Task: Make a video showcasing your favorite healthy recipes or meal prep ideas, complete with colorful visuals and cooking demonstrations.
Action: Mouse moved to (799, 443)
Screenshot: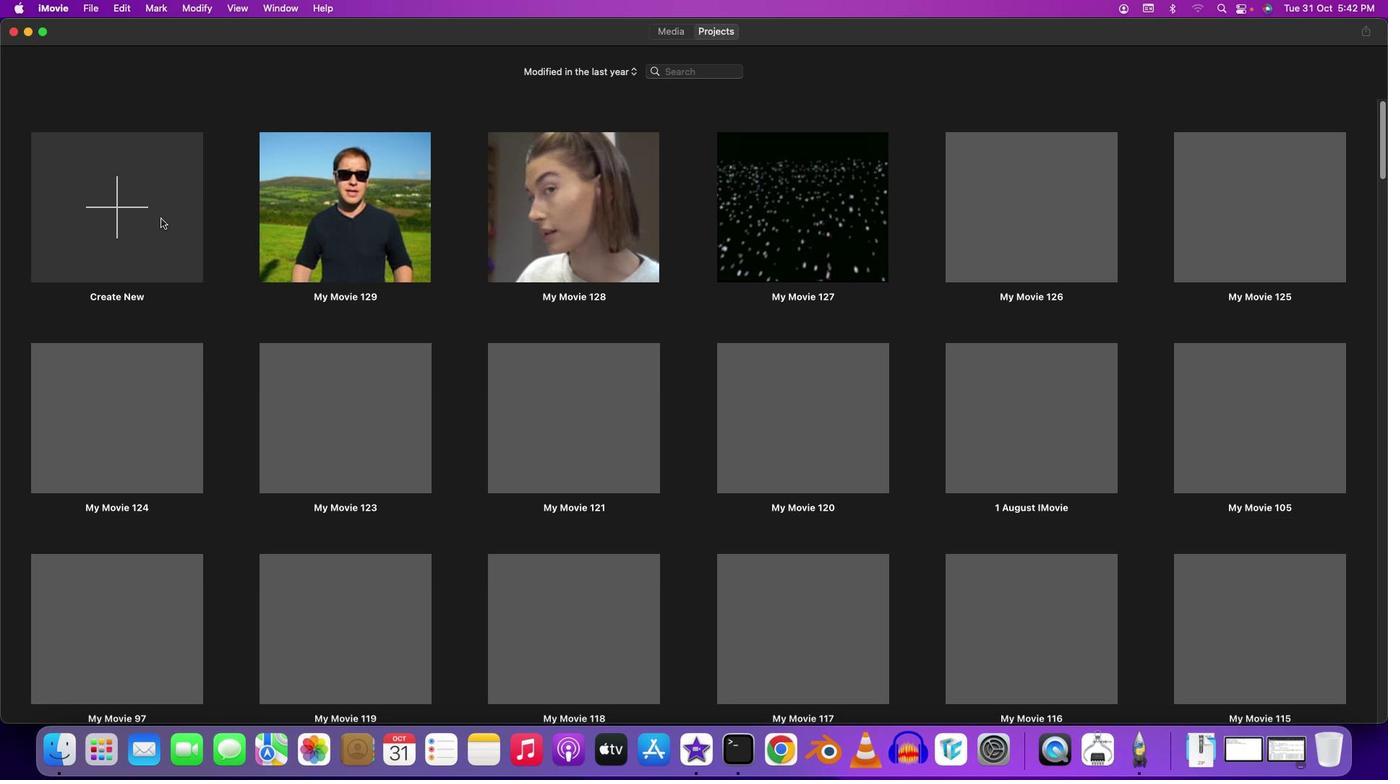 
Action: Mouse pressed left at (799, 443)
Screenshot: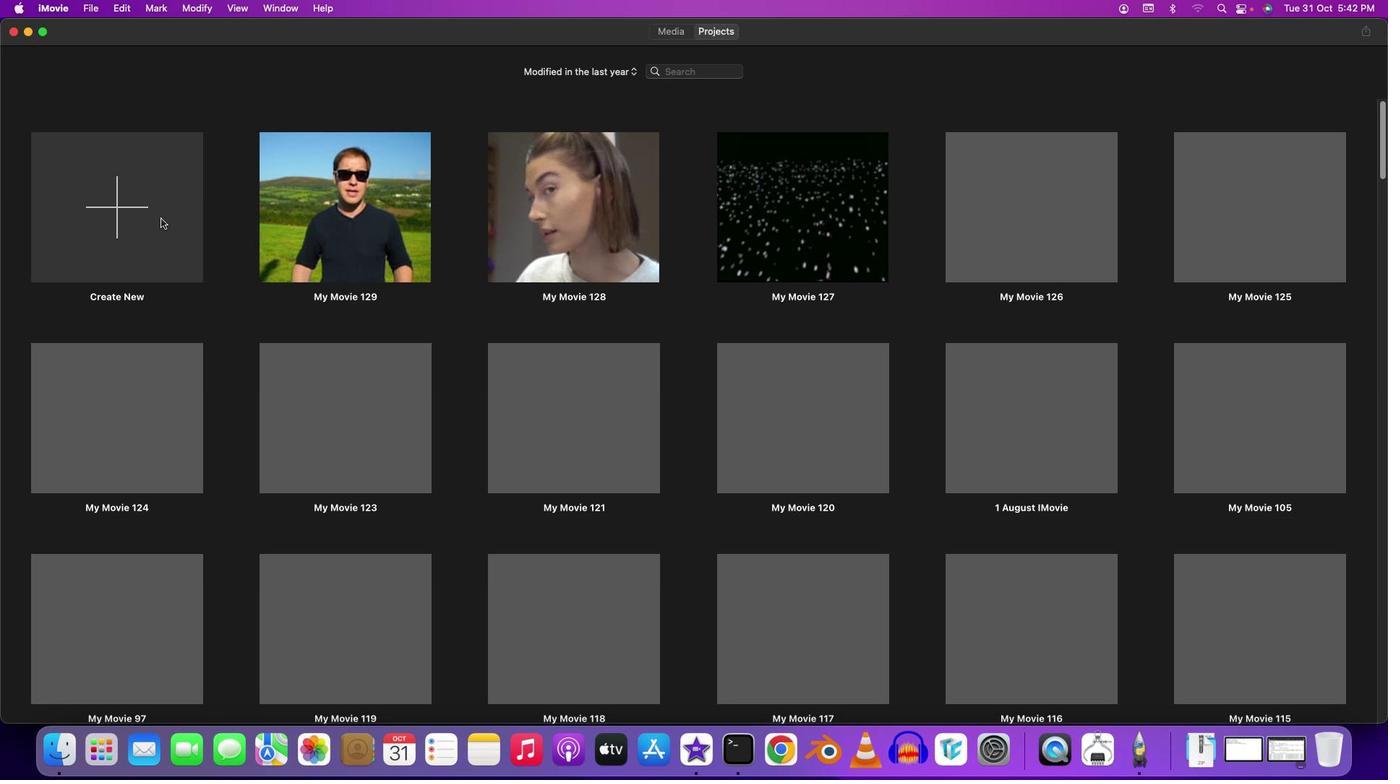 
Action: Mouse moved to (800, 443)
Screenshot: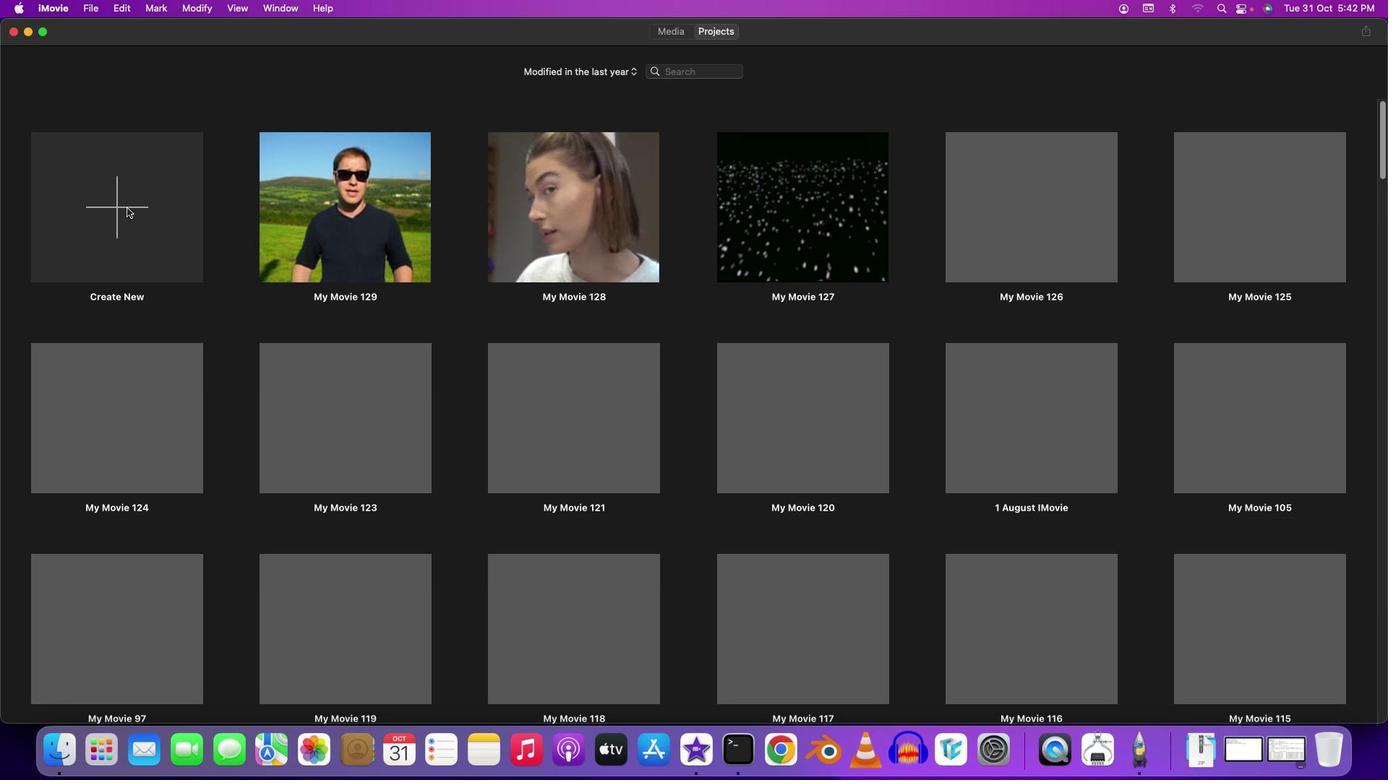 
Action: Mouse pressed left at (800, 443)
Screenshot: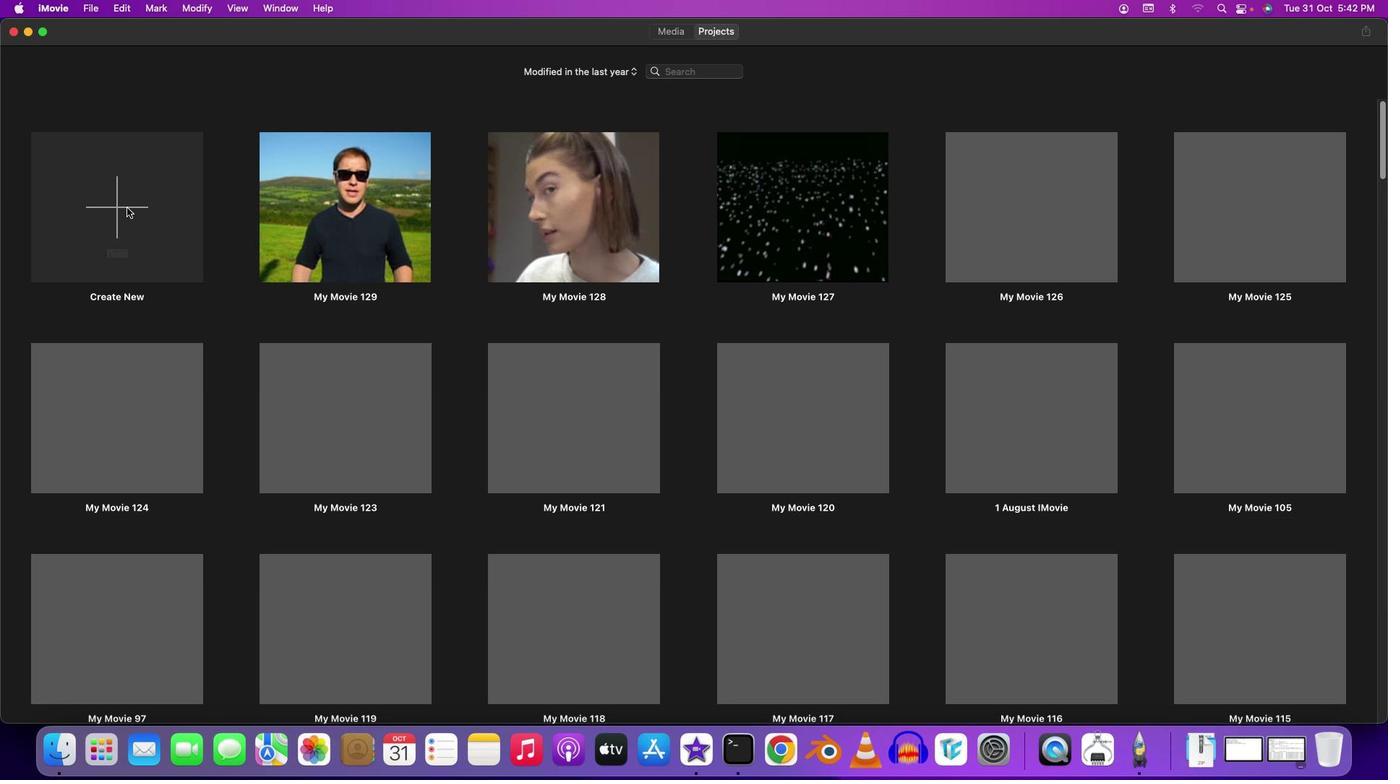 
Action: Mouse moved to (800, 443)
Screenshot: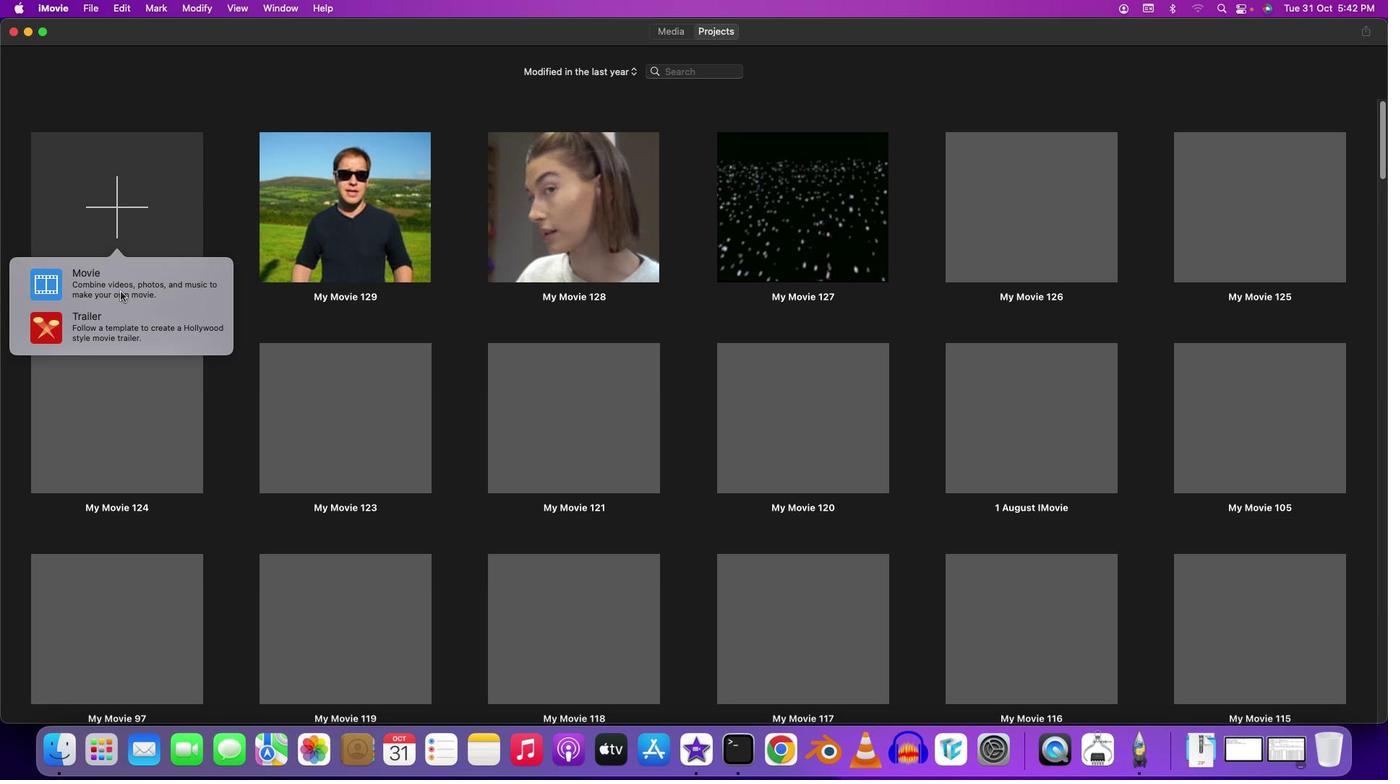 
Action: Mouse pressed left at (800, 443)
Screenshot: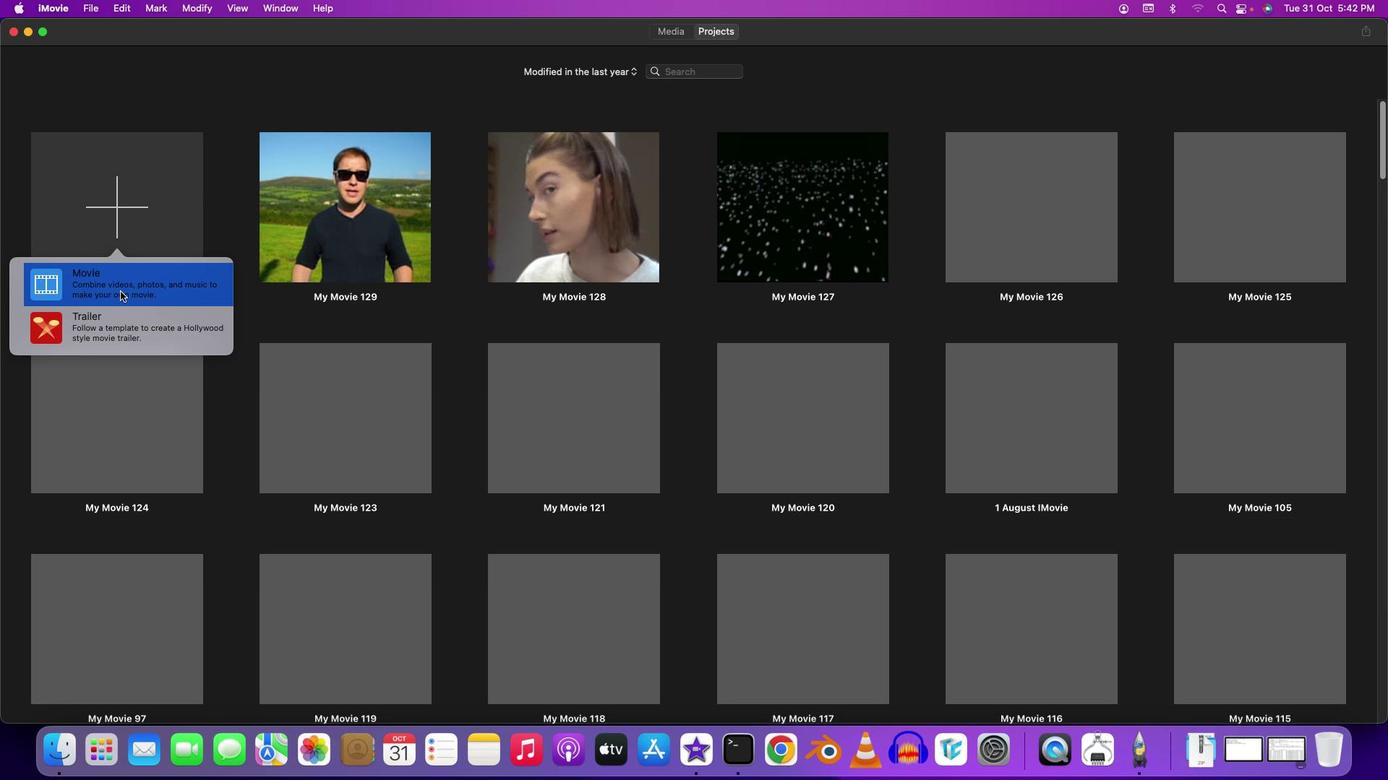 
Action: Mouse moved to (800, 443)
Screenshot: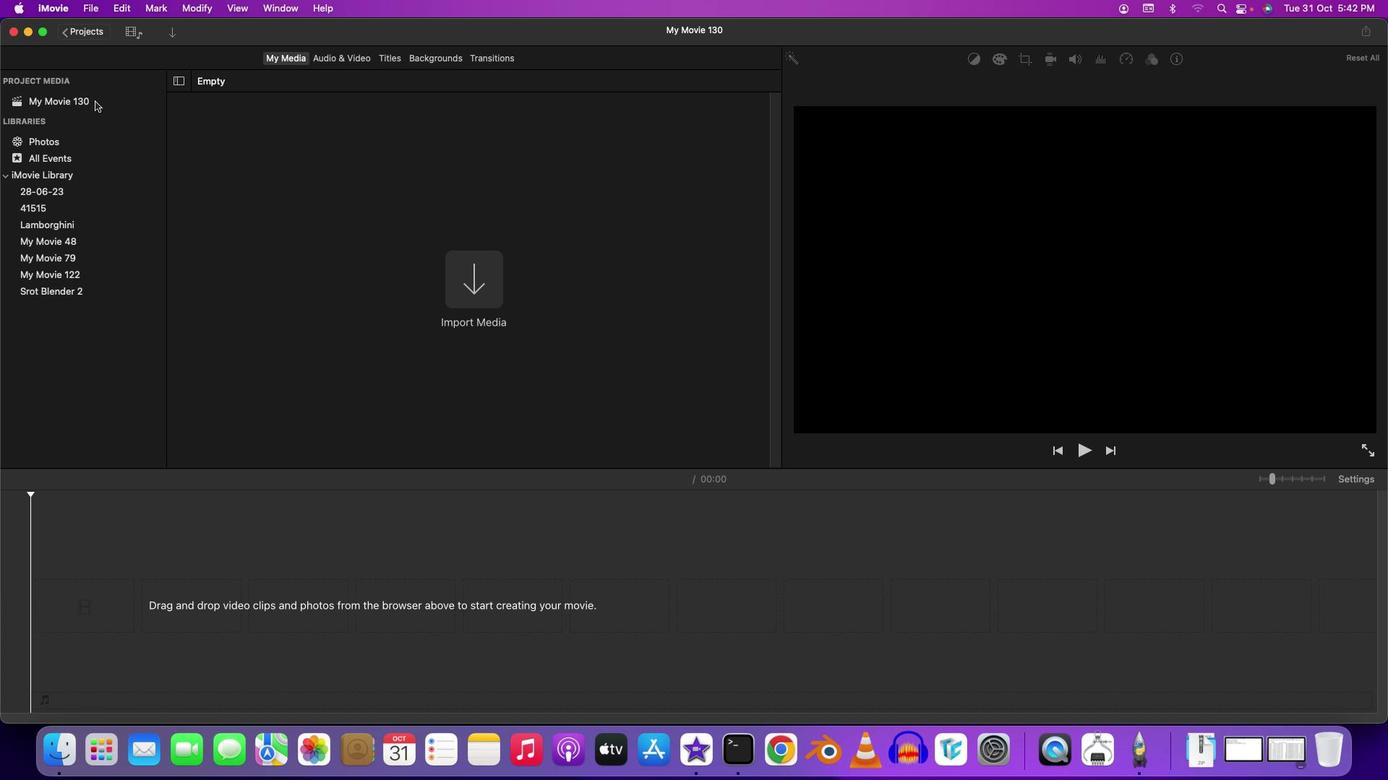 
Action: Mouse pressed left at (800, 443)
Screenshot: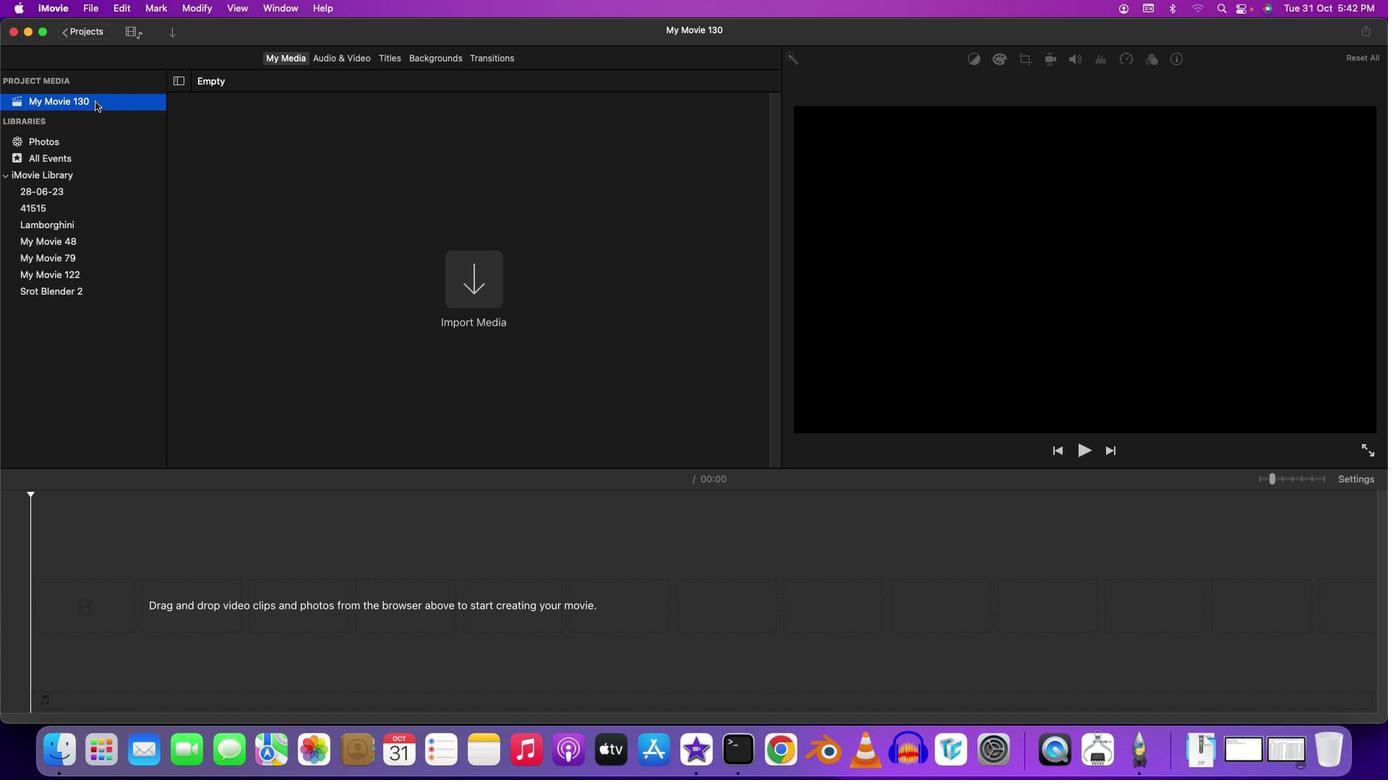 
Action: Mouse moved to (797, 443)
Screenshot: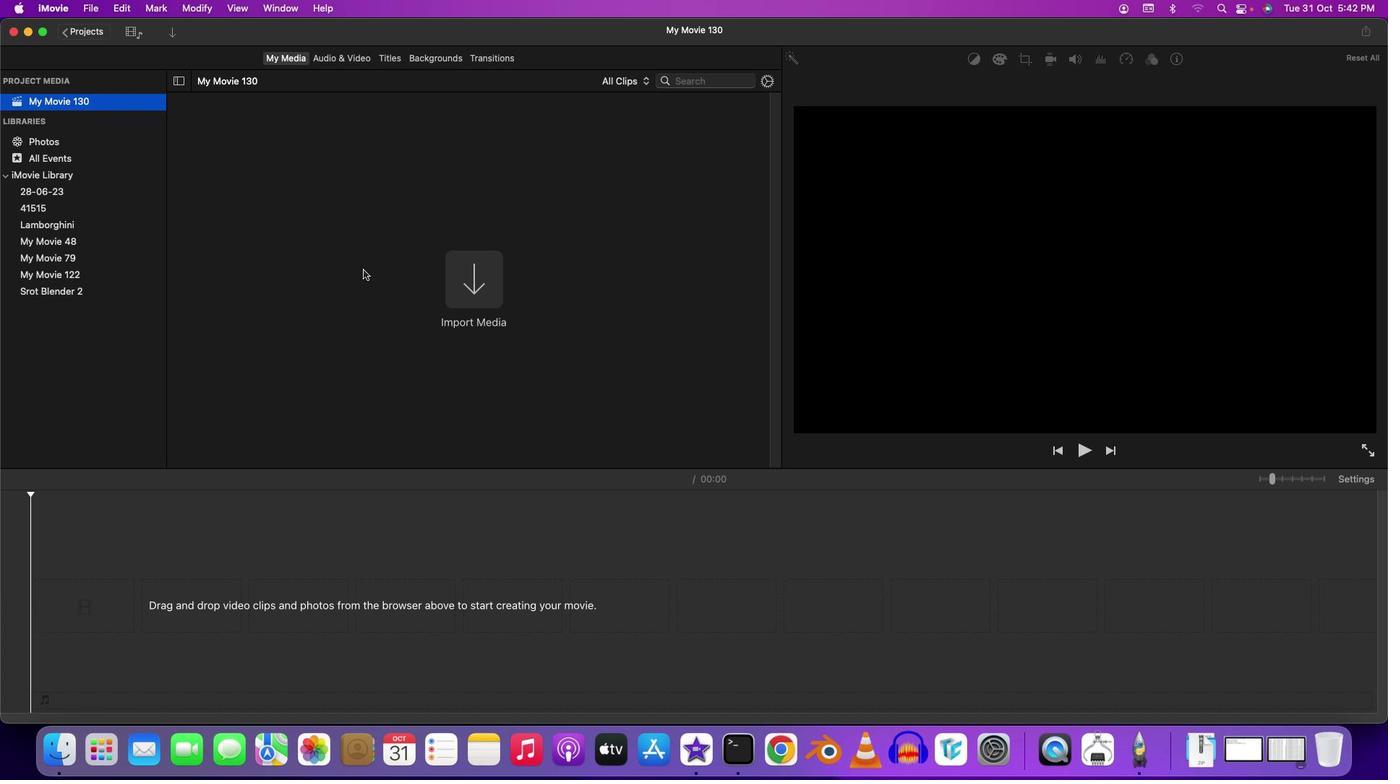 
Action: Mouse pressed left at (797, 443)
Screenshot: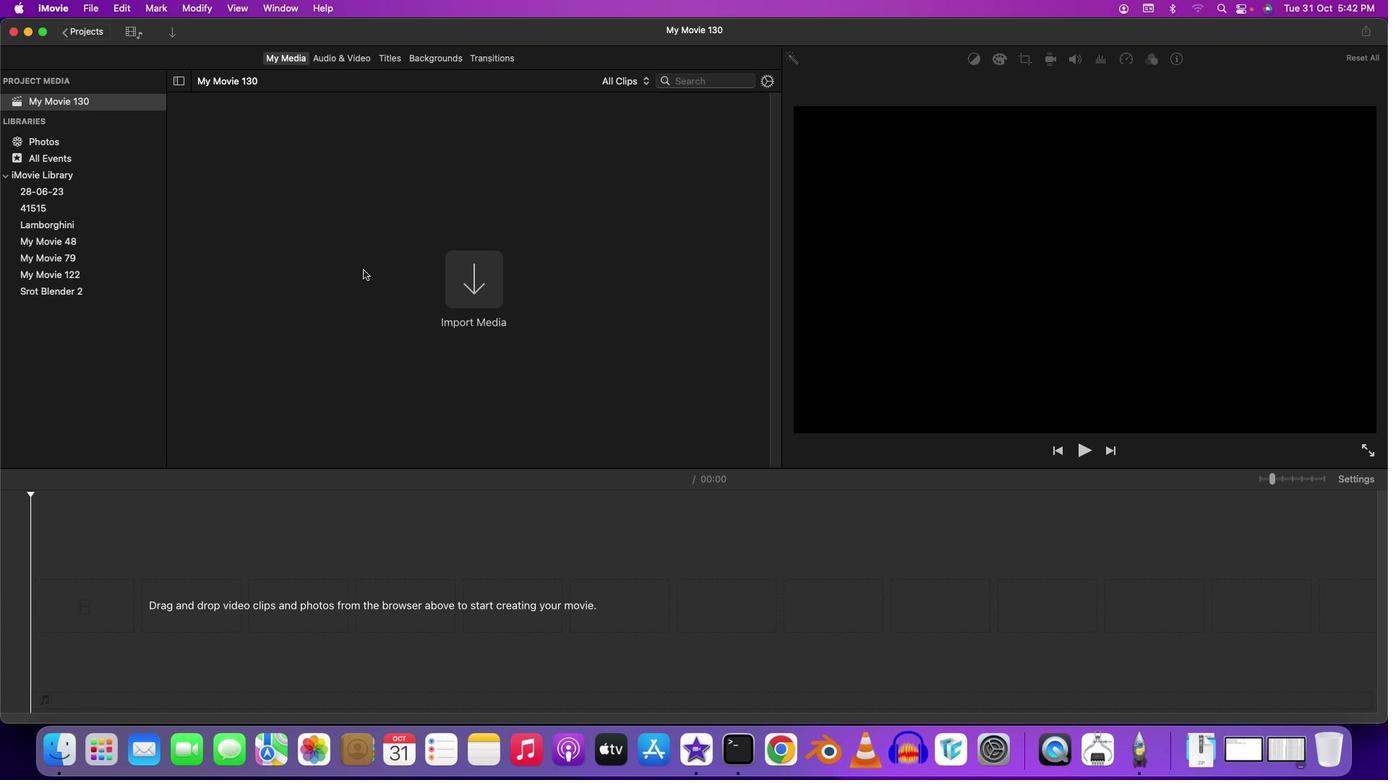 
Action: Mouse moved to (796, 443)
Screenshot: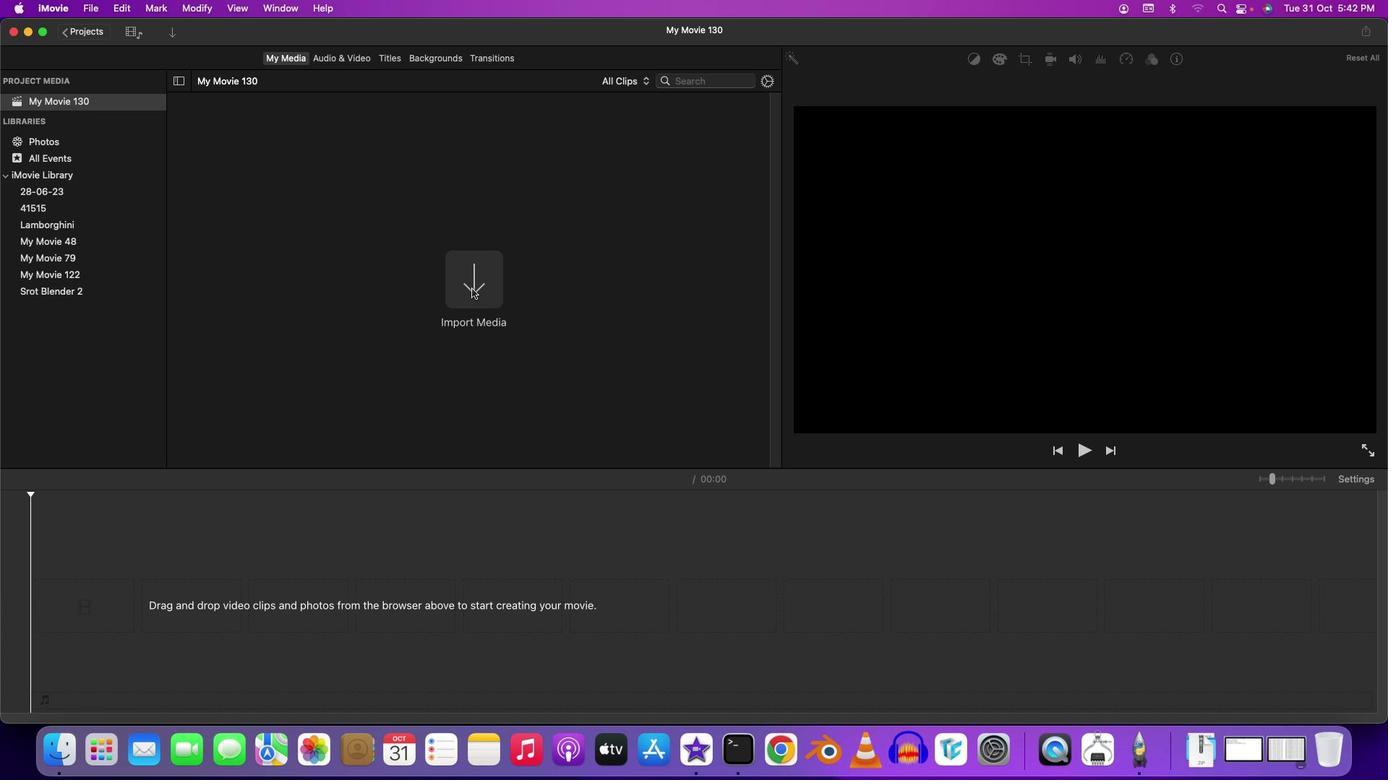 
Action: Mouse pressed left at (796, 443)
Screenshot: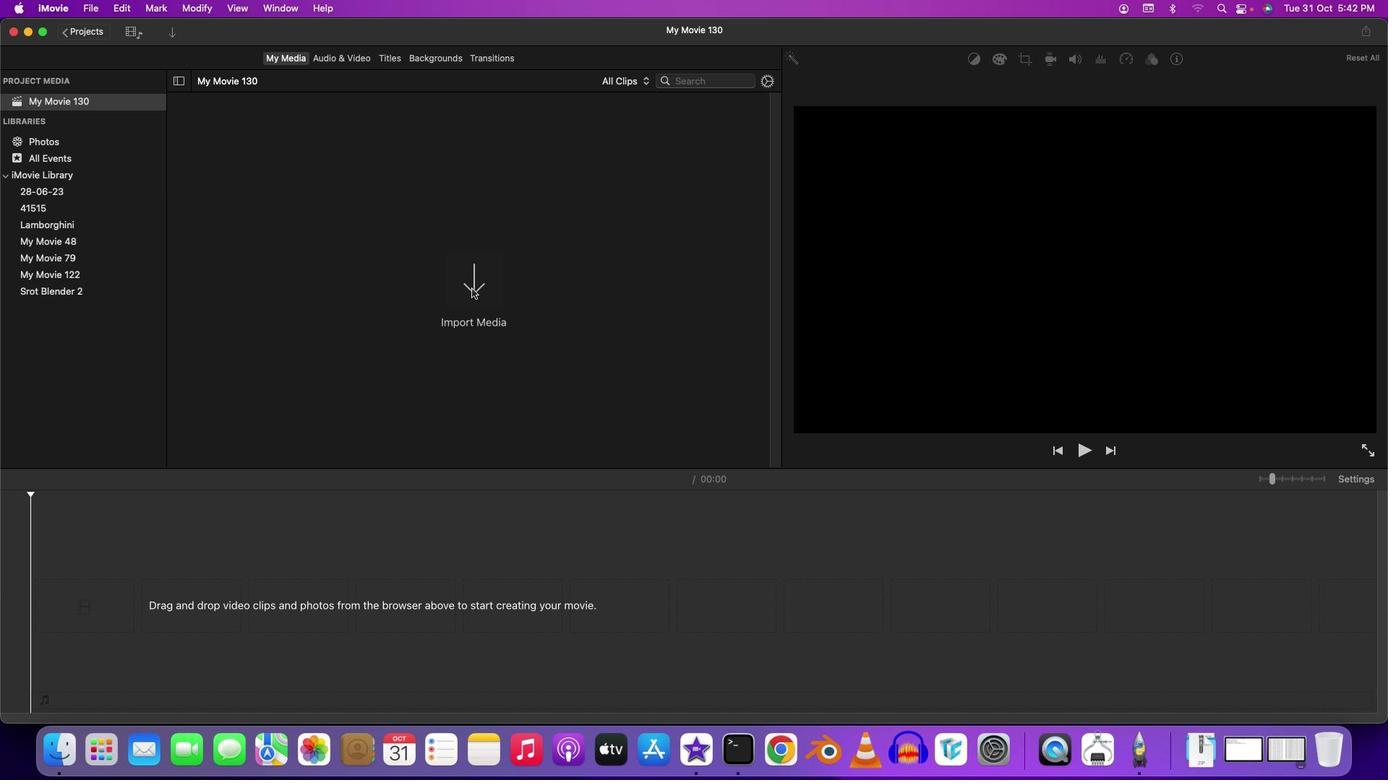 
Action: Mouse moved to (801, 443)
Screenshot: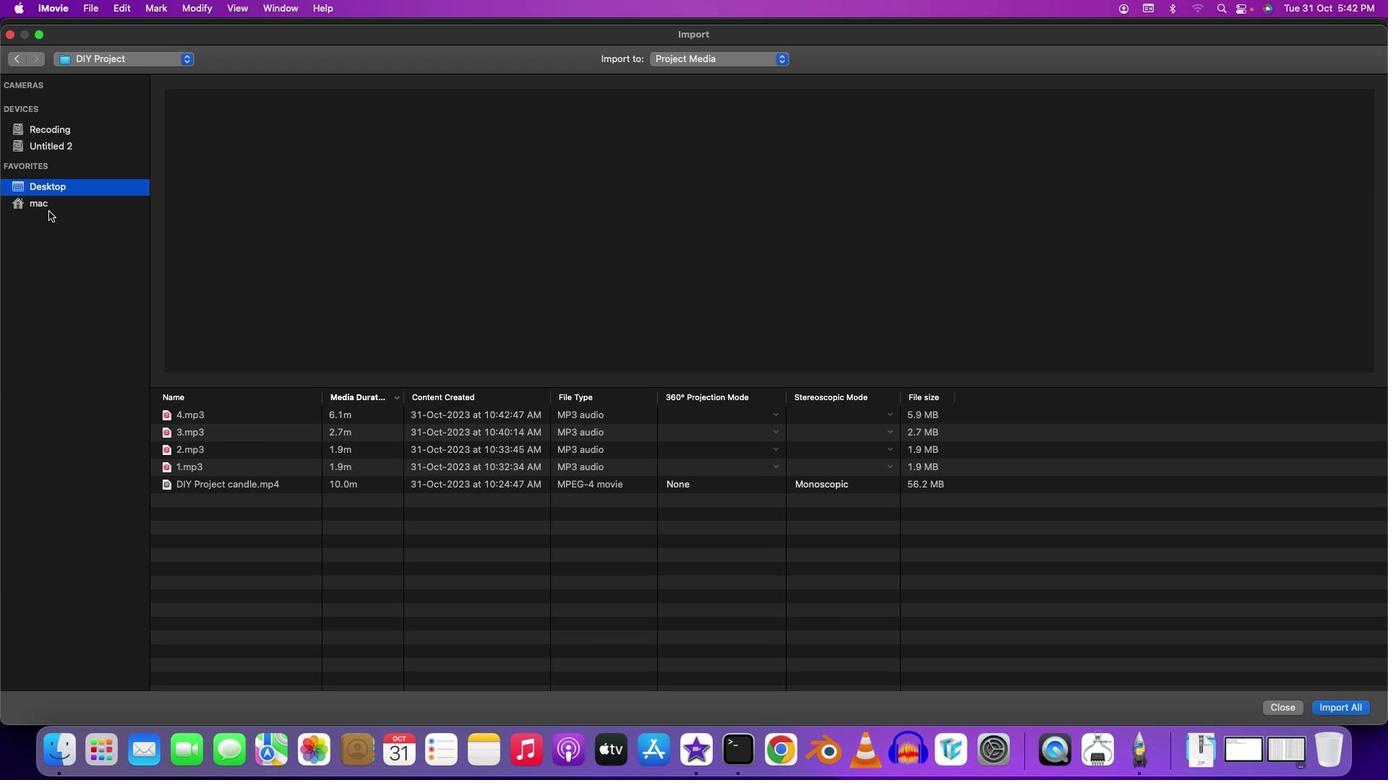 
Action: Mouse pressed left at (801, 443)
Screenshot: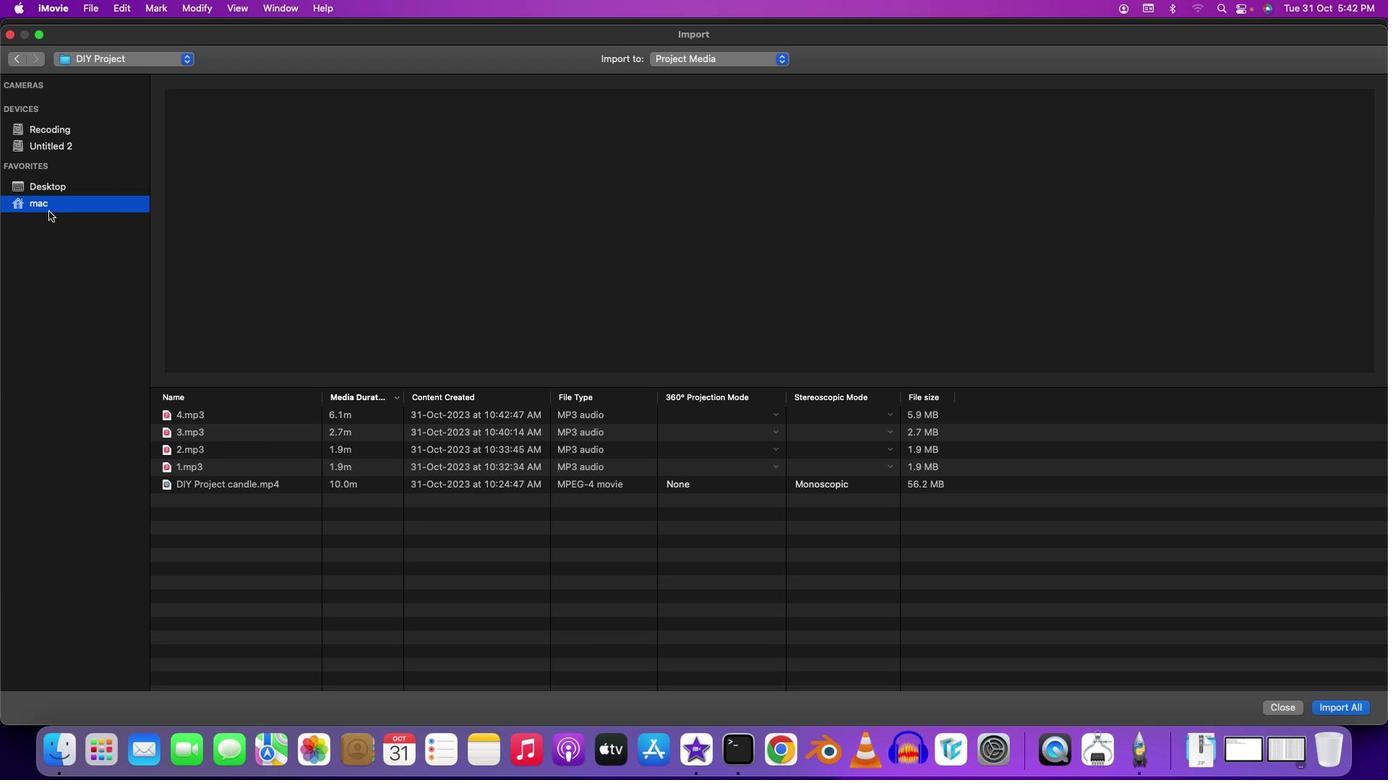 
Action: Mouse moved to (801, 443)
Screenshot: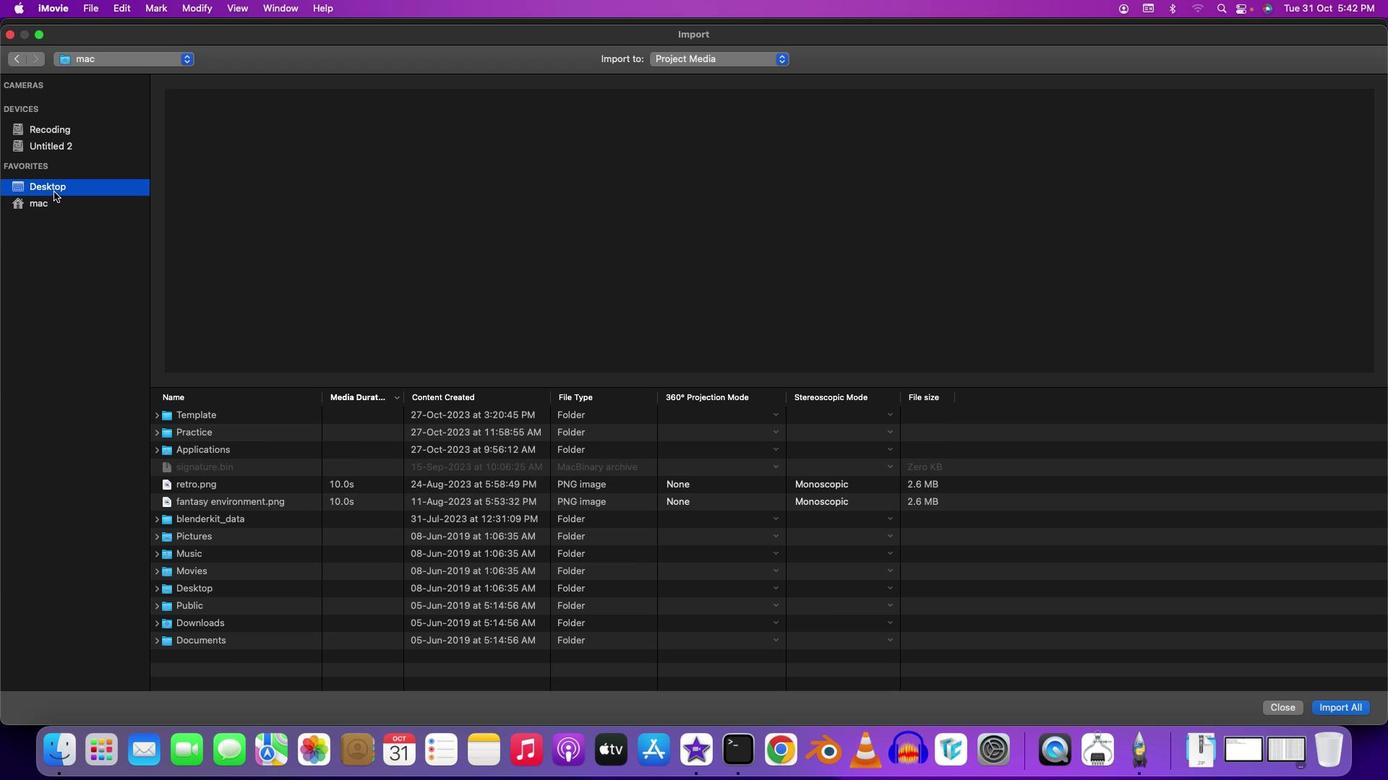 
Action: Mouse pressed left at (801, 443)
Screenshot: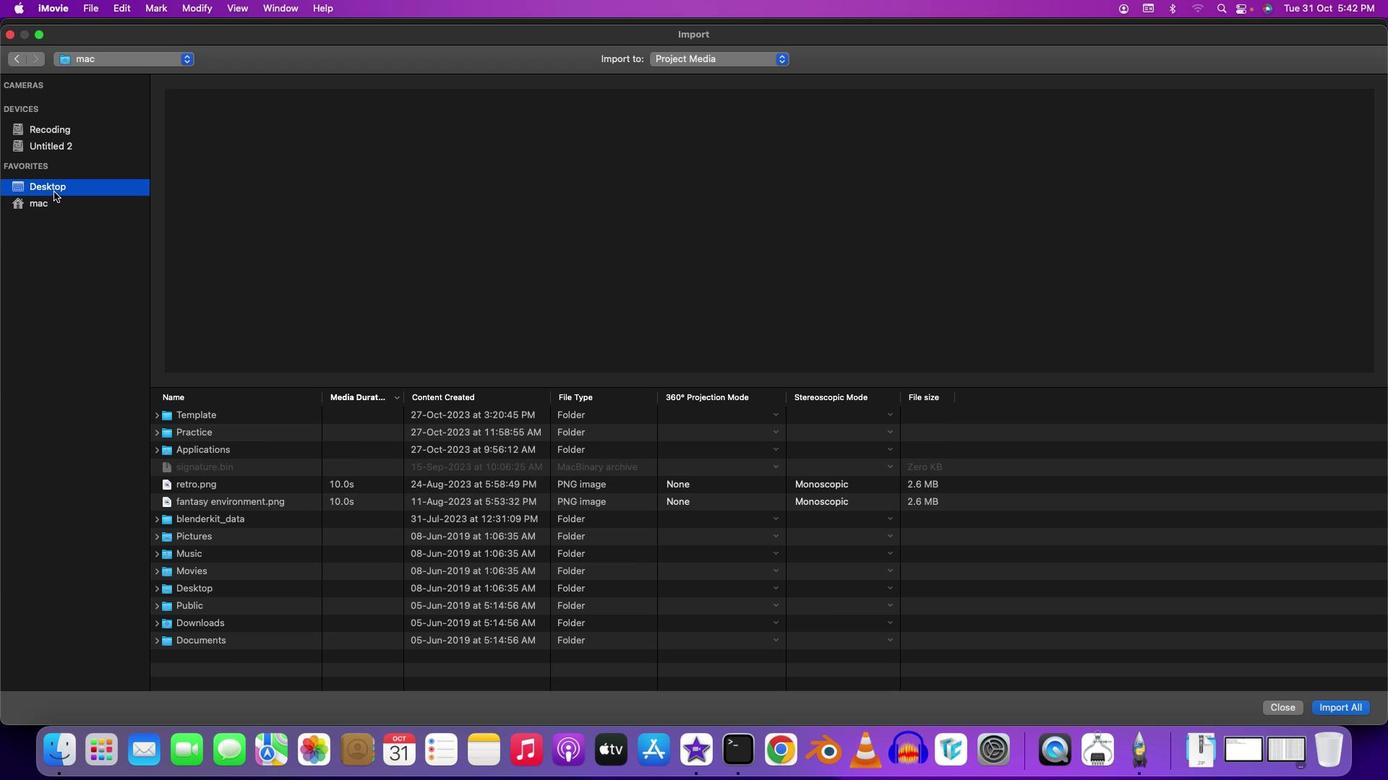 
Action: Mouse moved to (798, 443)
Screenshot: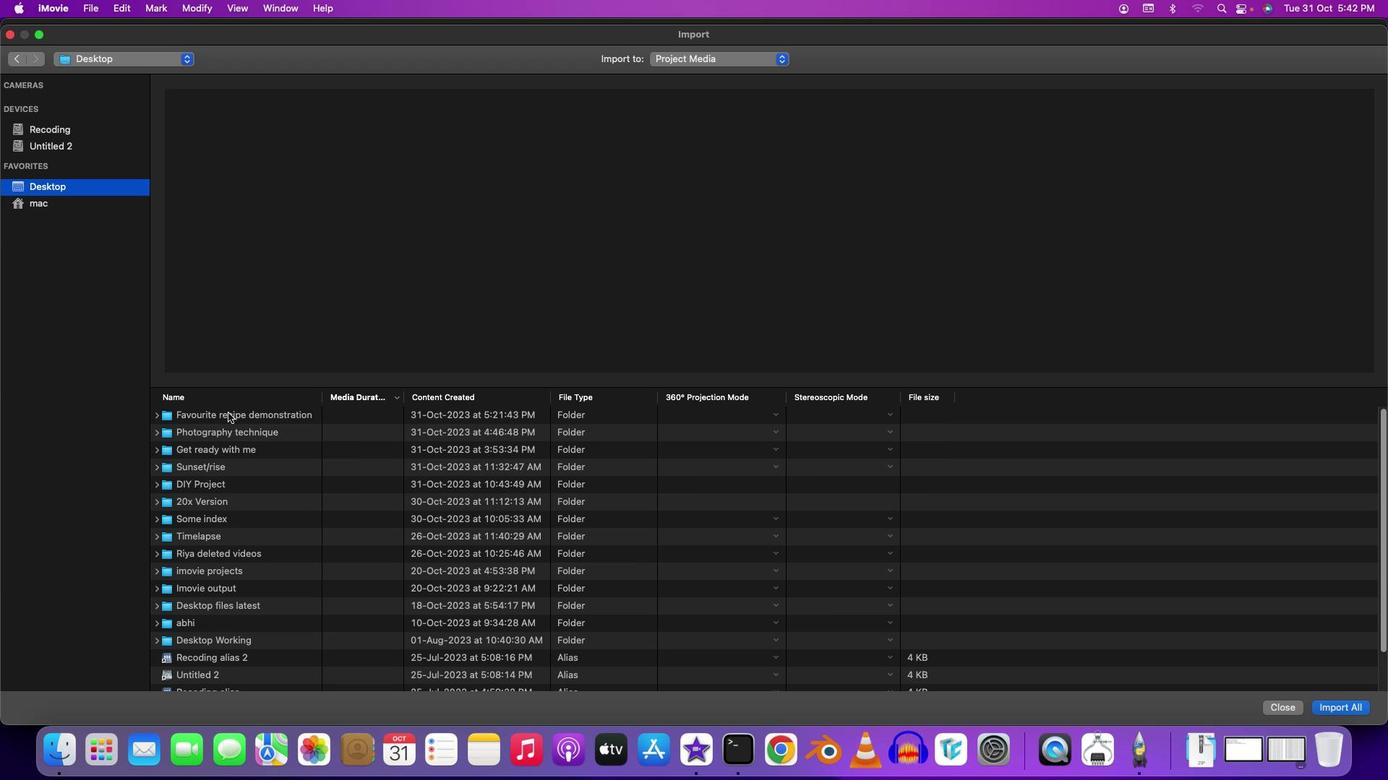 
Action: Mouse pressed left at (798, 443)
Screenshot: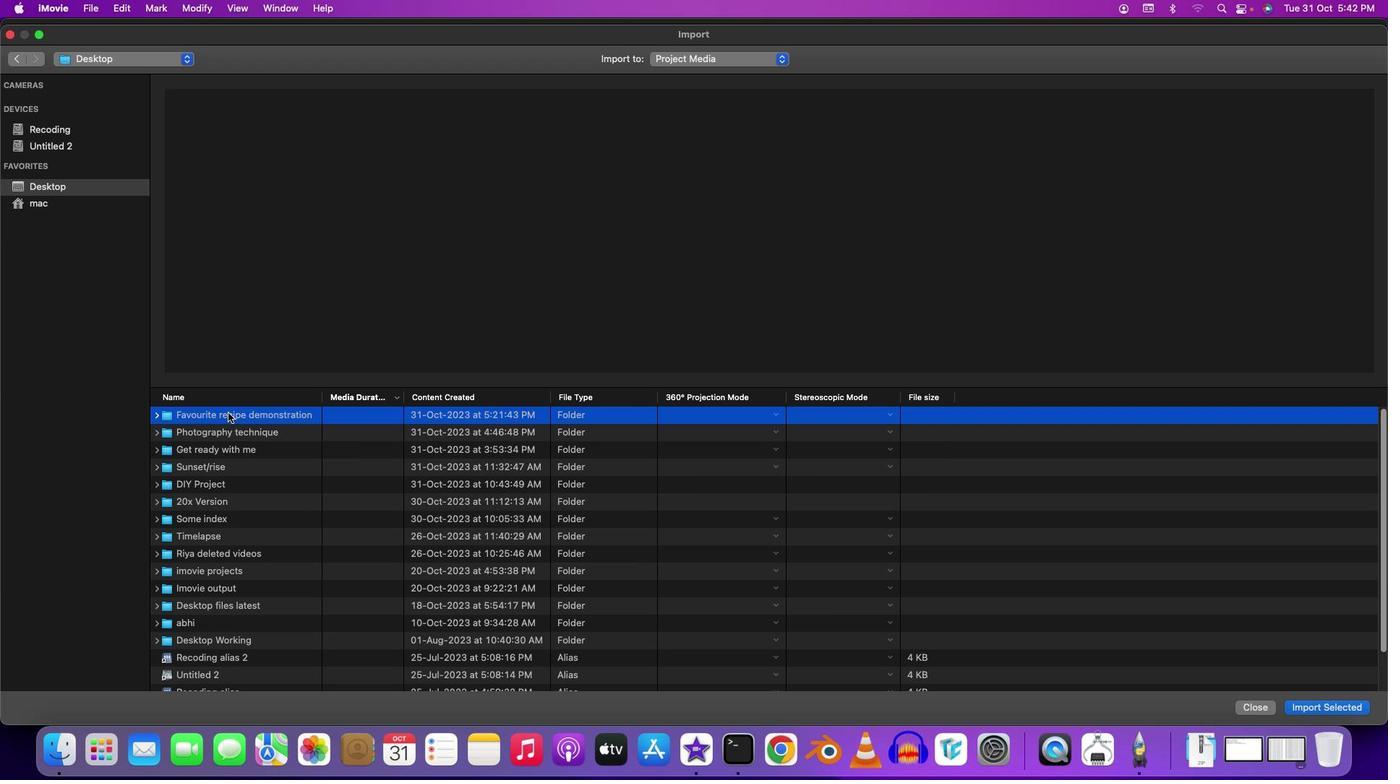 
Action: Mouse pressed left at (798, 443)
Screenshot: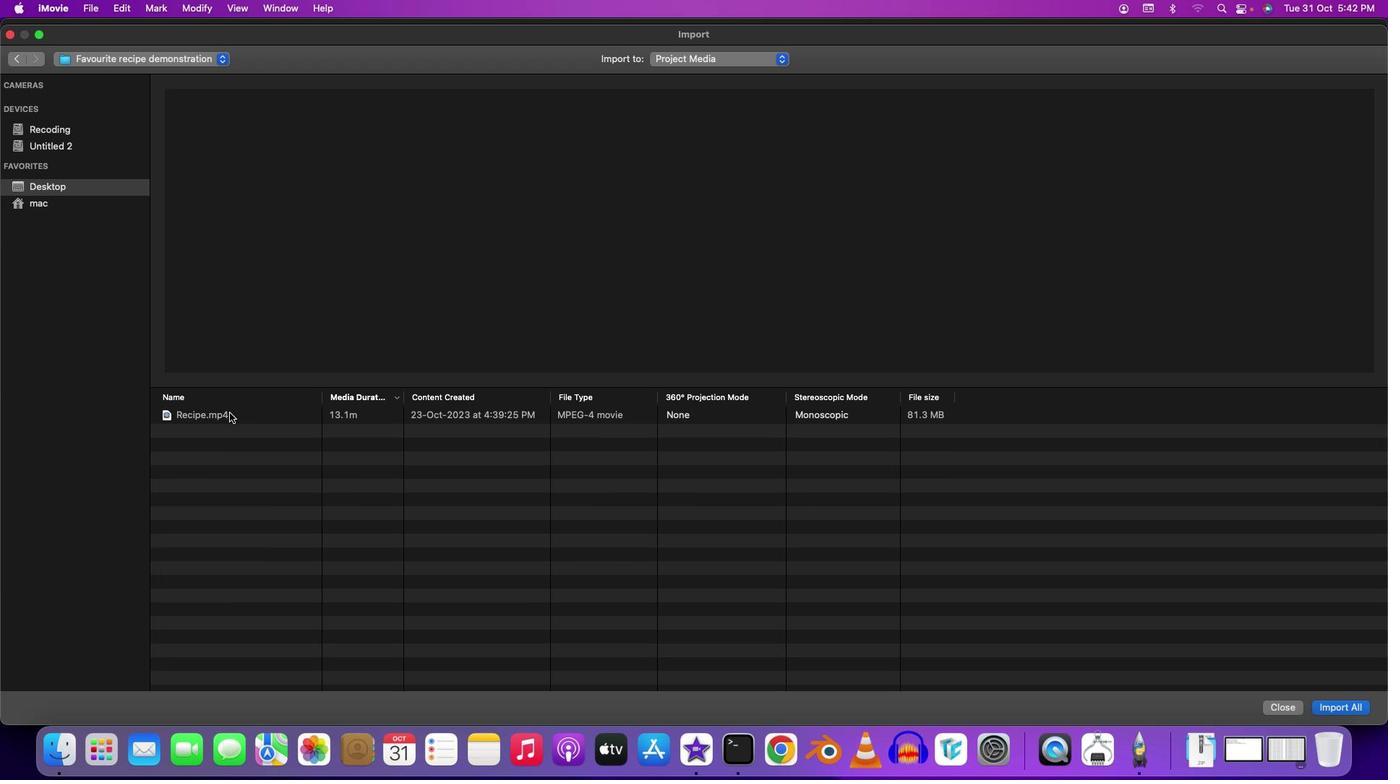 
Action: Mouse moved to (798, 443)
Screenshot: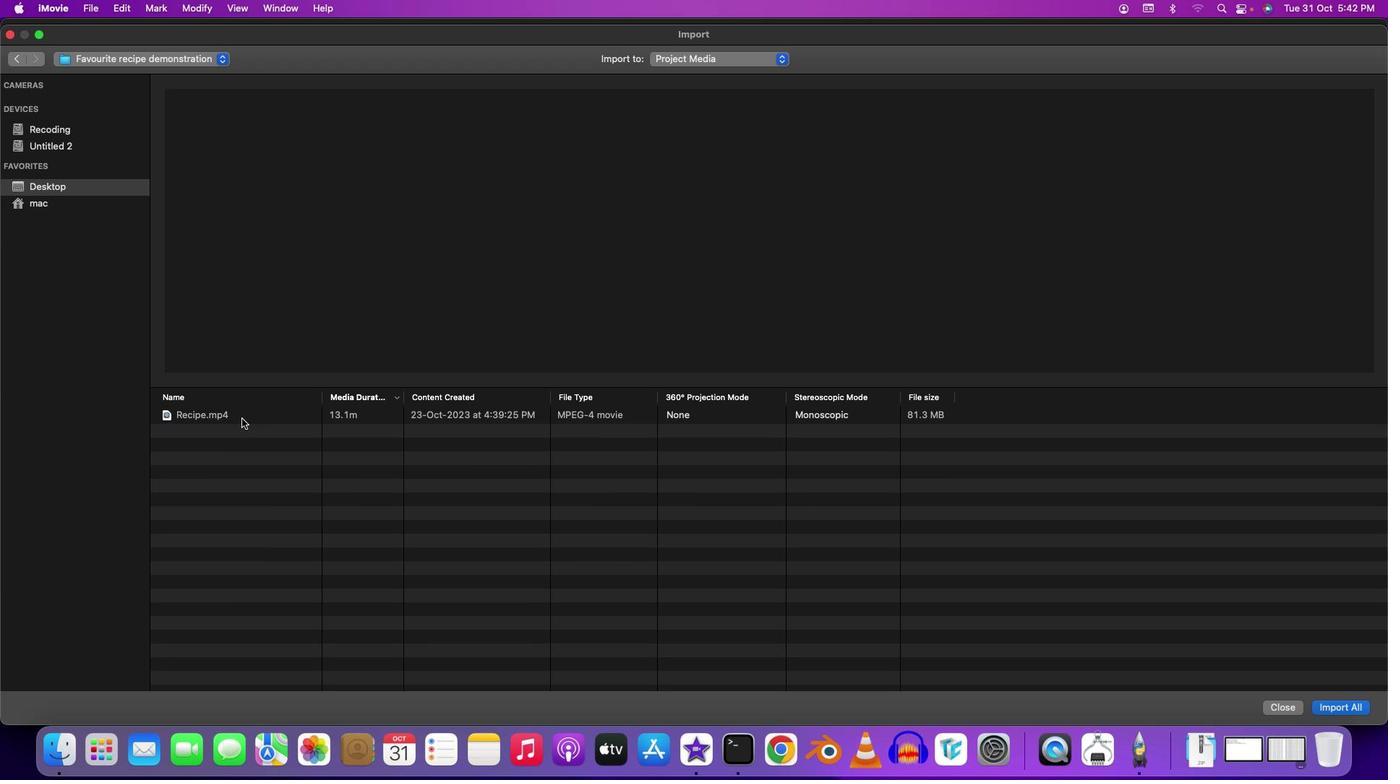 
Action: Mouse pressed left at (798, 443)
Screenshot: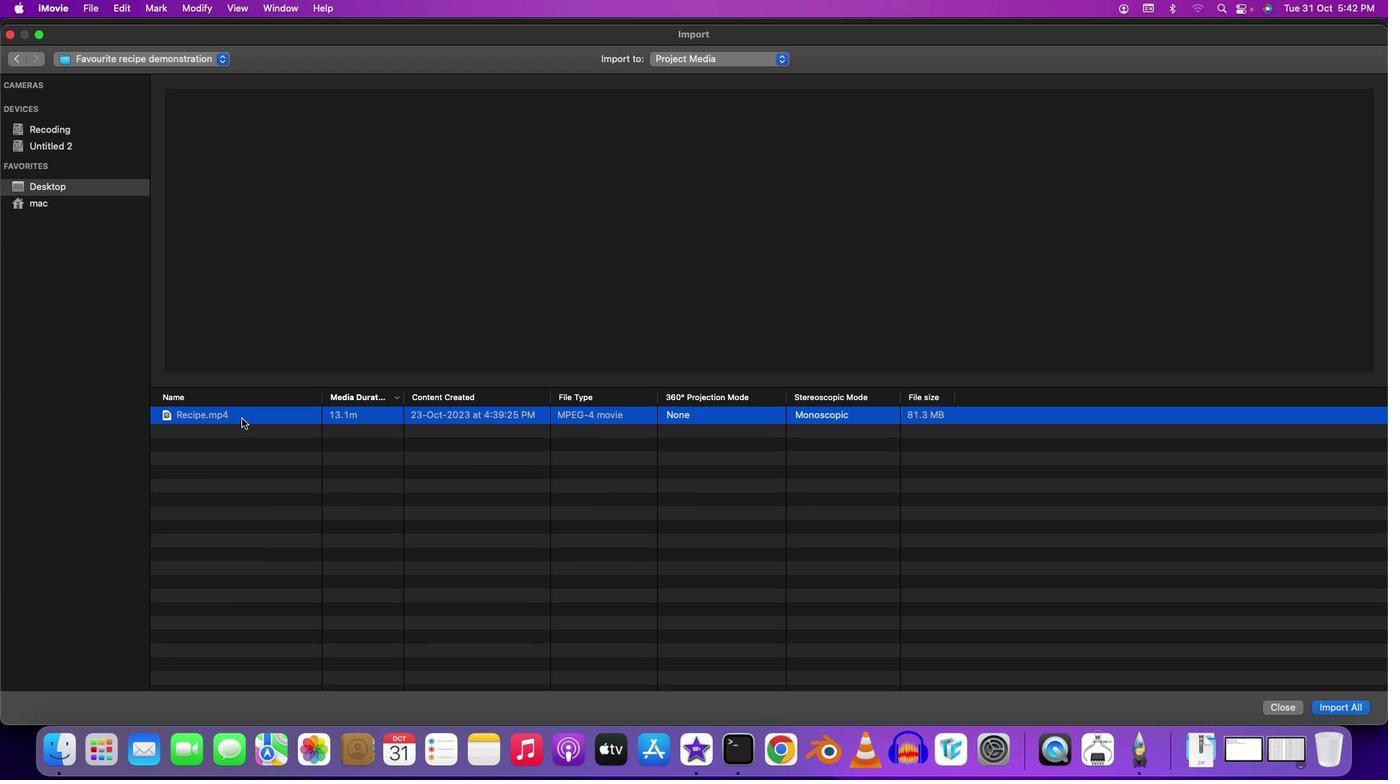 
Action: Mouse pressed left at (798, 443)
Screenshot: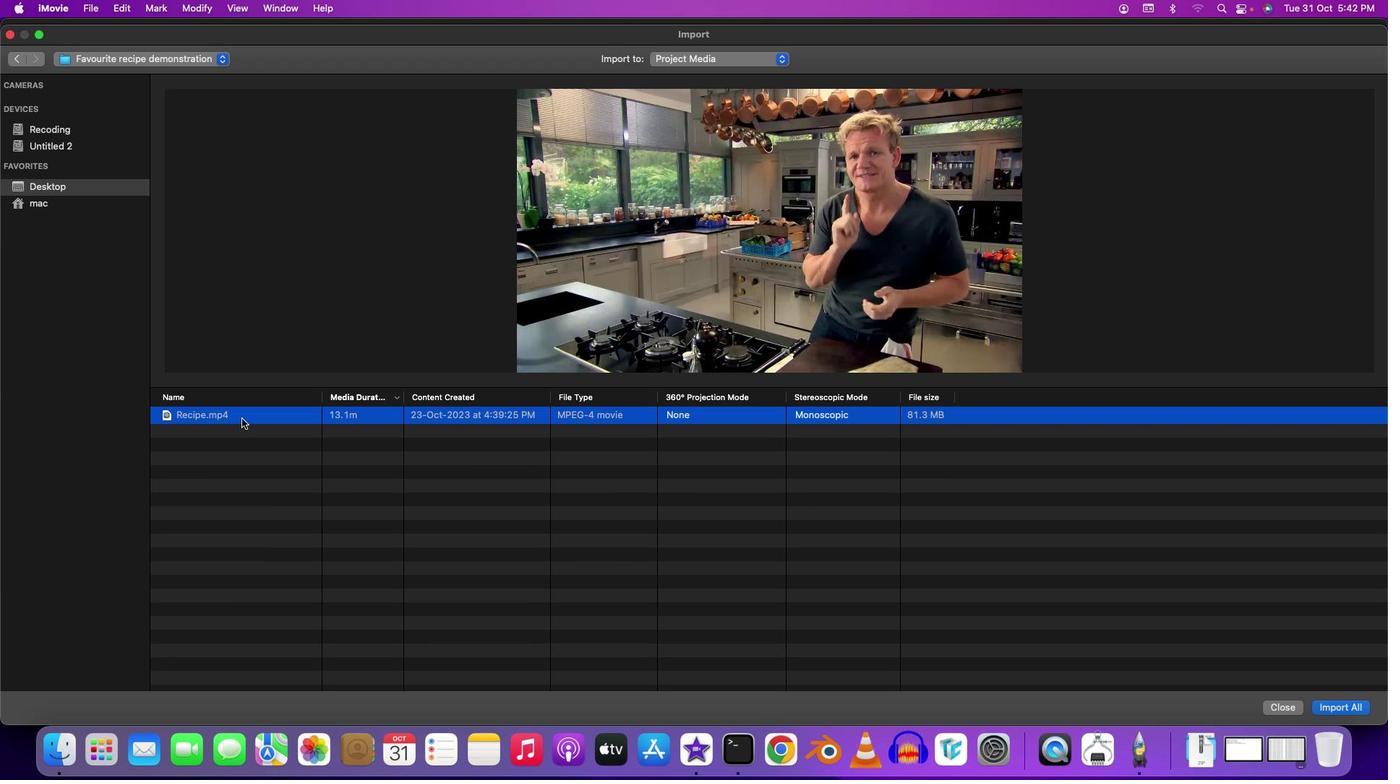 
Action: Mouse moved to (798, 443)
Screenshot: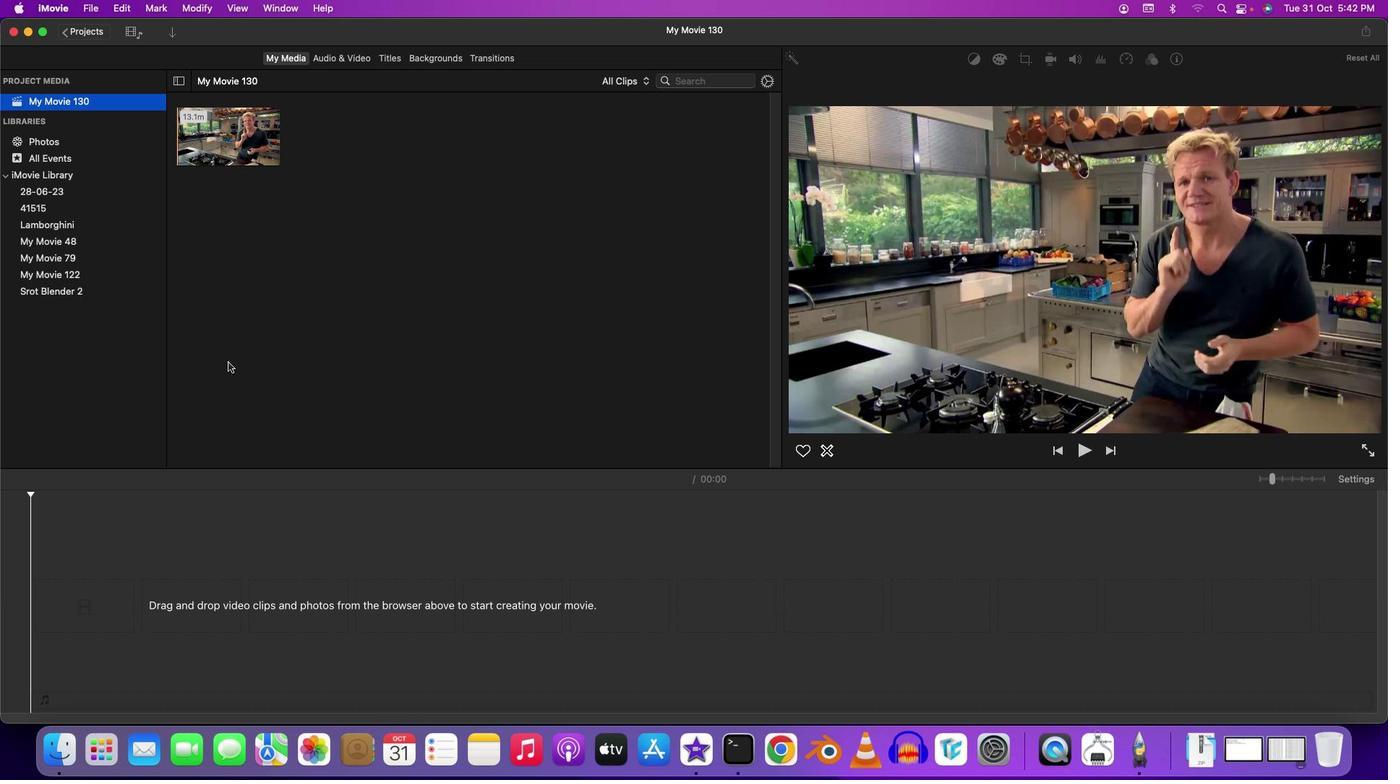 
Action: Mouse pressed left at (798, 443)
Screenshot: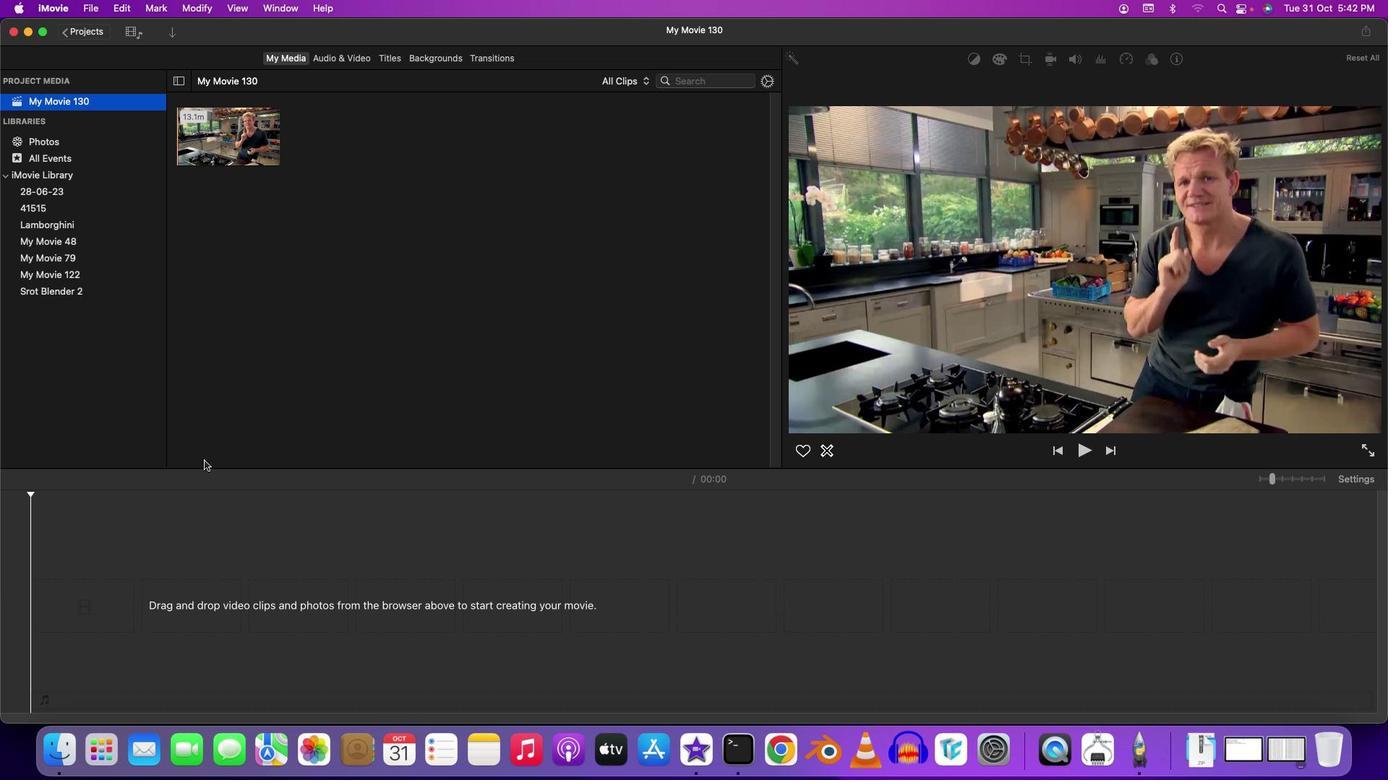 
Action: Mouse moved to (788, 443)
Screenshot: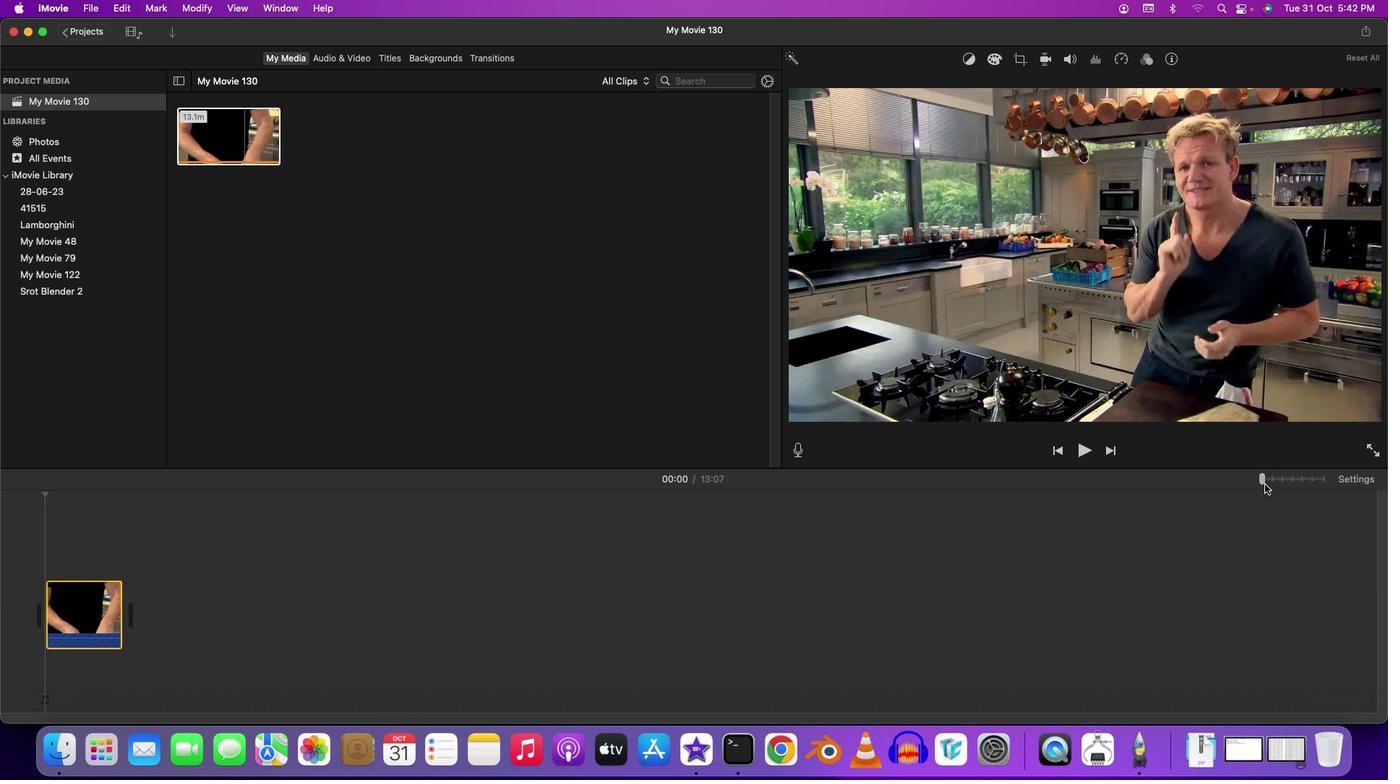 
Action: Mouse pressed left at (788, 443)
Screenshot: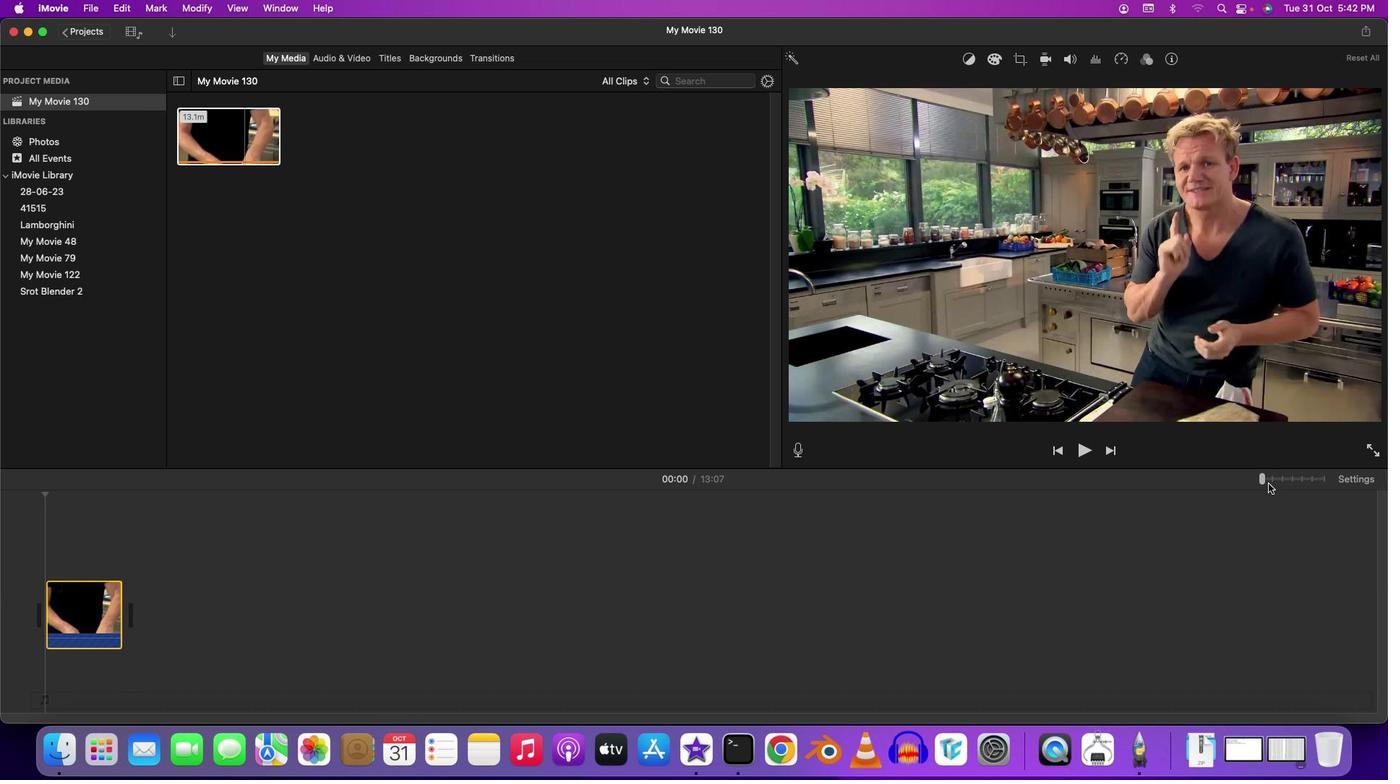 
Action: Mouse moved to (798, 443)
Screenshot: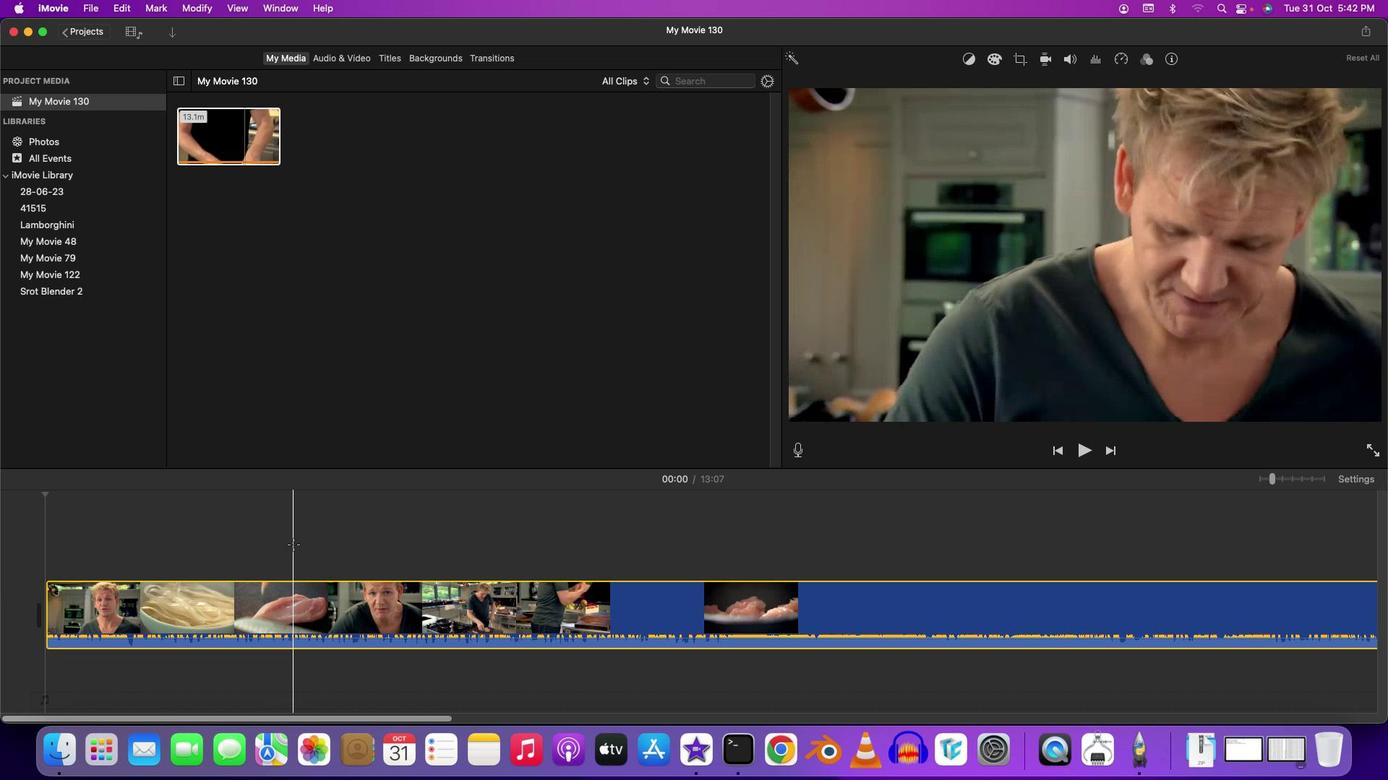 
Action: Mouse pressed left at (798, 443)
Screenshot: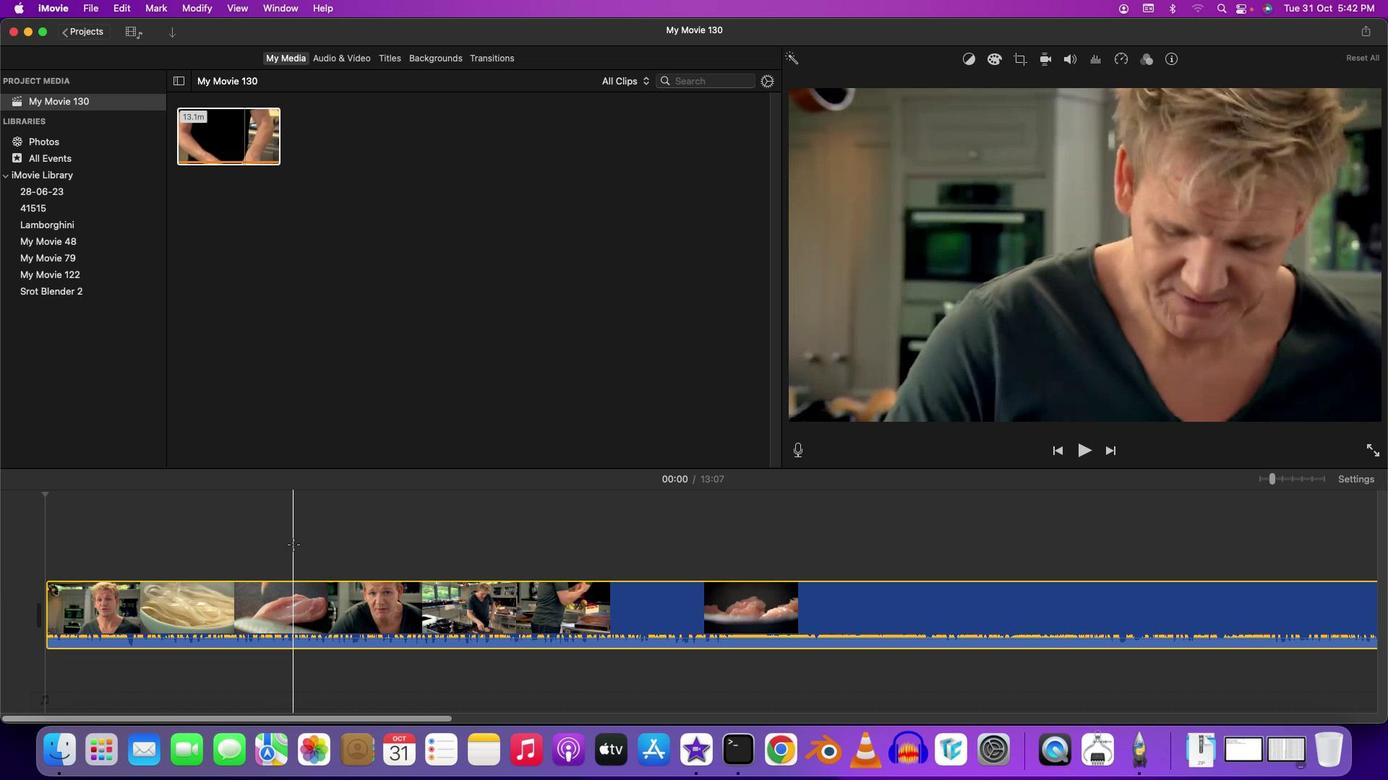 
Action: Key pressed Key.space
Screenshot: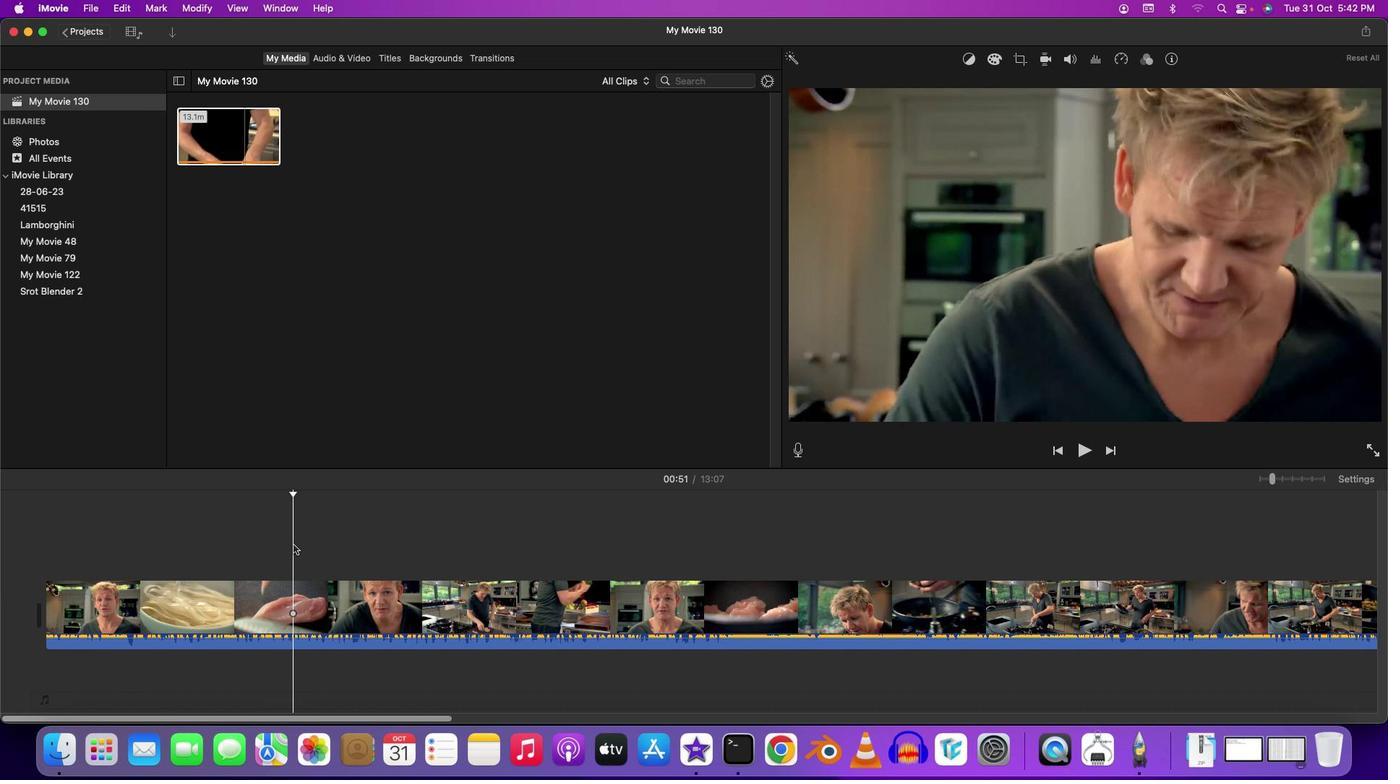
Action: Mouse moved to (797, 442)
Screenshot: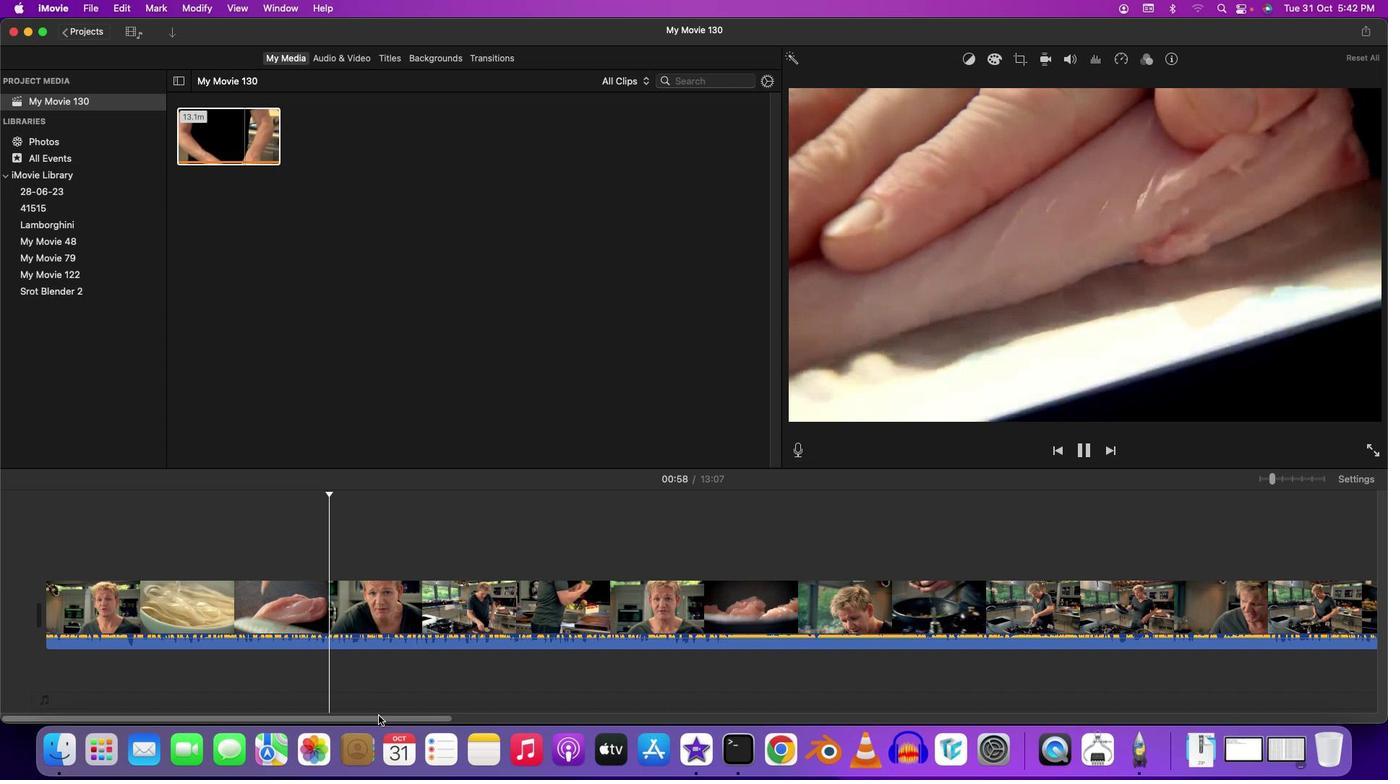 
Action: Mouse pressed left at (797, 442)
Screenshot: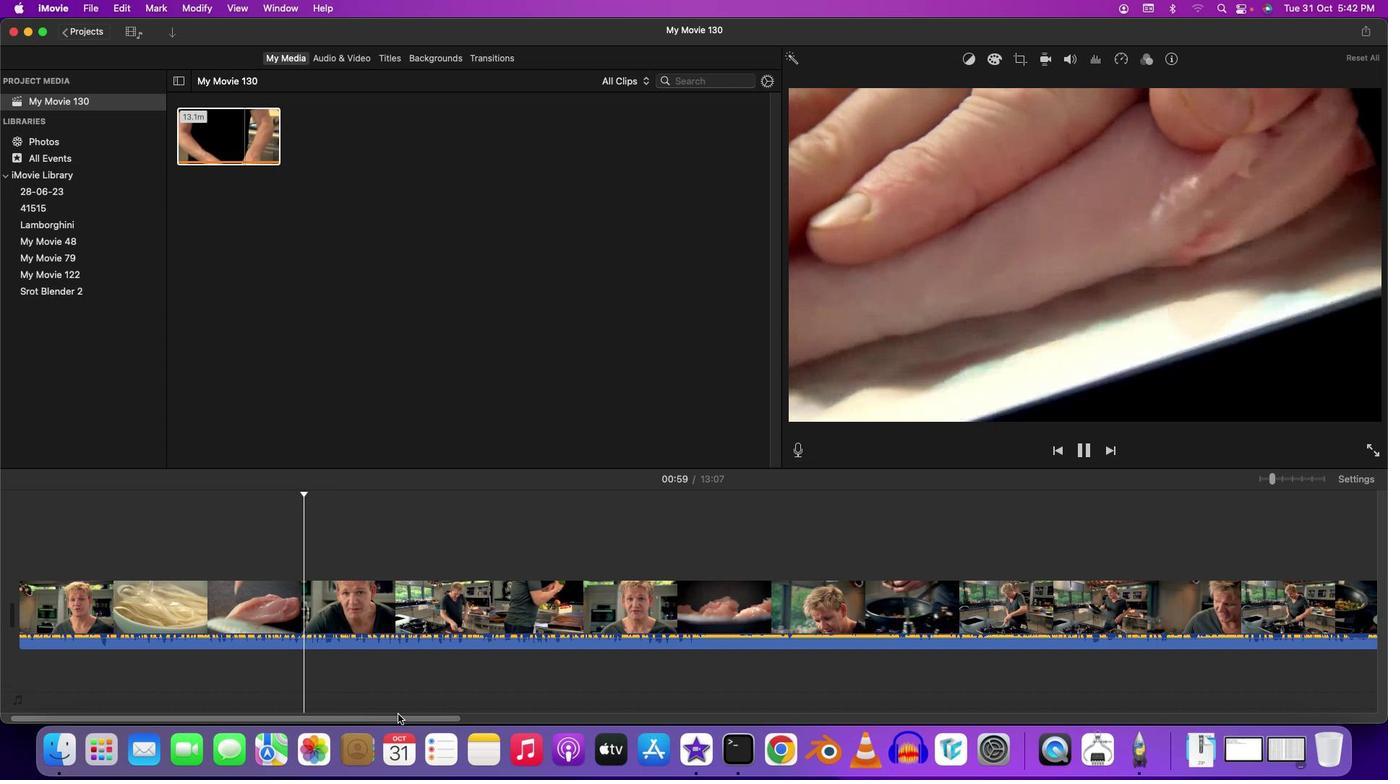 
Action: Mouse moved to (796, 443)
Screenshot: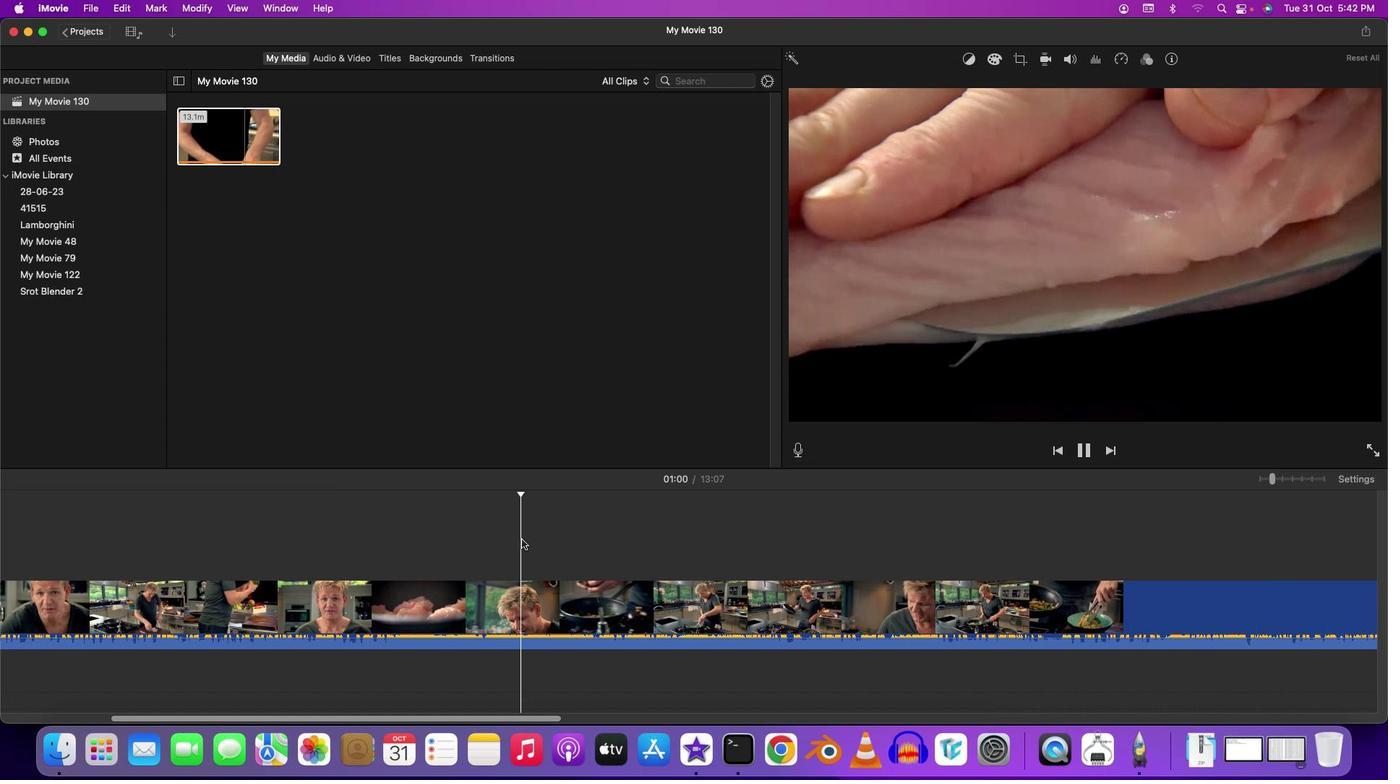 
Action: Mouse pressed left at (796, 443)
Screenshot: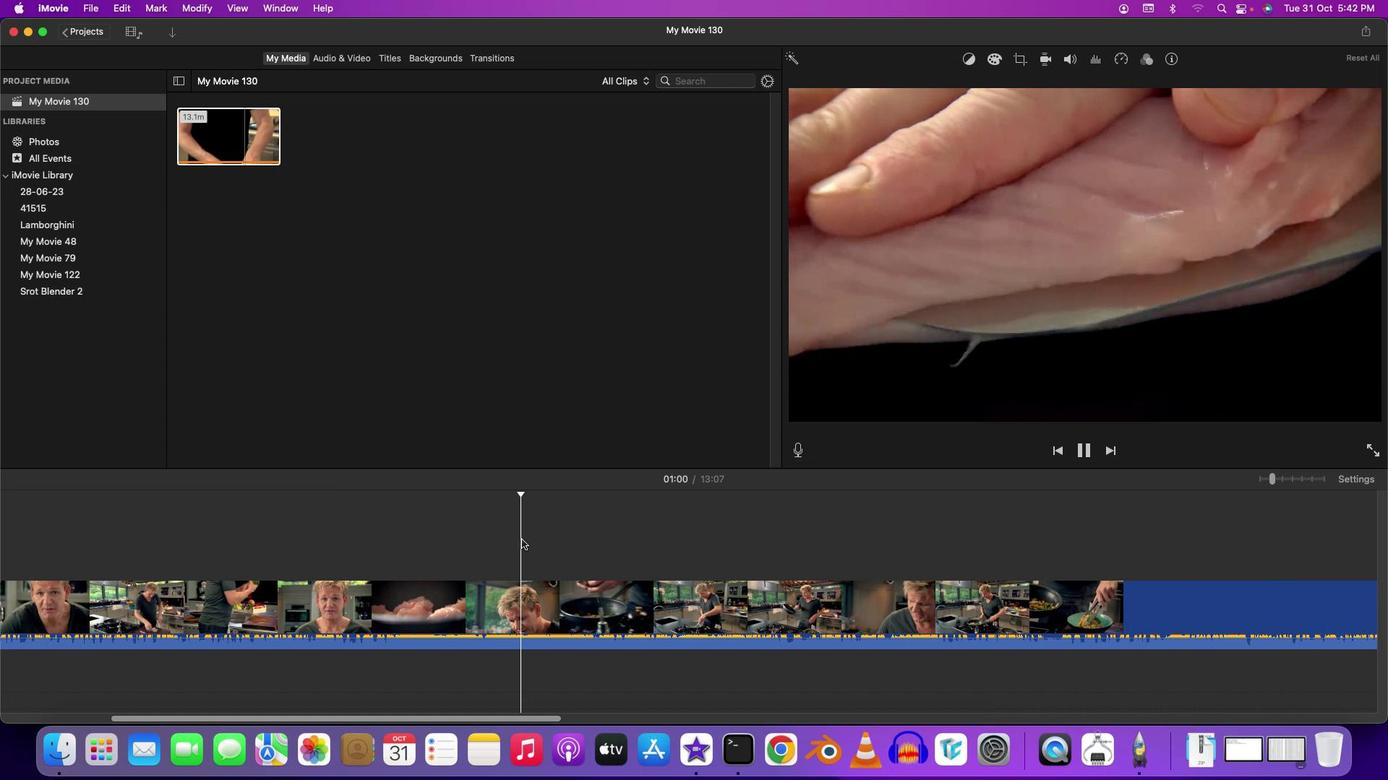 
Action: Mouse moved to (793, 443)
Screenshot: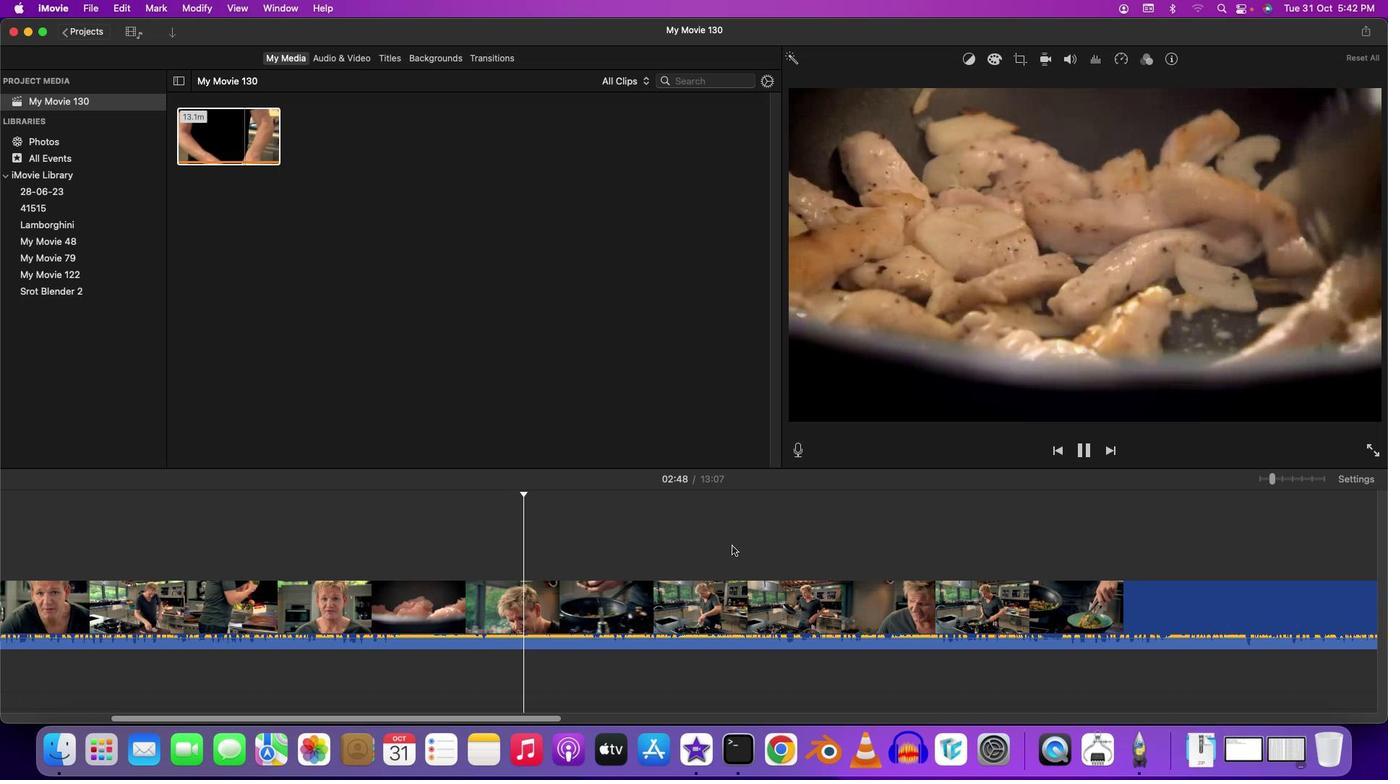 
Action: Mouse pressed left at (793, 443)
Screenshot: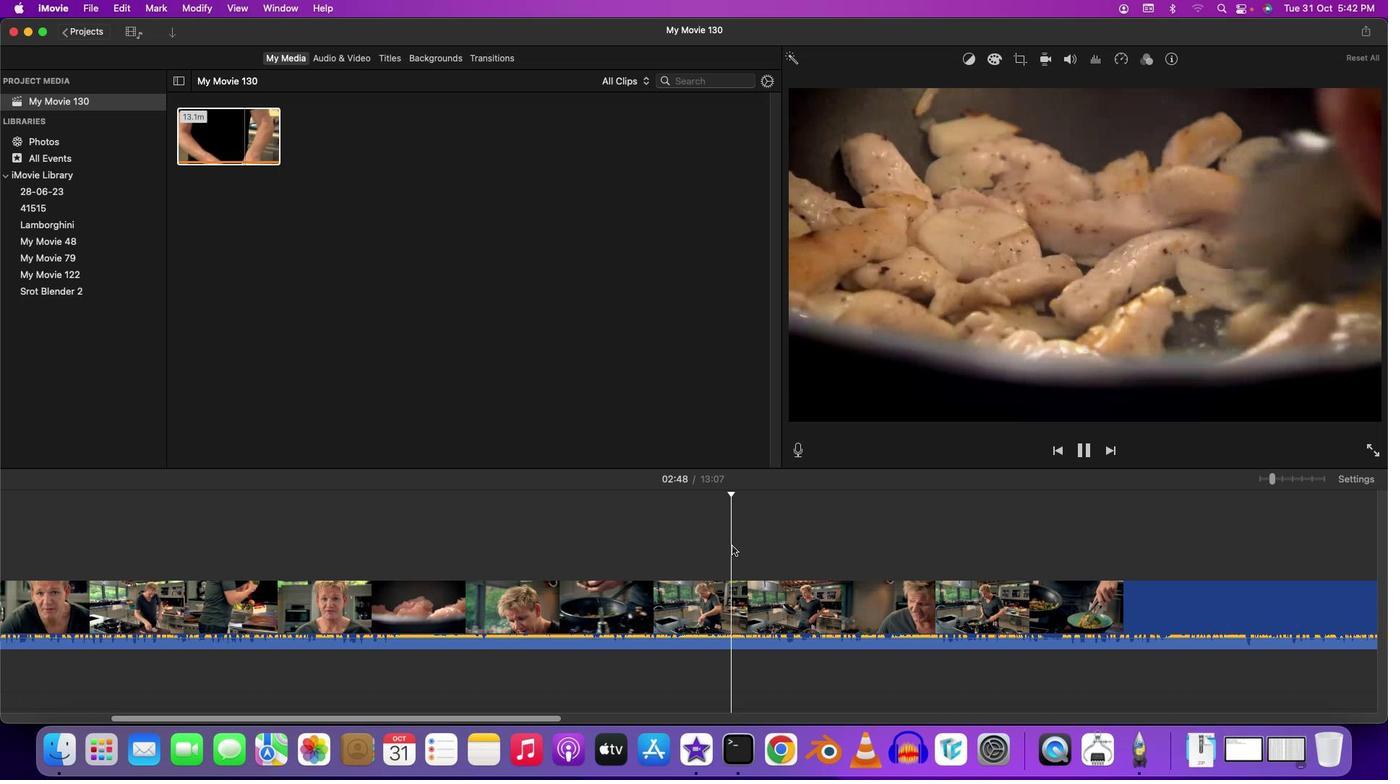 
Action: Mouse moved to (796, 442)
Screenshot: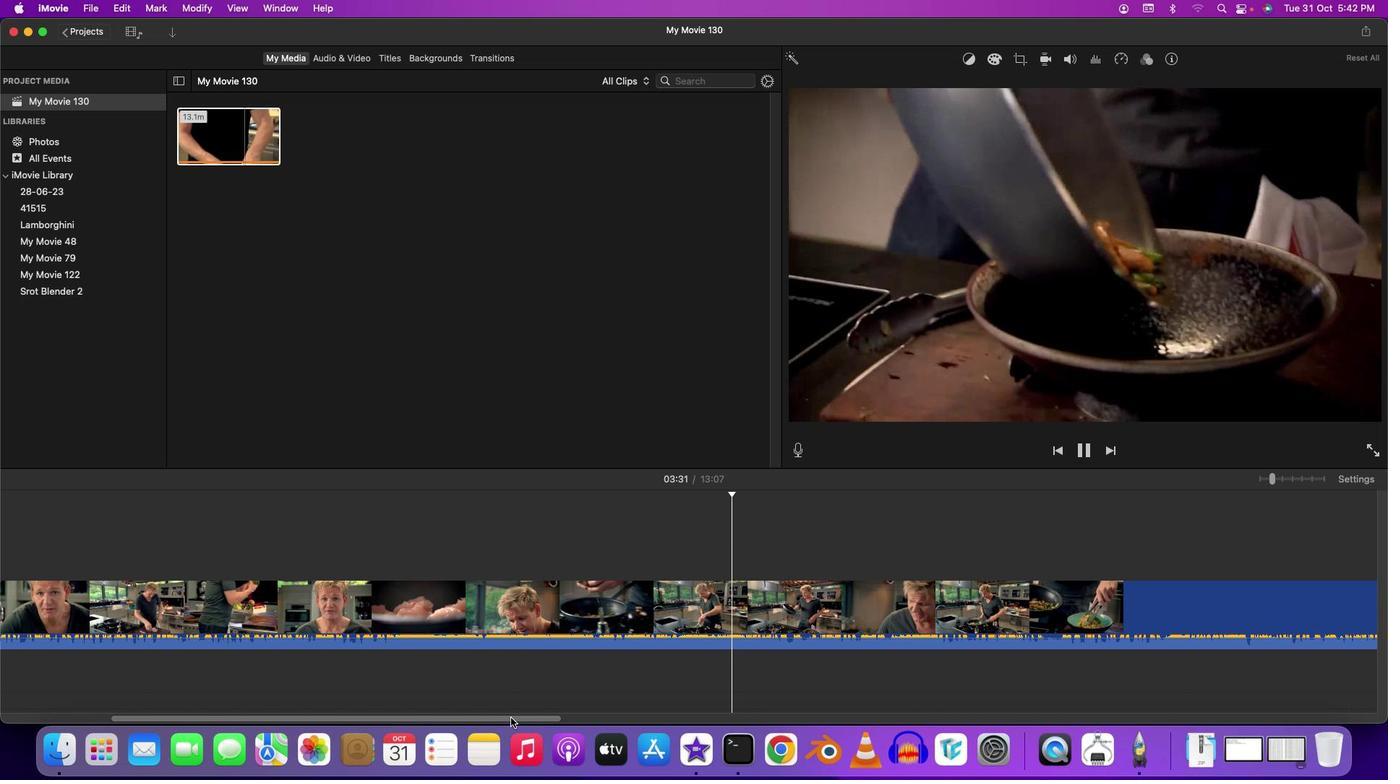 
Action: Mouse pressed left at (796, 442)
Screenshot: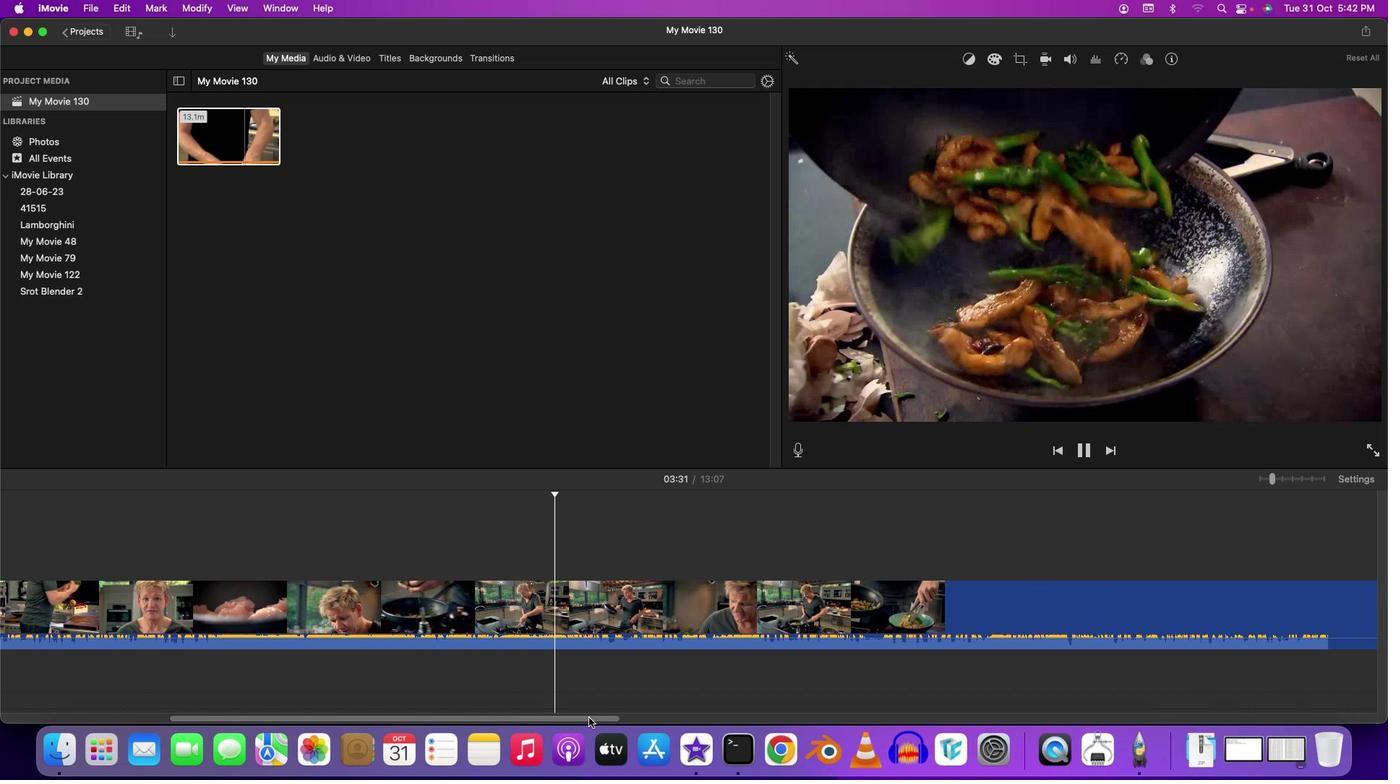 
Action: Mouse moved to (797, 443)
Screenshot: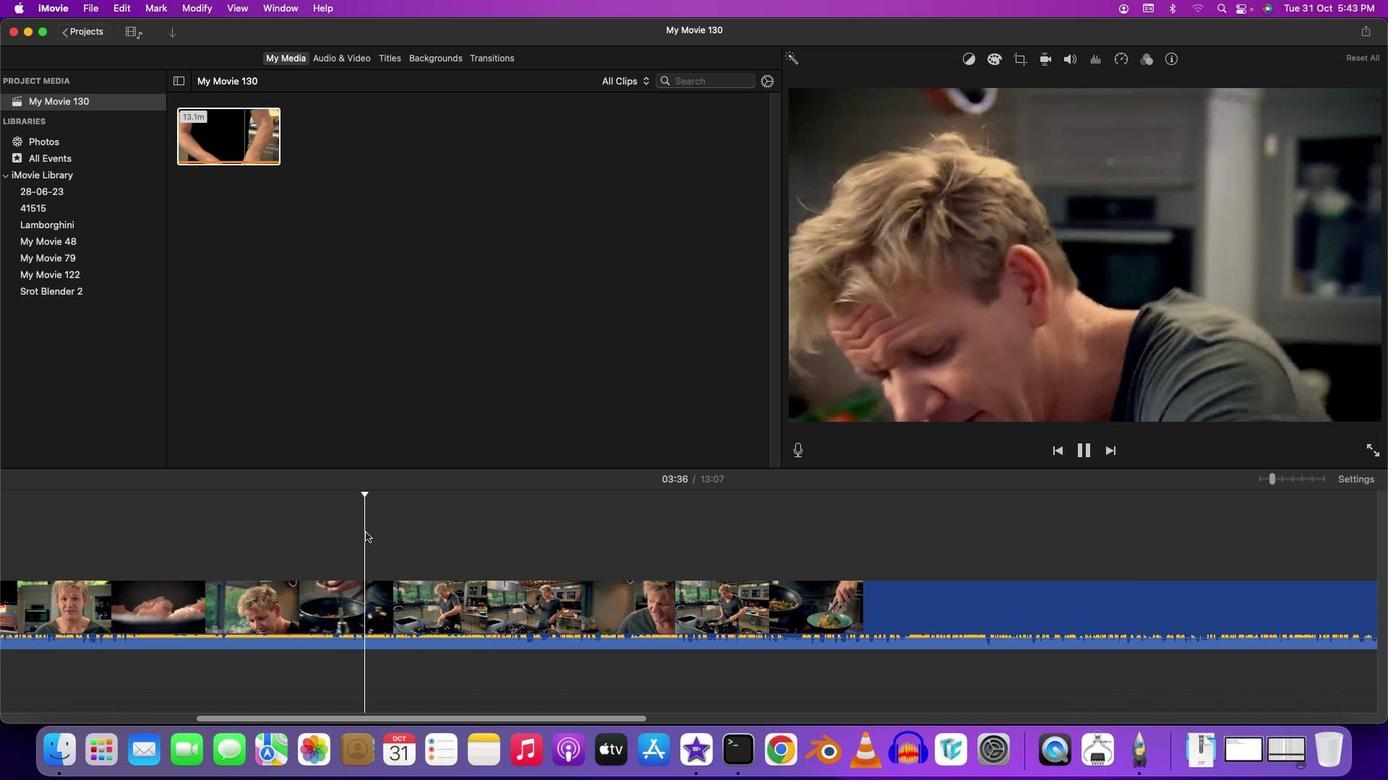 
Action: Mouse pressed left at (797, 443)
Screenshot: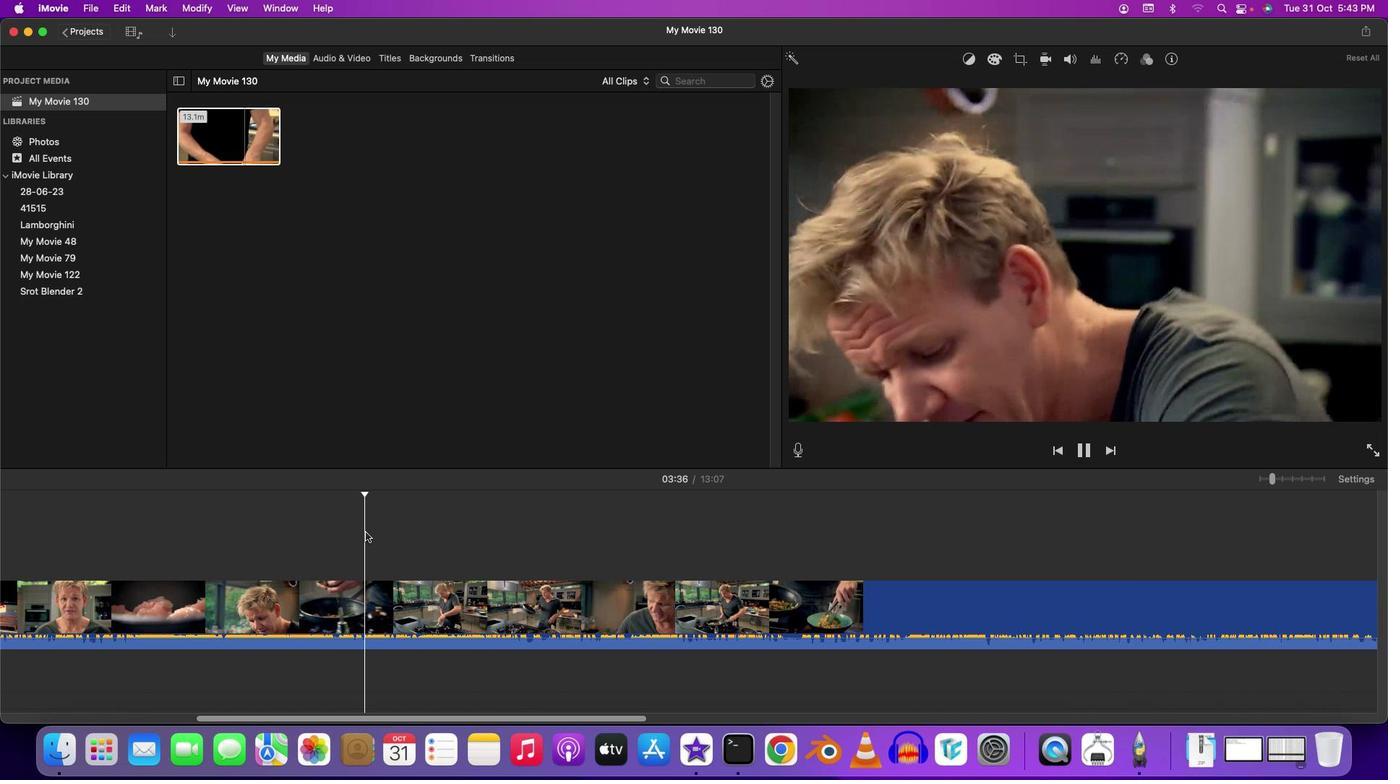 
Action: Mouse moved to (794, 443)
Screenshot: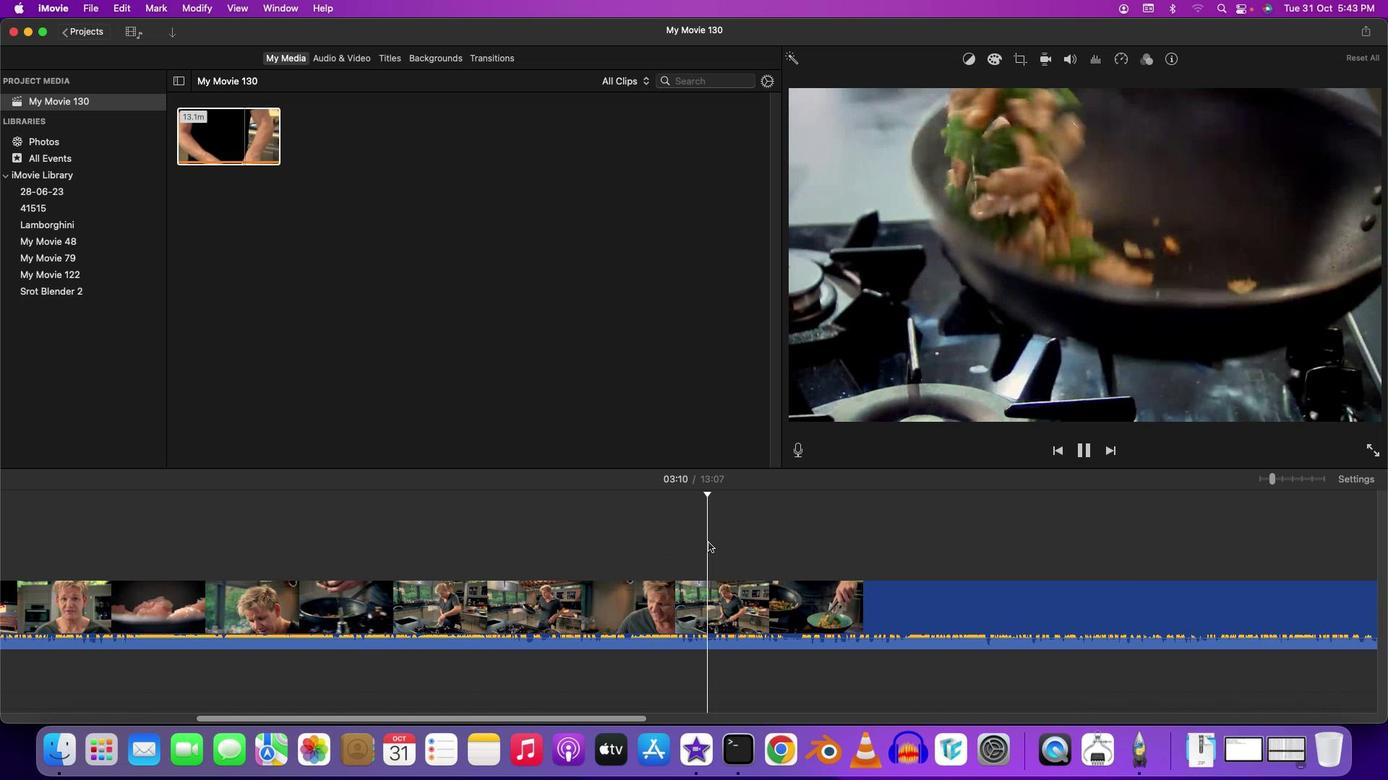 
Action: Mouse pressed left at (794, 443)
Screenshot: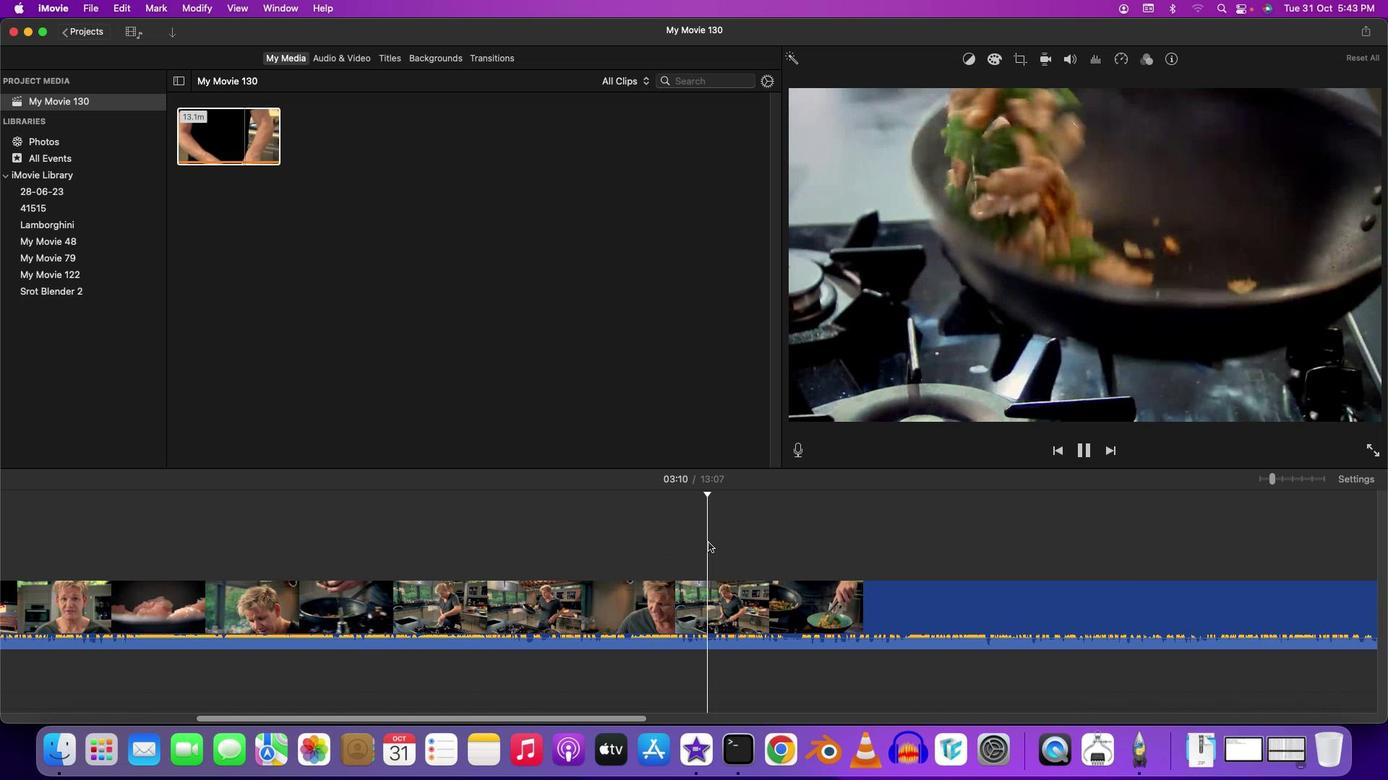 
Action: Mouse moved to (793, 443)
Screenshot: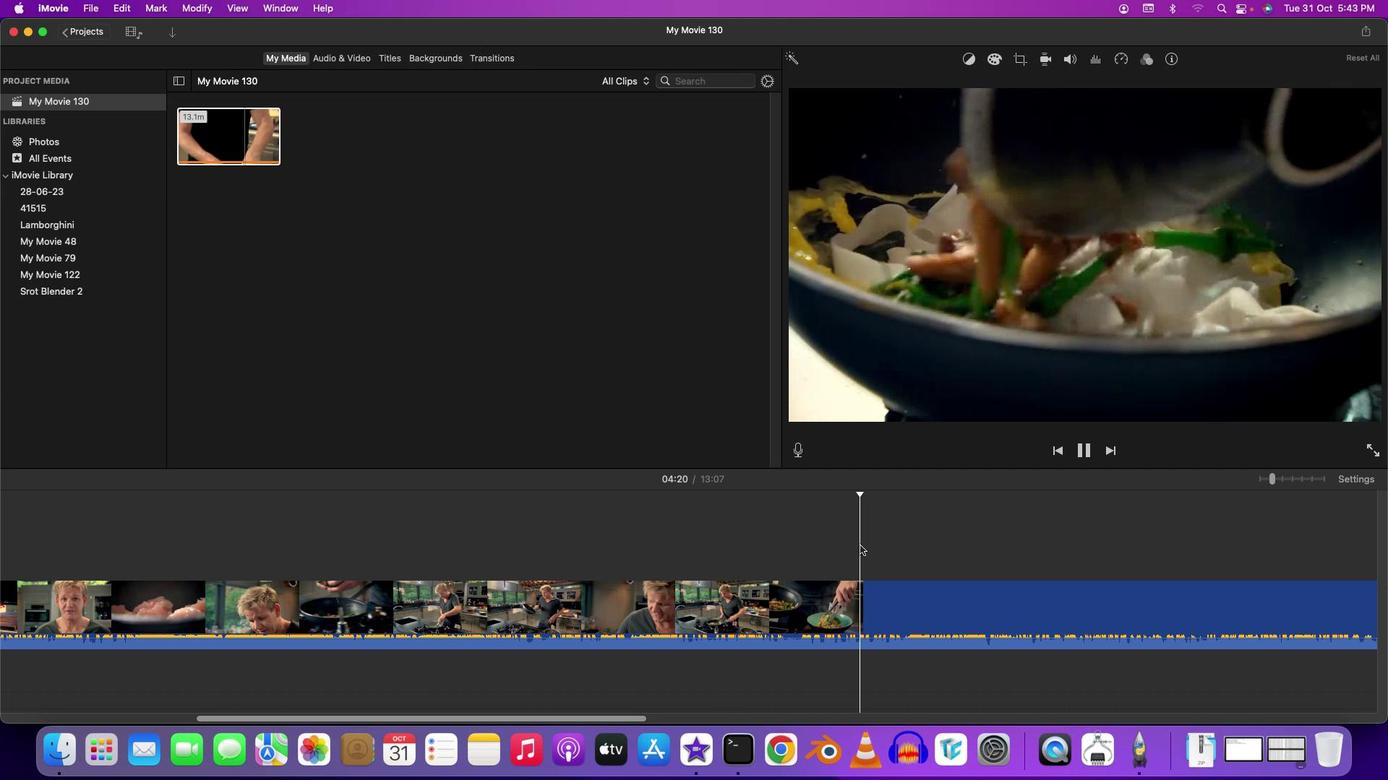 
Action: Mouse pressed left at (793, 443)
Screenshot: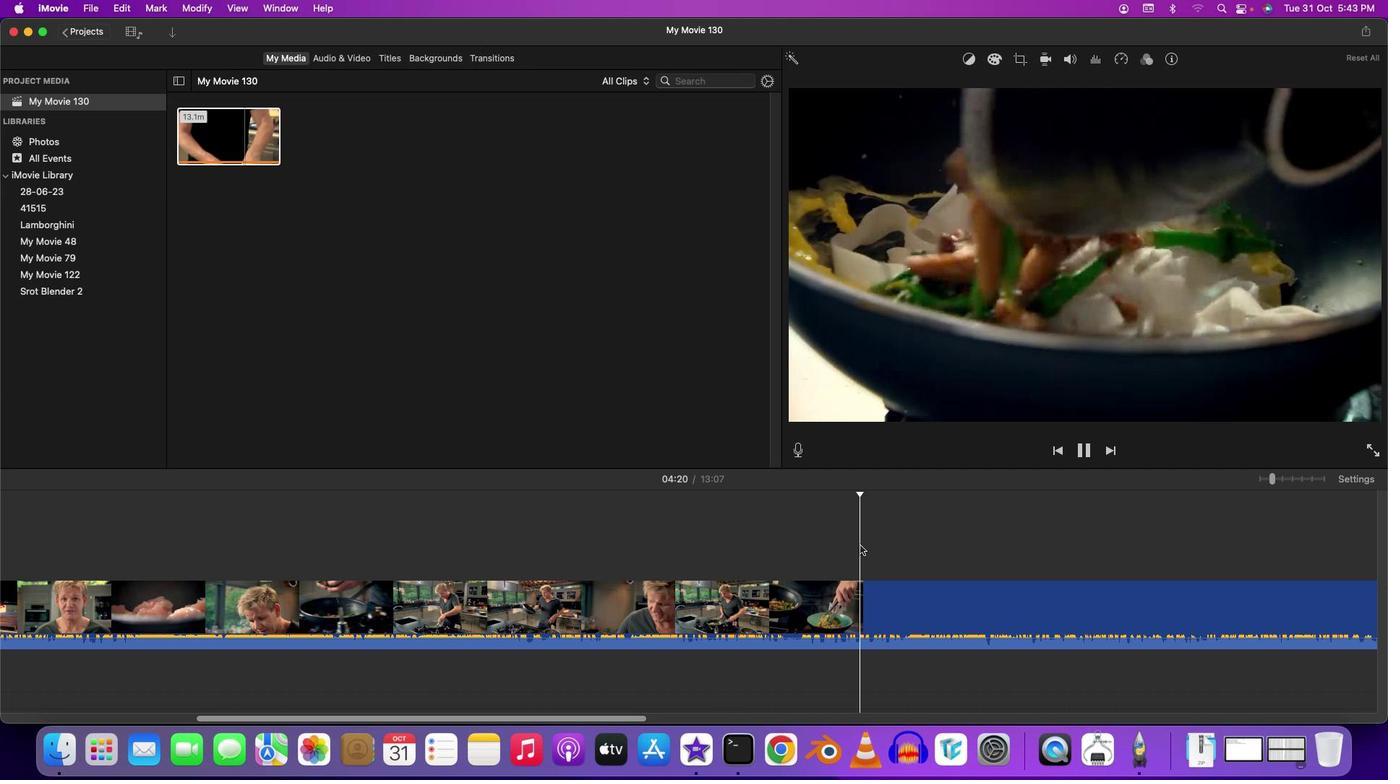 
Action: Mouse moved to (800, 443)
Screenshot: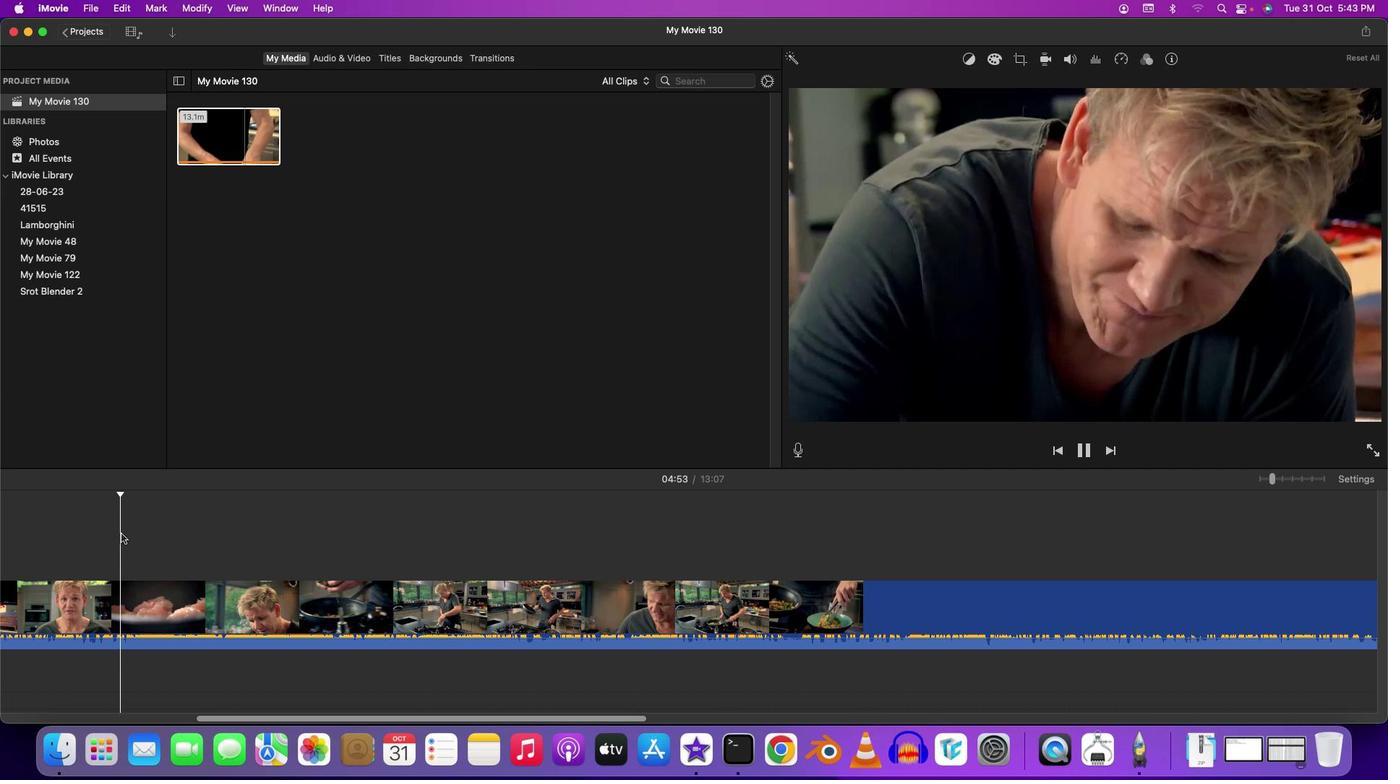 
Action: Mouse pressed left at (800, 443)
Screenshot: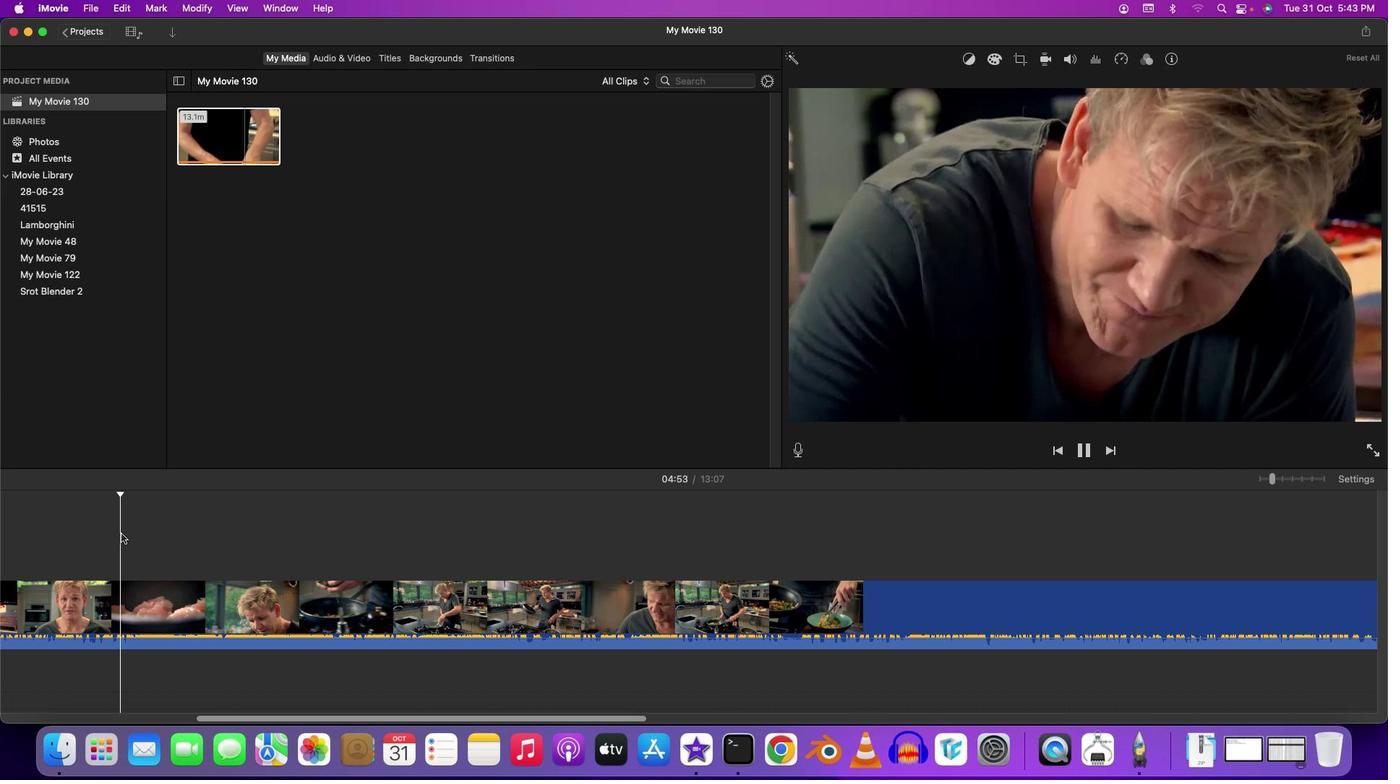 
Action: Mouse moved to (797, 442)
Screenshot: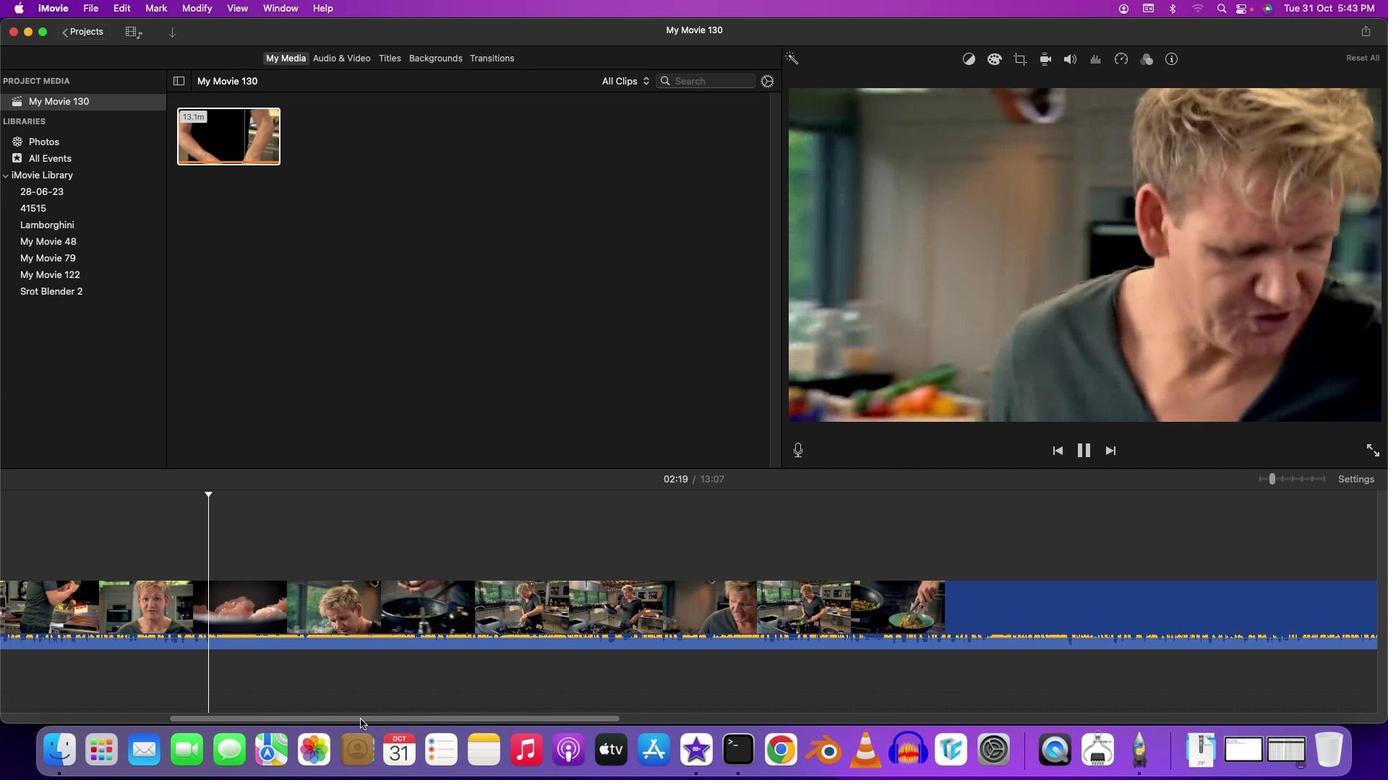 
Action: Mouse pressed left at (797, 442)
Screenshot: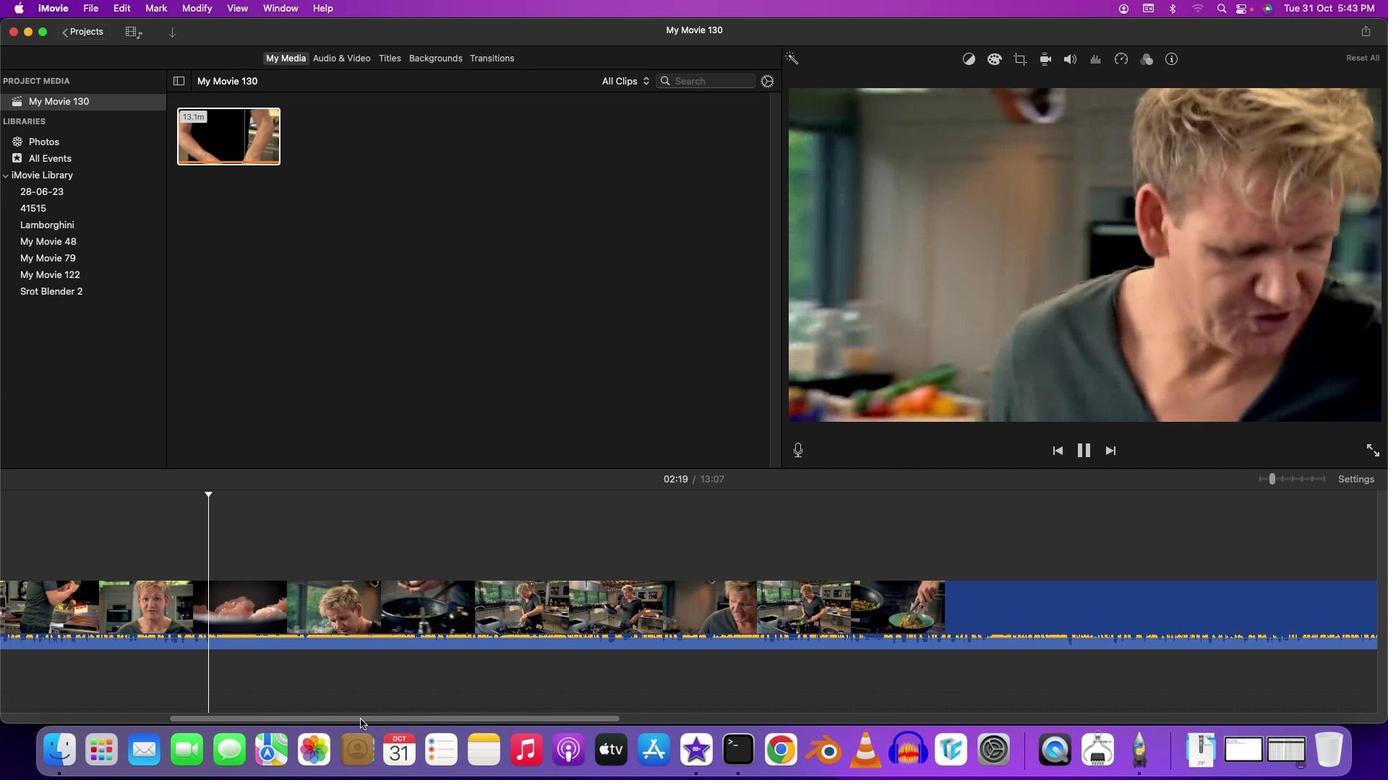 
Action: Mouse moved to (798, 443)
Screenshot: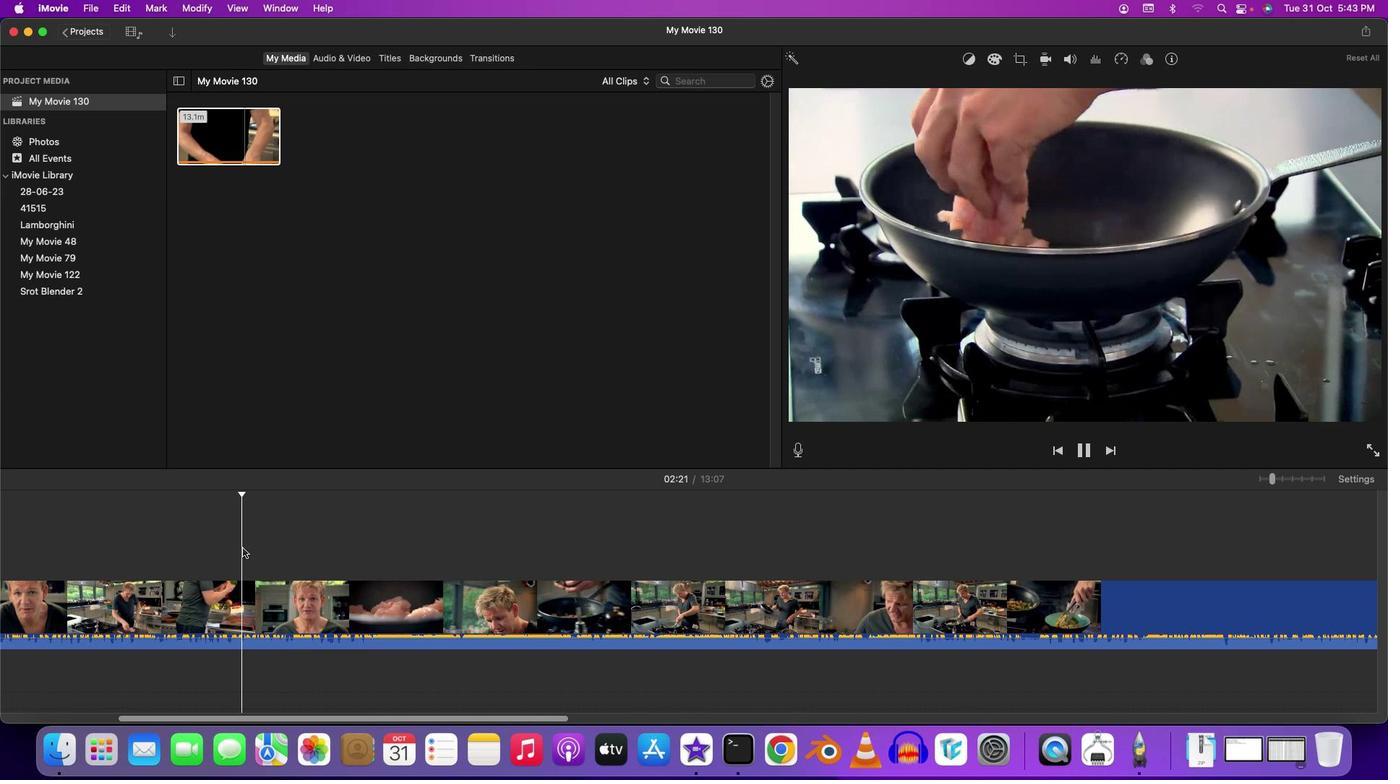 
Action: Mouse pressed left at (798, 443)
Screenshot: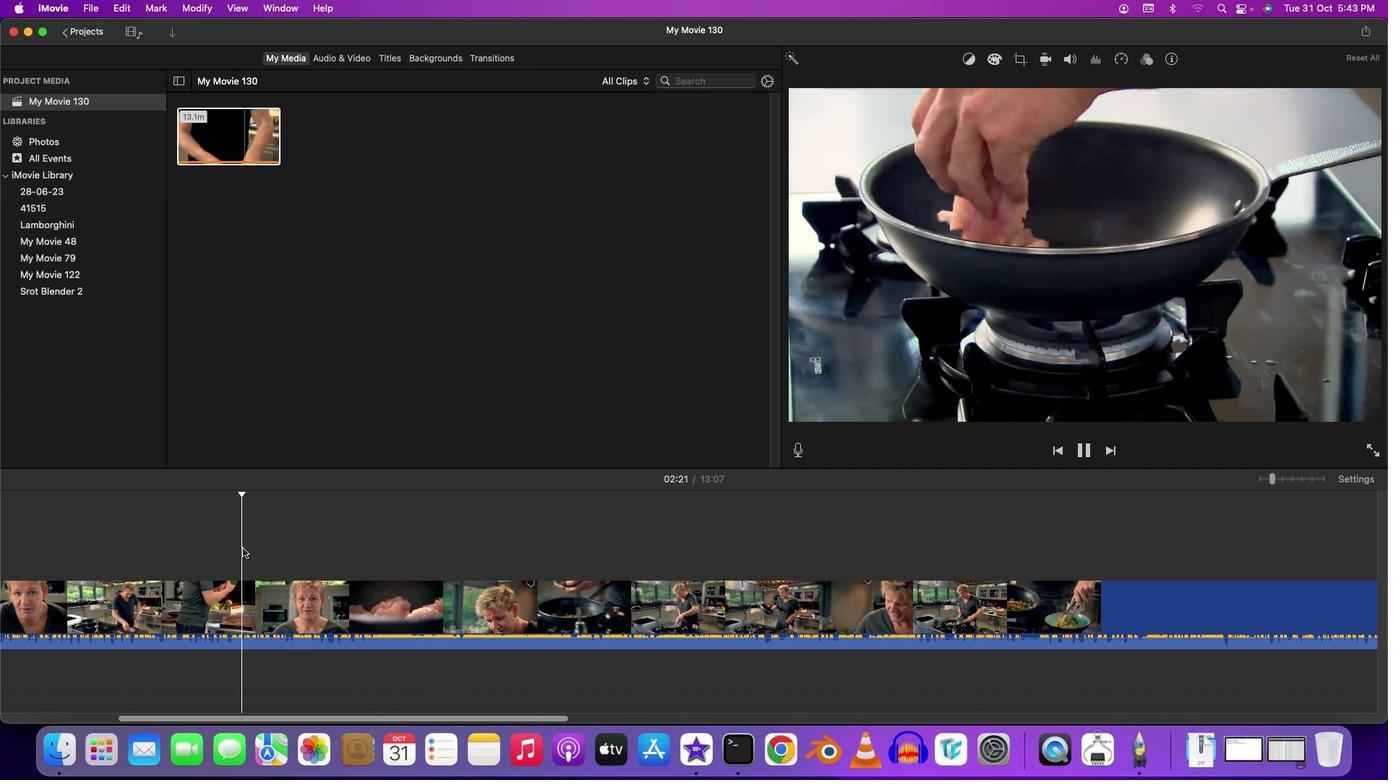 
Action: Mouse moved to (796, 443)
Screenshot: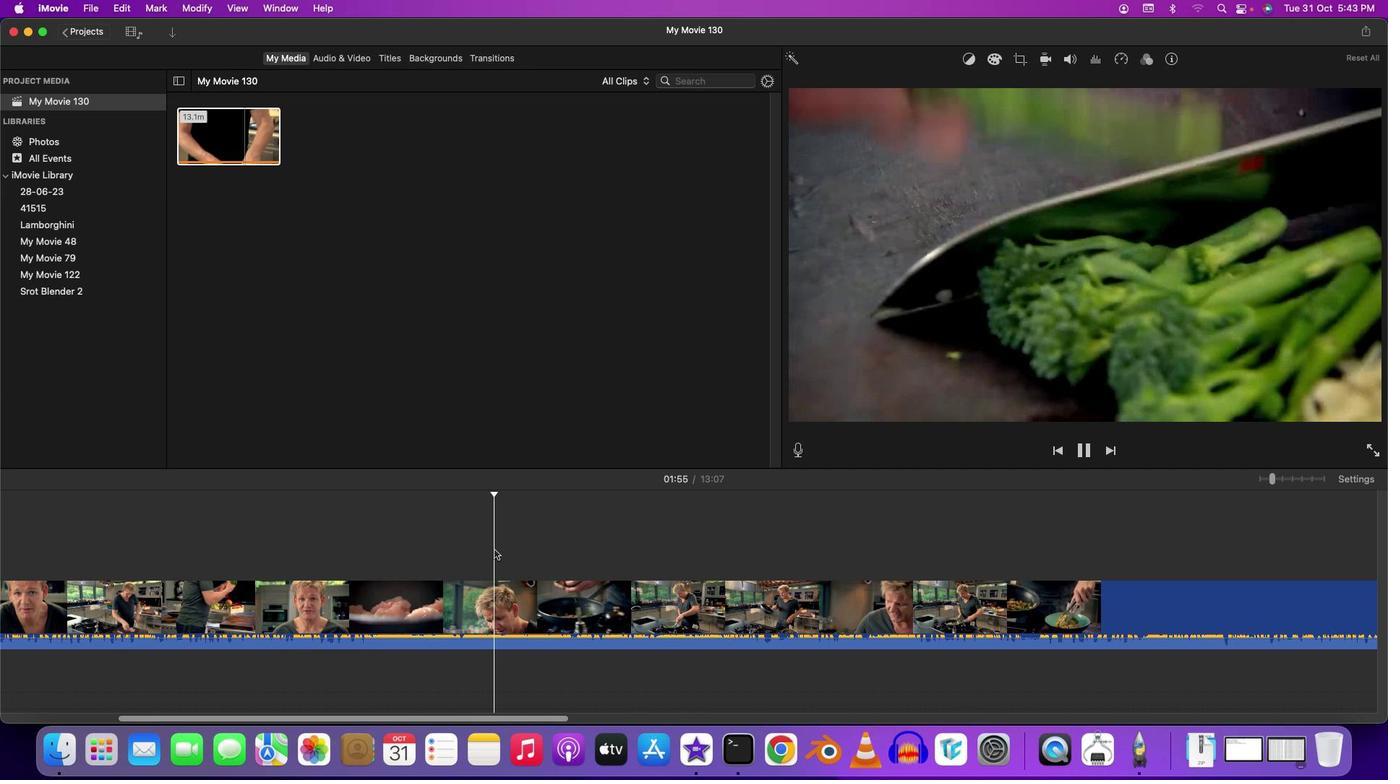 
Action: Mouse pressed left at (796, 443)
Screenshot: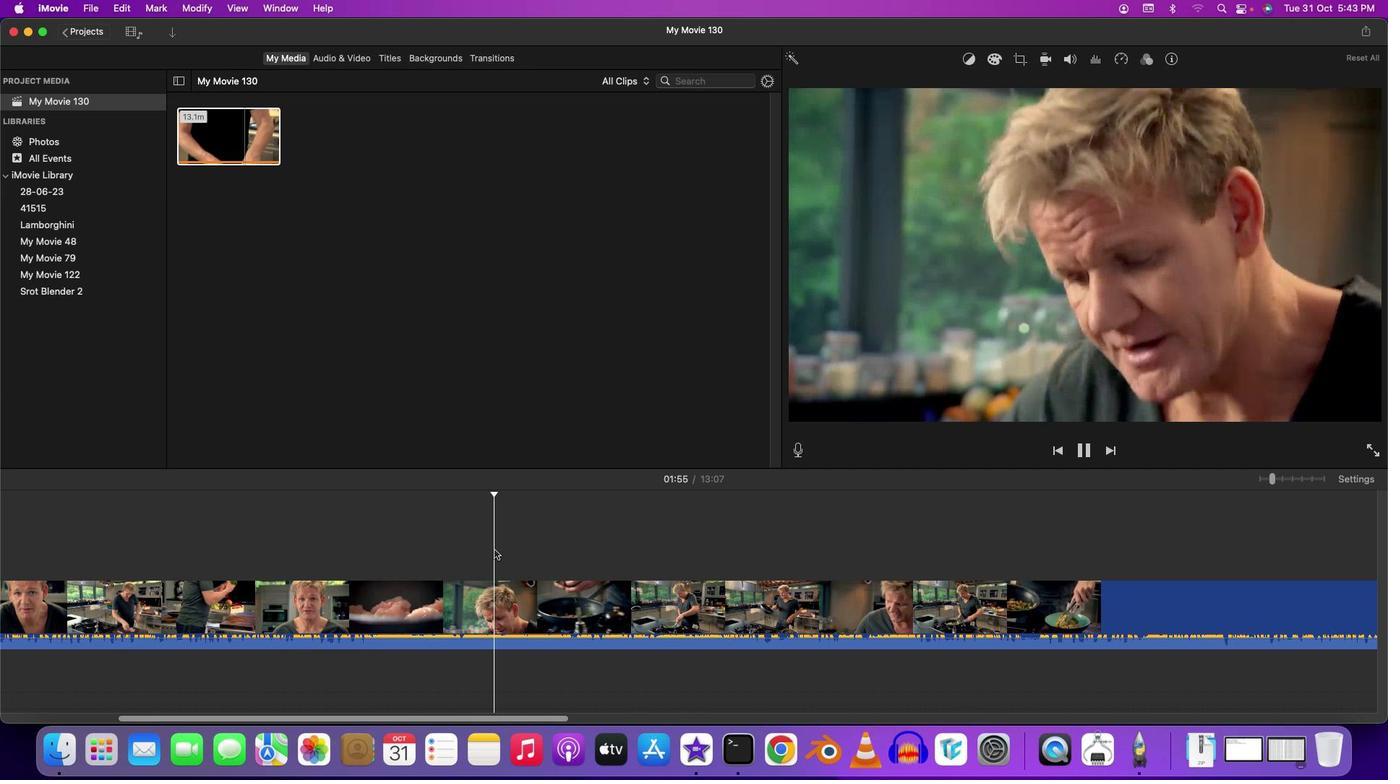 
Action: Mouse moved to (795, 443)
Screenshot: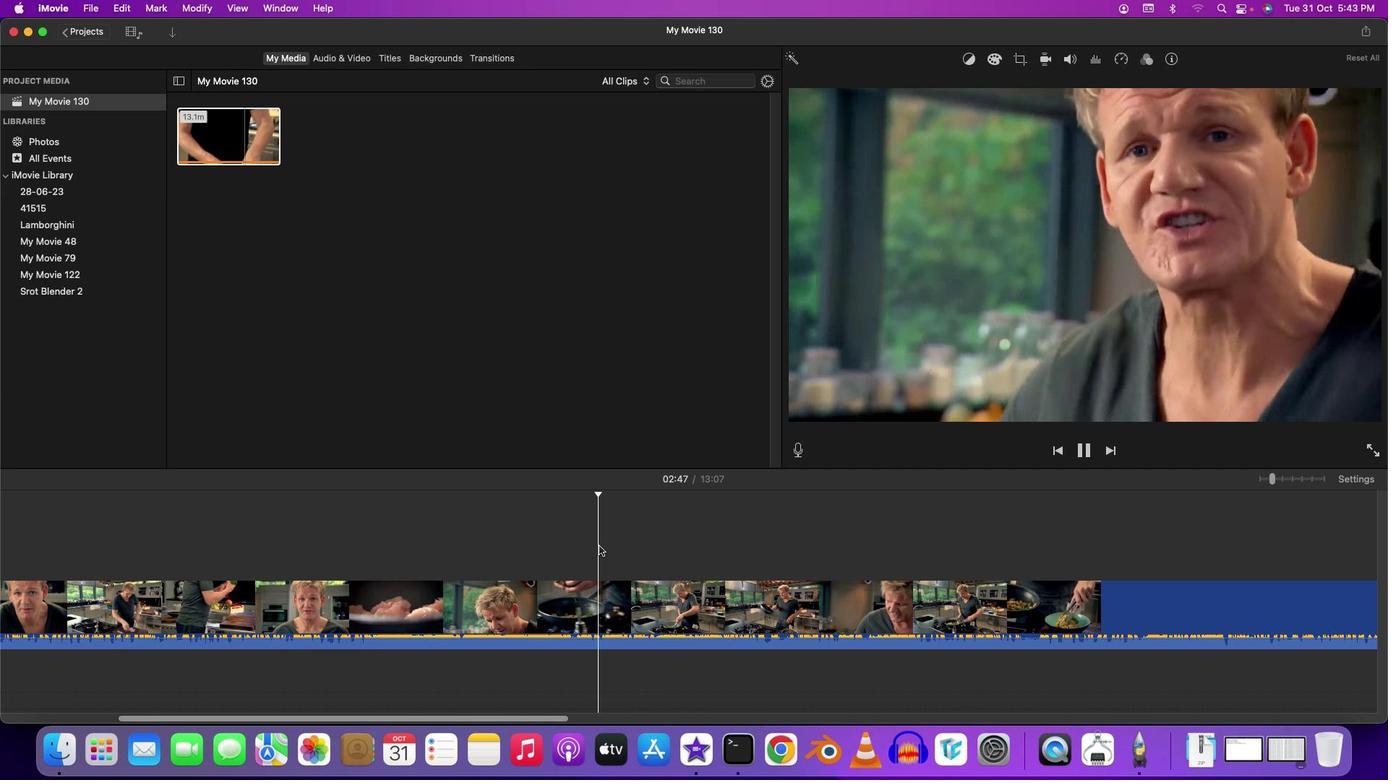 
Action: Mouse pressed left at (795, 443)
Screenshot: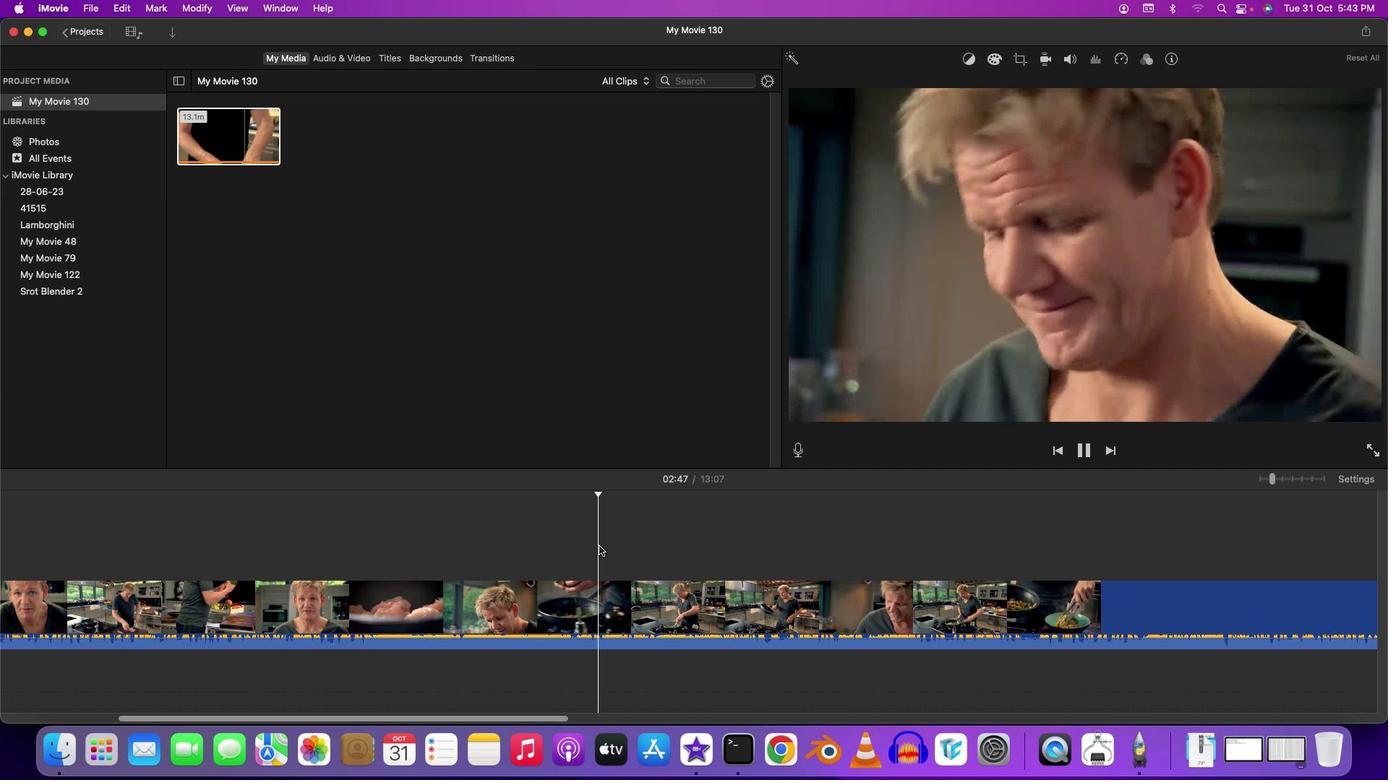 
Action: Mouse moved to (795, 443)
Screenshot: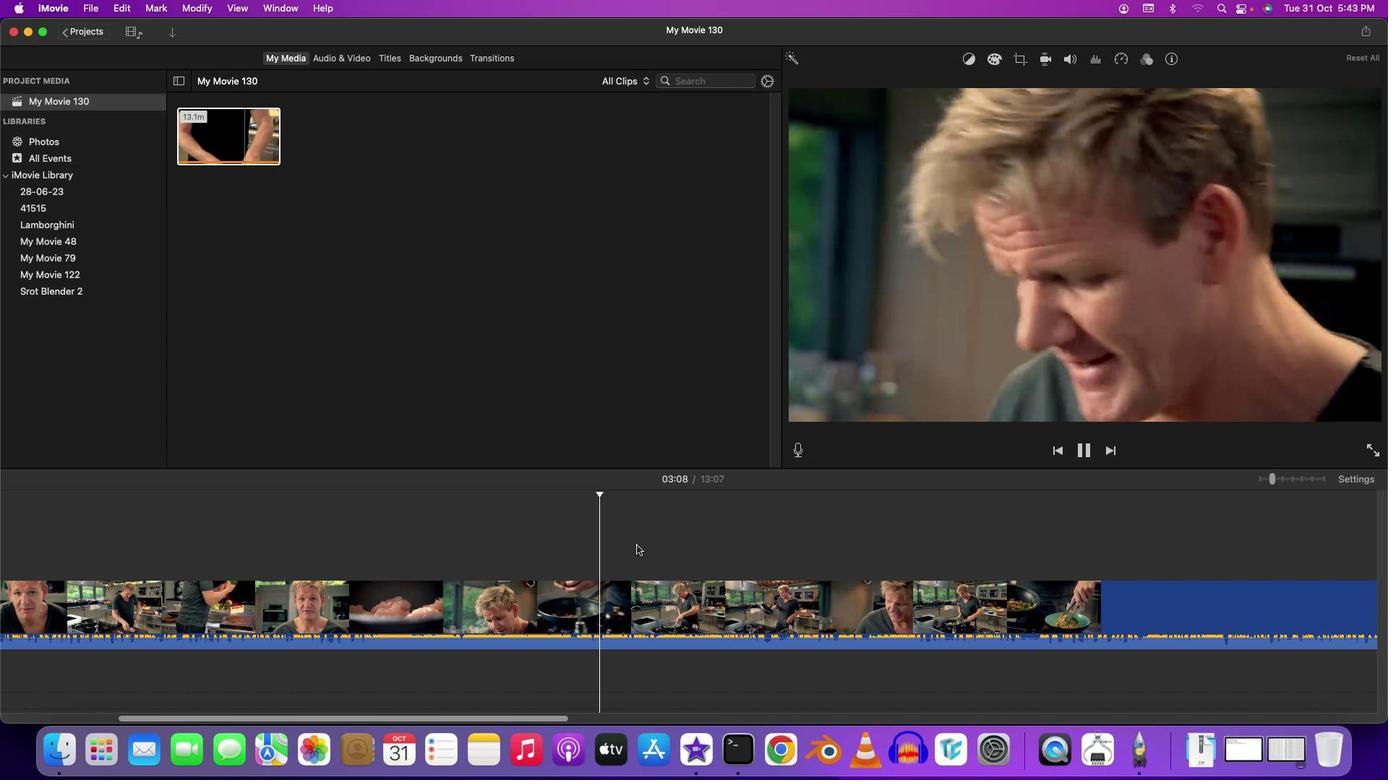 
Action: Mouse pressed left at (795, 443)
Screenshot: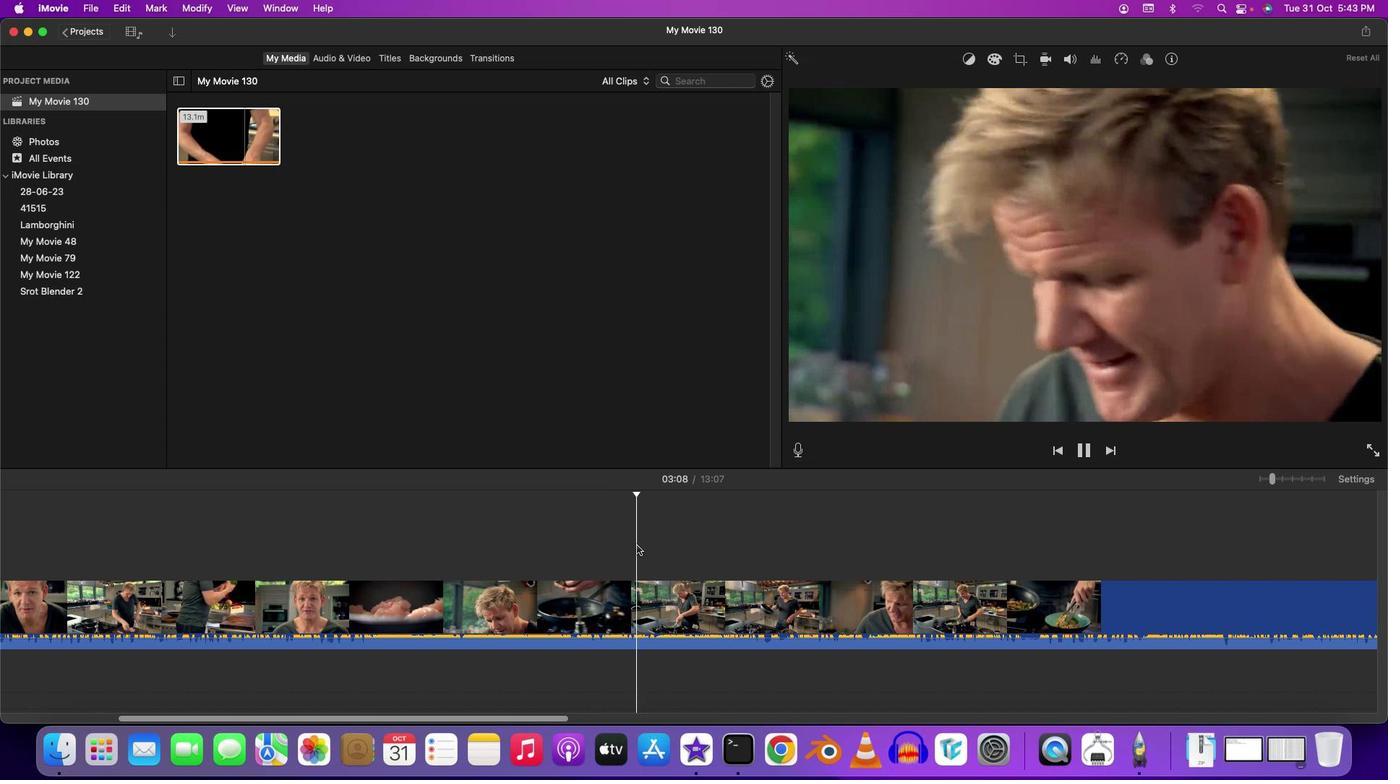 
Action: Mouse moved to (796, 443)
Screenshot: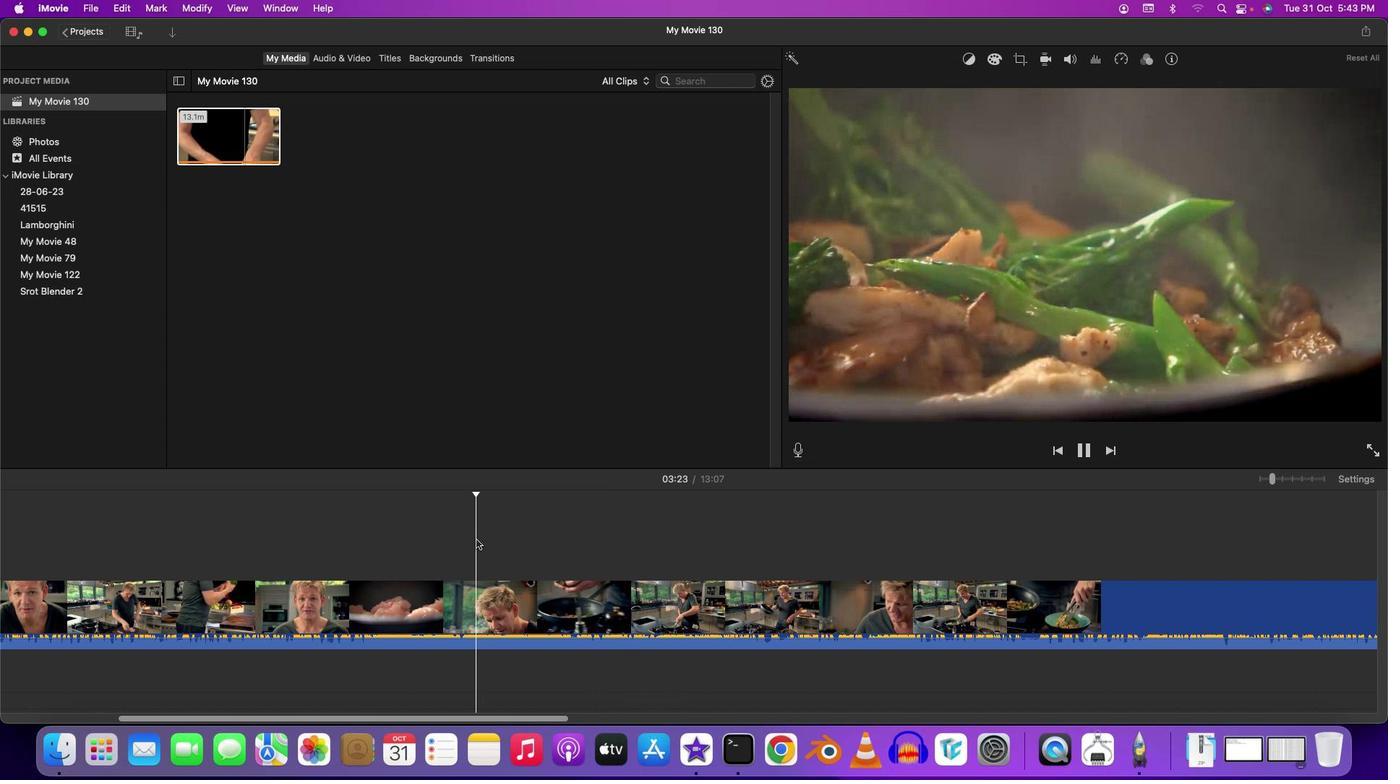 
Action: Mouse pressed left at (796, 443)
Screenshot: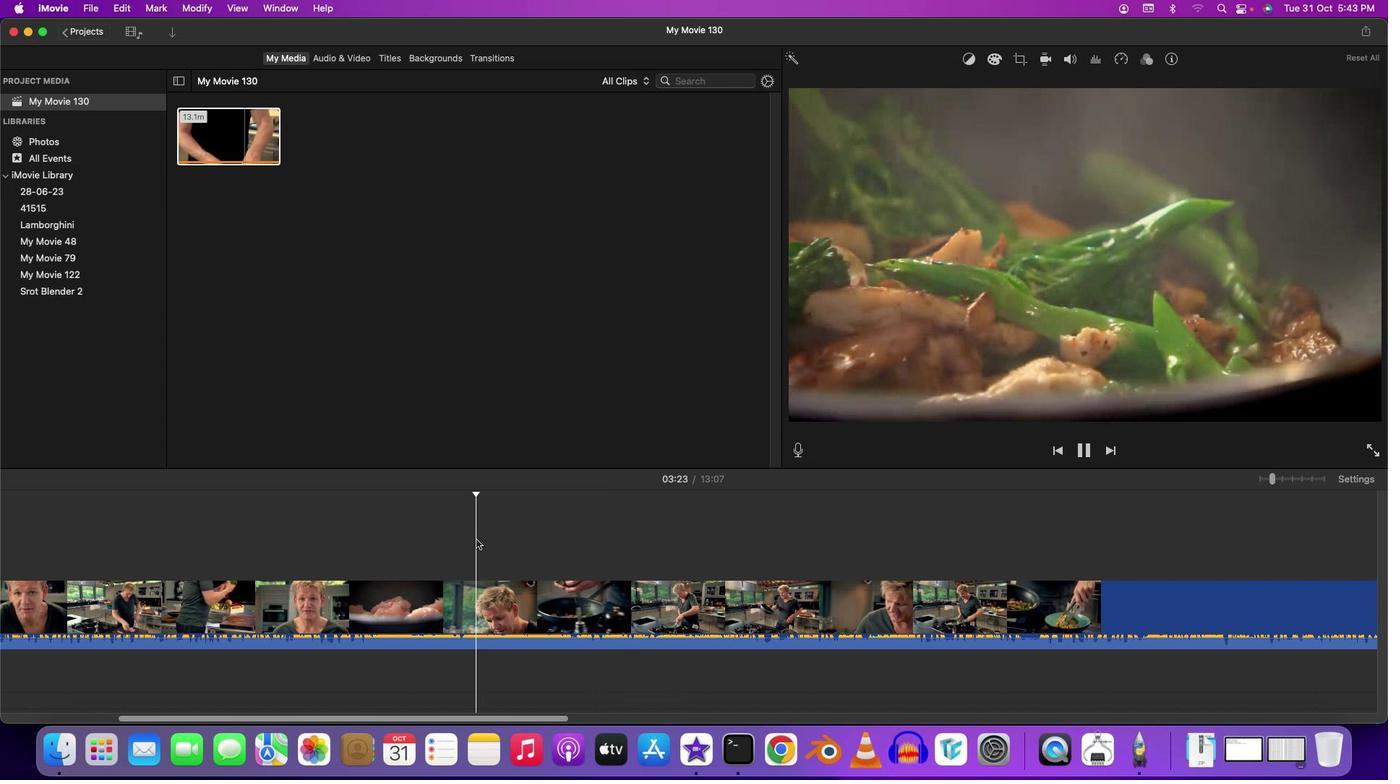 
Action: Mouse moved to (796, 443)
Screenshot: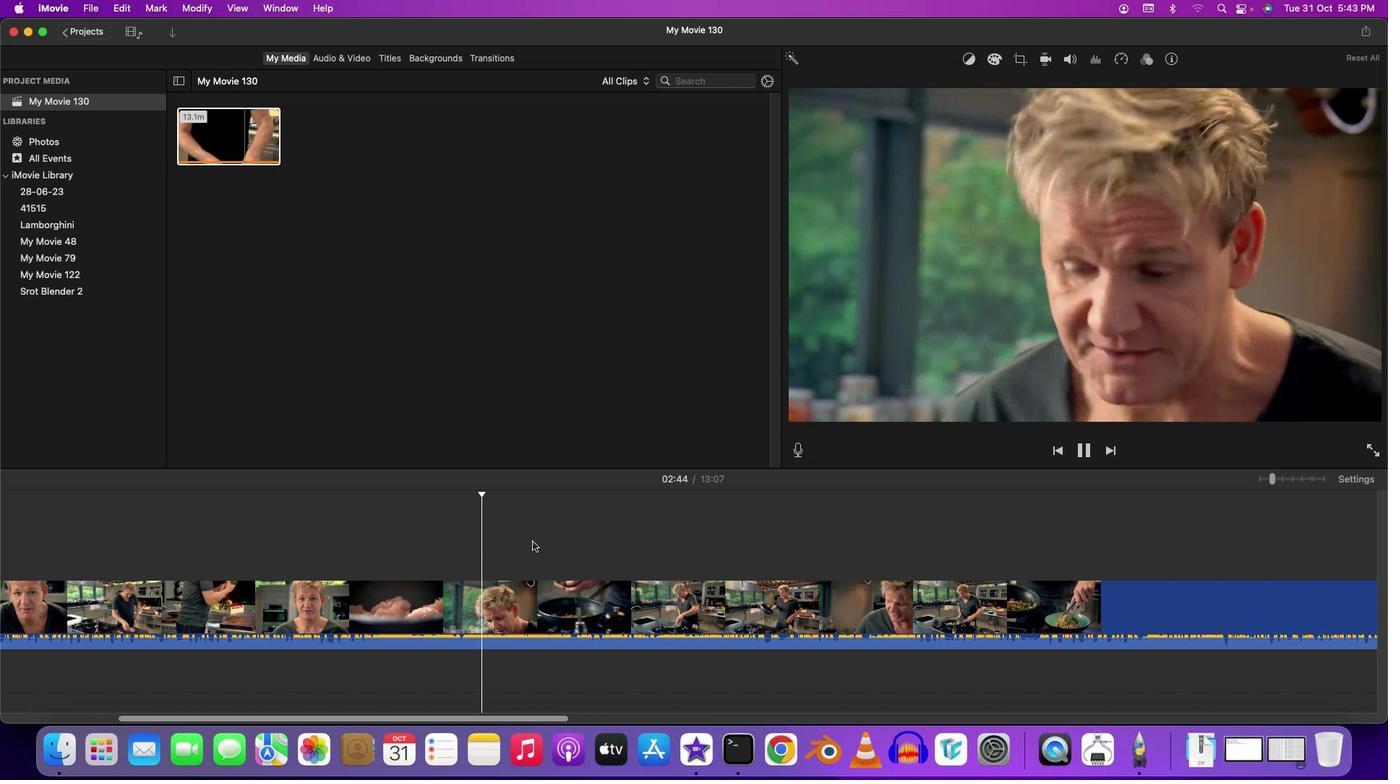 
Action: Mouse pressed left at (796, 443)
Screenshot: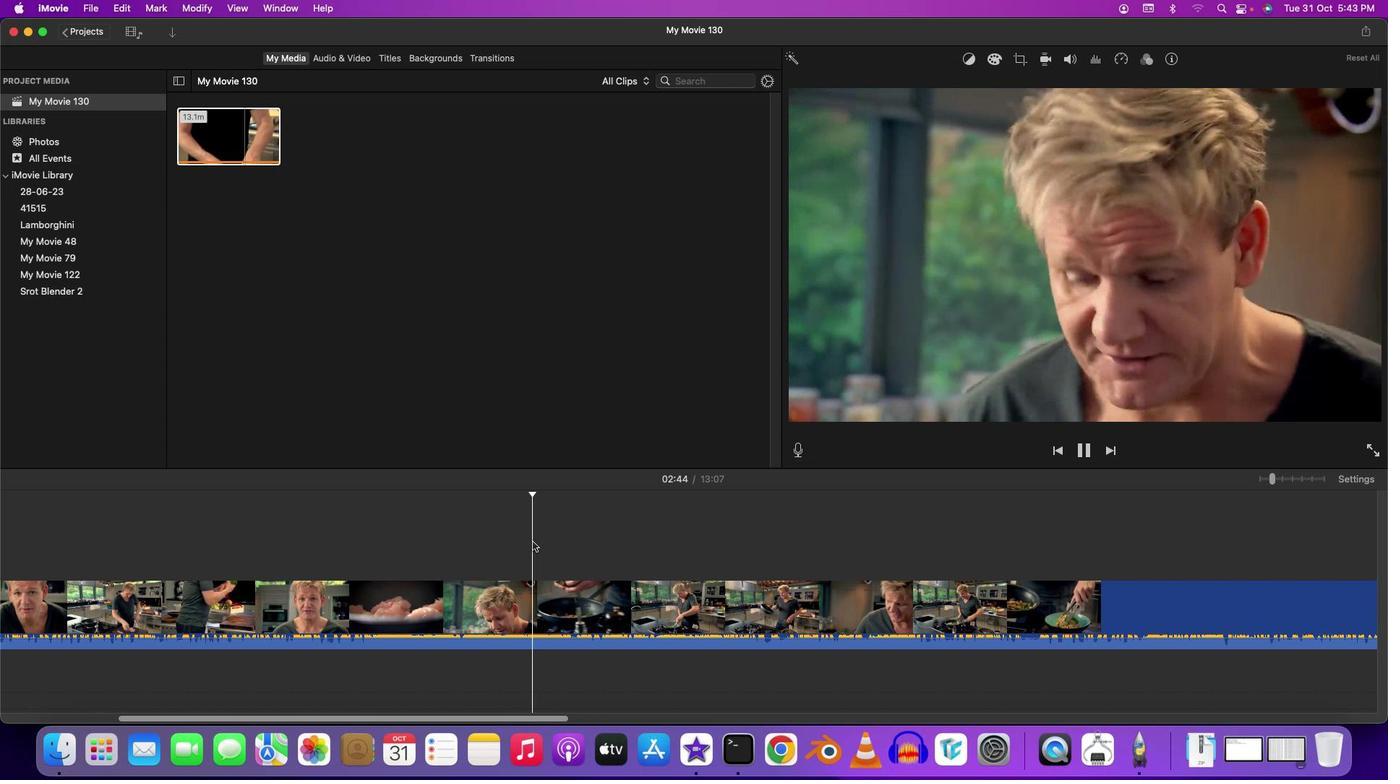 
Action: Mouse moved to (795, 443)
Screenshot: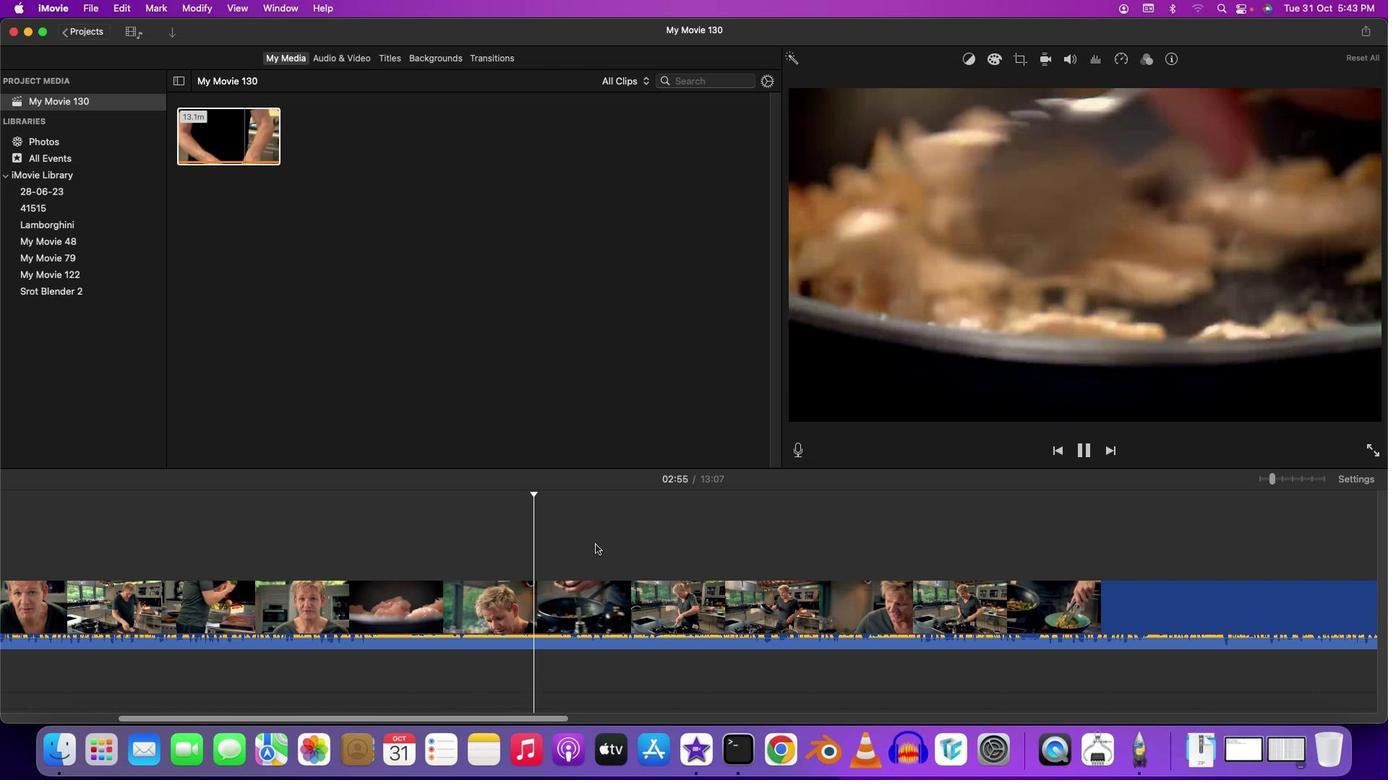 
Action: Mouse pressed left at (795, 443)
Screenshot: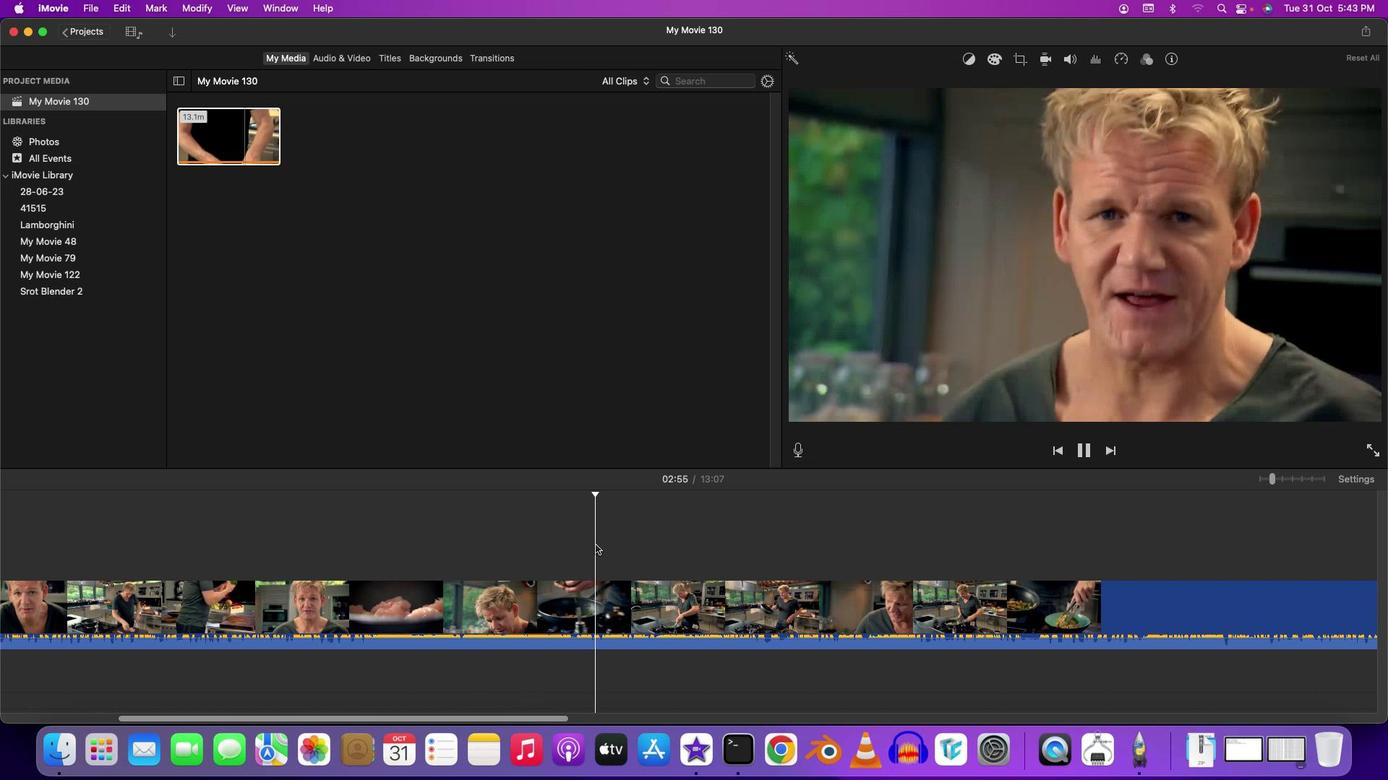 
Action: Mouse moved to (798, 443)
Screenshot: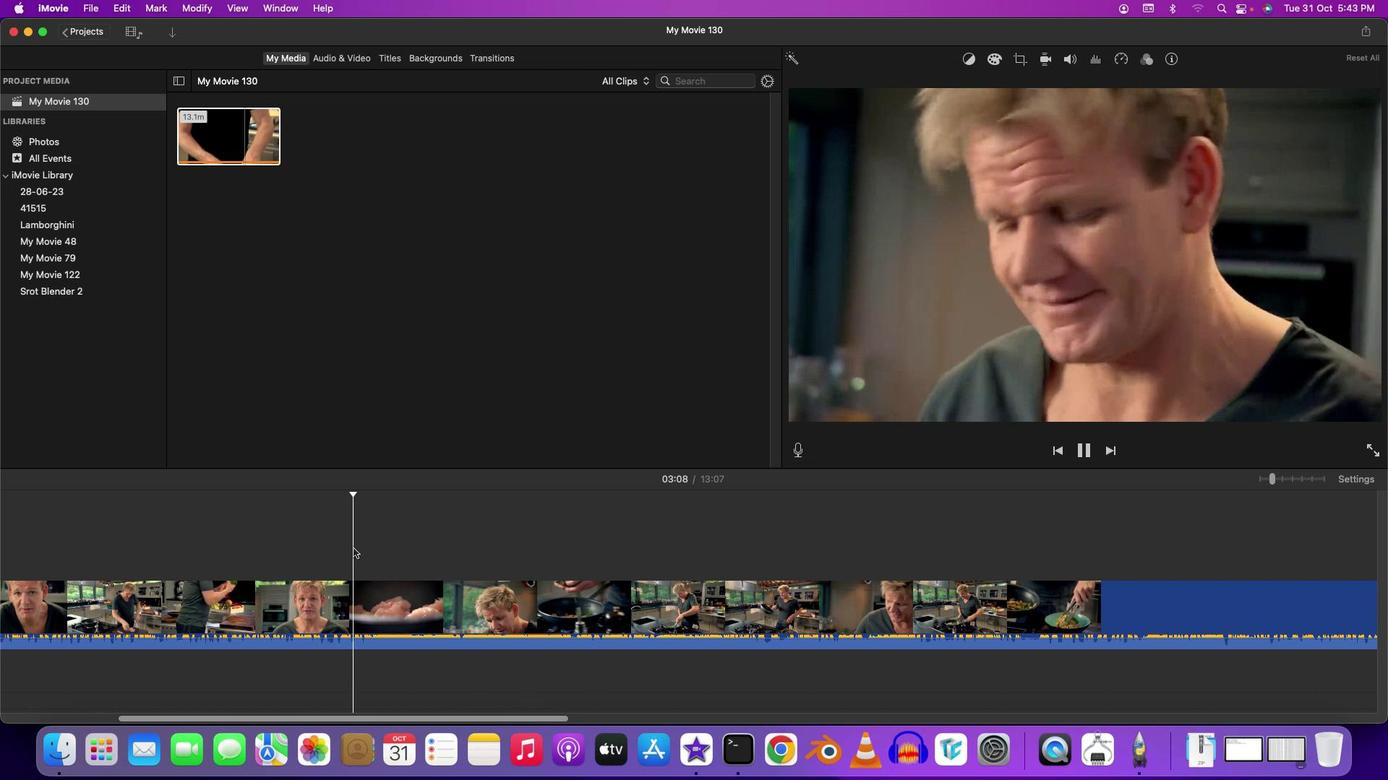 
Action: Mouse pressed left at (798, 443)
Screenshot: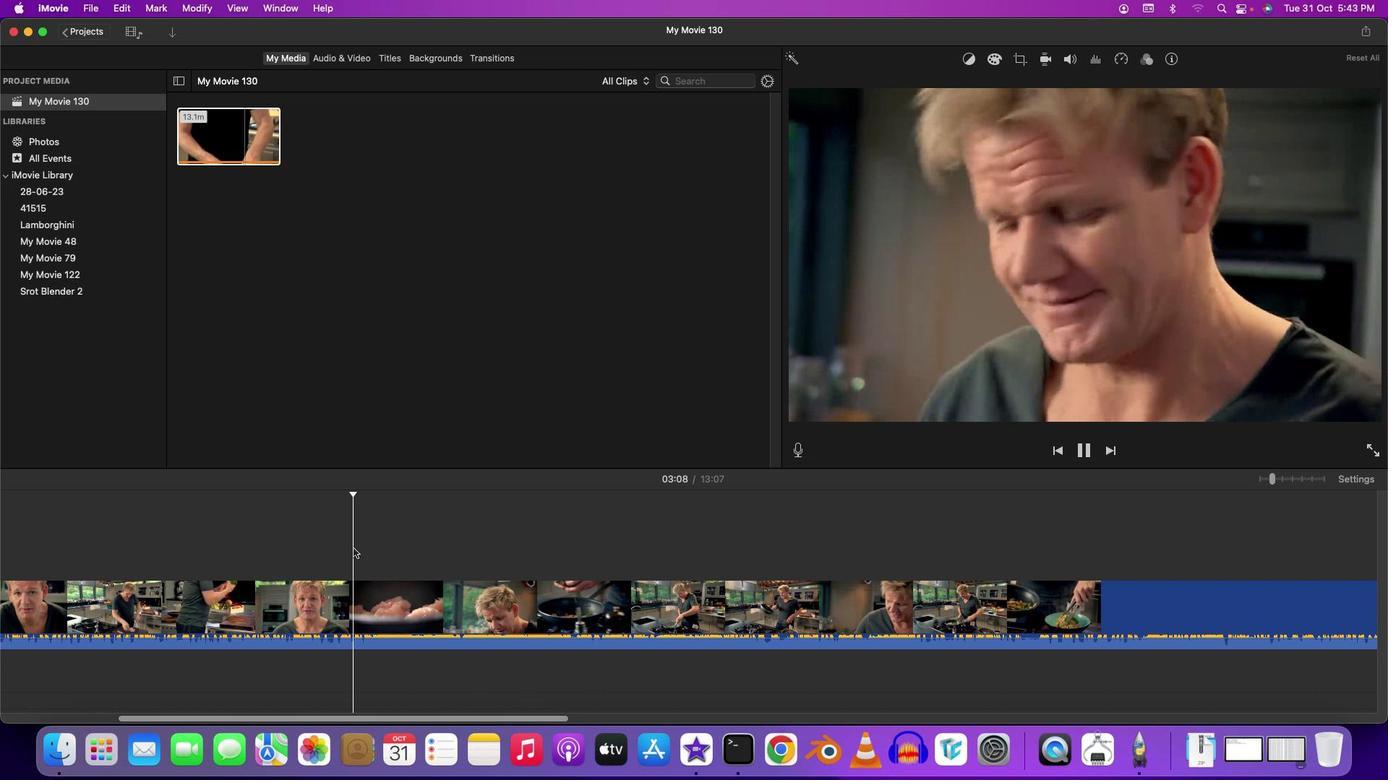 
Action: Mouse moved to (798, 443)
Screenshot: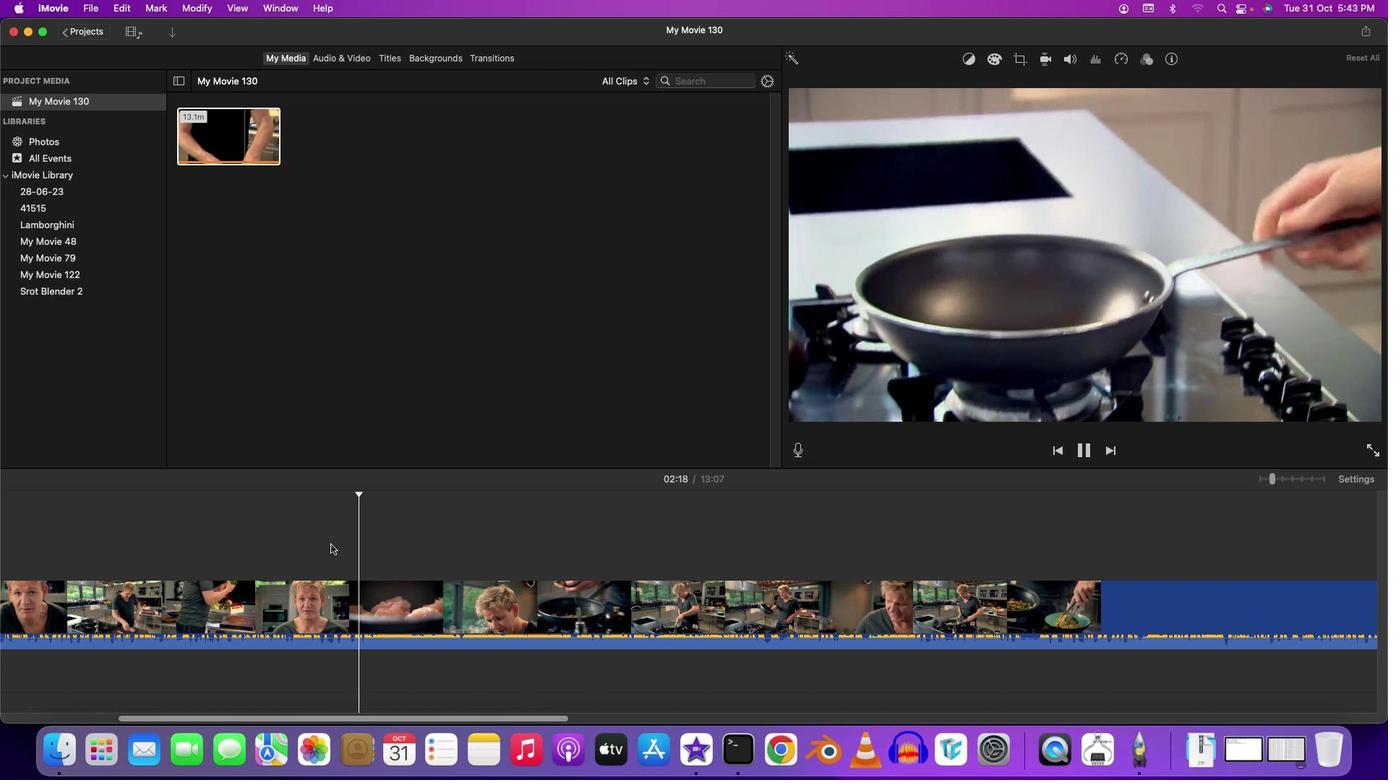 
Action: Mouse pressed left at (798, 443)
Screenshot: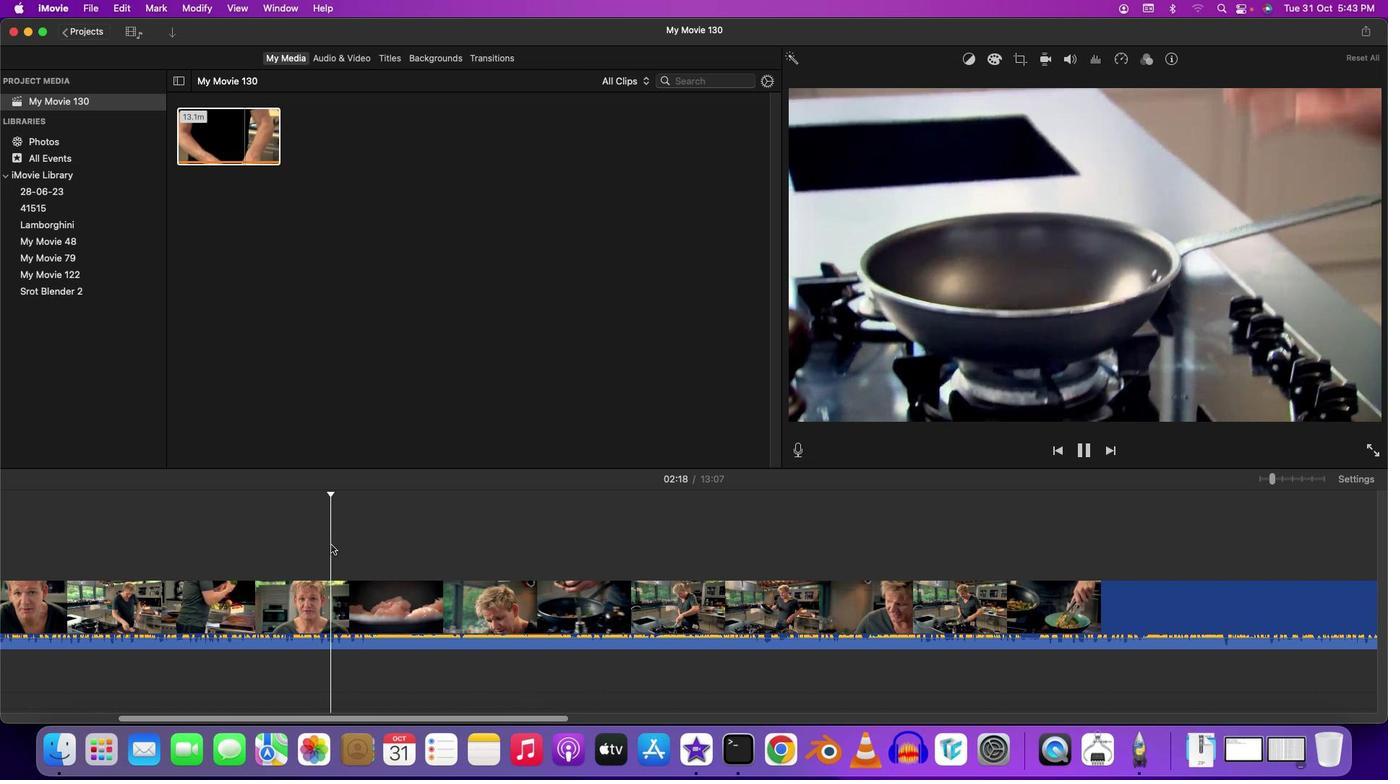
Action: Mouse moved to (798, 443)
Screenshot: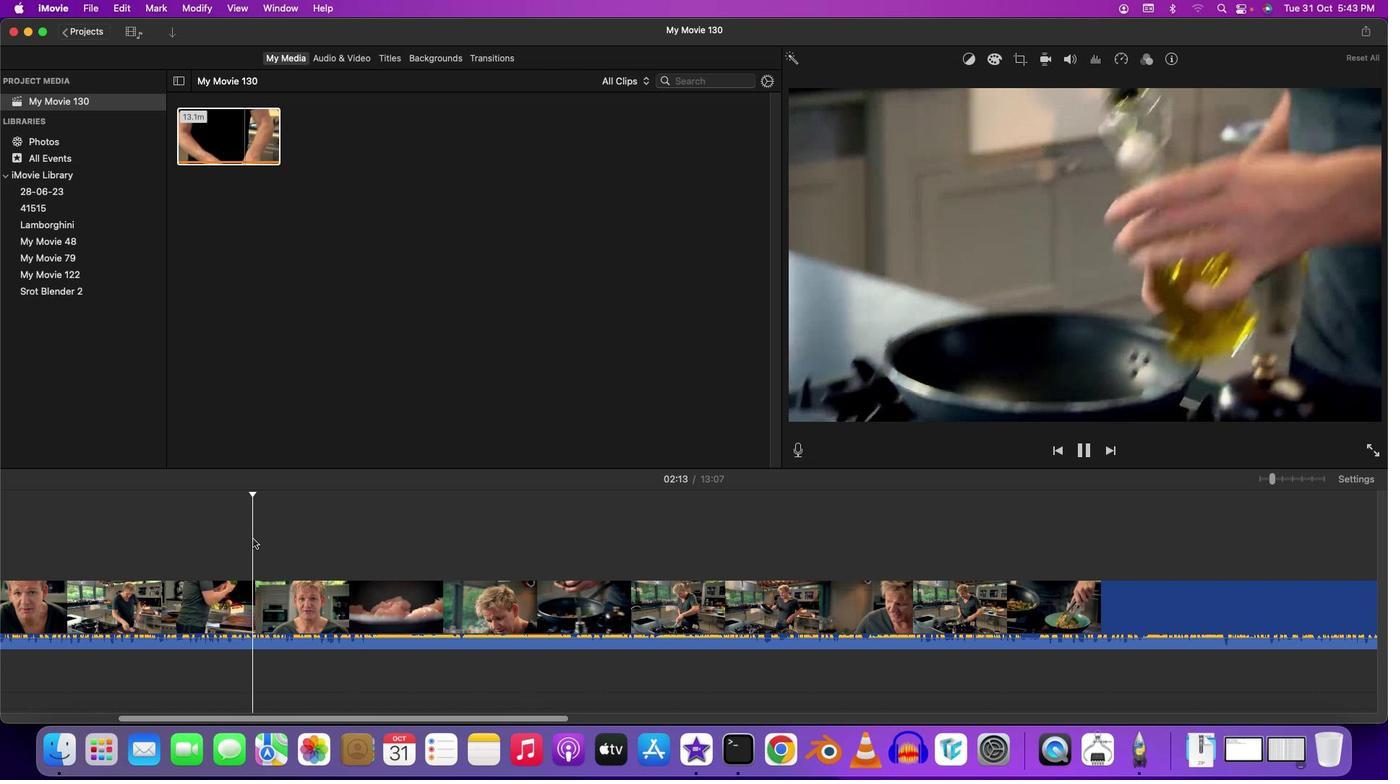 
Action: Mouse pressed left at (798, 443)
Screenshot: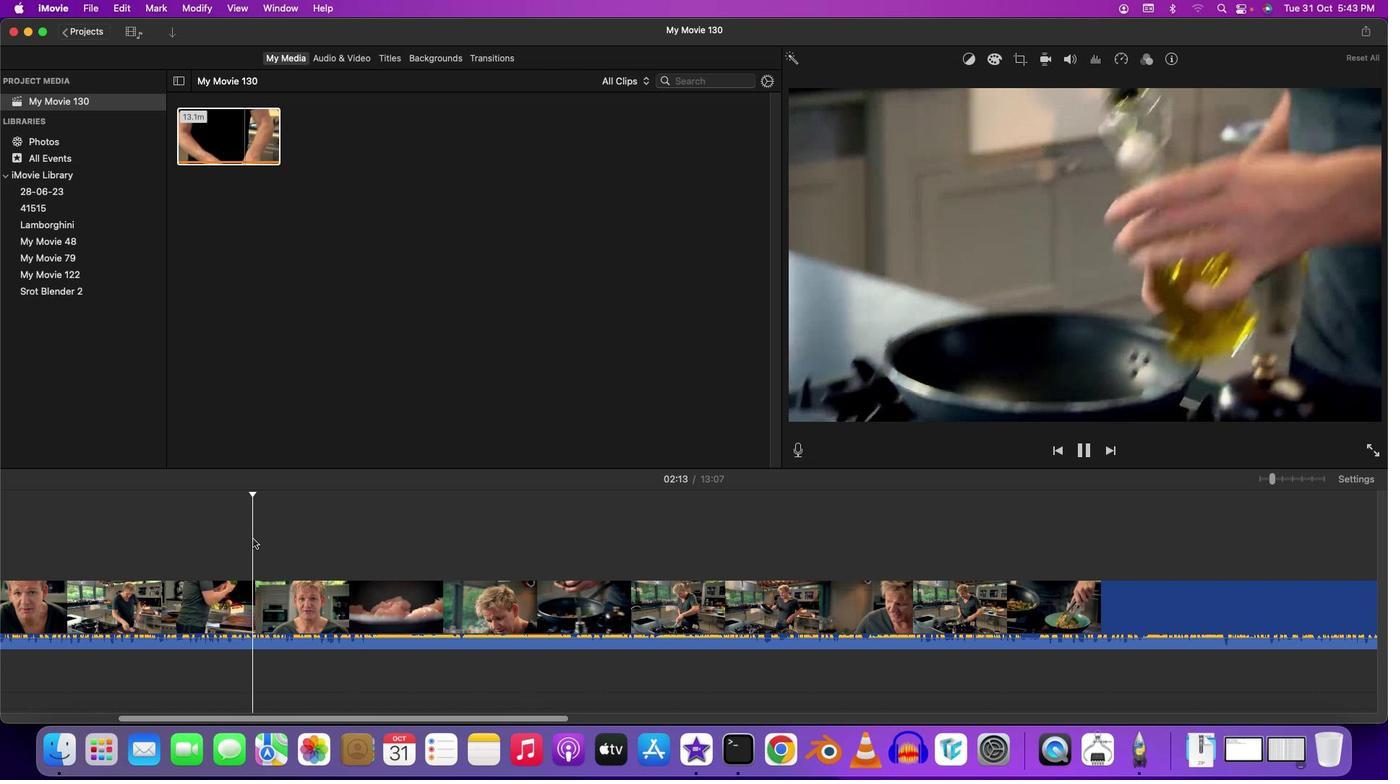 
Action: Mouse moved to (795, 443)
Screenshot: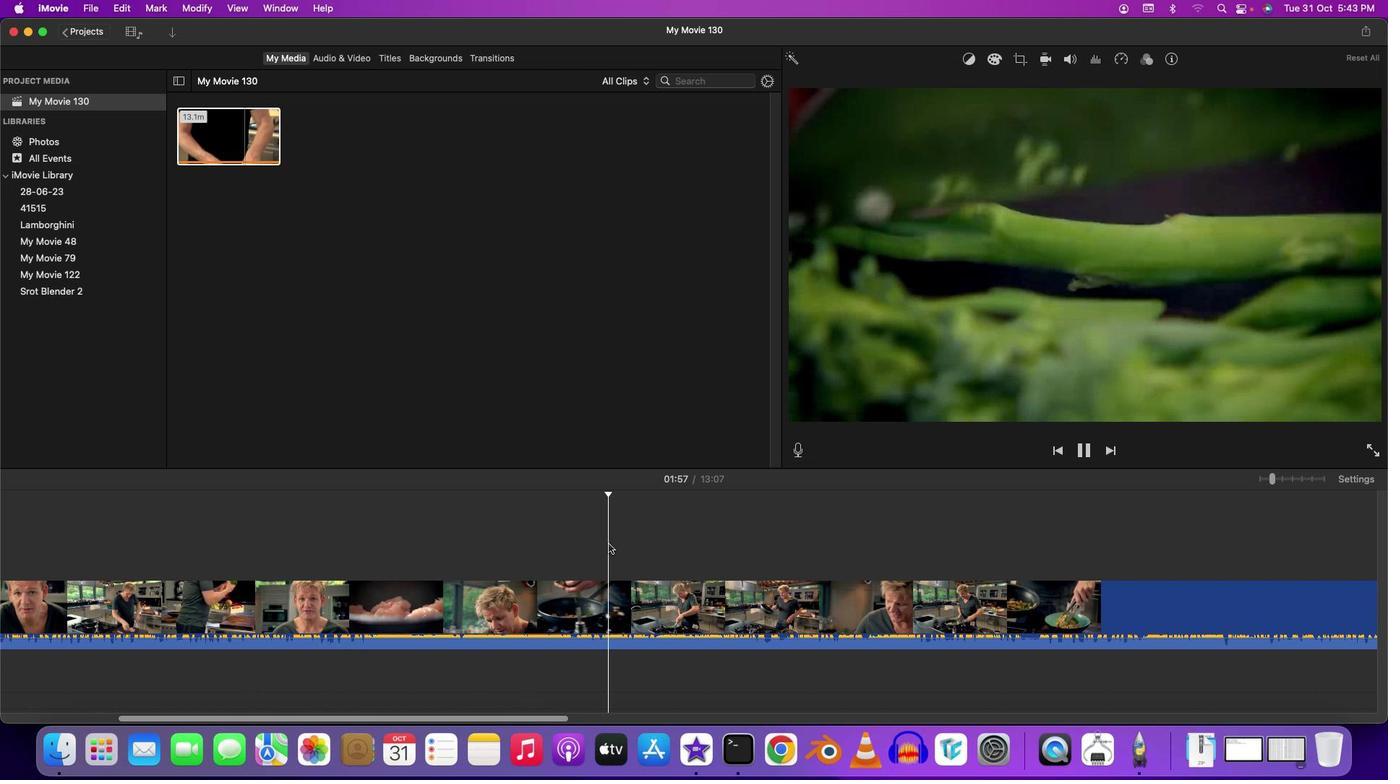 
Action: Mouse pressed left at (795, 443)
Screenshot: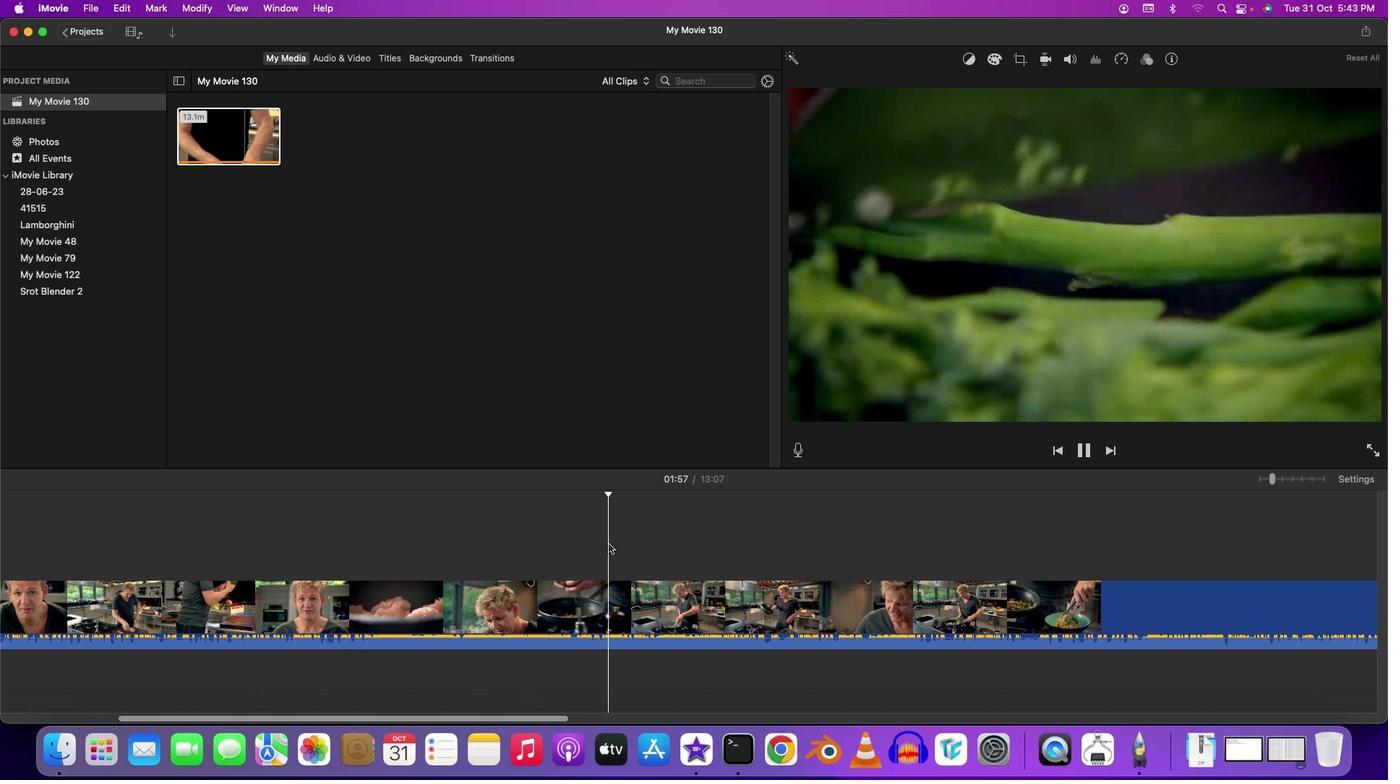 
Action: Mouse moved to (793, 443)
Screenshot: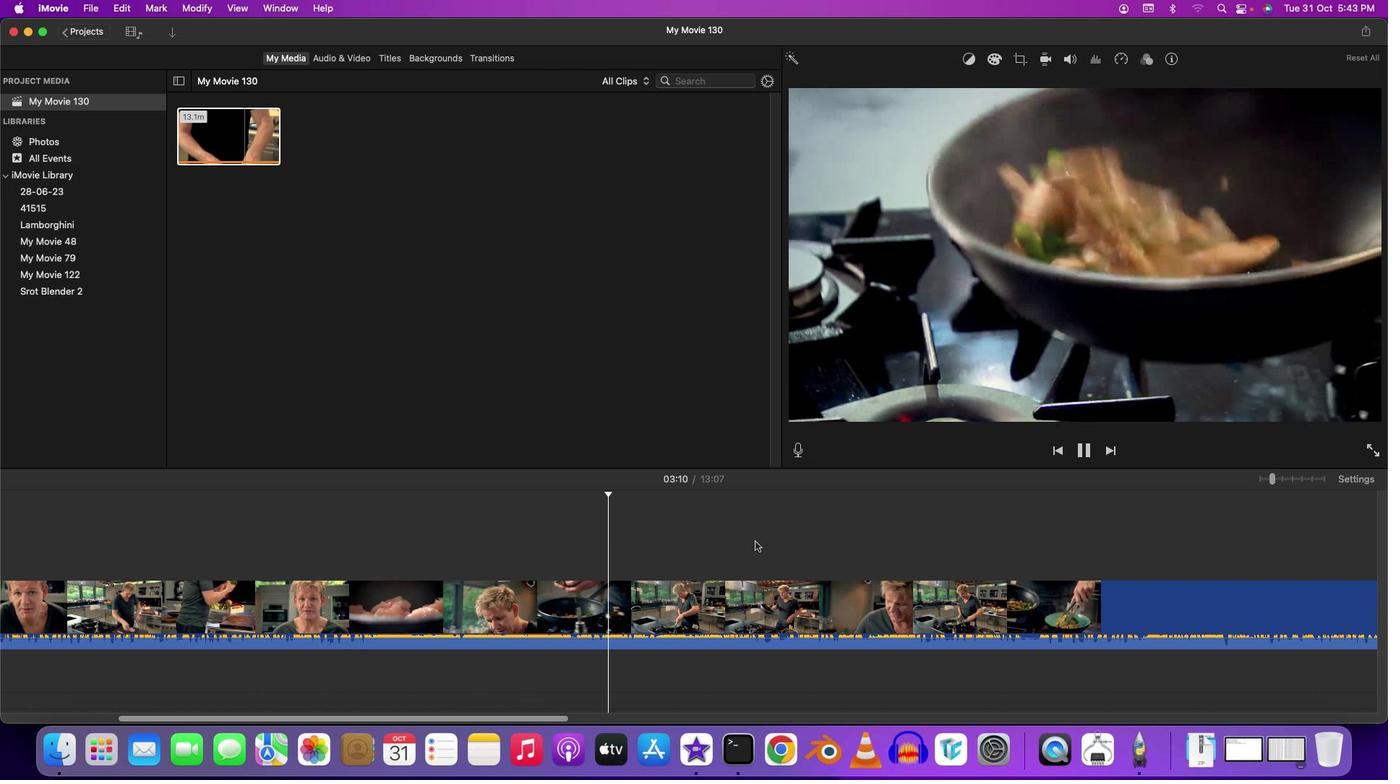 
Action: Mouse pressed left at (793, 443)
Screenshot: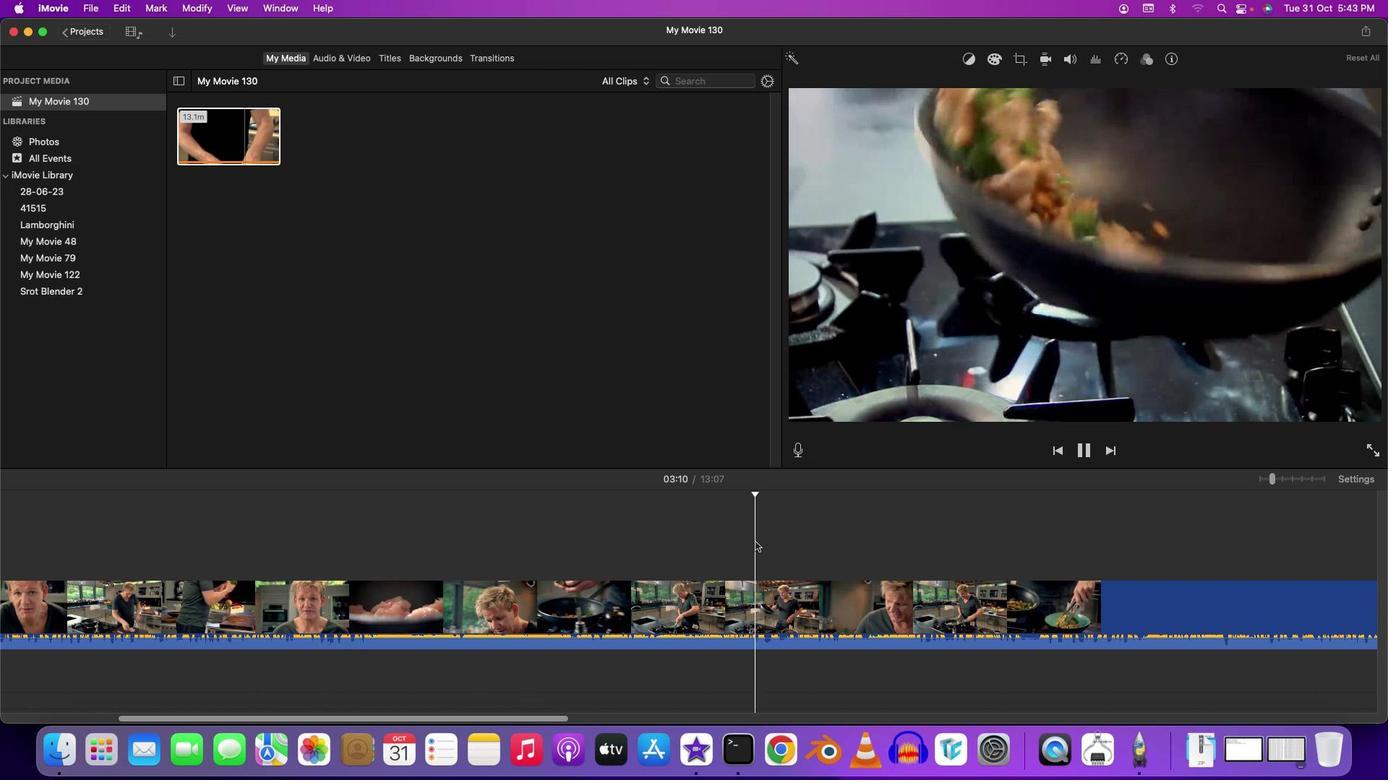 
Action: Mouse moved to (793, 443)
Screenshot: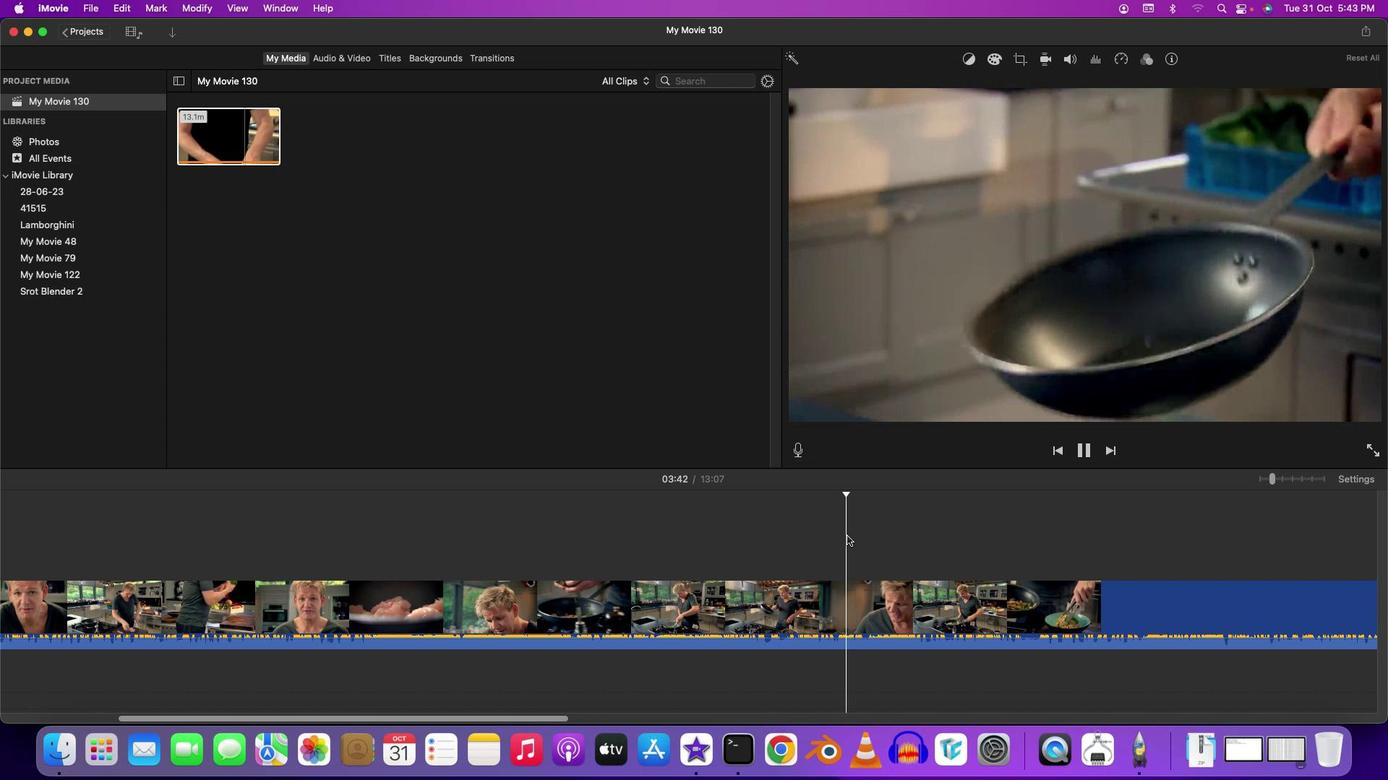 
Action: Mouse pressed left at (793, 443)
Screenshot: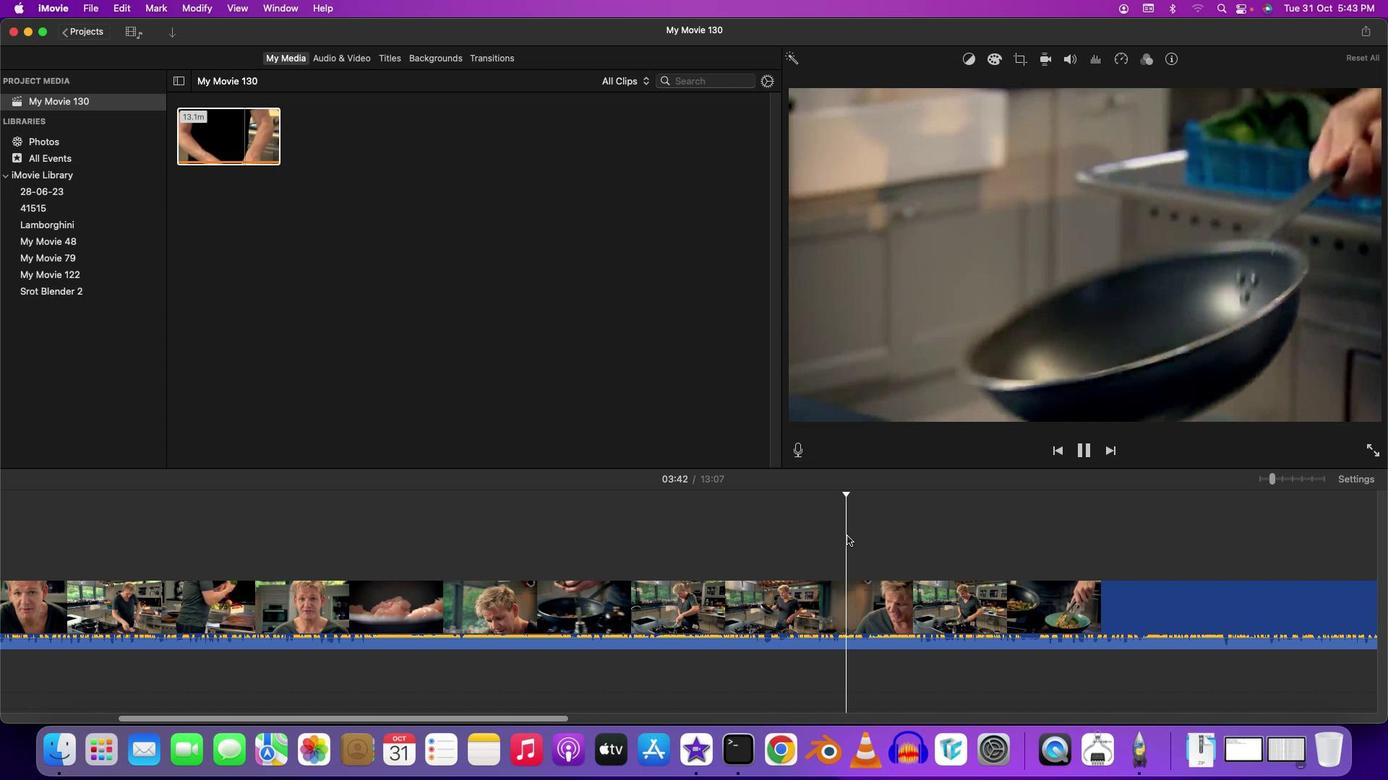 
Action: Mouse moved to (792, 443)
Screenshot: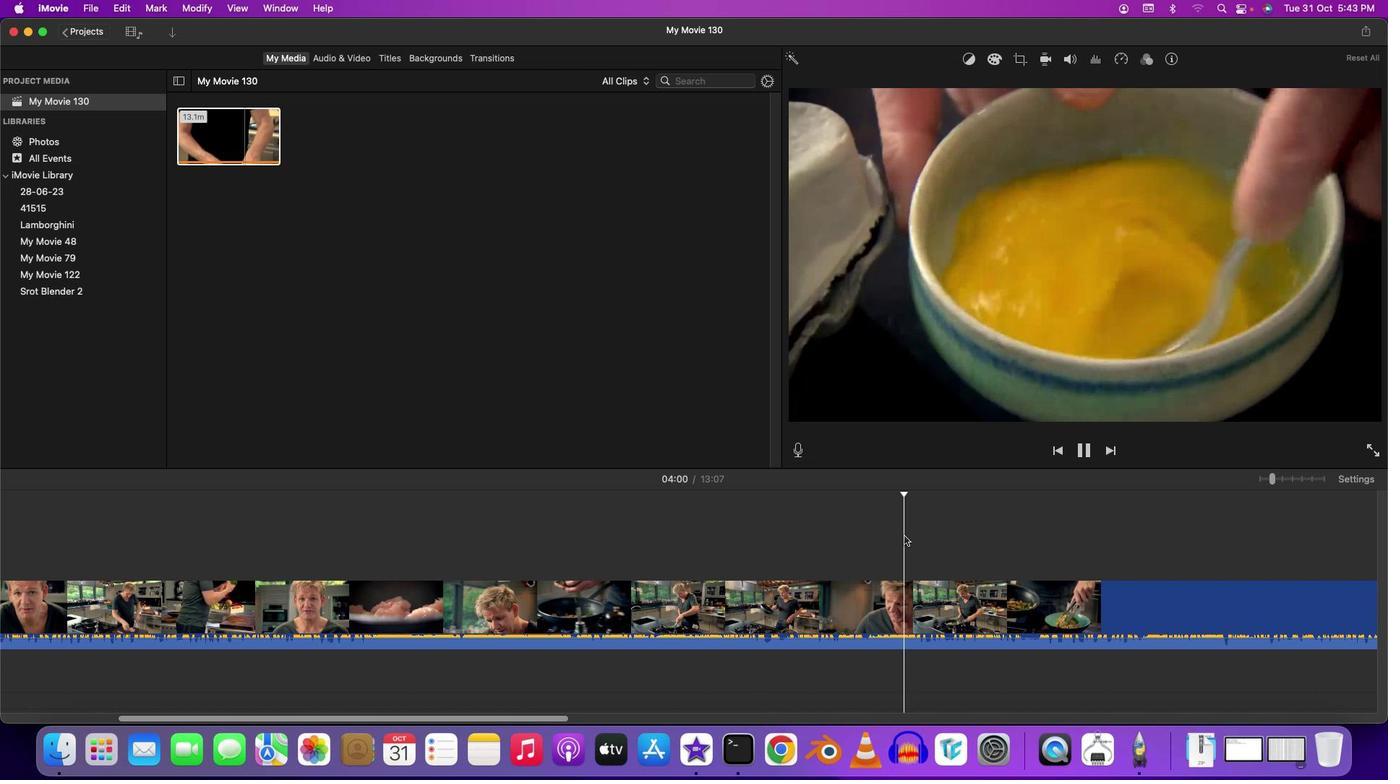 
Action: Mouse pressed left at (792, 443)
Screenshot: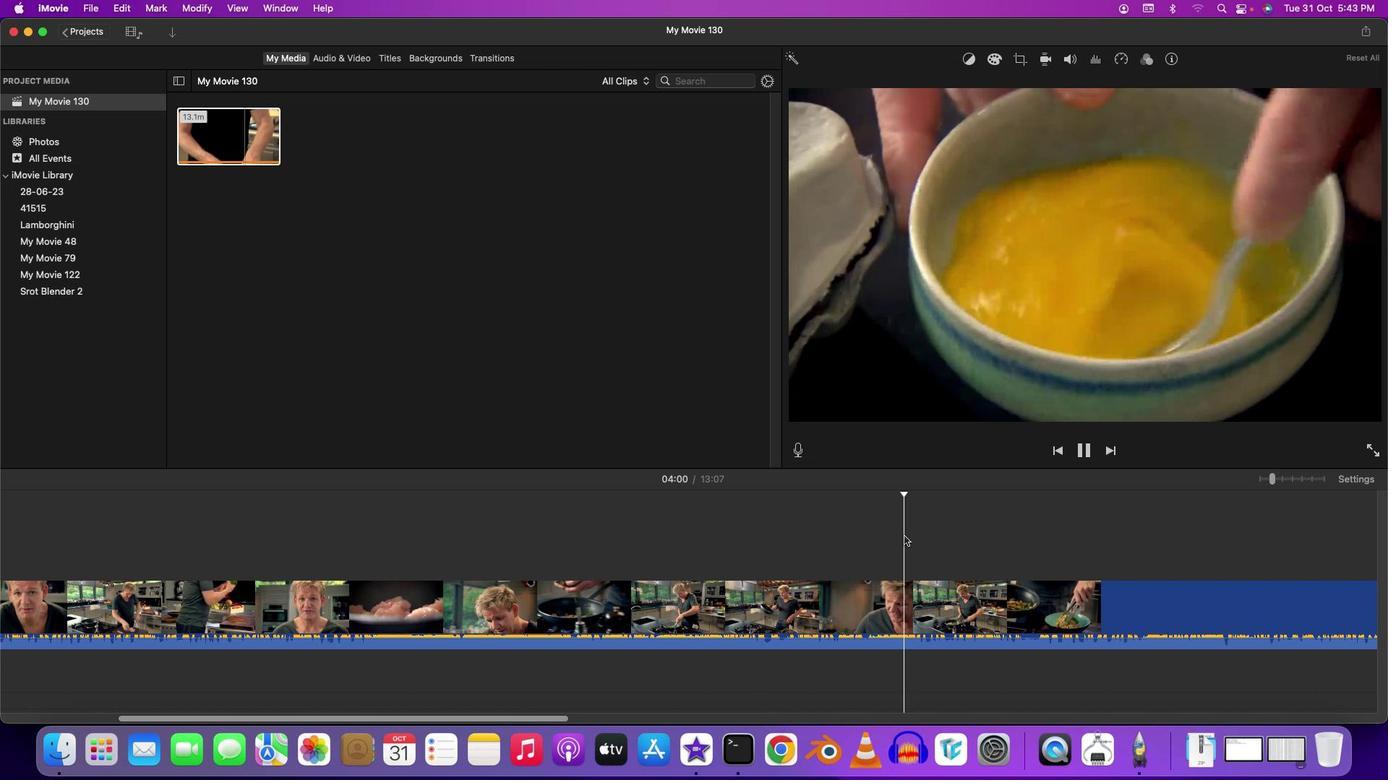 
Action: Mouse moved to (791, 443)
Screenshot: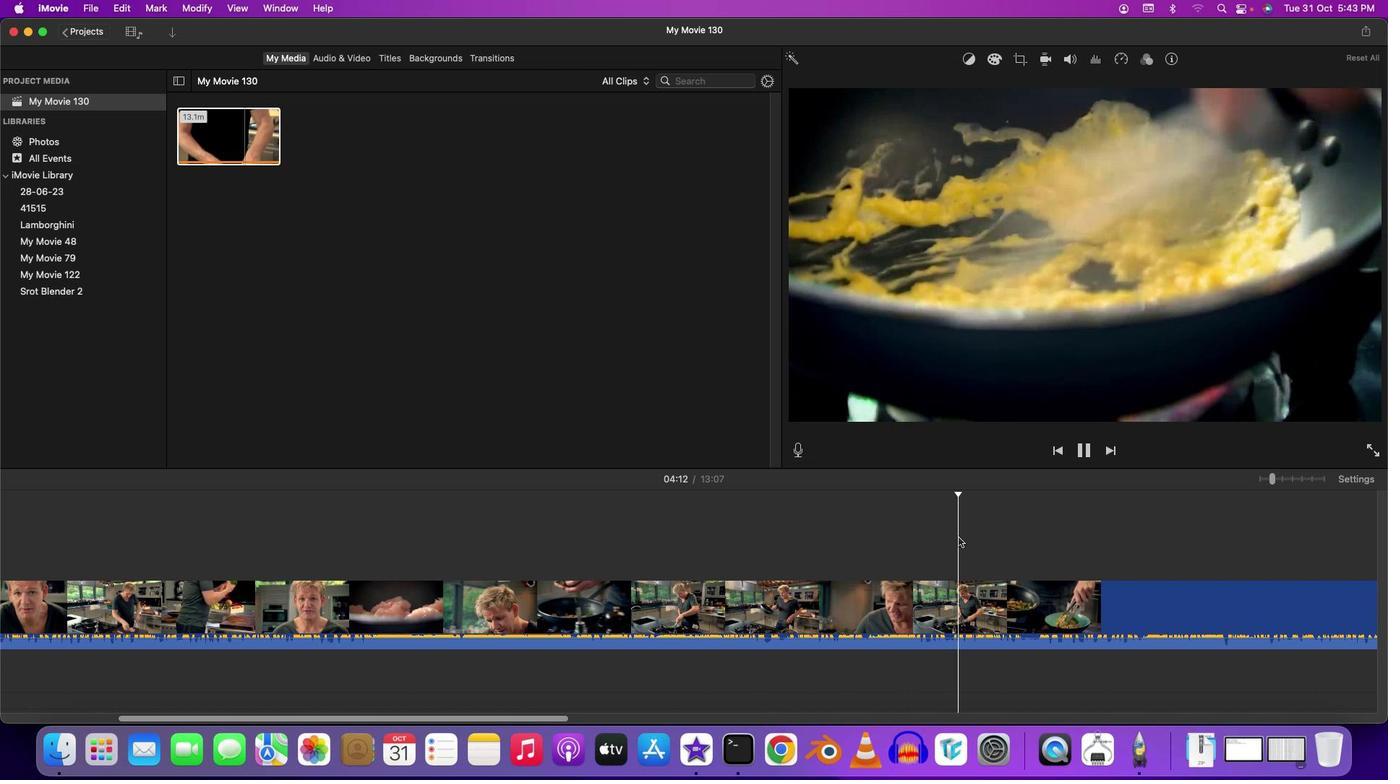 
Action: Mouse pressed left at (791, 443)
Screenshot: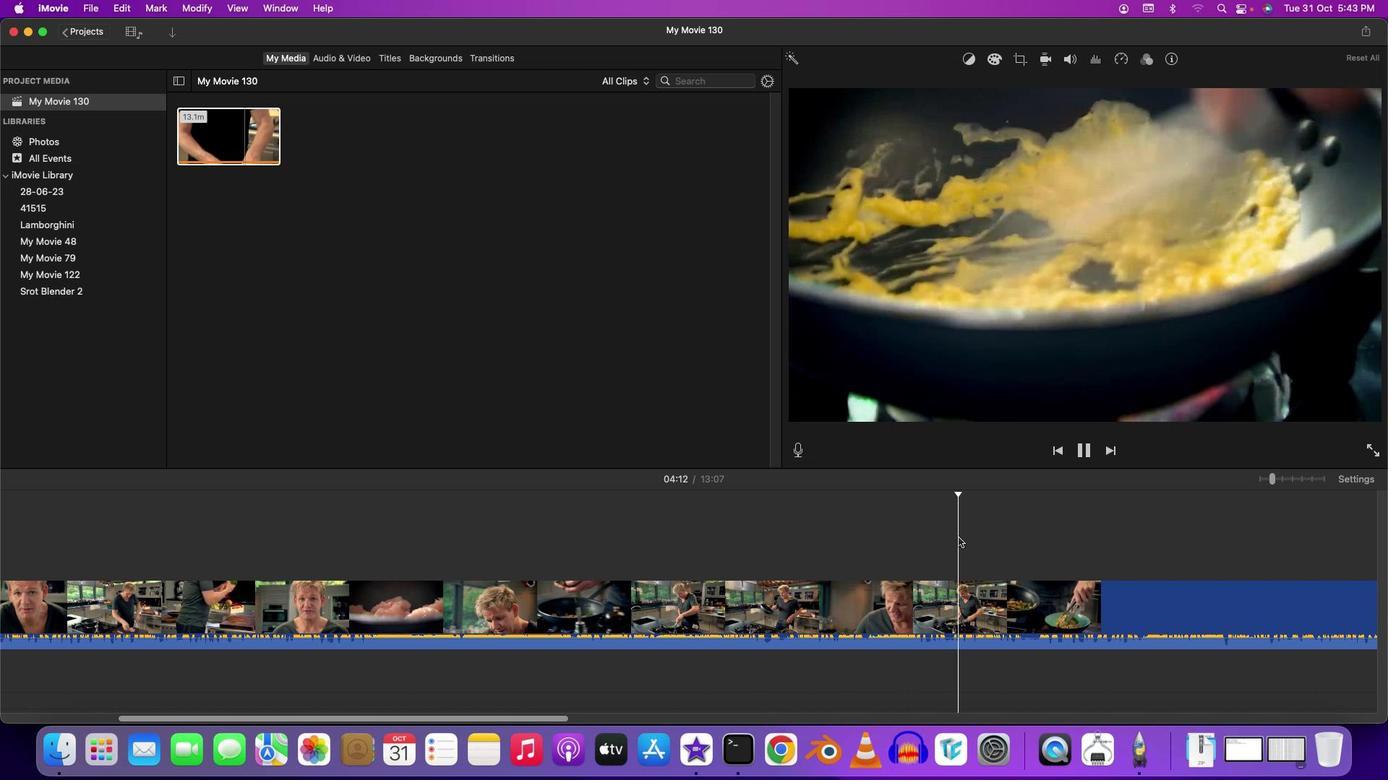 
Action: Mouse moved to (791, 443)
Screenshot: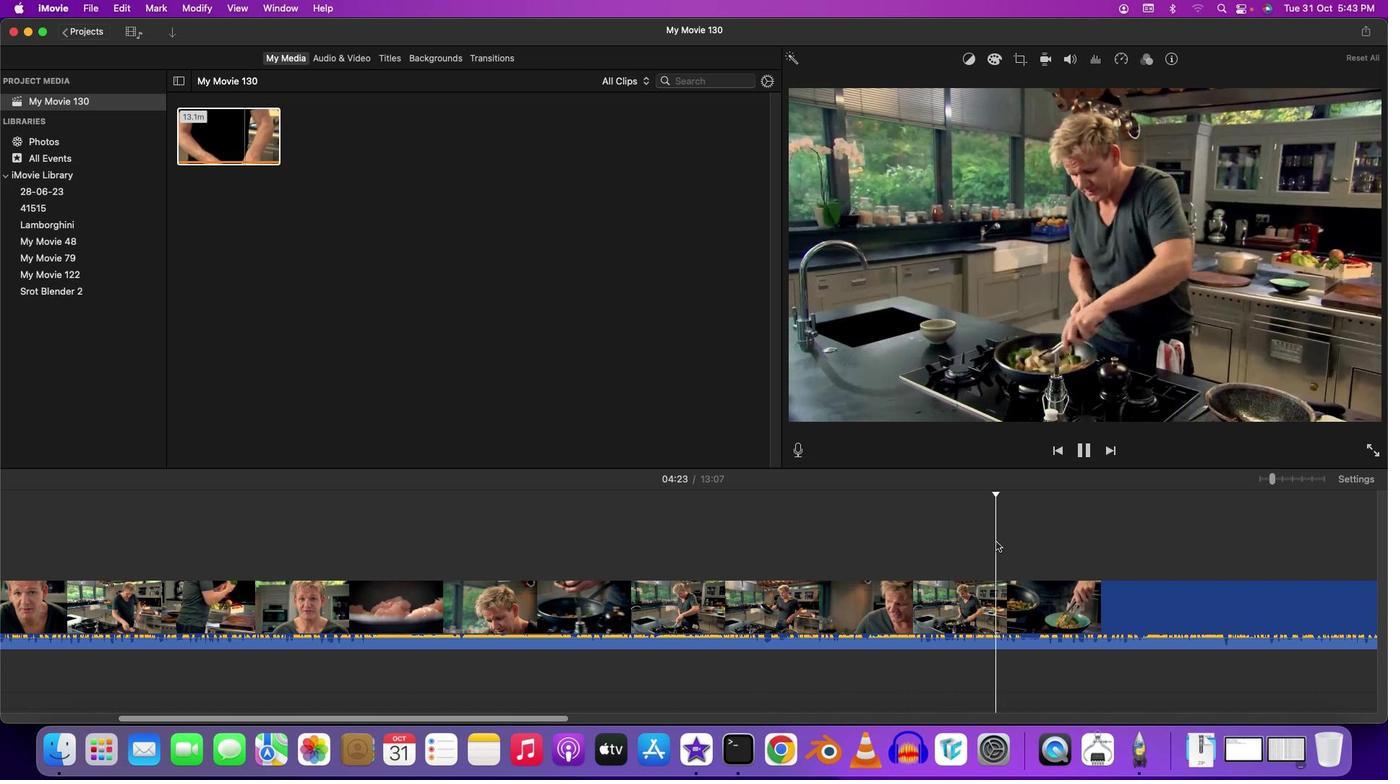 
Action: Mouse pressed left at (791, 443)
Screenshot: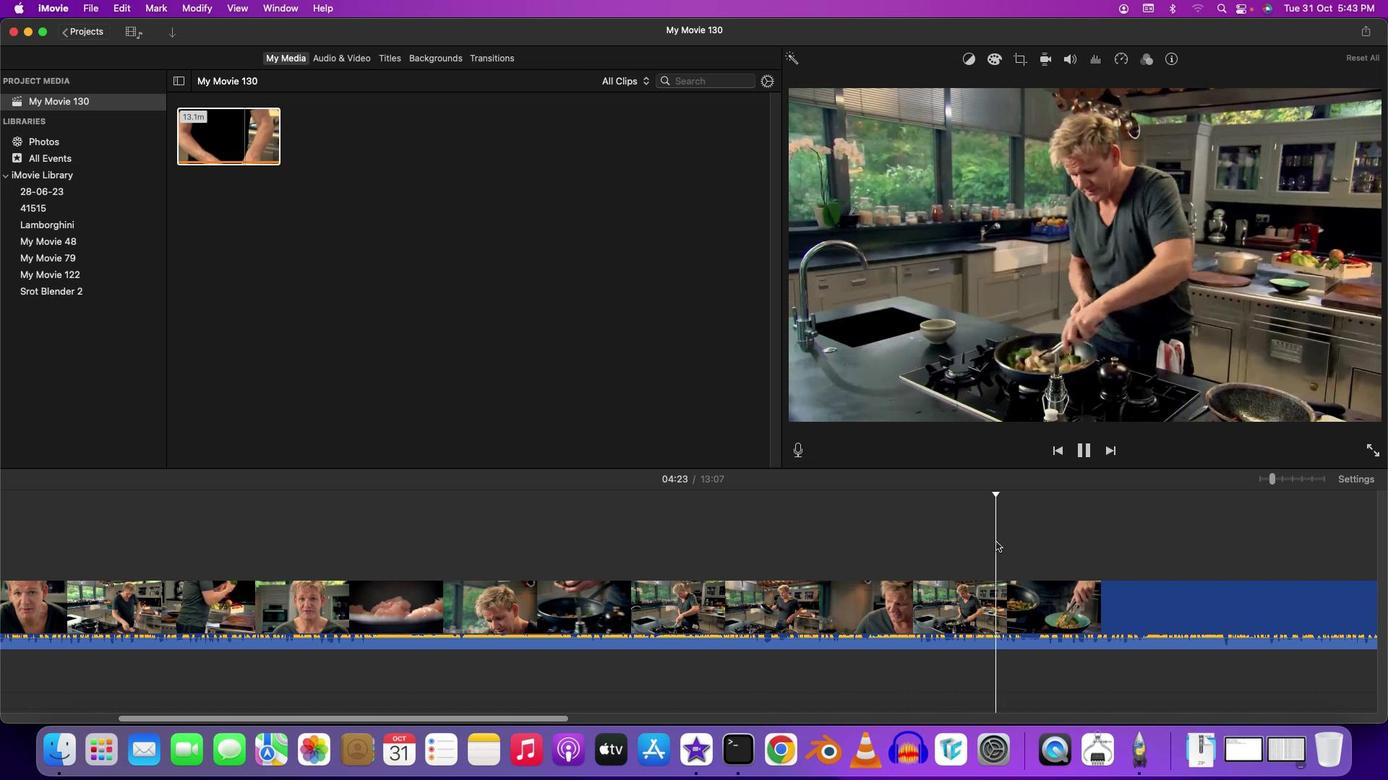 
Action: Mouse moved to (796, 442)
Screenshot: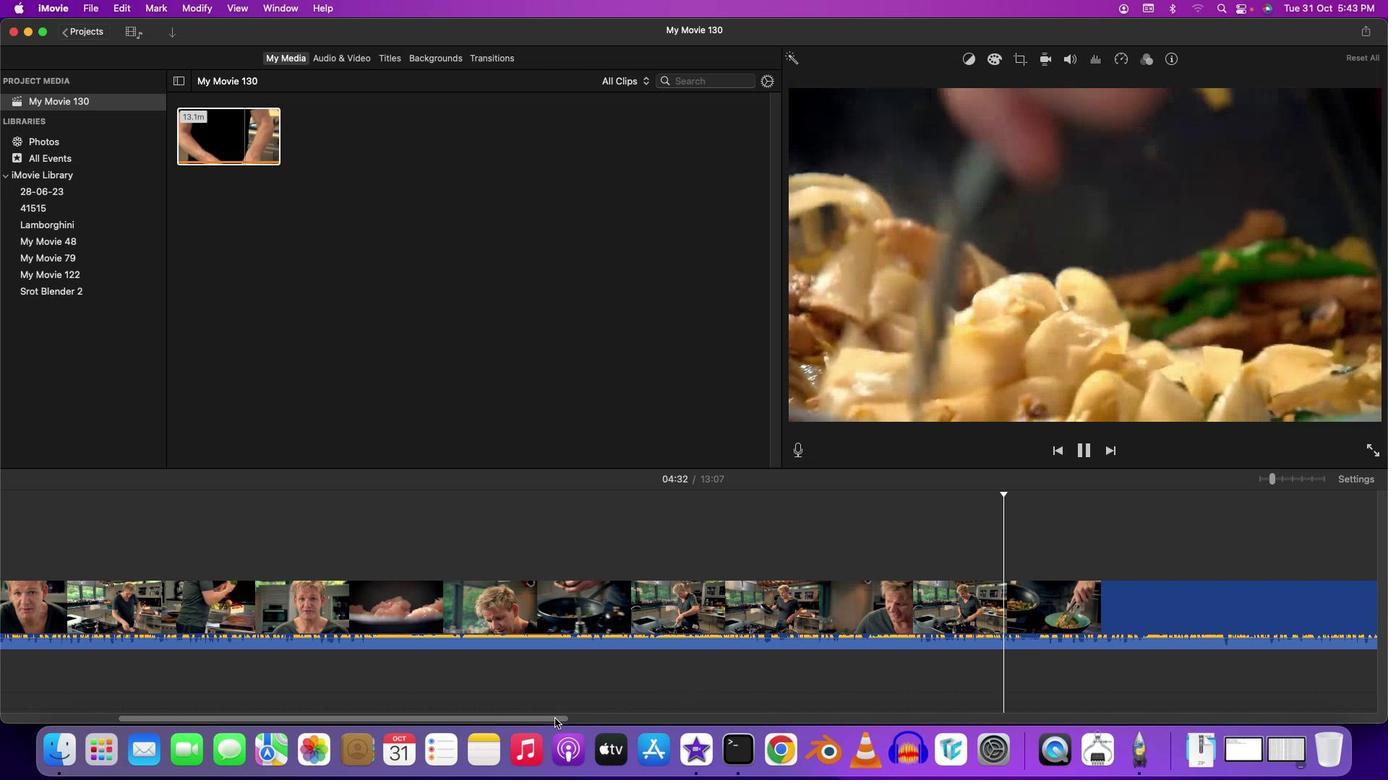 
Action: Mouse pressed left at (796, 442)
Screenshot: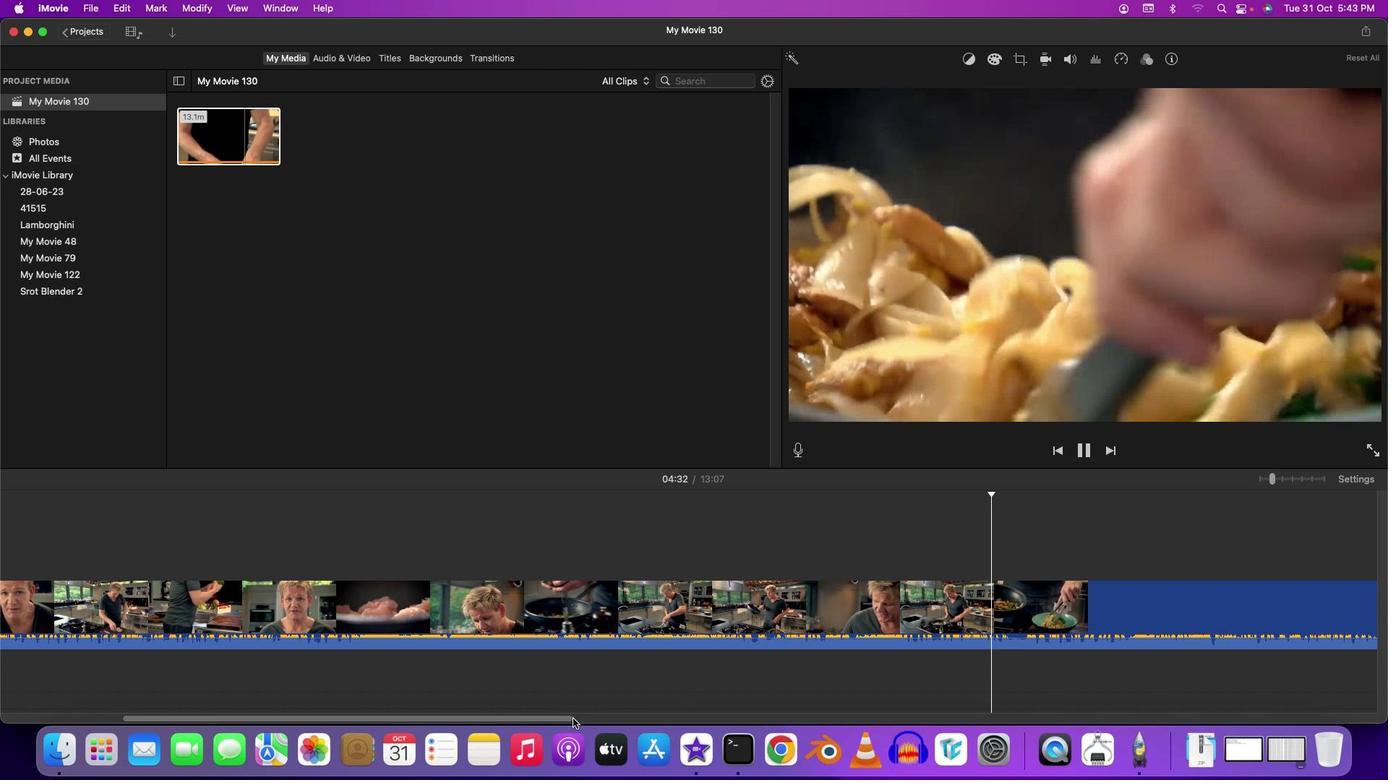 
Action: Mouse moved to (795, 443)
Screenshot: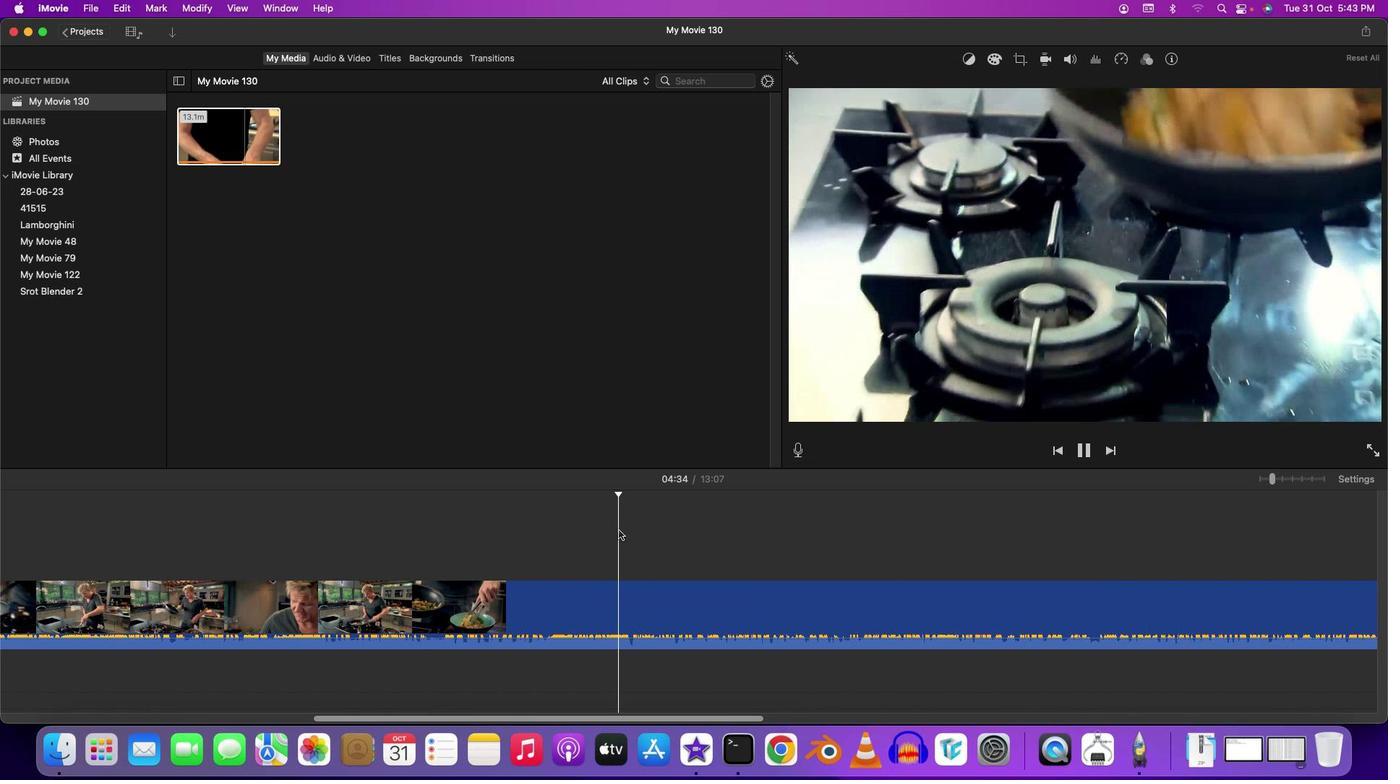 
Action: Mouse pressed left at (795, 443)
Screenshot: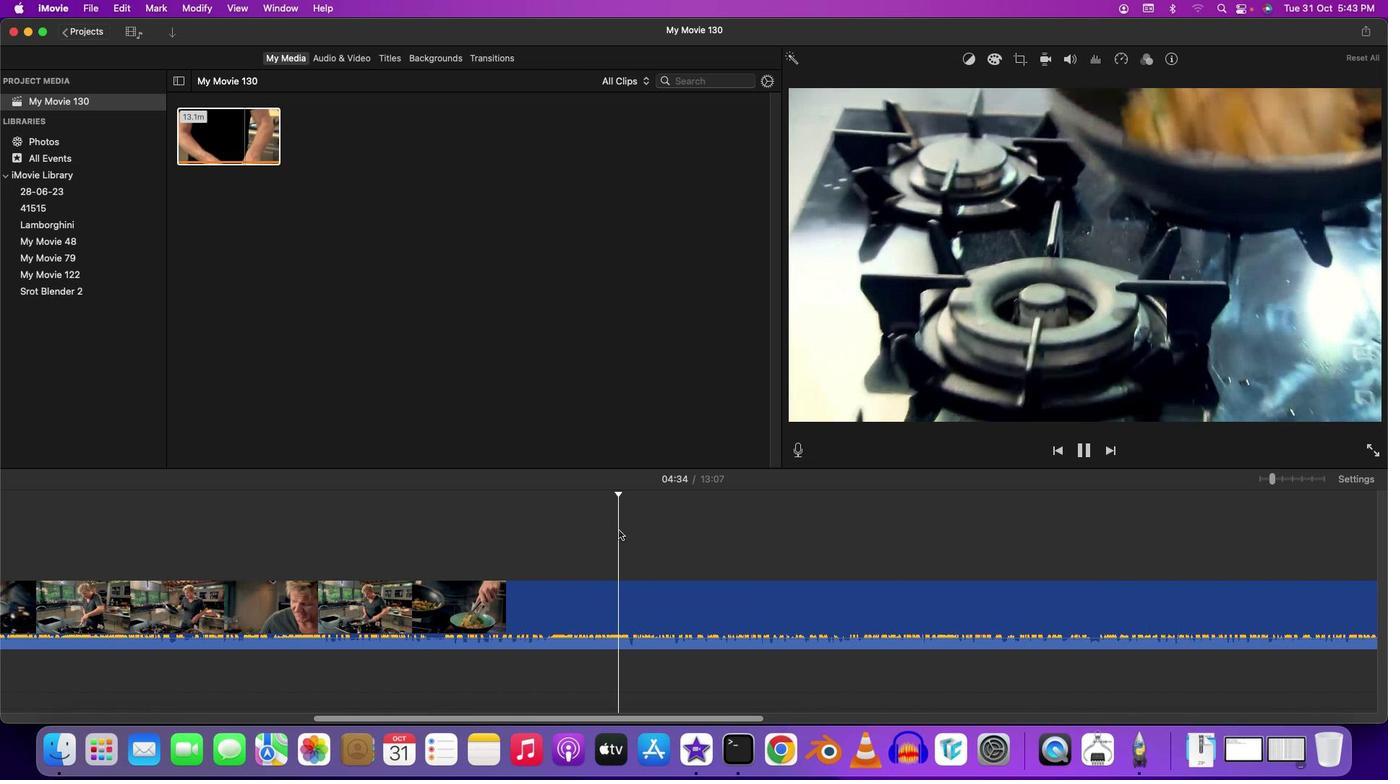 
Action: Mouse moved to (795, 443)
Screenshot: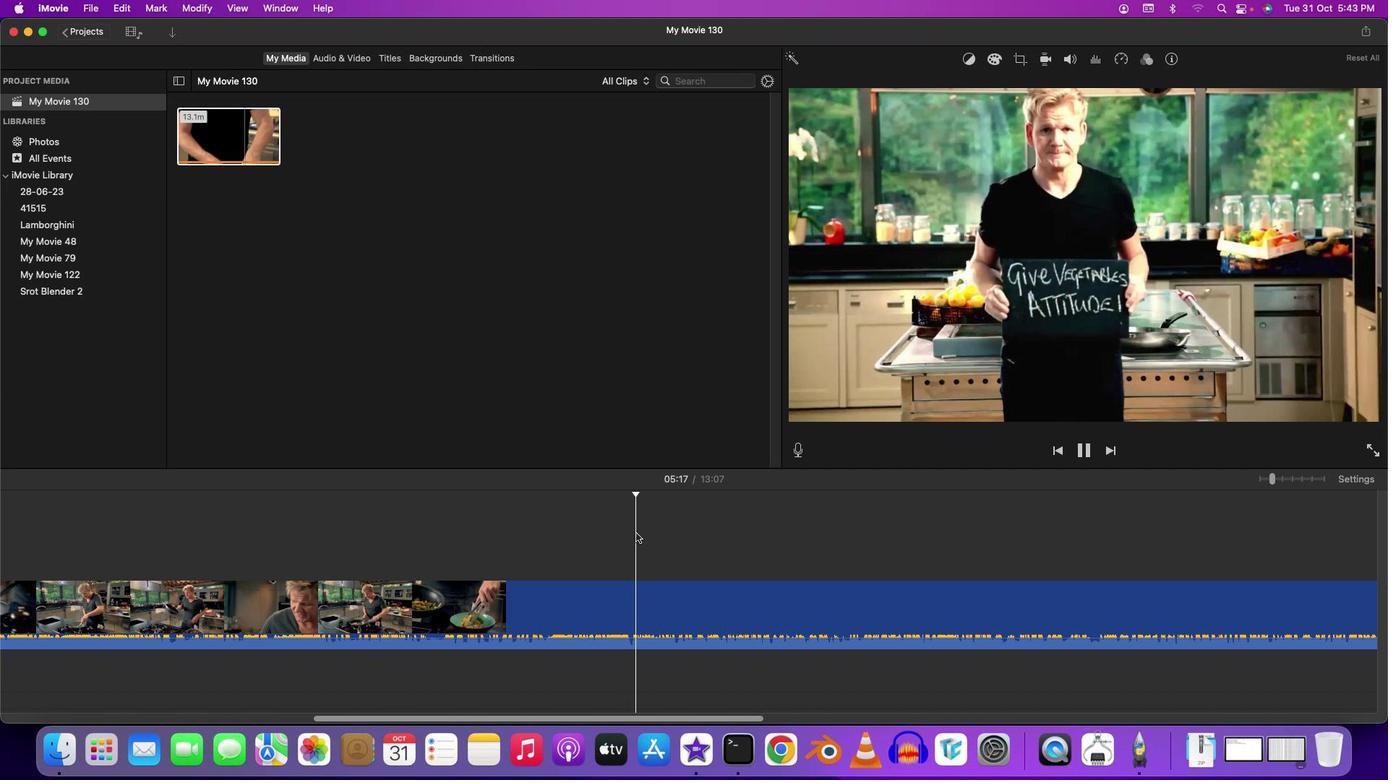
Action: Mouse pressed left at (795, 443)
Screenshot: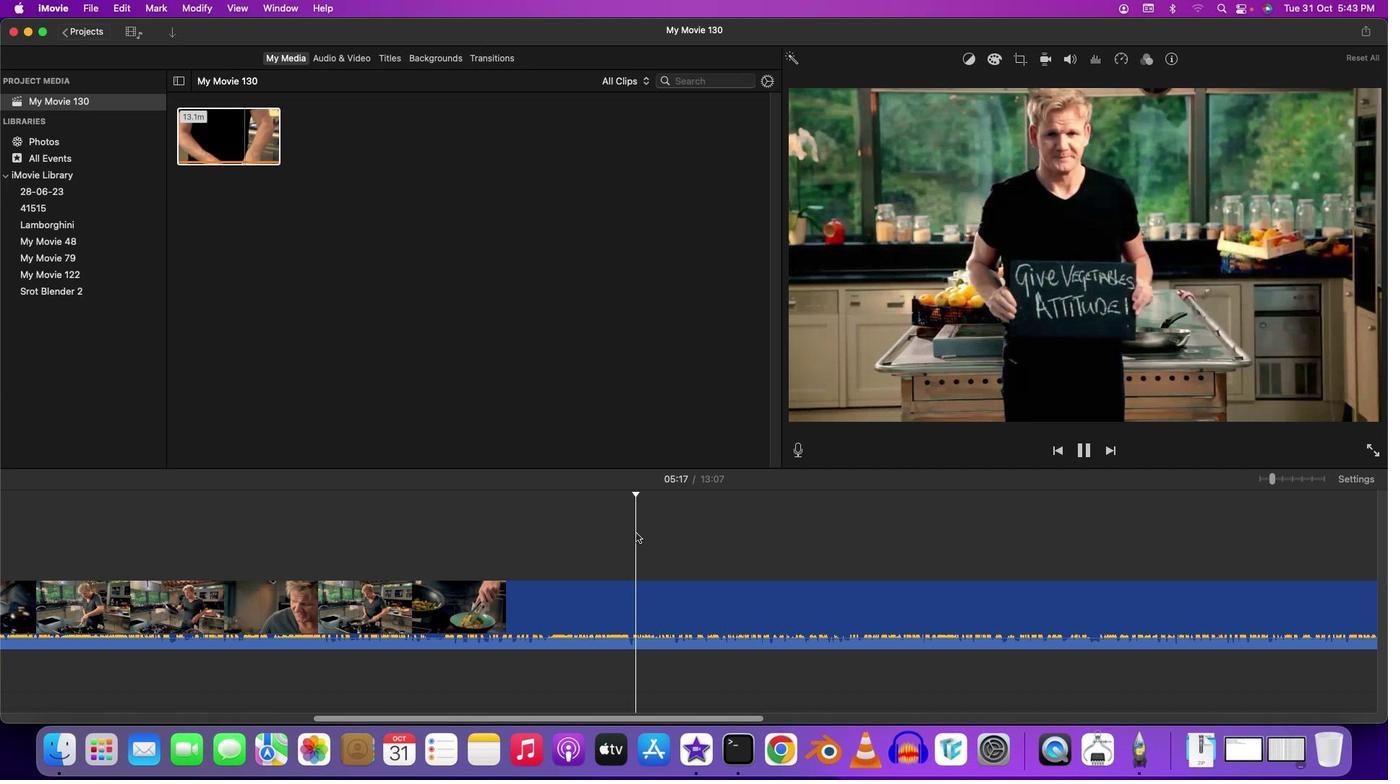 
Action: Mouse moved to (795, 443)
Screenshot: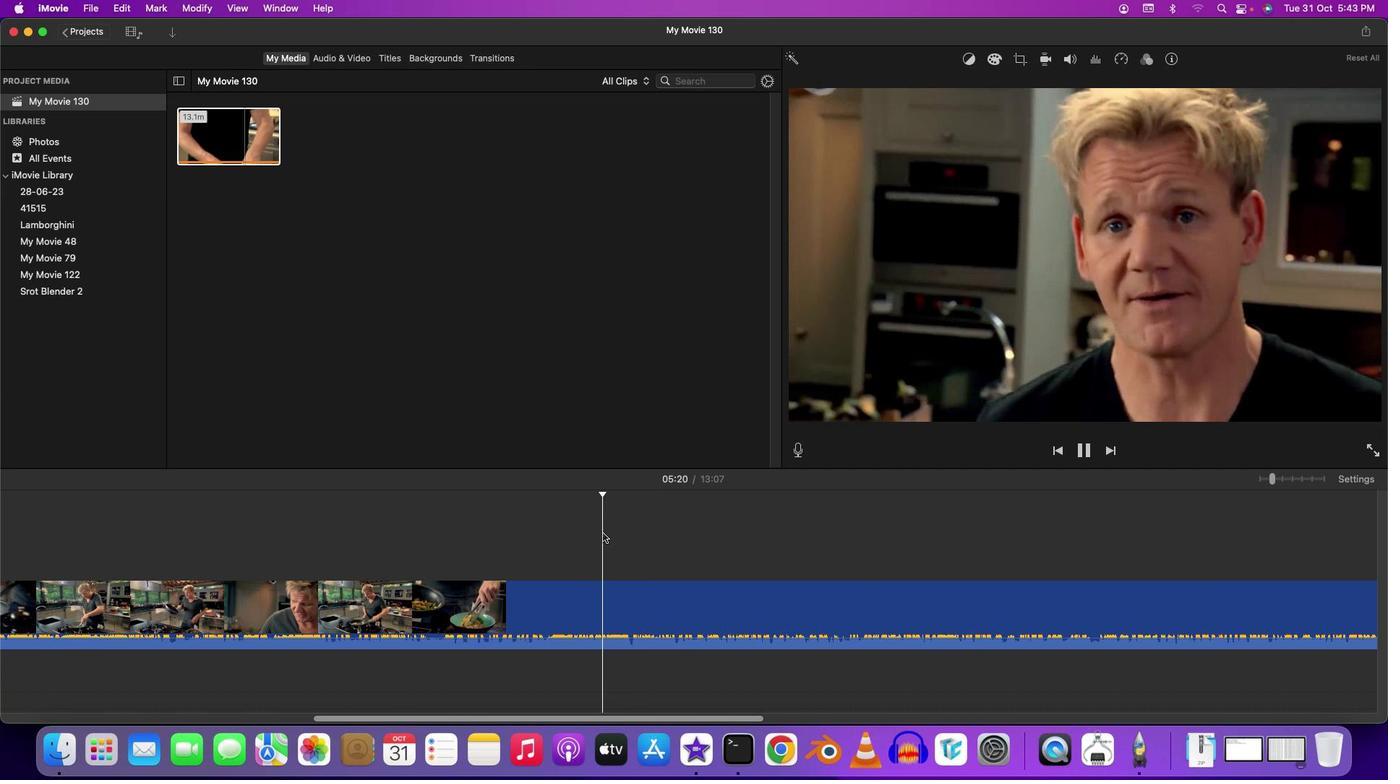 
Action: Mouse pressed left at (795, 443)
Screenshot: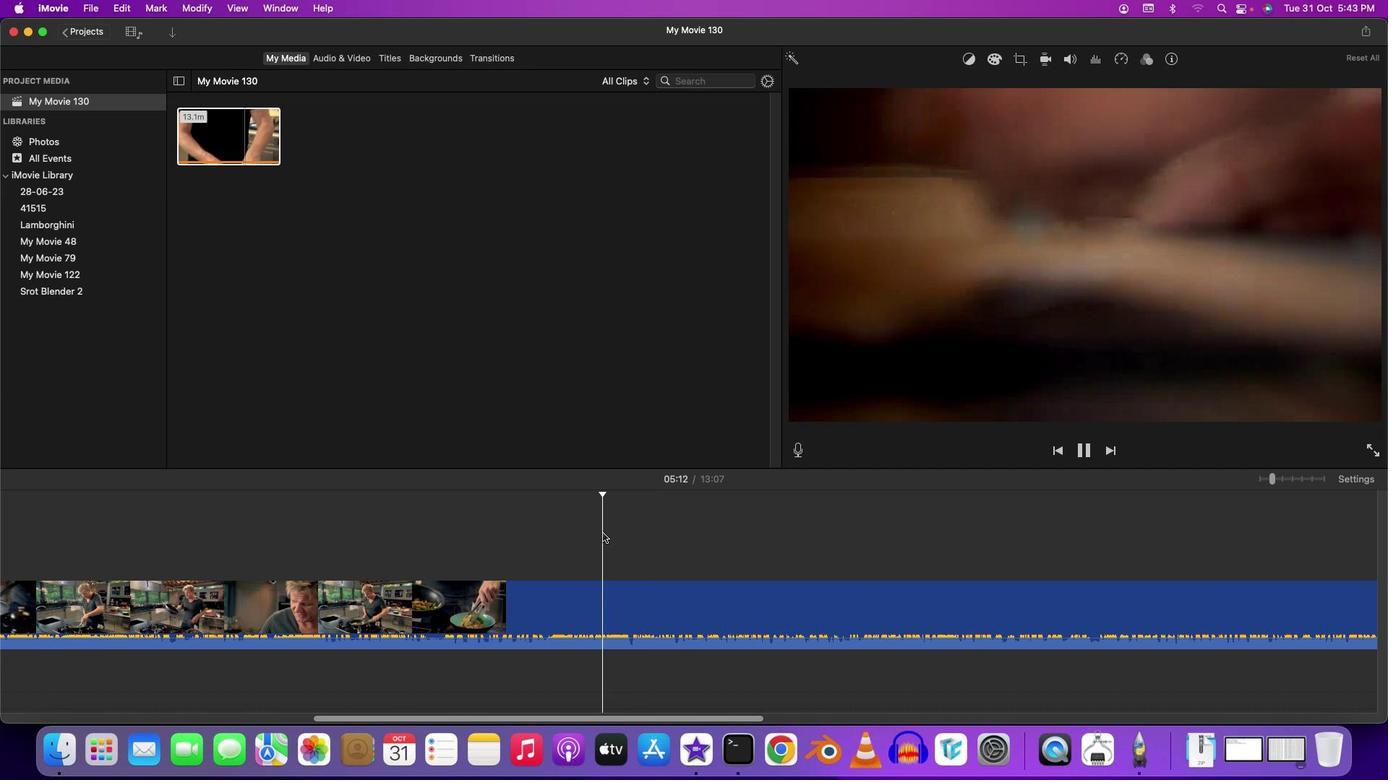 
Action: Mouse moved to (796, 443)
Screenshot: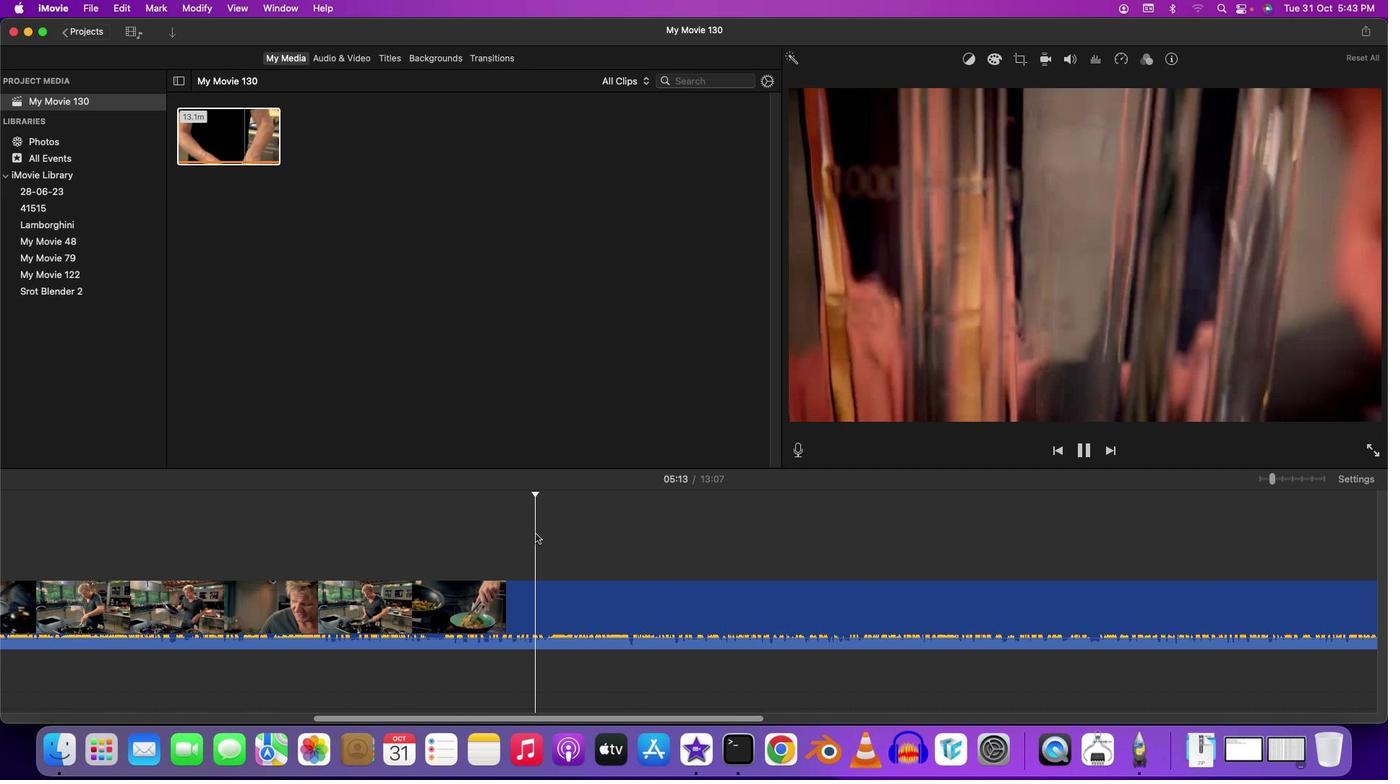 
Action: Mouse pressed left at (796, 443)
Screenshot: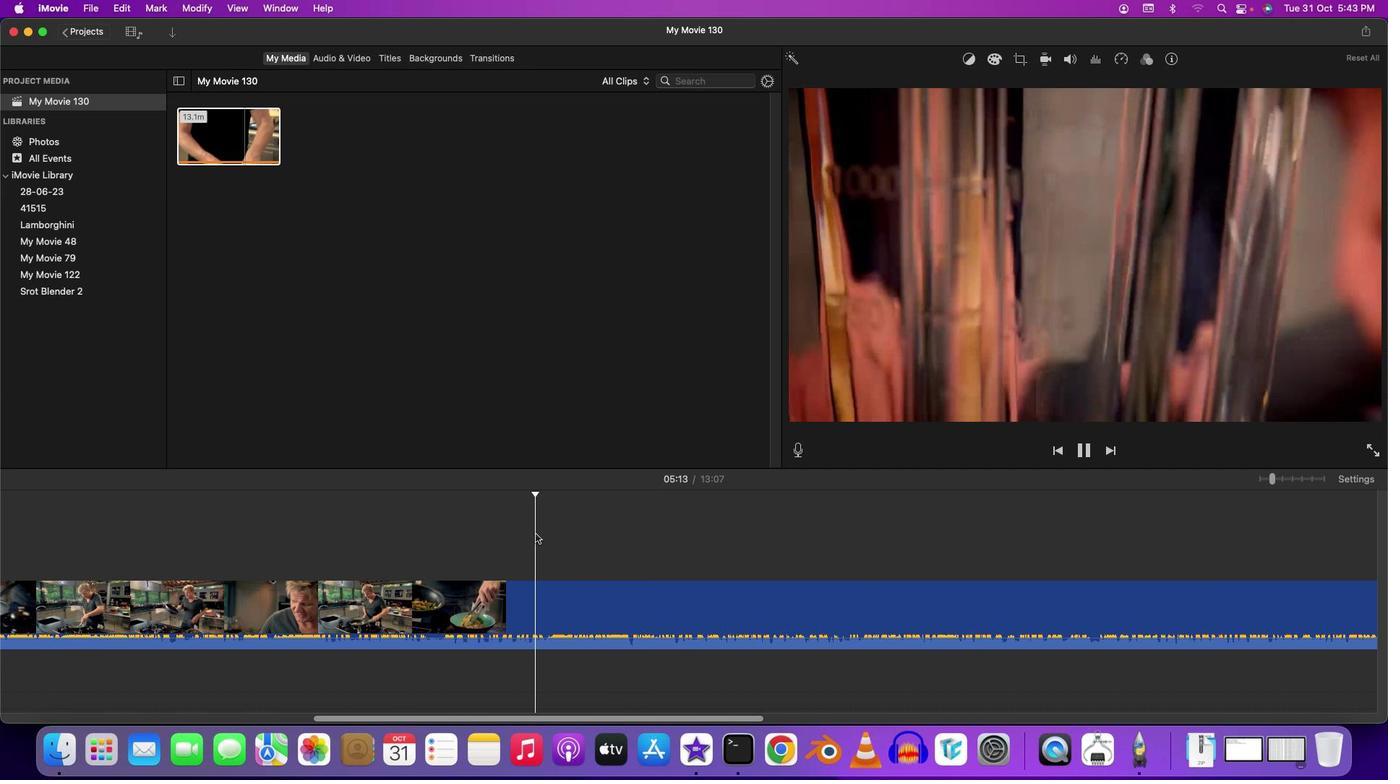 
Action: Mouse moved to (796, 443)
Screenshot: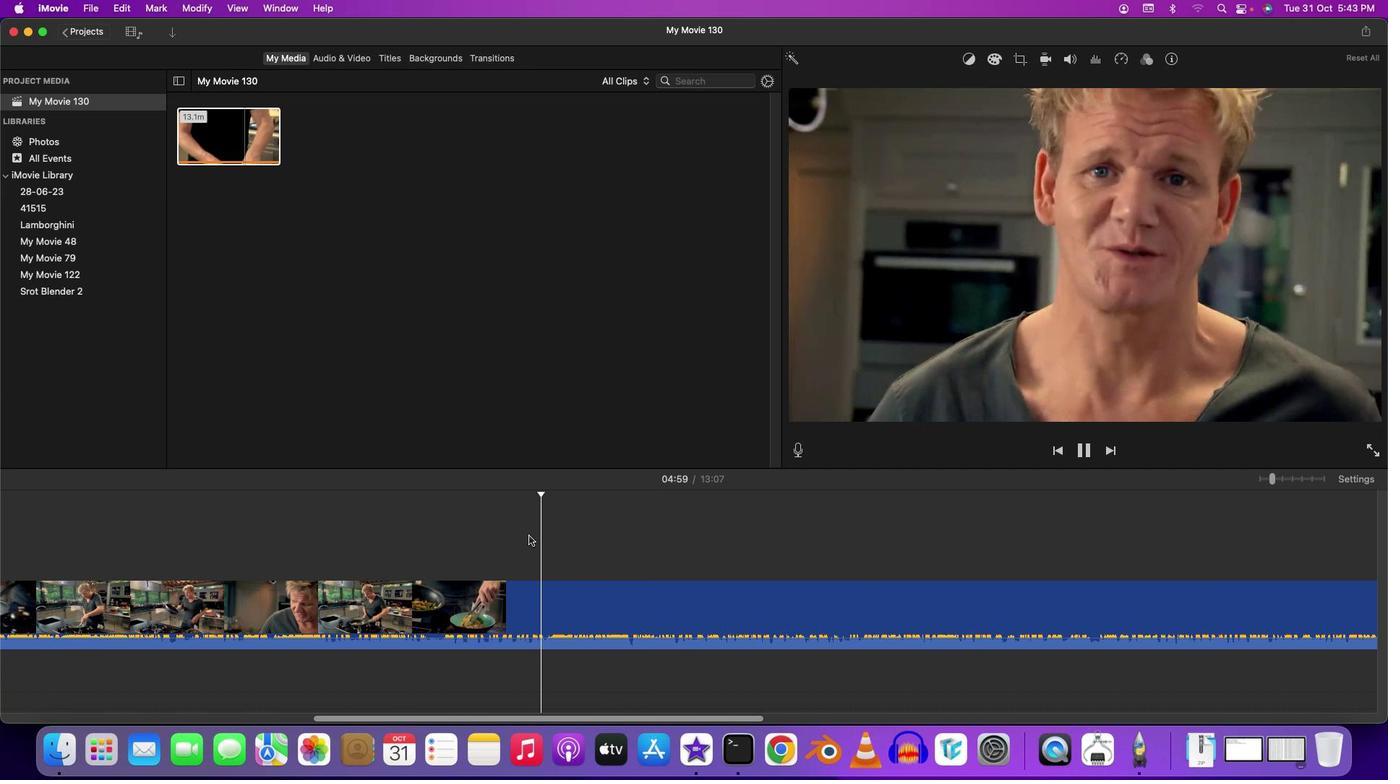 
Action: Key pressed Key.spaceKey.leftKey.leftKey.leftKey.leftKey.leftKey.leftKey.leftKey.leftKey.leftKey.leftKey.leftKey.leftKey.leftKey.leftKey.leftKey.leftKey.leftKey.leftKey.rightKey.rightKey.rightKey.rightKey.right
Screenshot: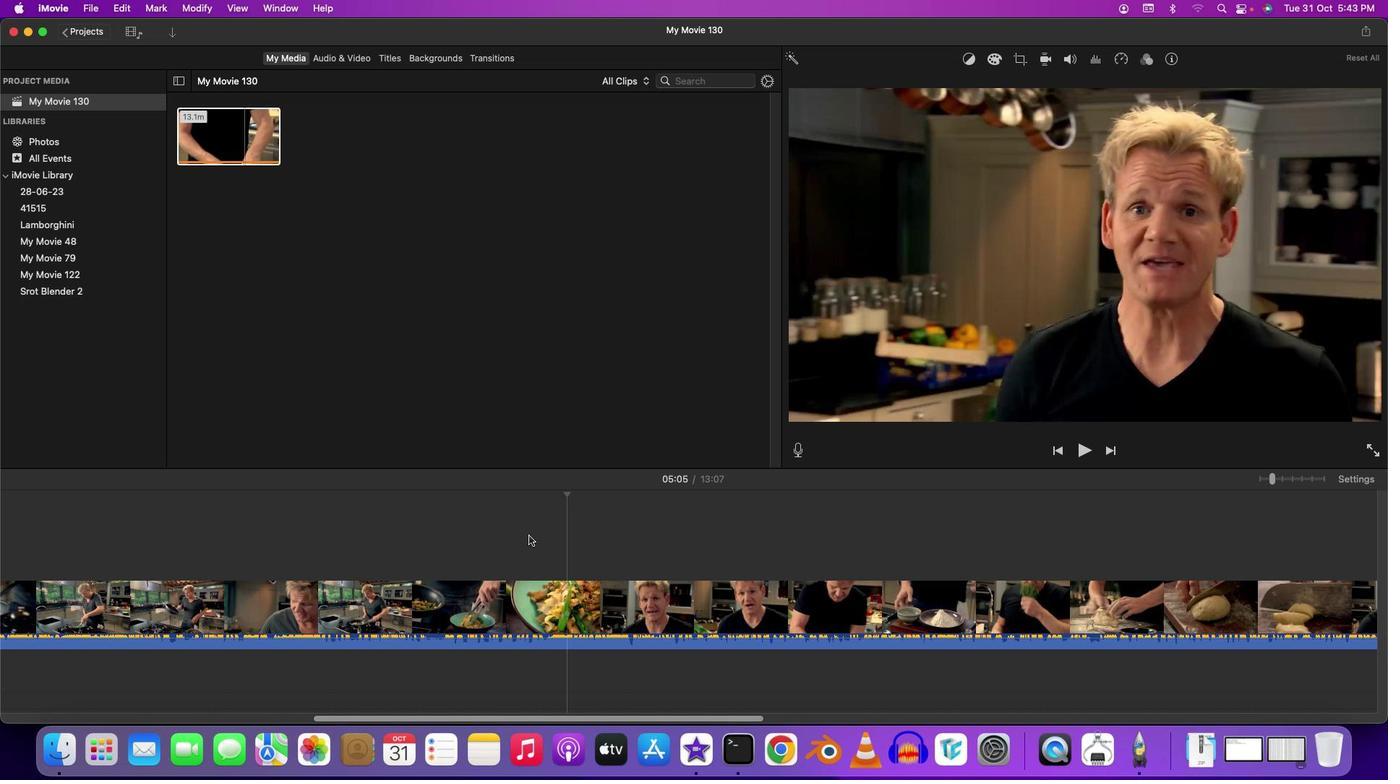 
Action: Mouse moved to (796, 443)
Screenshot: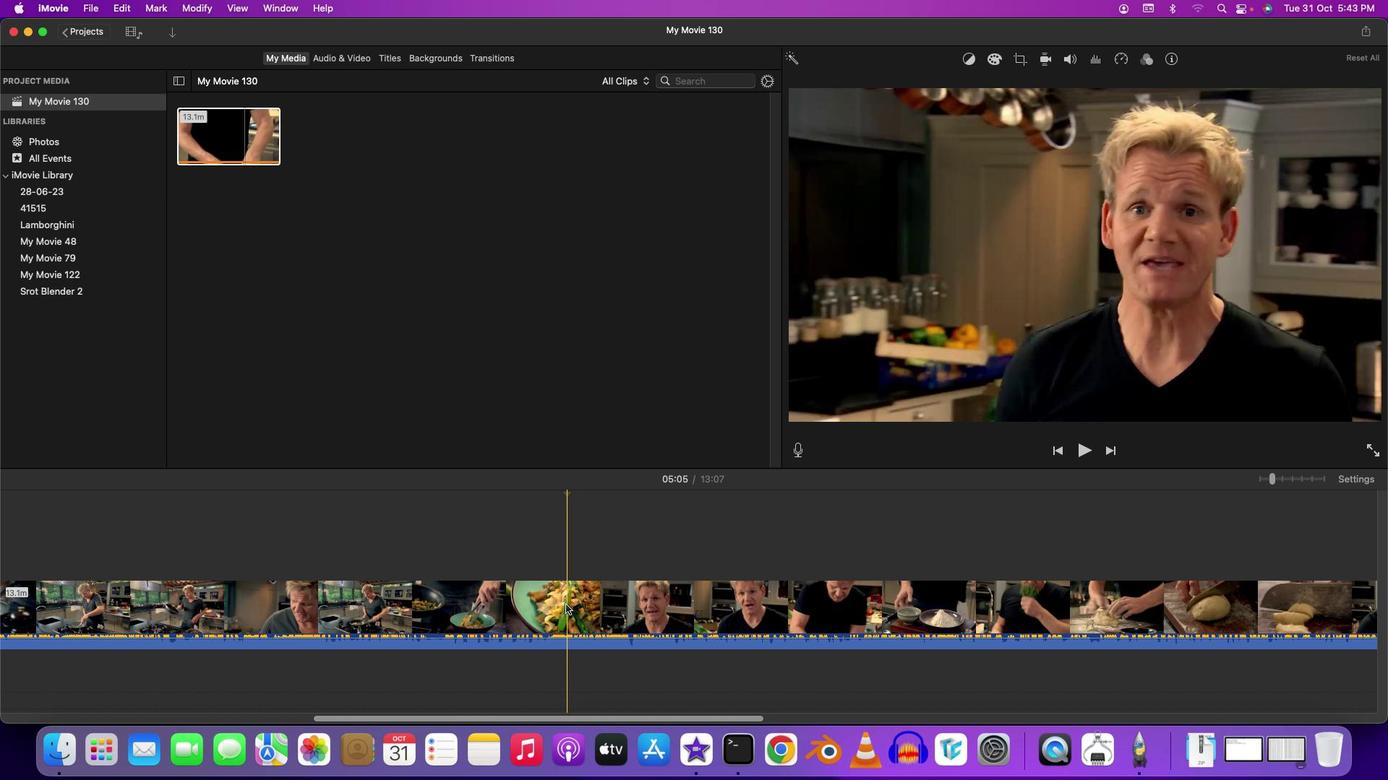 
Action: Mouse pressed left at (796, 443)
Screenshot: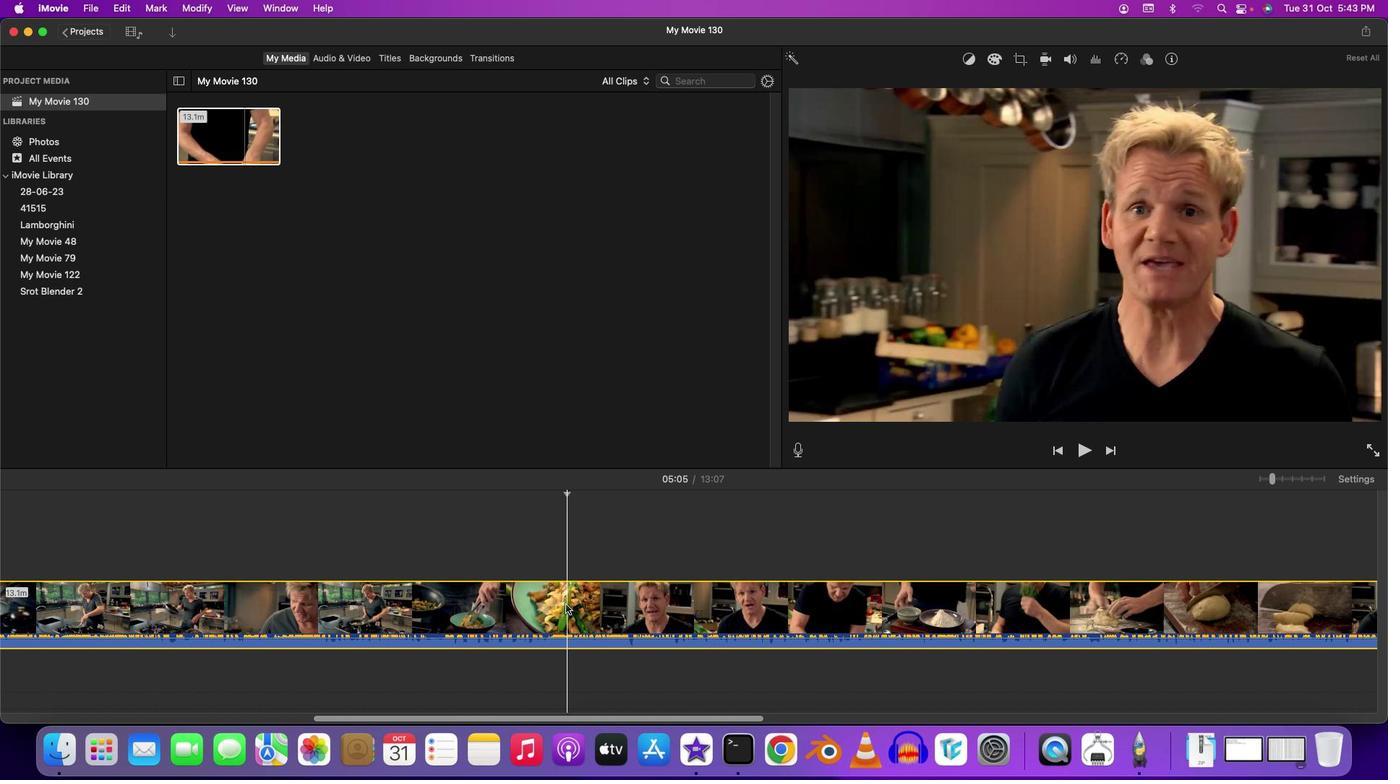 
Action: Key pressed Key.cmd
Screenshot: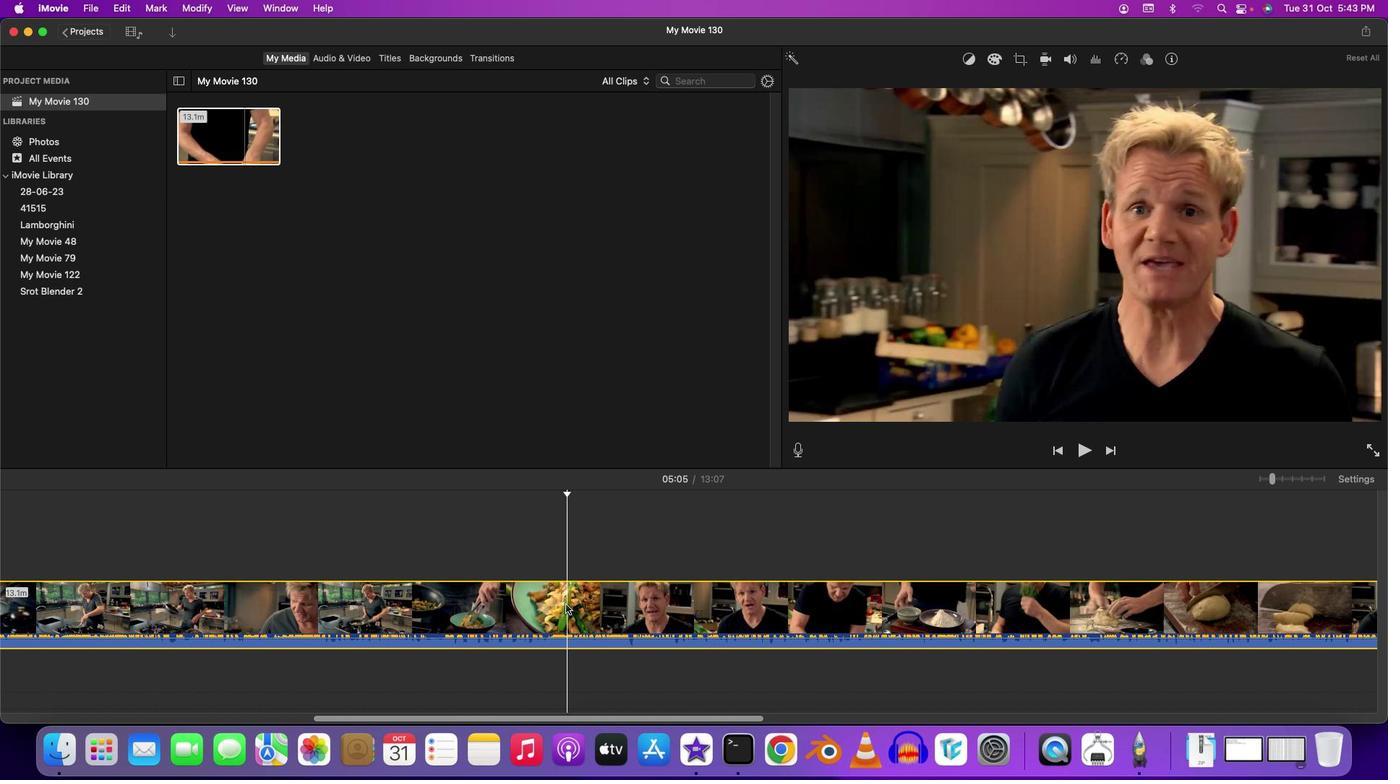 
Action: Mouse moved to (796, 443)
Screenshot: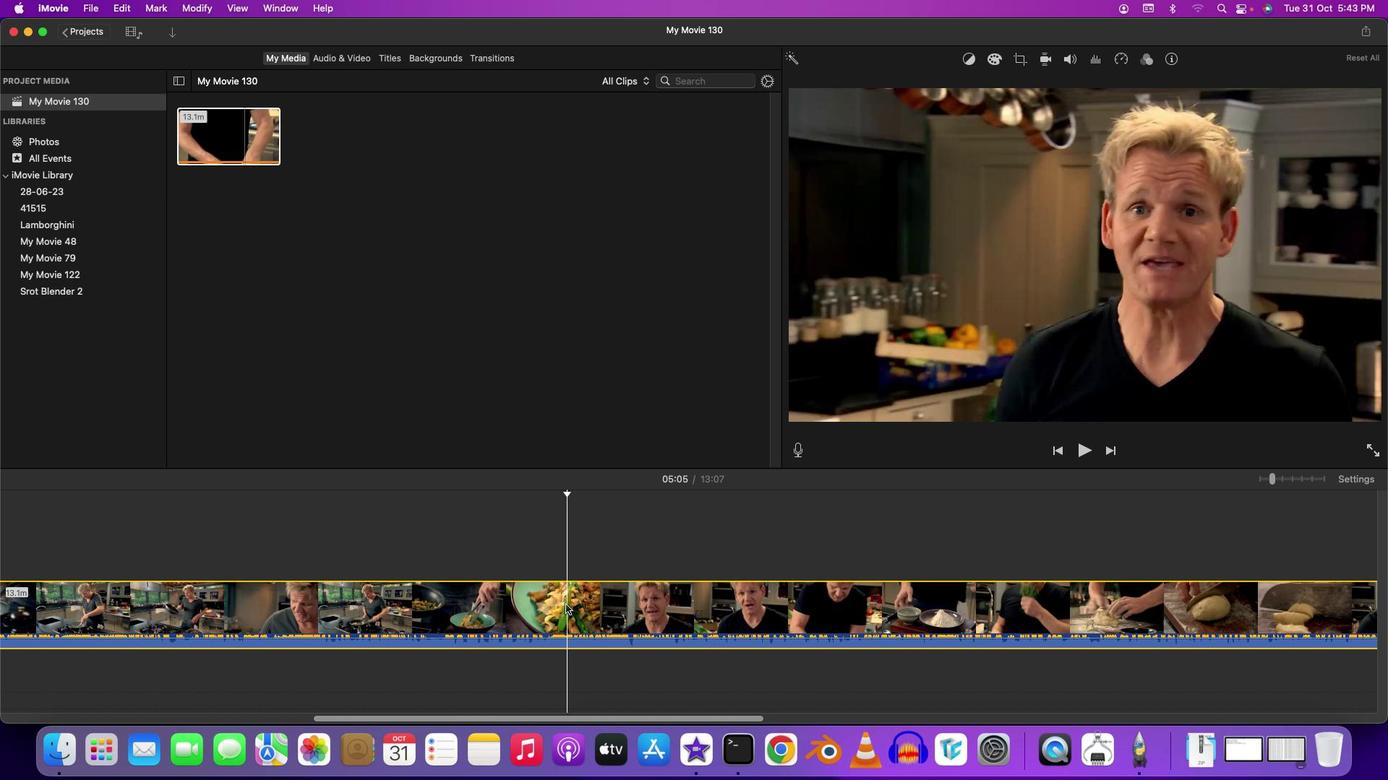 
Action: Key pressed 'b'
Screenshot: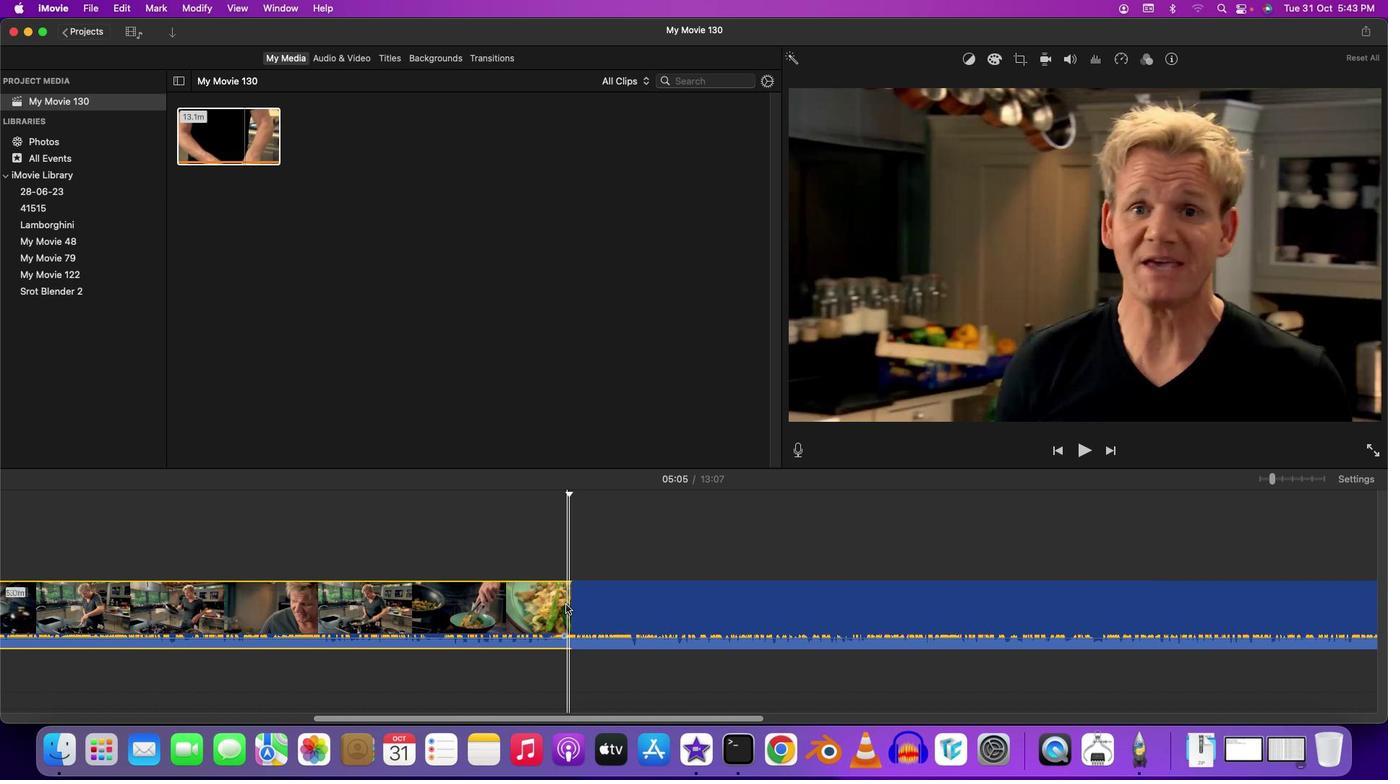 
Action: Mouse moved to (796, 443)
Screenshot: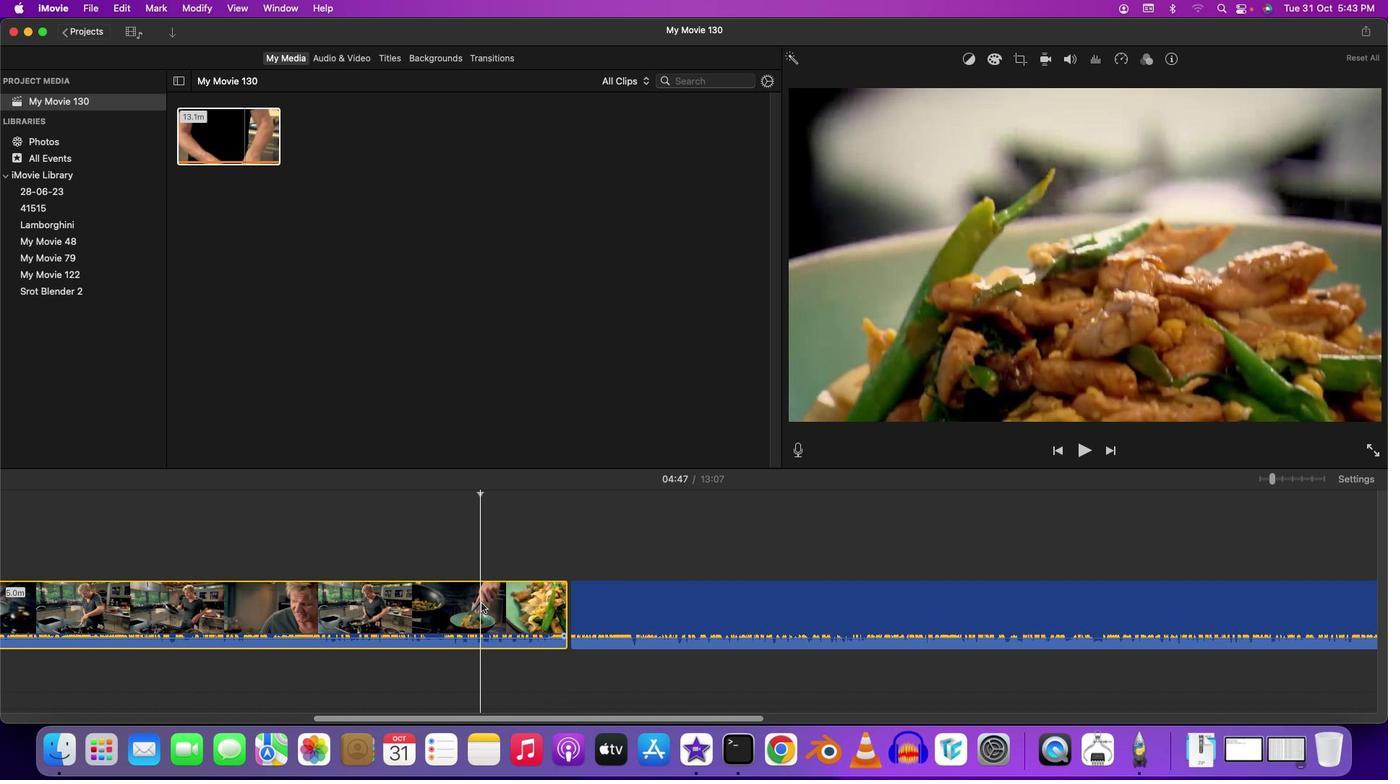 
Action: Mouse pressed left at (796, 443)
Screenshot: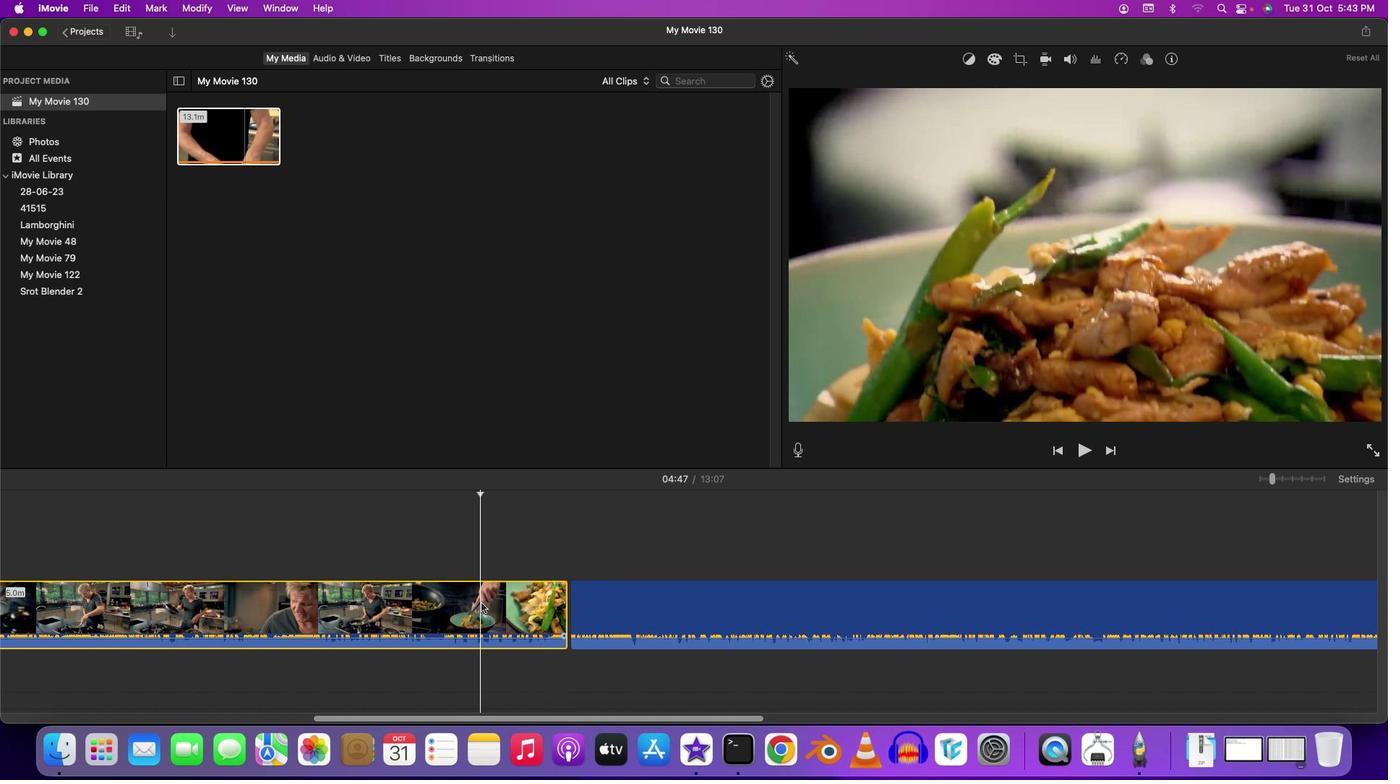 
Action: Mouse pressed right at (796, 443)
Screenshot: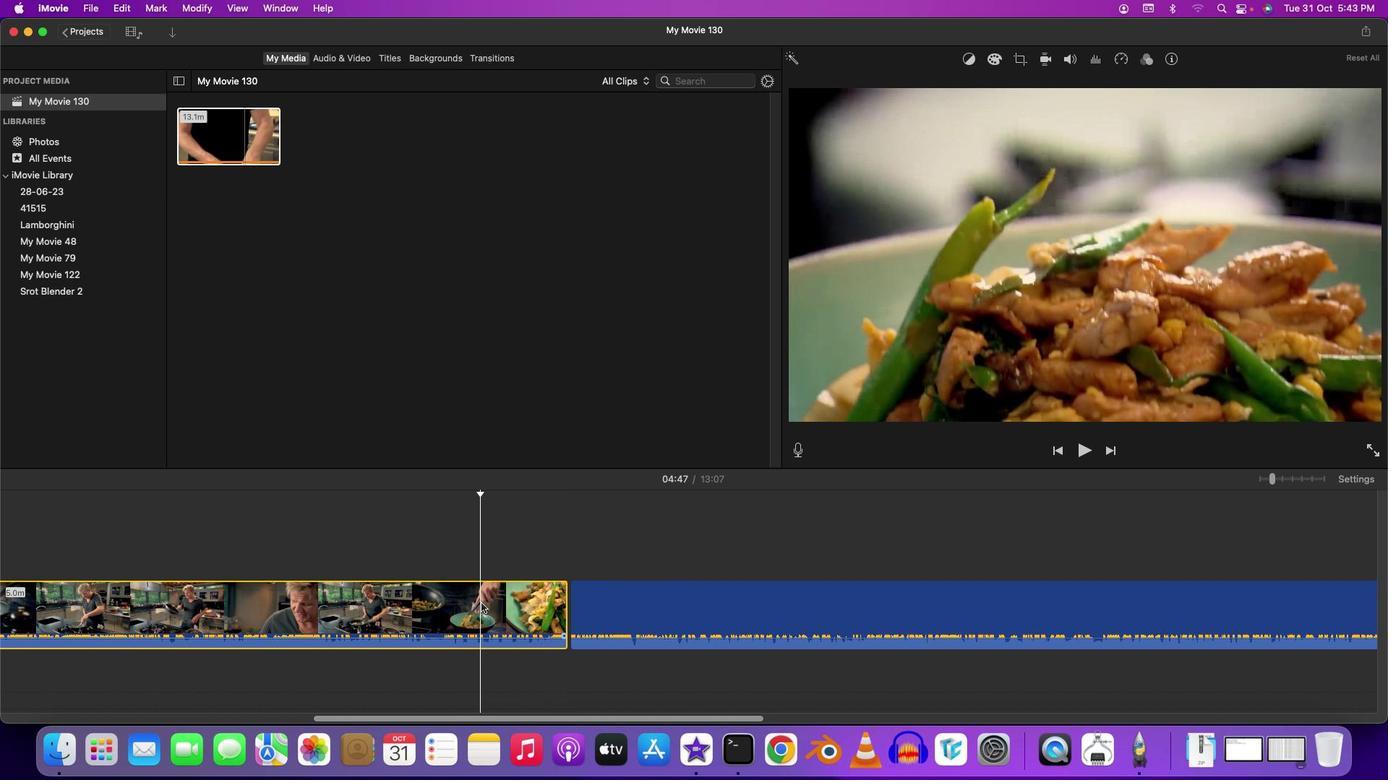 
Action: Mouse moved to (796, 443)
Screenshot: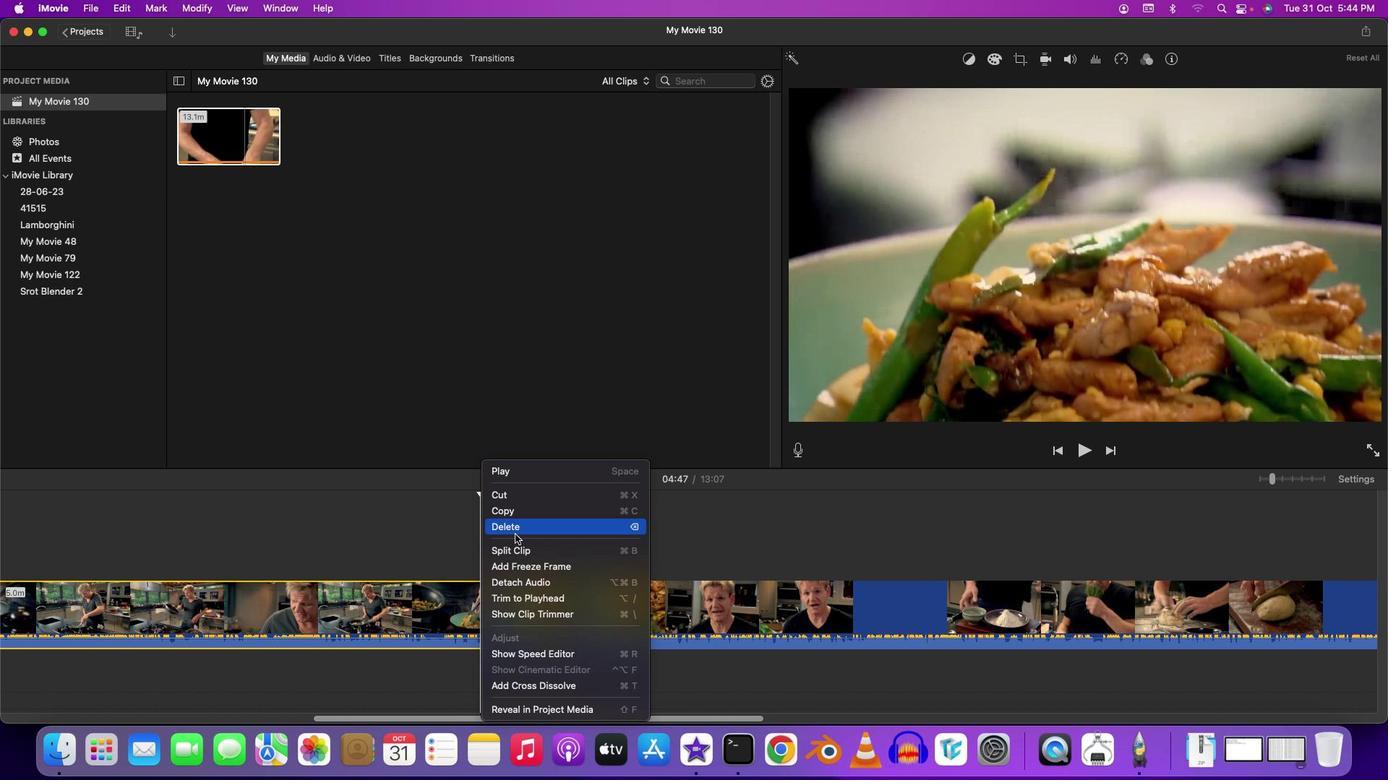 
Action: Mouse pressed left at (796, 443)
Screenshot: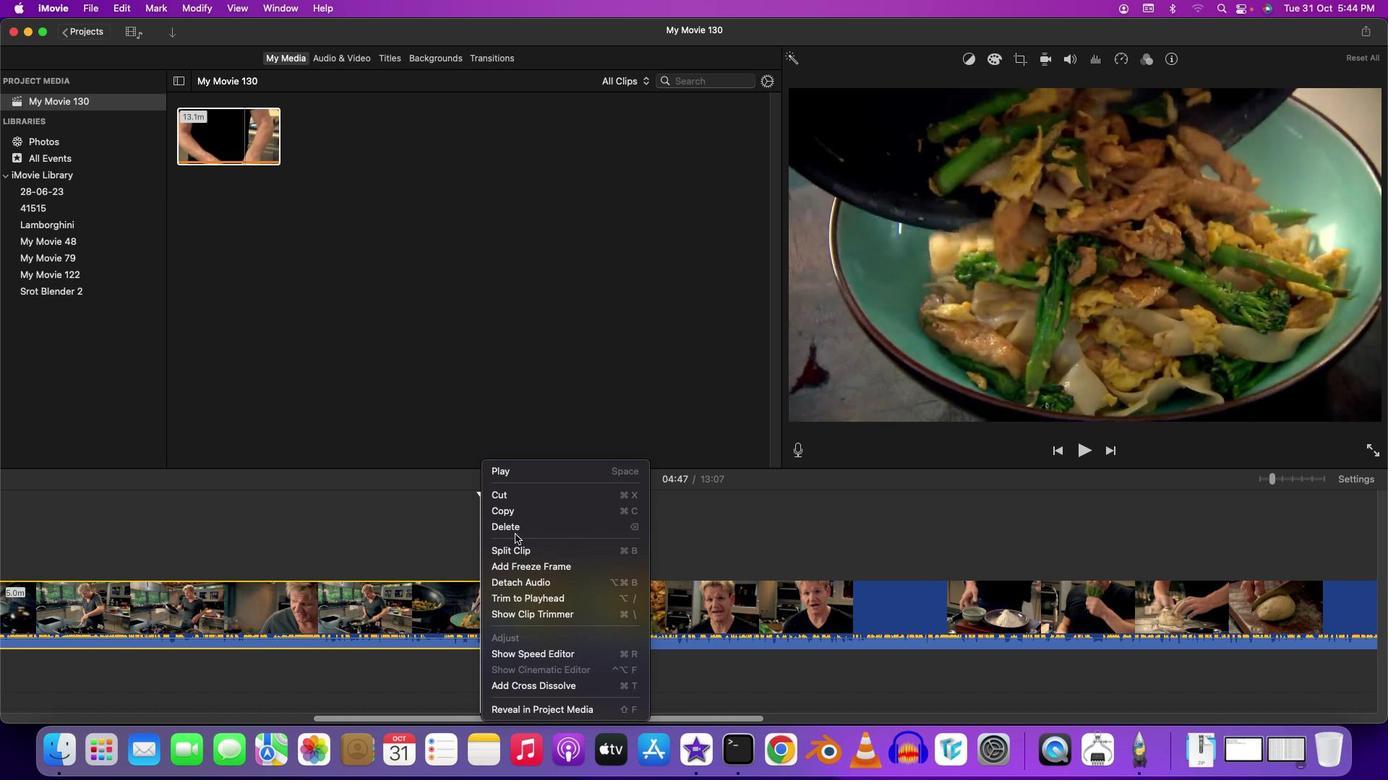 
Action: Mouse moved to (796, 443)
Screenshot: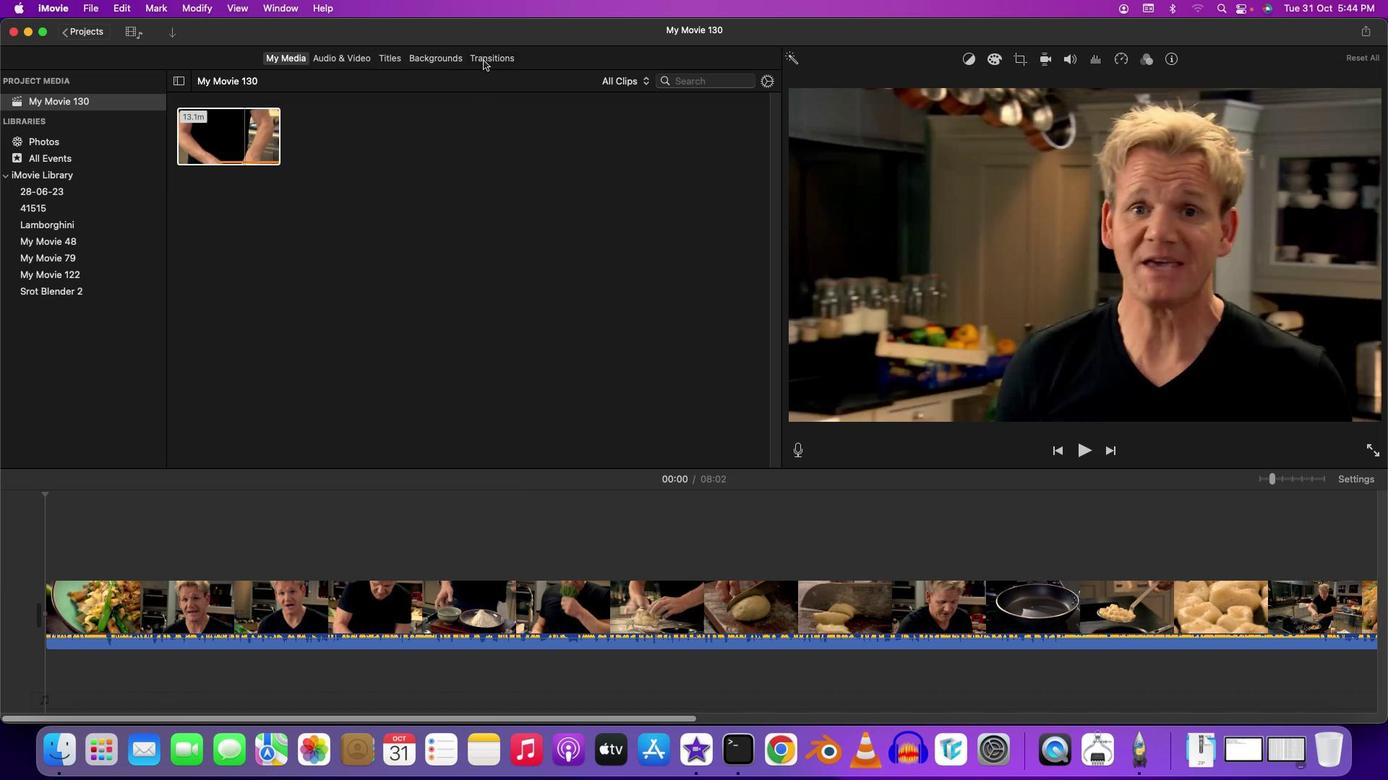 
Action: Mouse pressed left at (796, 443)
Screenshot: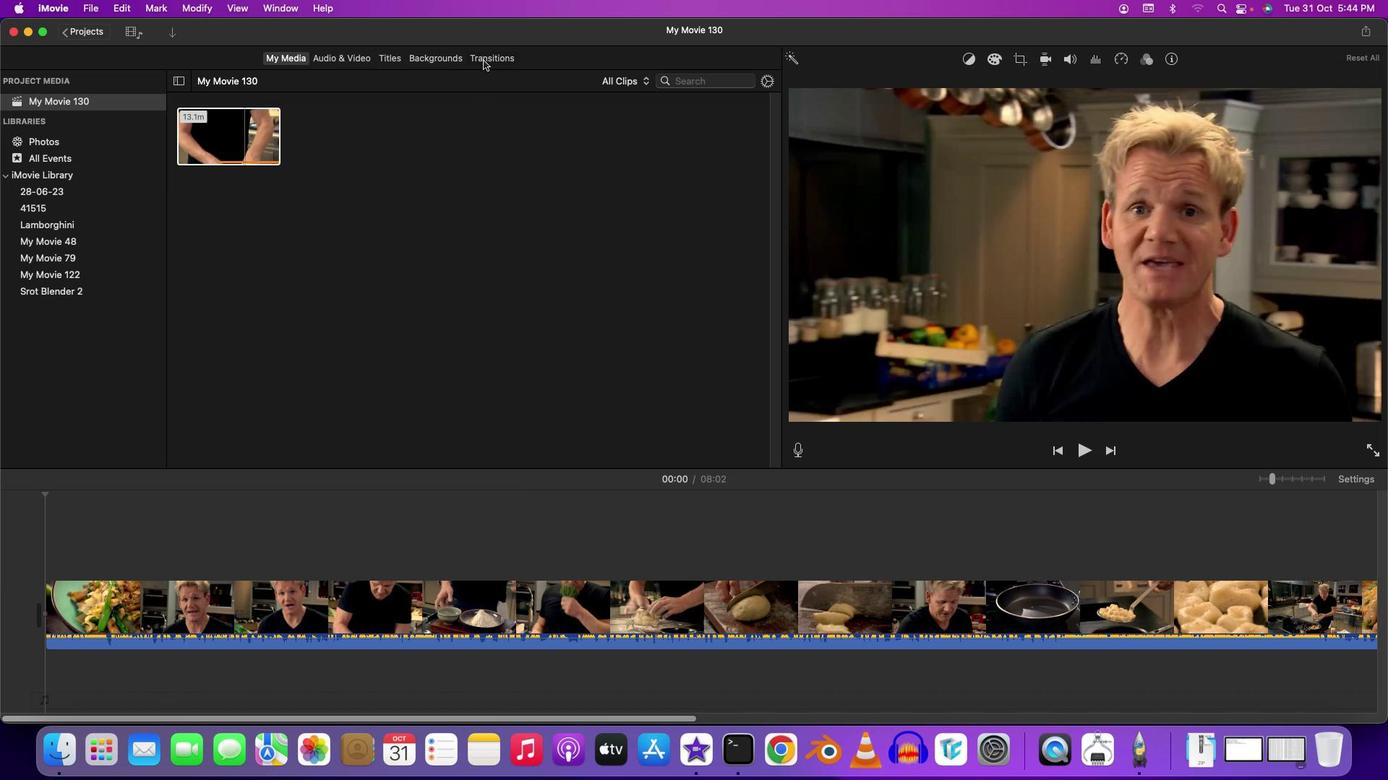 
Action: Mouse moved to (797, 443)
Screenshot: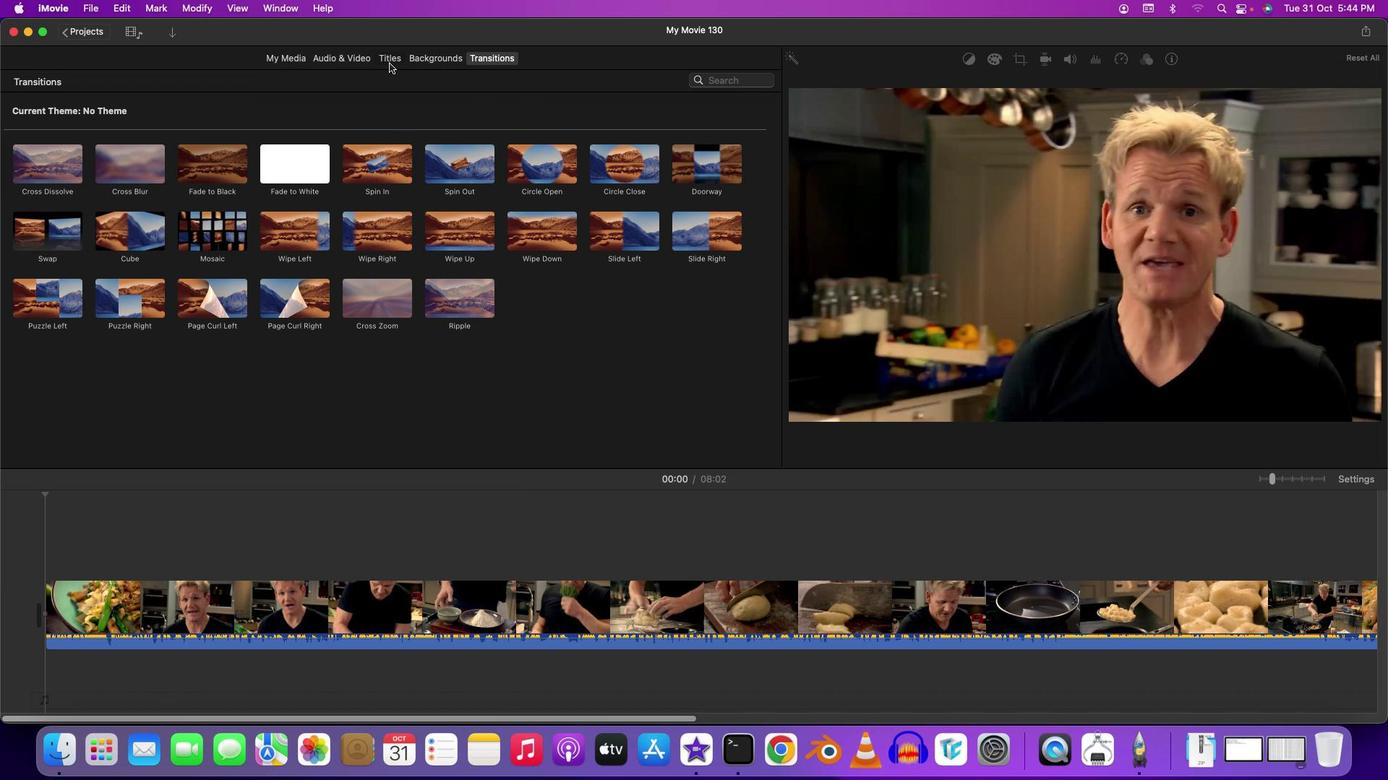 
Action: Mouse pressed left at (797, 443)
Screenshot: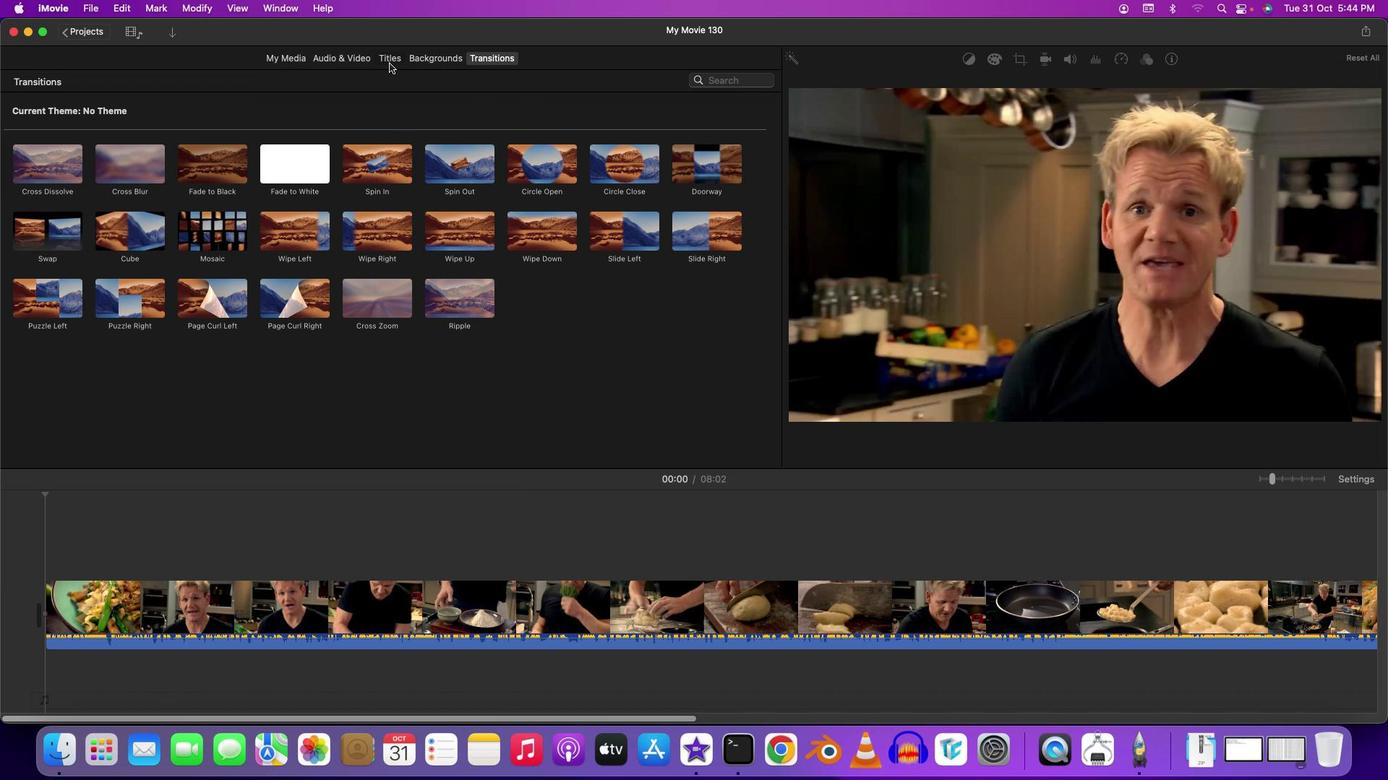 
Action: Mouse moved to (796, 443)
Screenshot: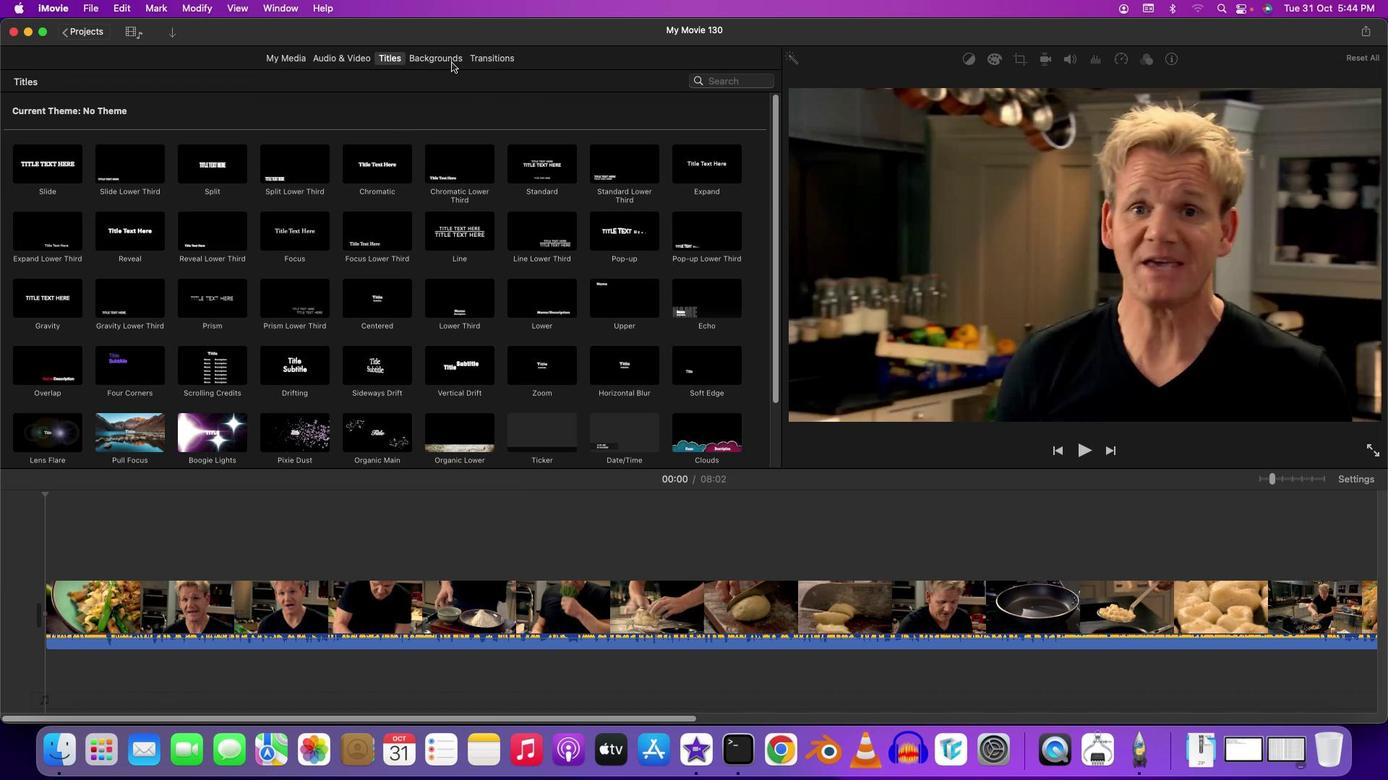 
Action: Mouse pressed left at (796, 443)
Screenshot: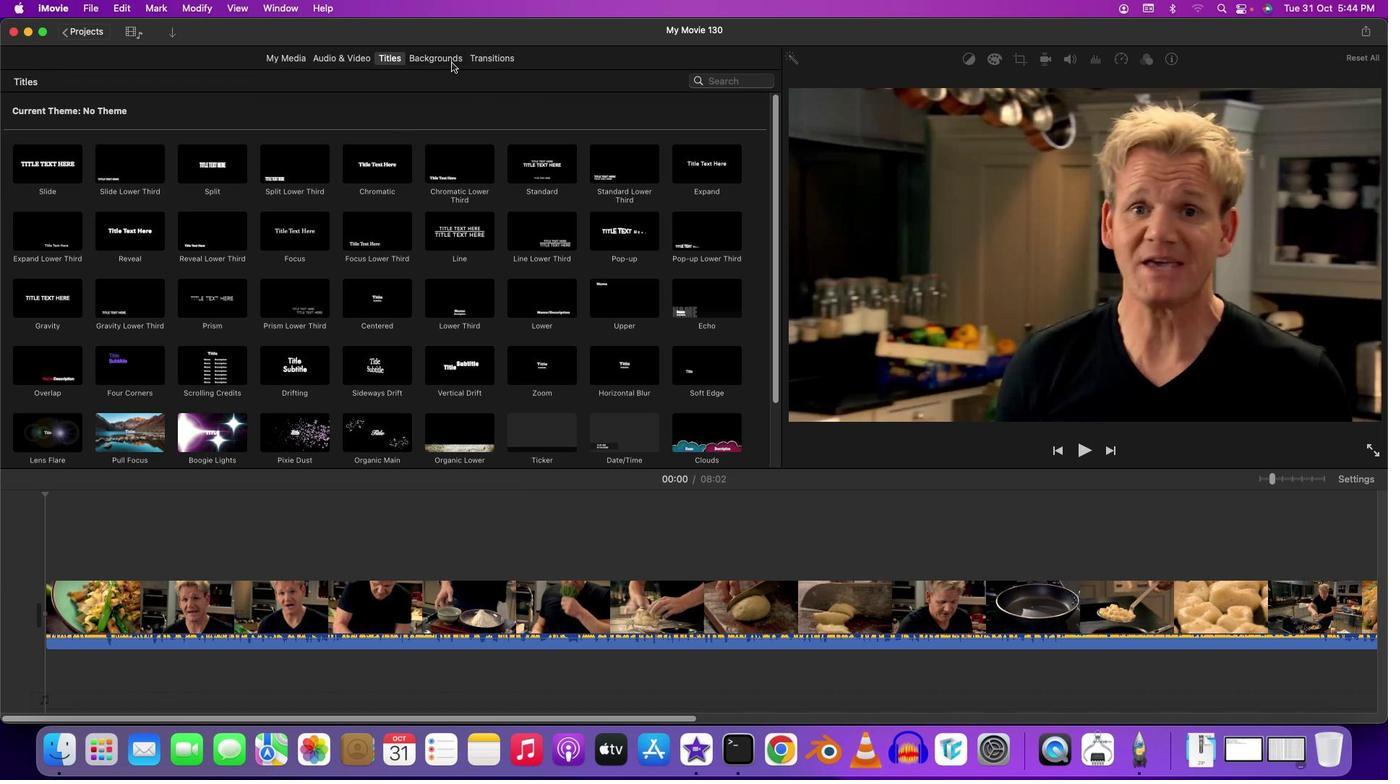 
Action: Mouse moved to (800, 443)
Screenshot: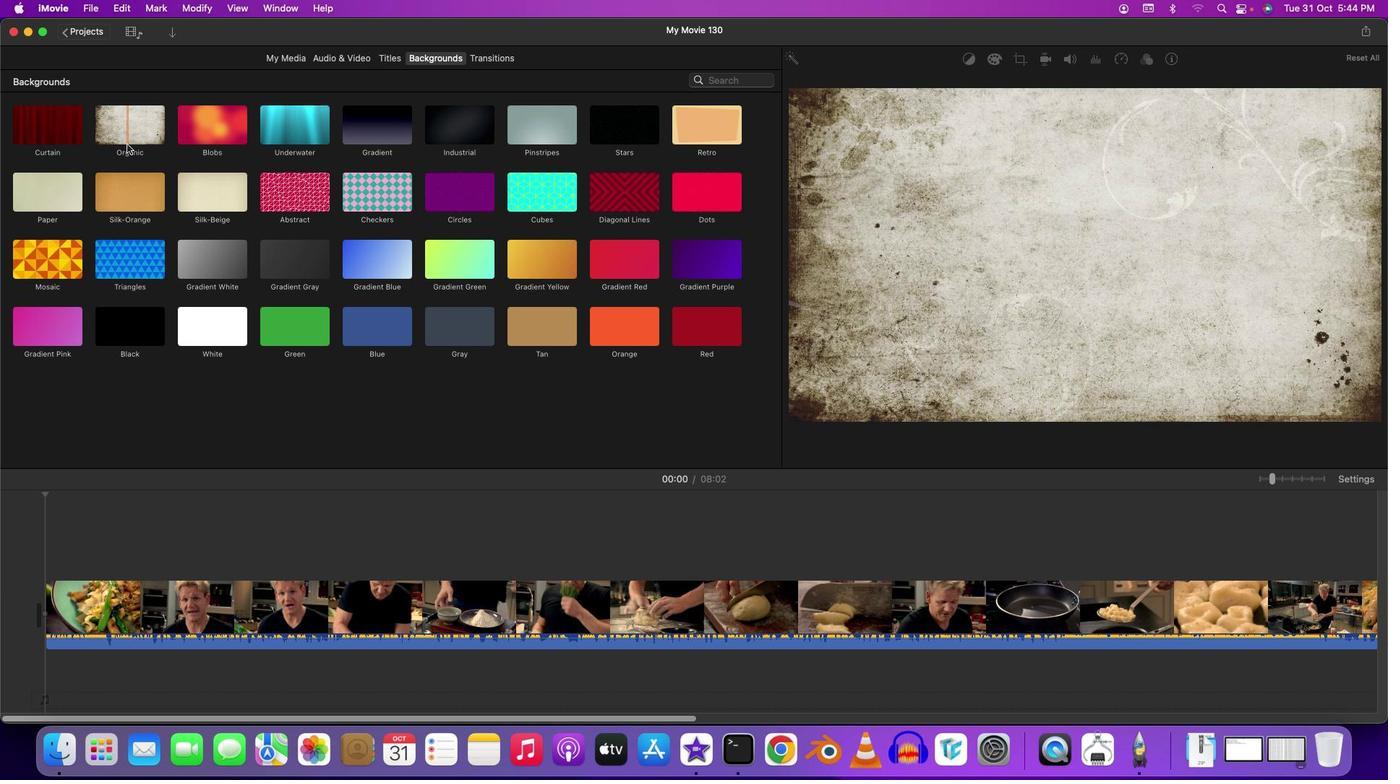 
Action: Mouse pressed left at (800, 443)
Screenshot: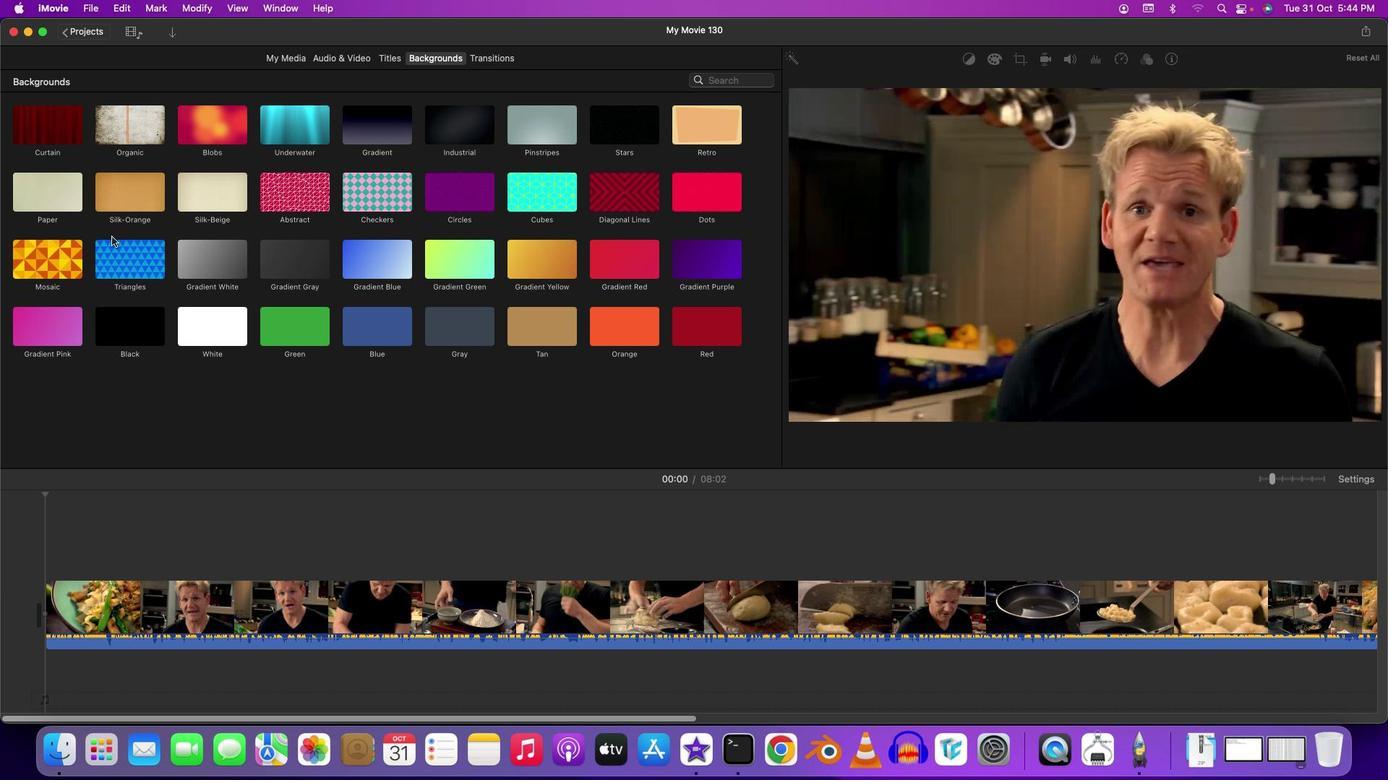 
Action: Mouse moved to (796, 443)
Screenshot: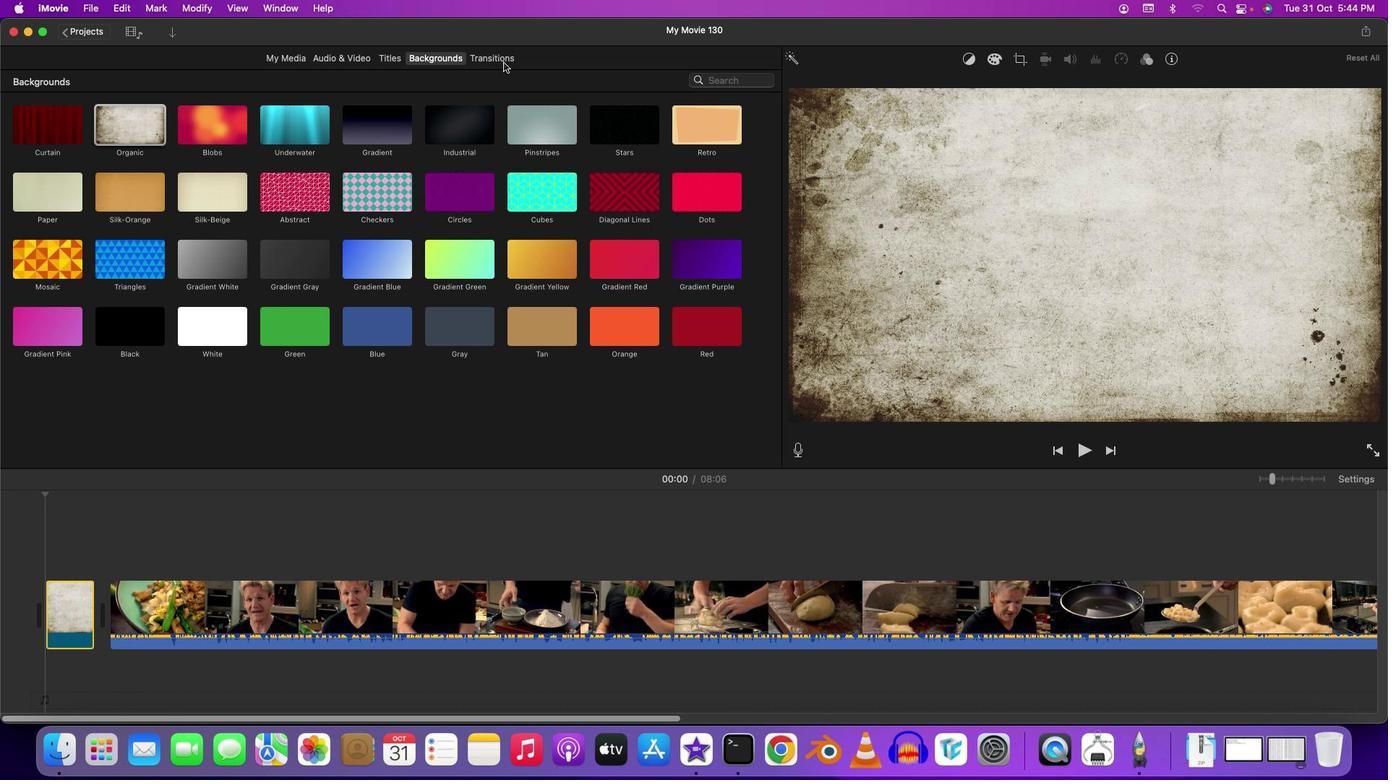 
Action: Mouse pressed left at (796, 443)
Screenshot: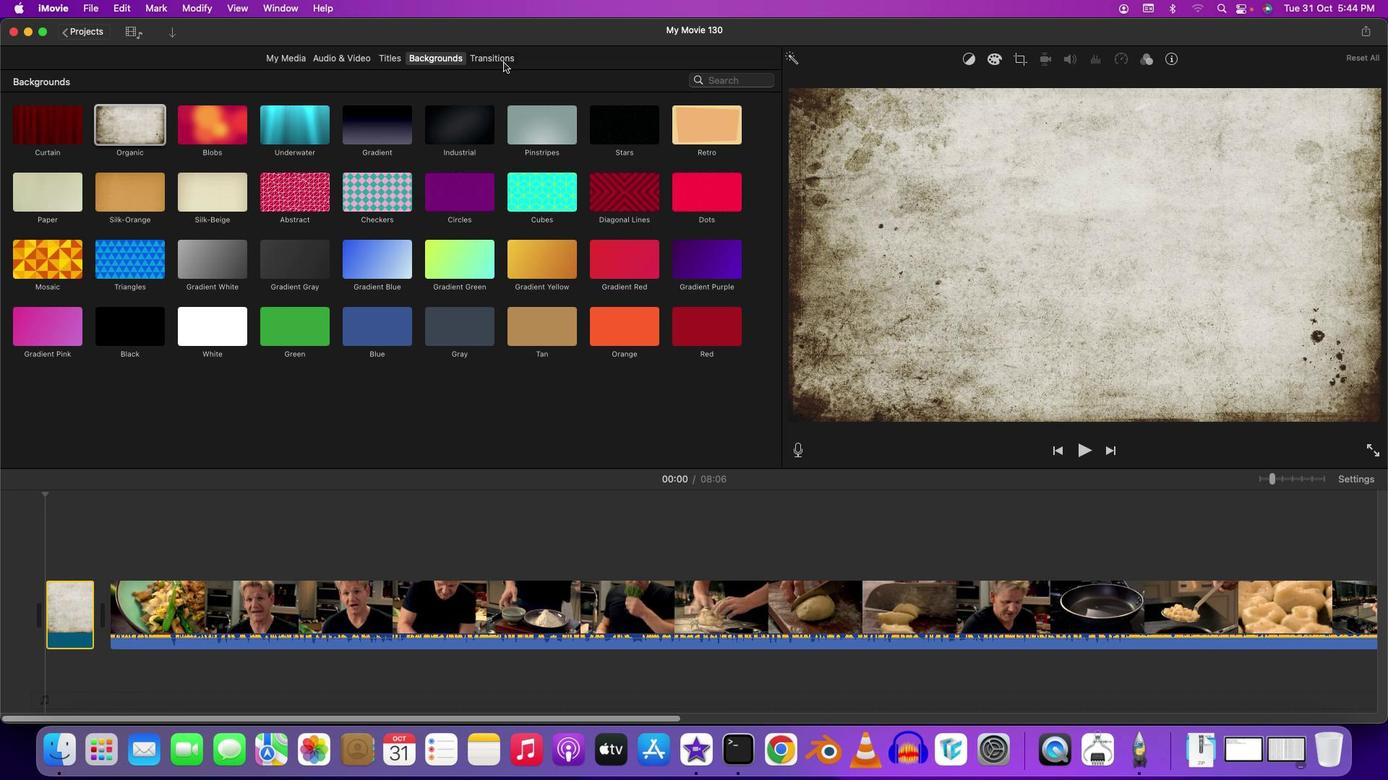 
Action: Mouse moved to (799, 443)
Screenshot: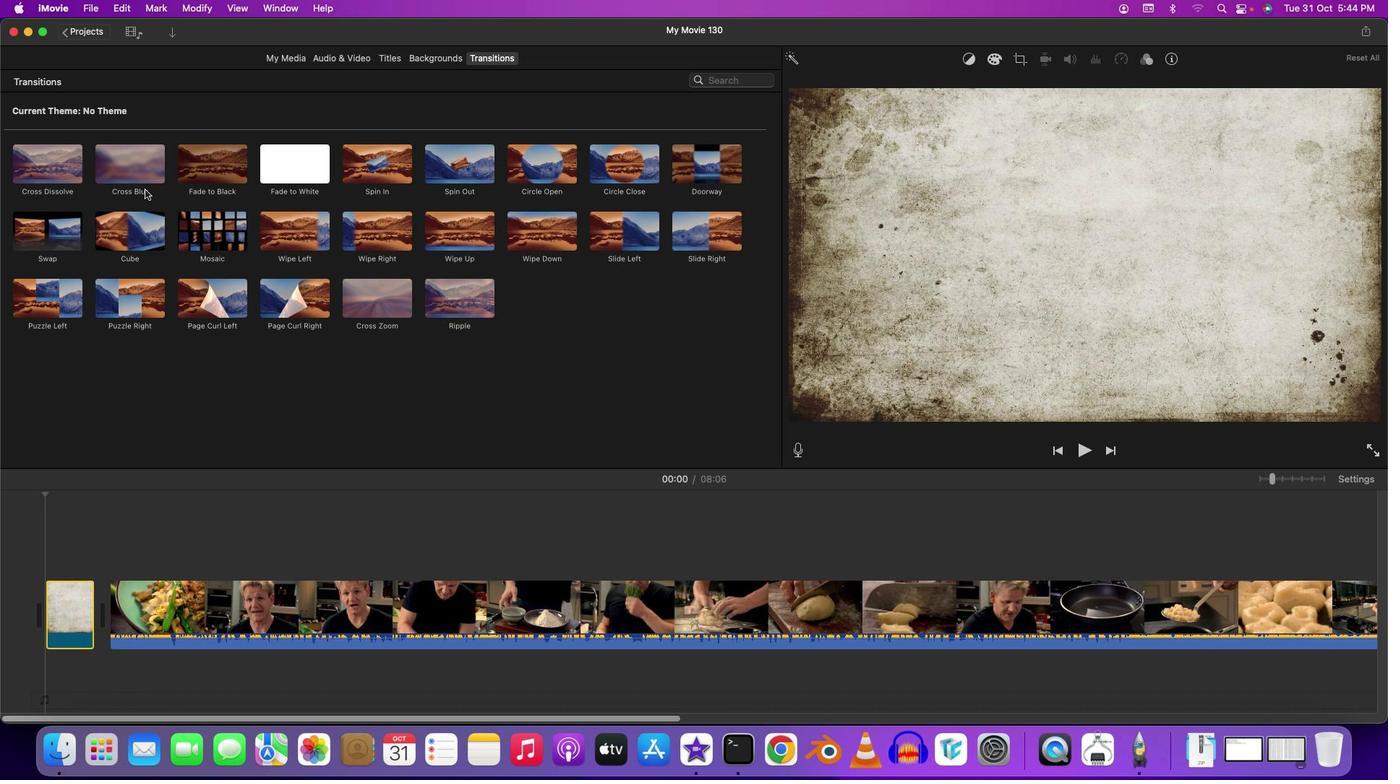 
Action: Mouse pressed left at (799, 443)
Screenshot: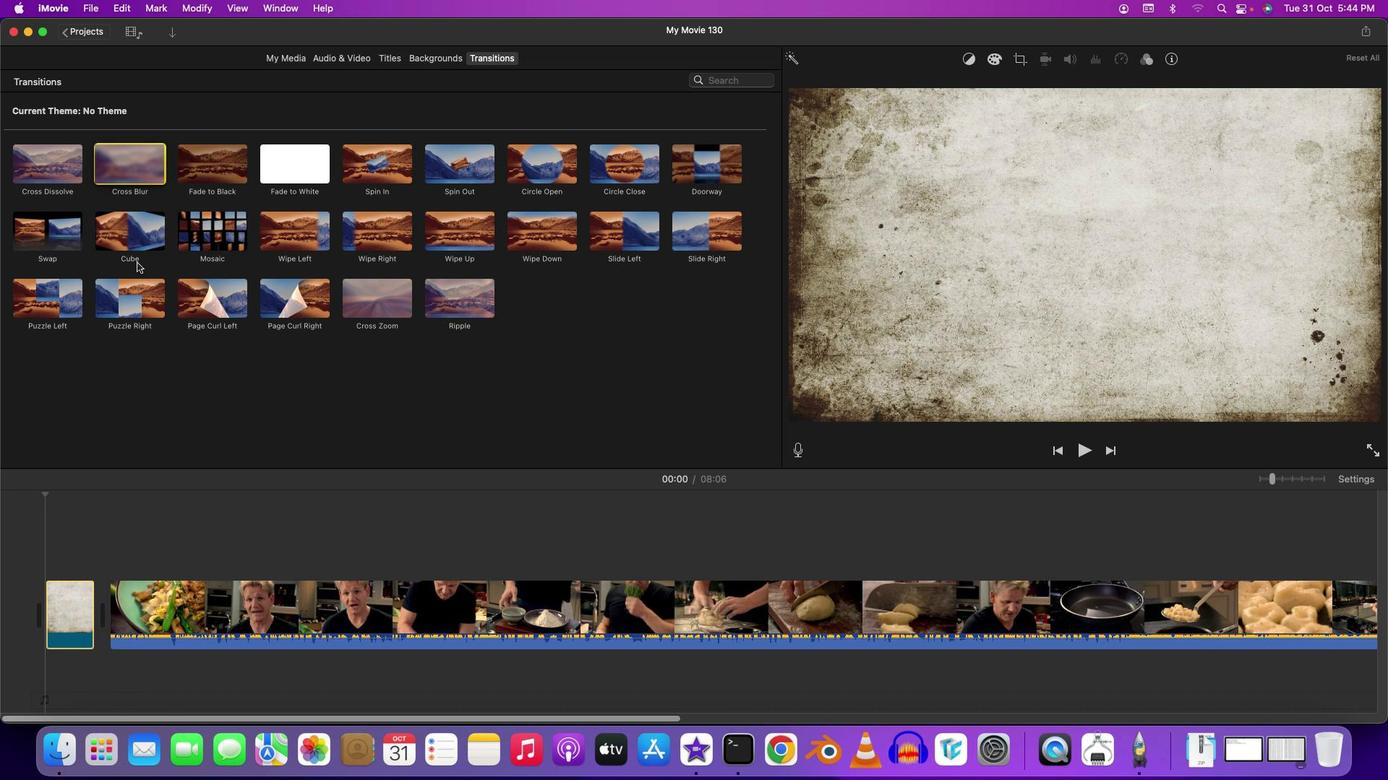 
Action: Mouse moved to (801, 443)
Screenshot: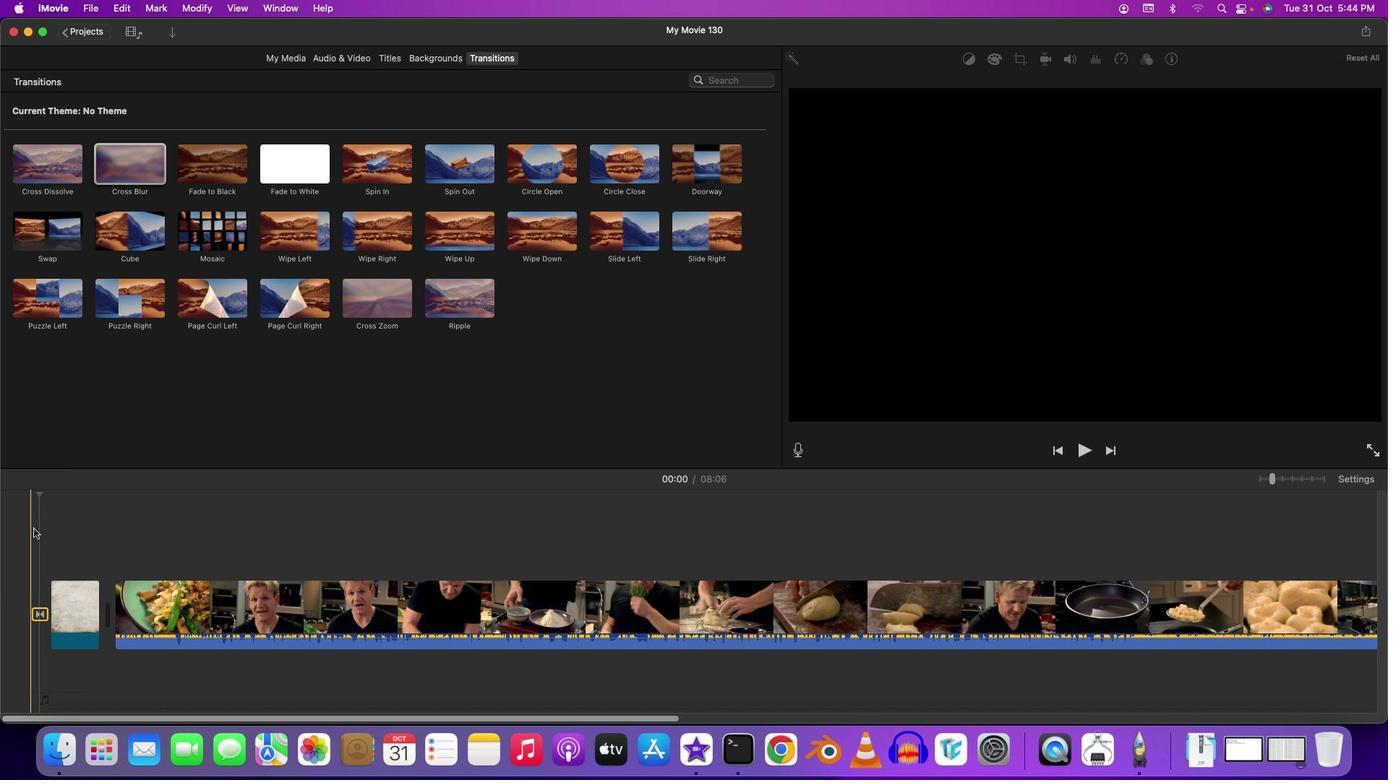 
Action: Mouse pressed left at (801, 443)
Screenshot: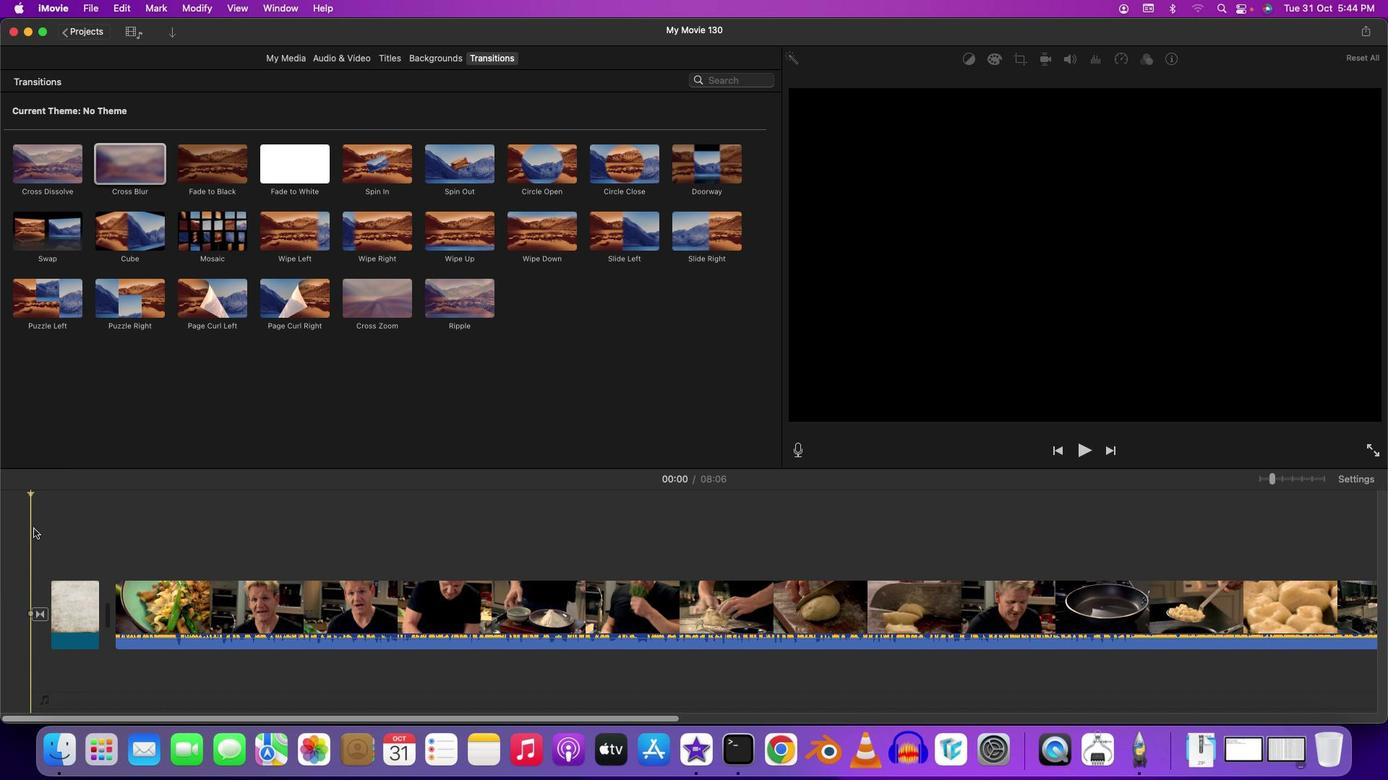 
Action: Key pressed Key.spaceKey.space
Screenshot: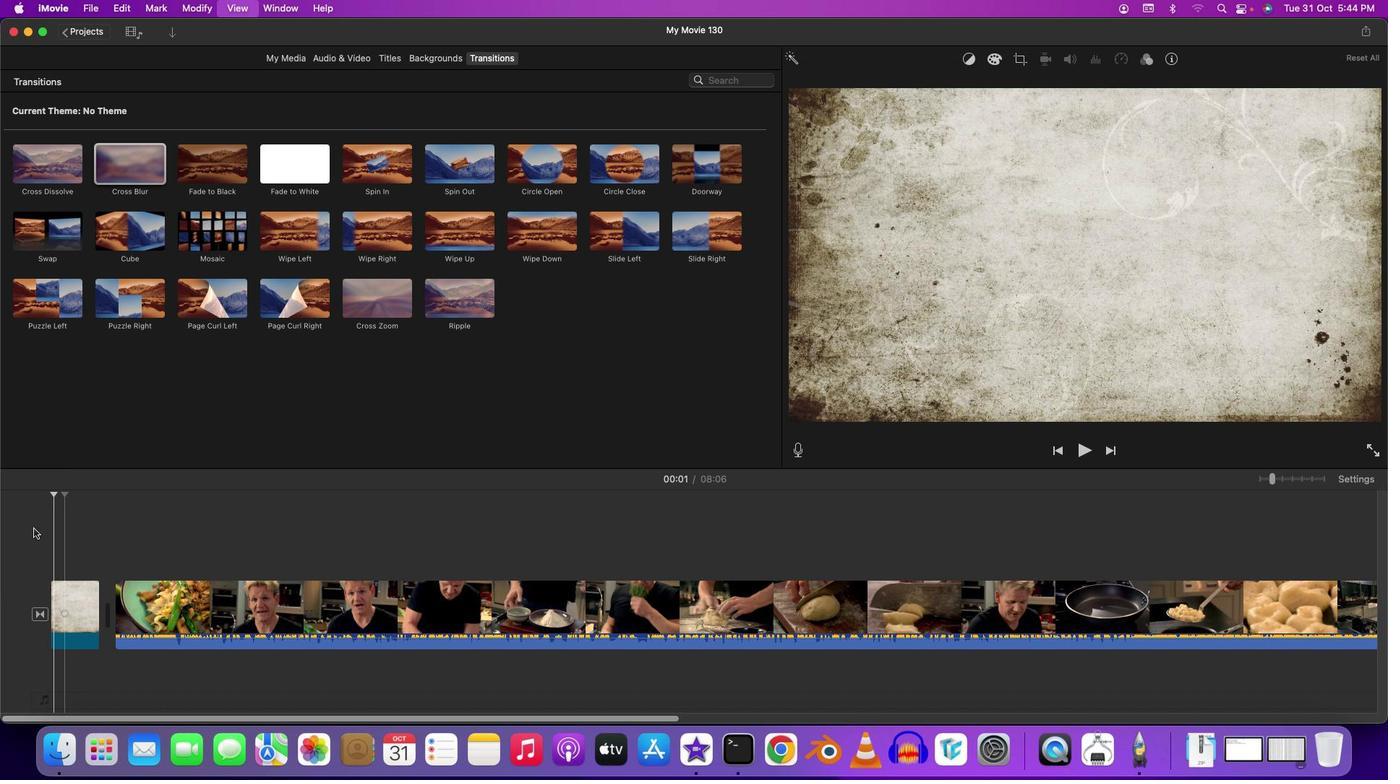 
Action: Mouse moved to (797, 443)
Screenshot: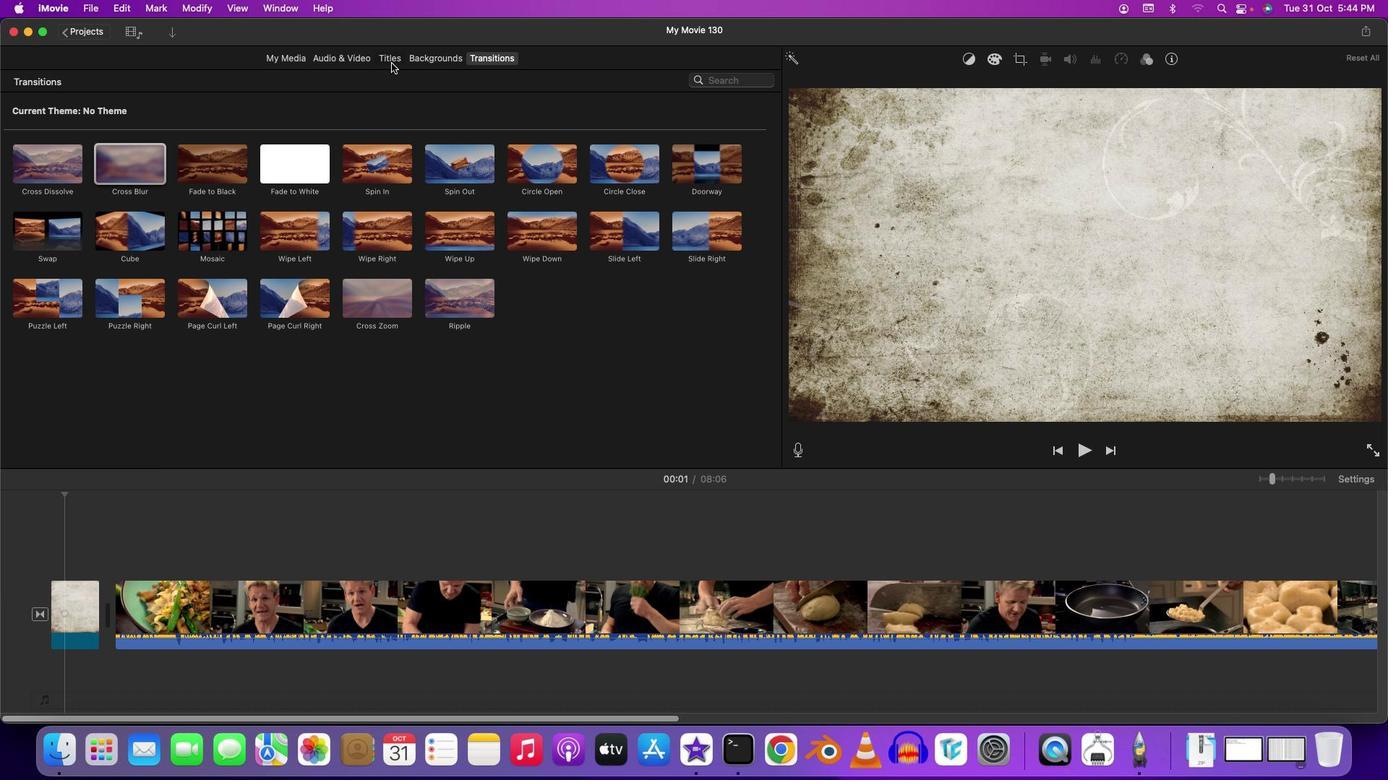 
Action: Mouse pressed left at (797, 443)
Screenshot: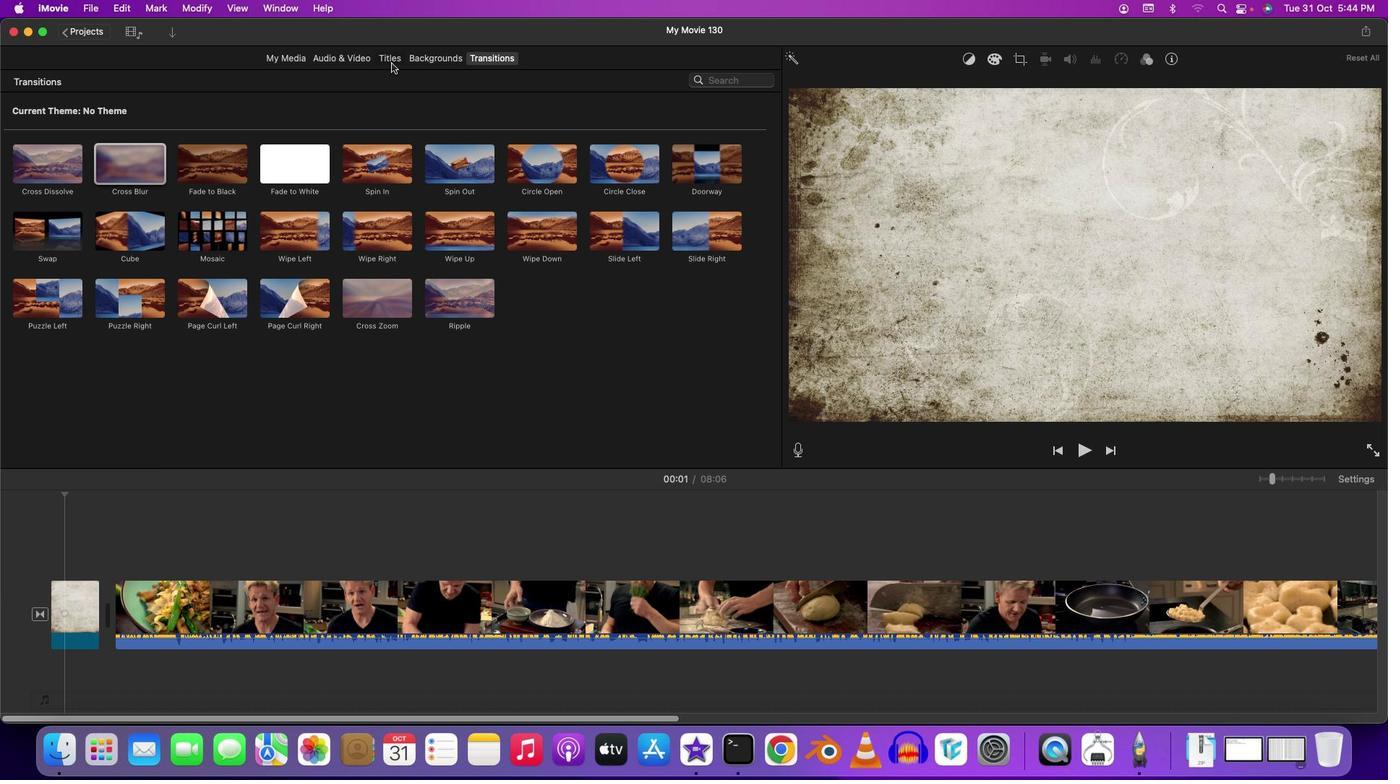 
Action: Mouse moved to (801, 443)
Screenshot: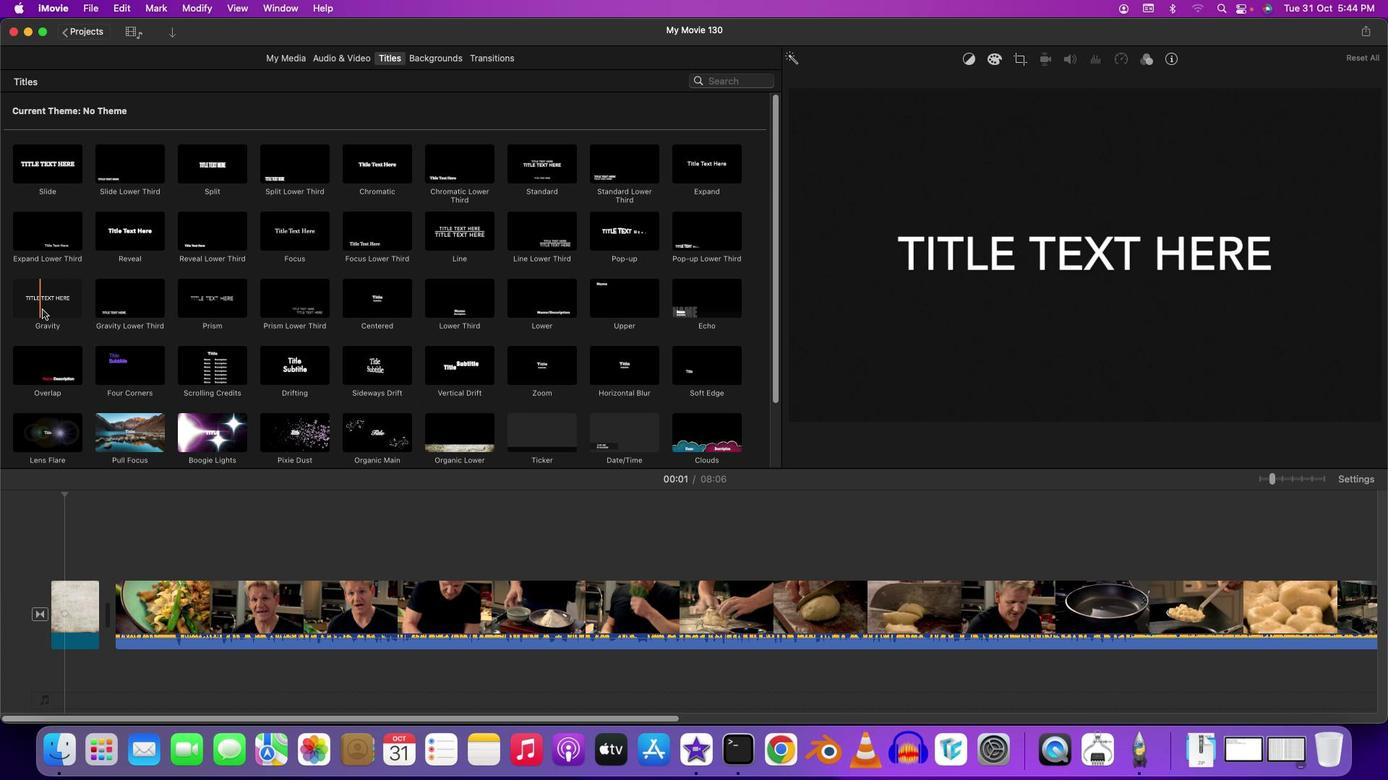 
Action: Mouse pressed left at (801, 443)
Screenshot: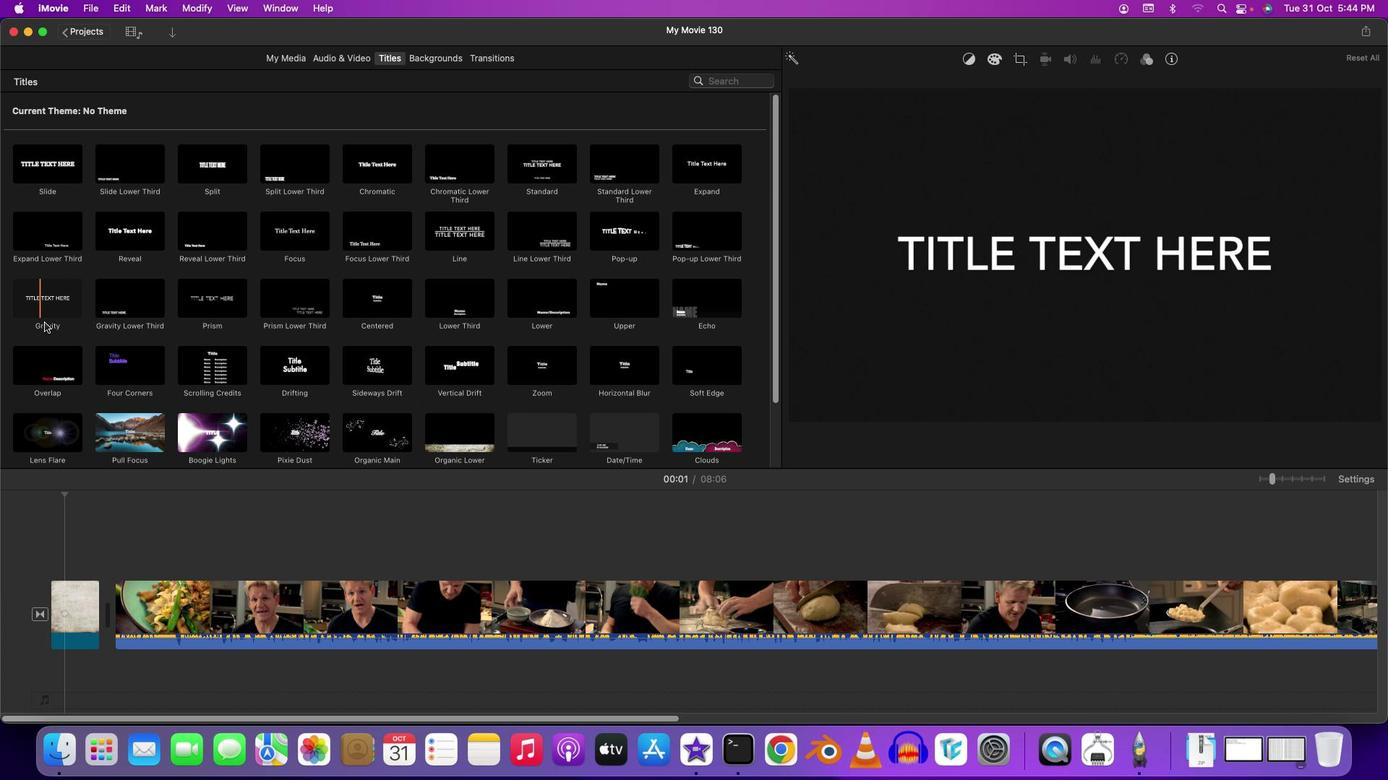 
Action: Mouse moved to (800, 443)
Screenshot: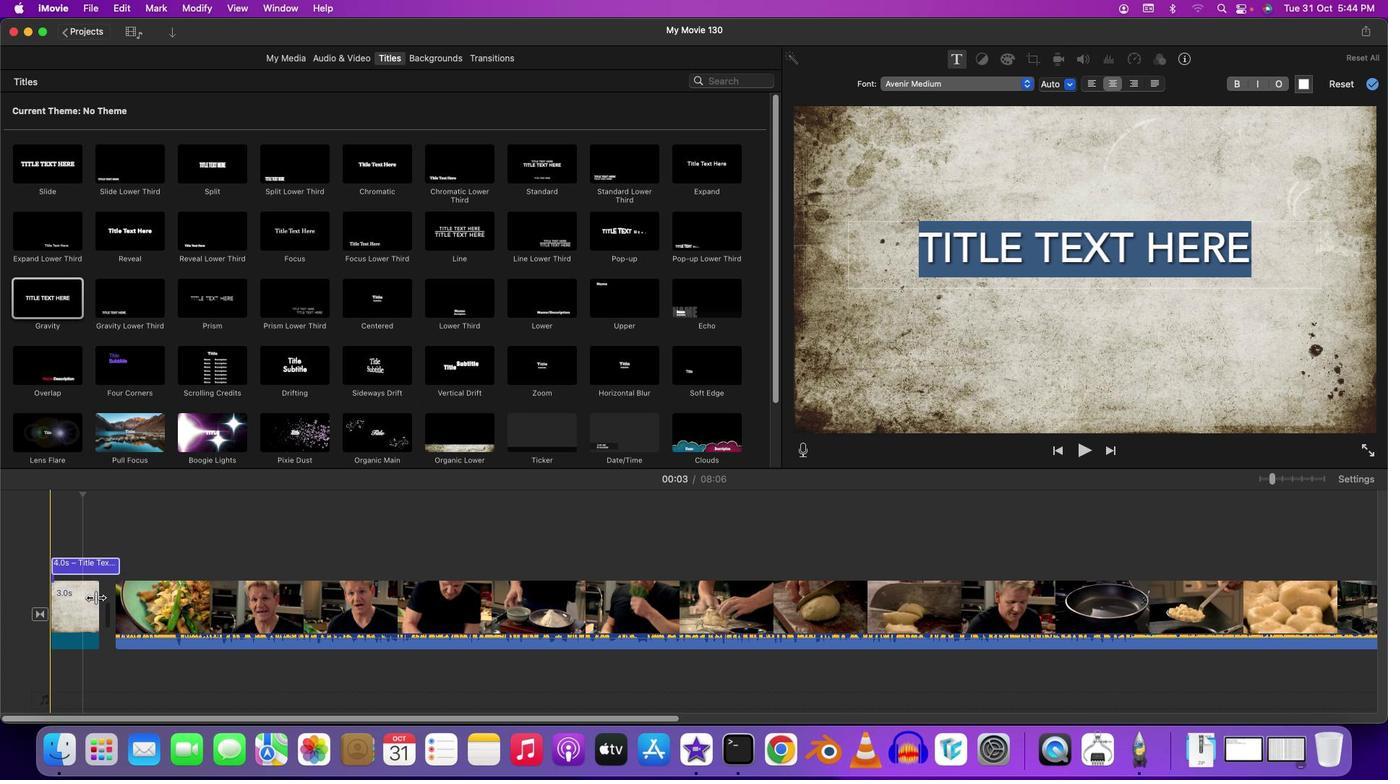 
Action: Mouse pressed left at (800, 443)
Screenshot: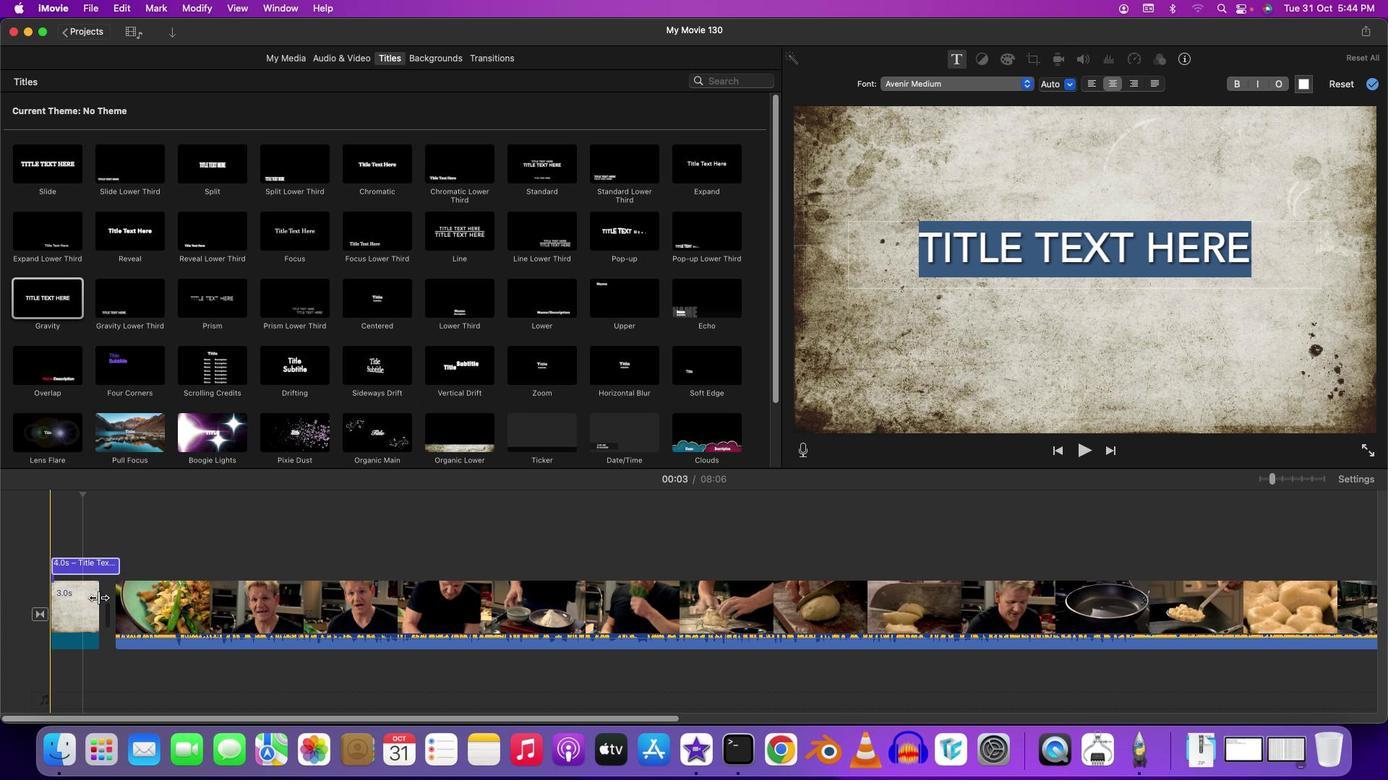 
Action: Mouse moved to (800, 443)
Screenshot: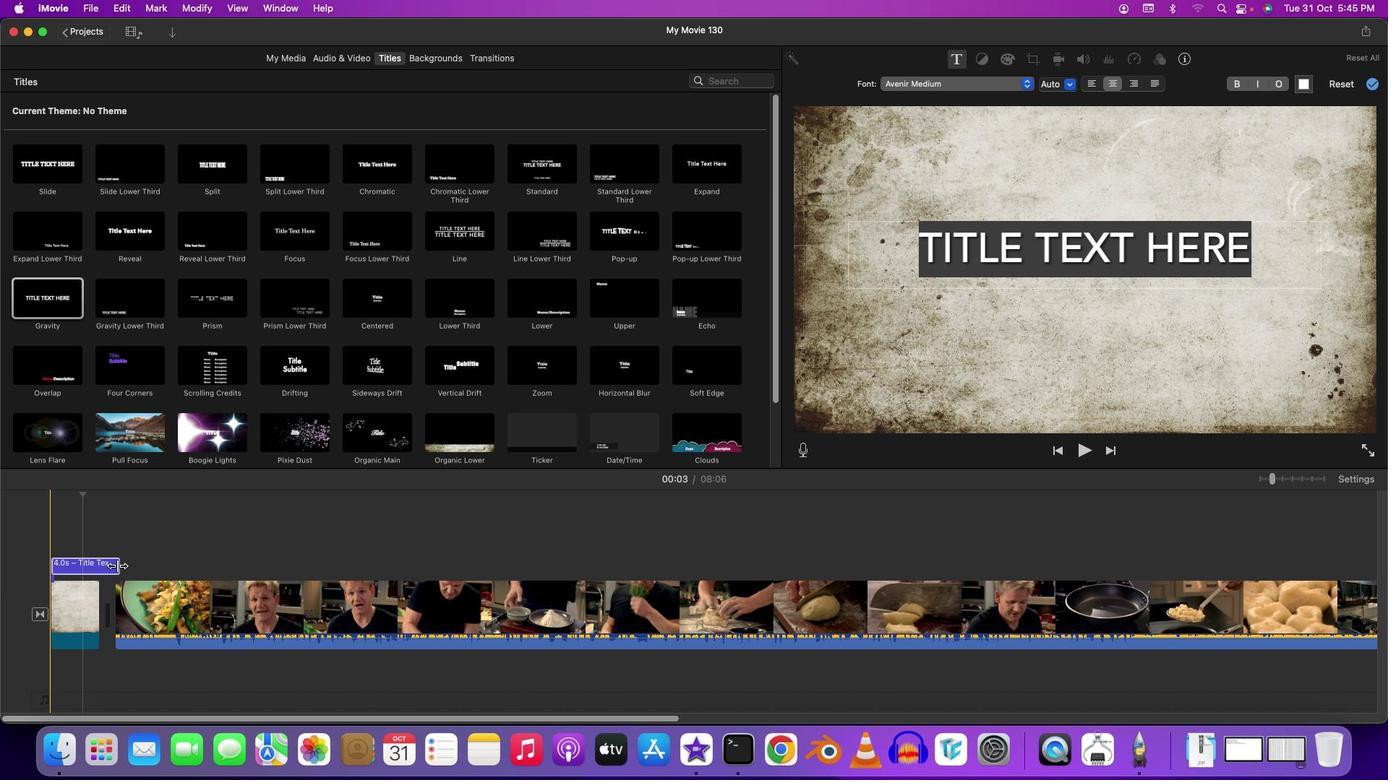 
Action: Mouse pressed left at (800, 443)
Screenshot: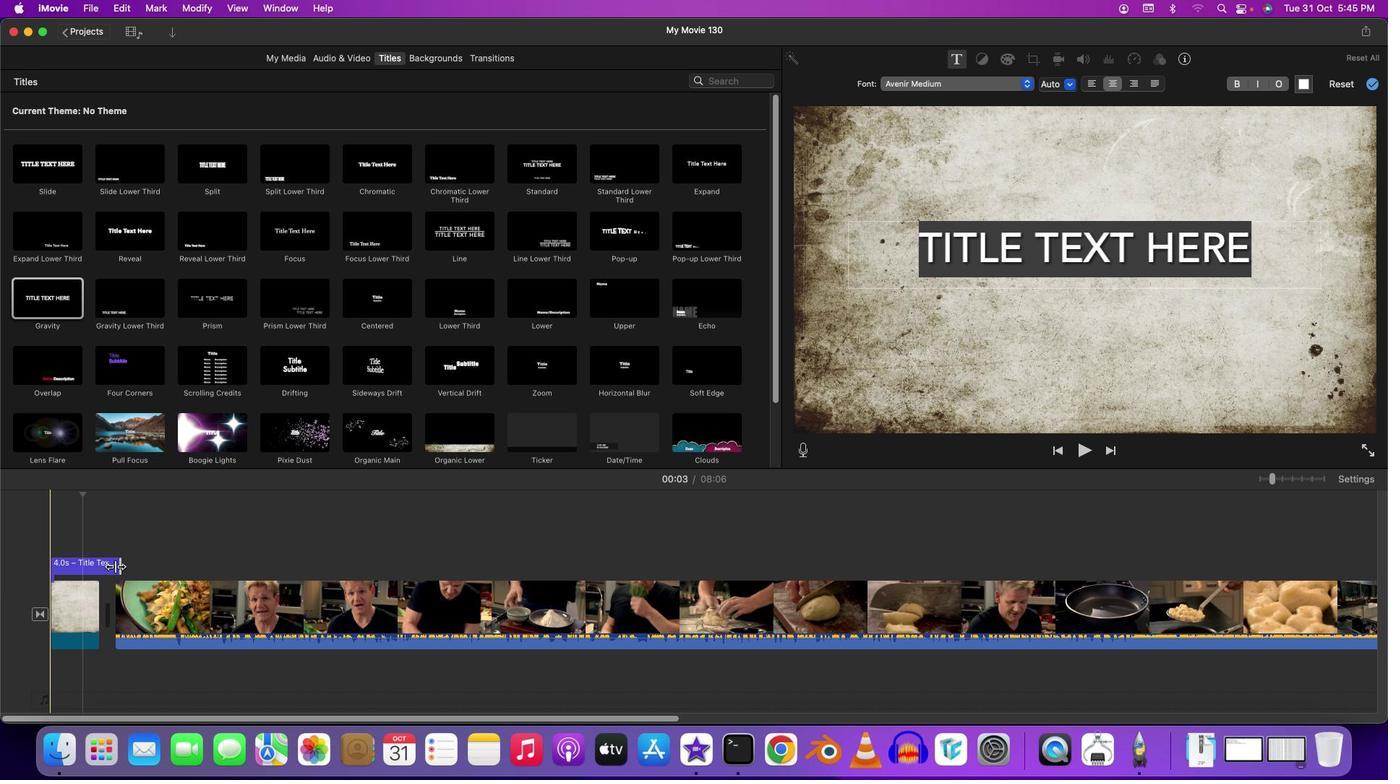 
Action: Mouse moved to (800, 443)
Screenshot: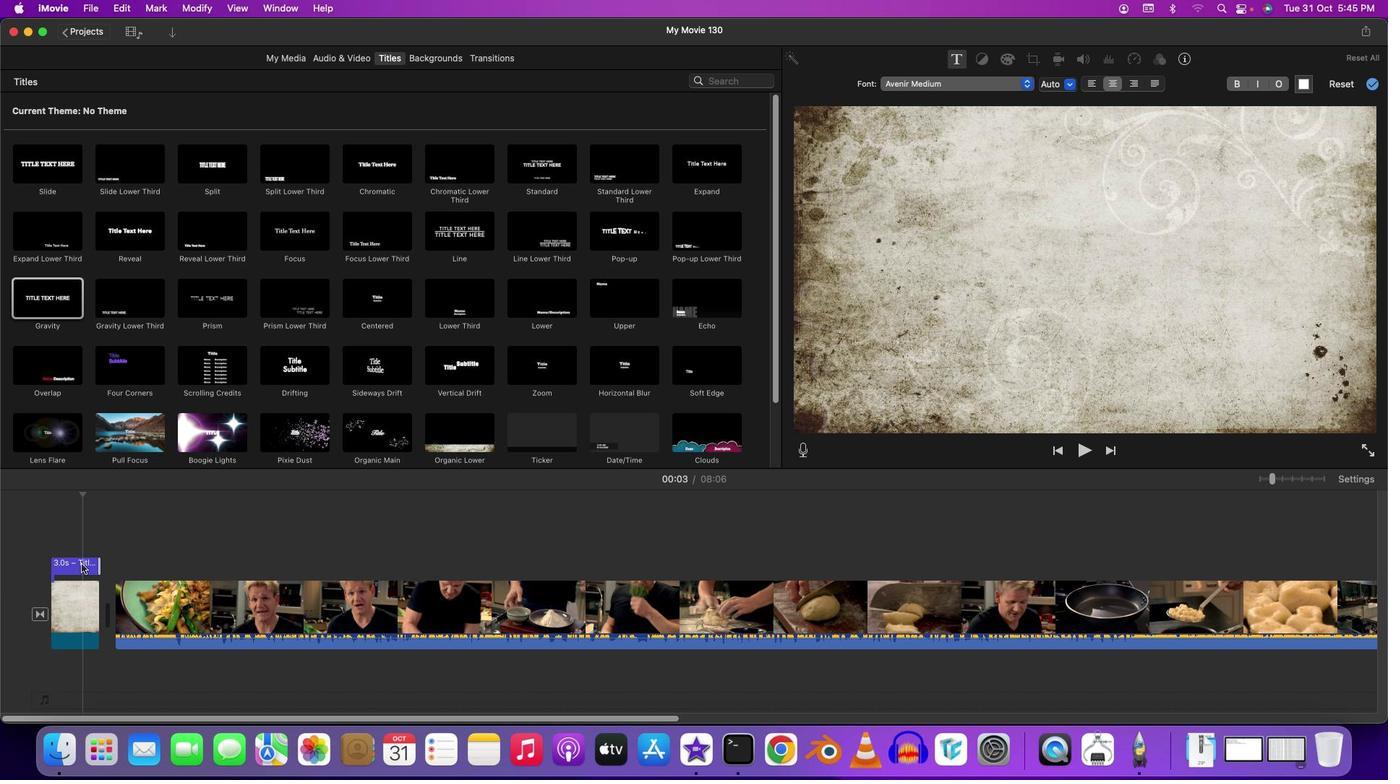 
Action: Mouse pressed left at (800, 443)
Screenshot: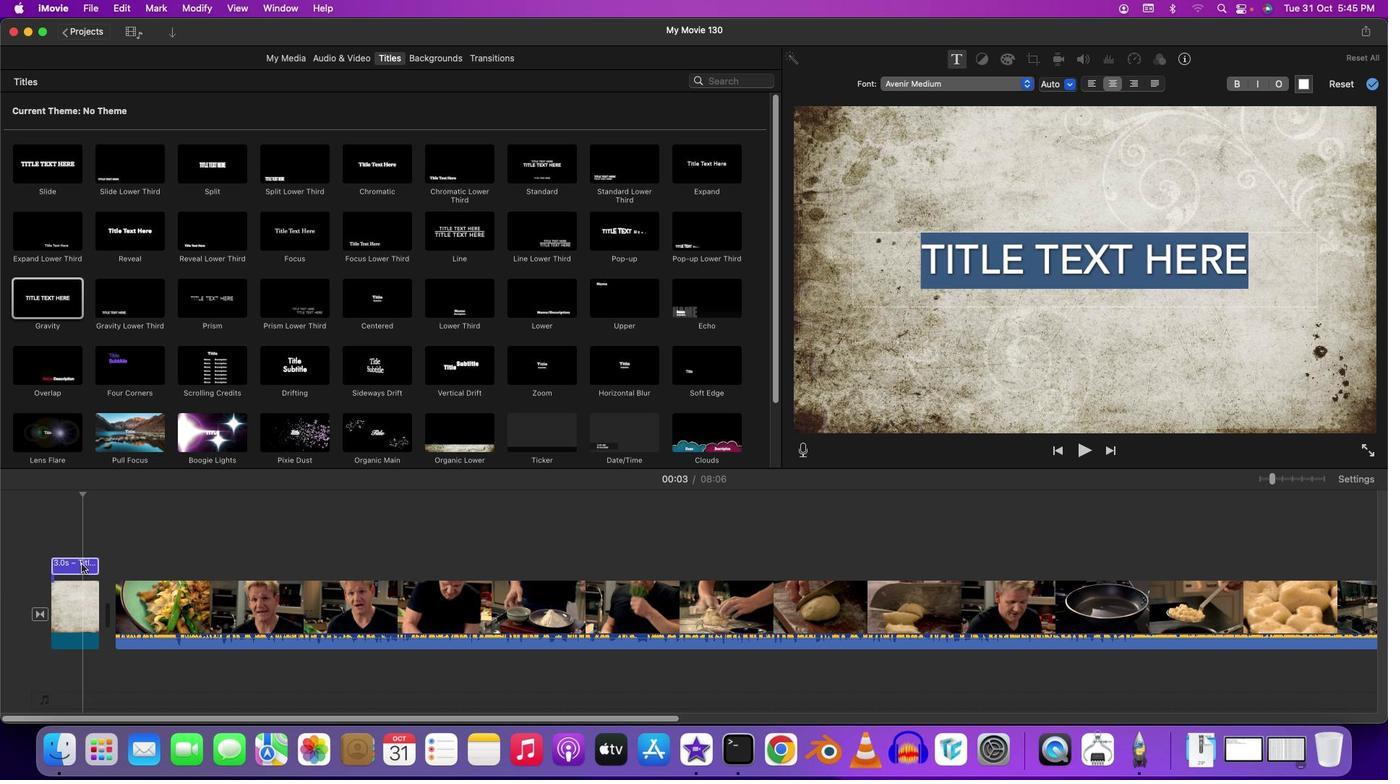 
Action: Mouse pressed left at (800, 443)
Screenshot: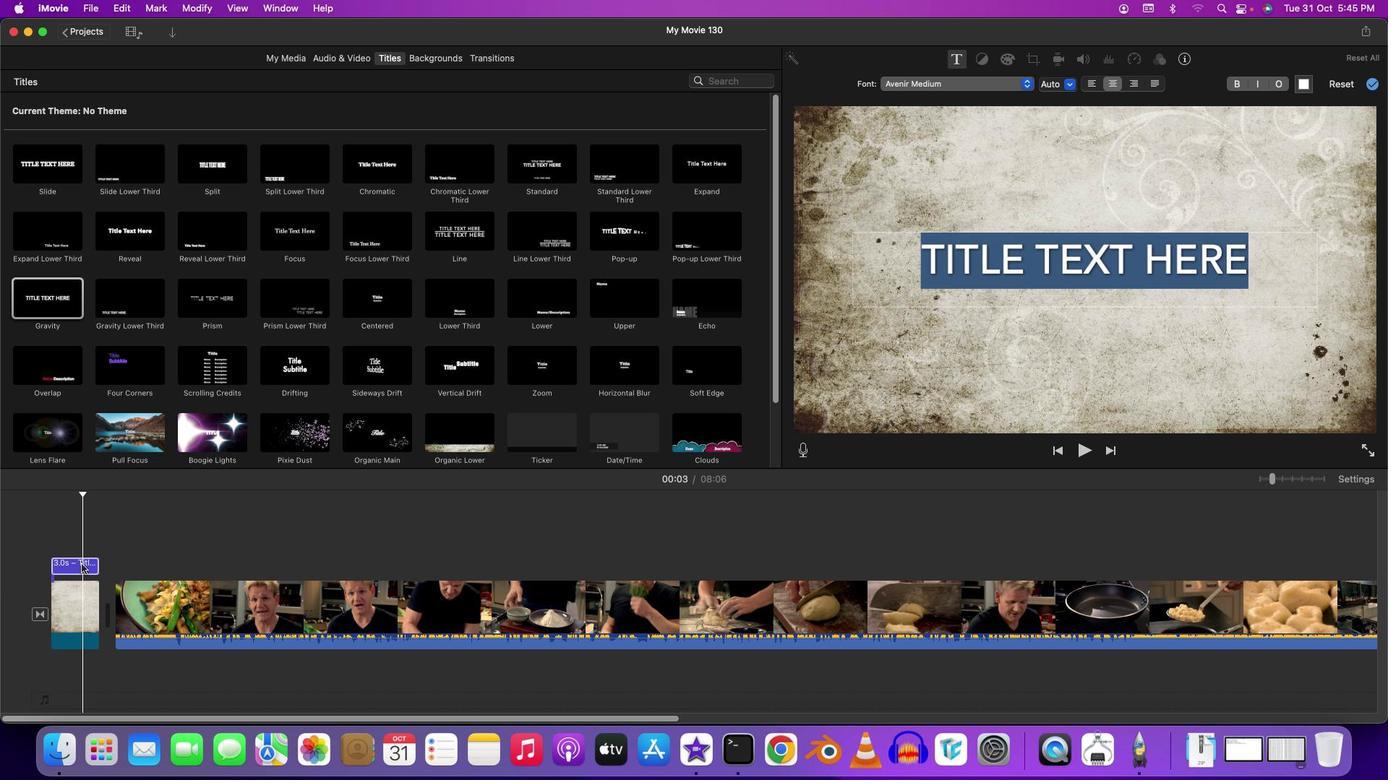 
Action: Mouse moved to (788, 443)
Screenshot: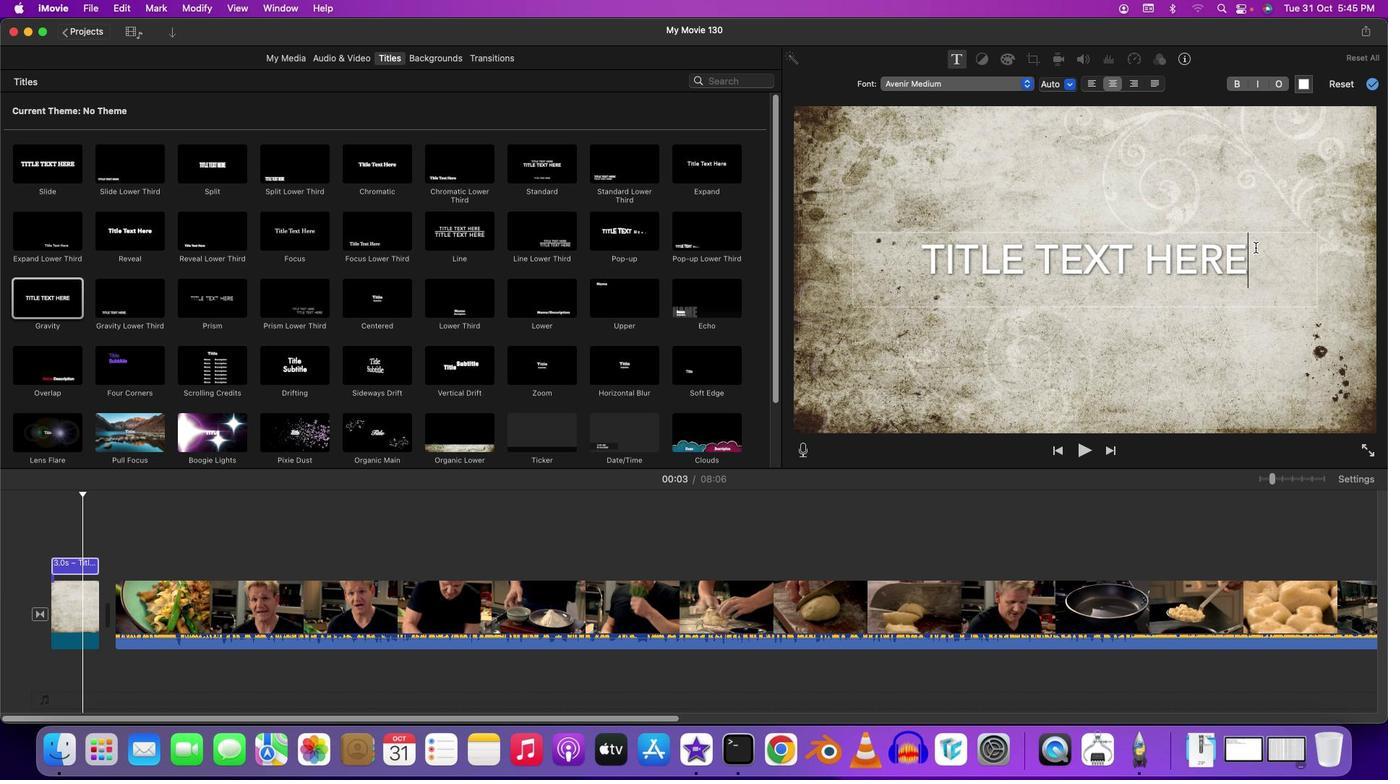 
Action: Mouse pressed left at (788, 443)
Screenshot: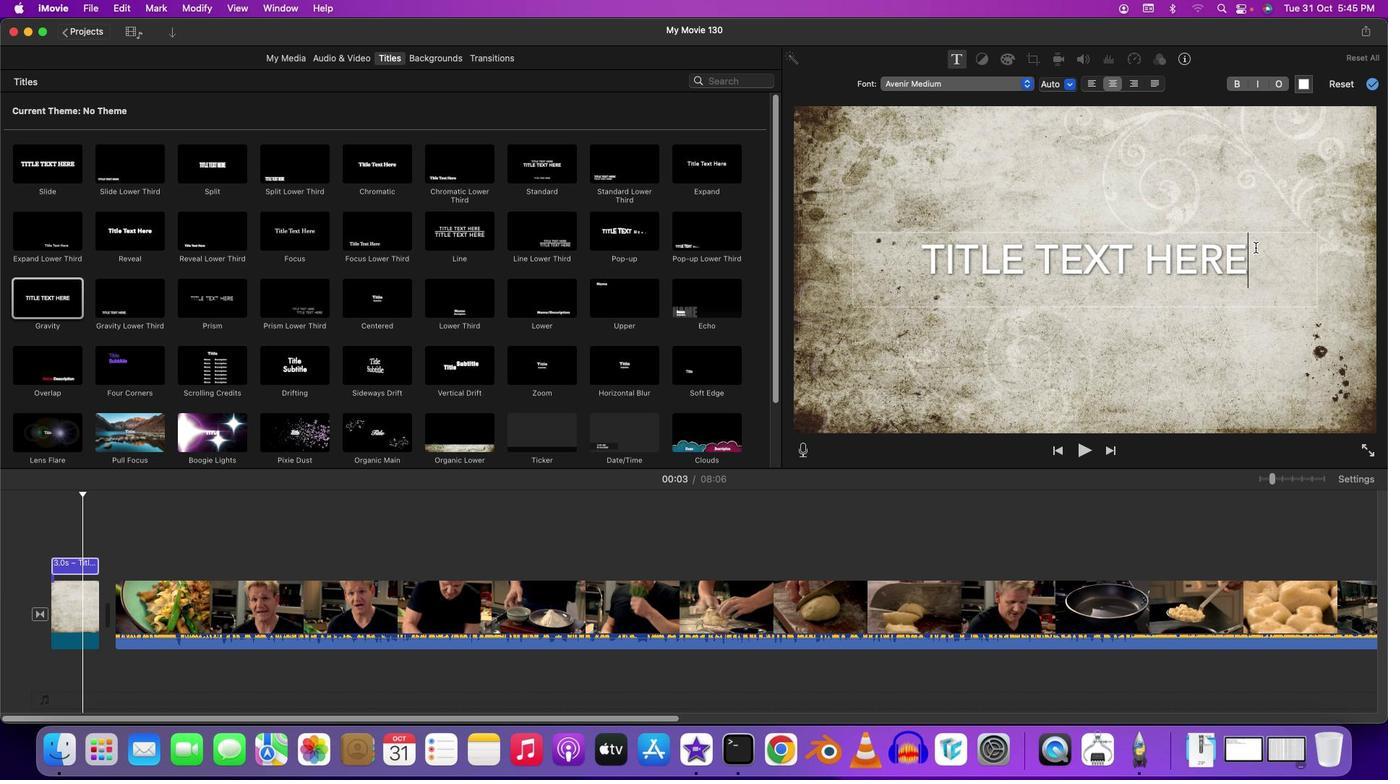 
Action: Mouse moved to (789, 443)
Screenshot: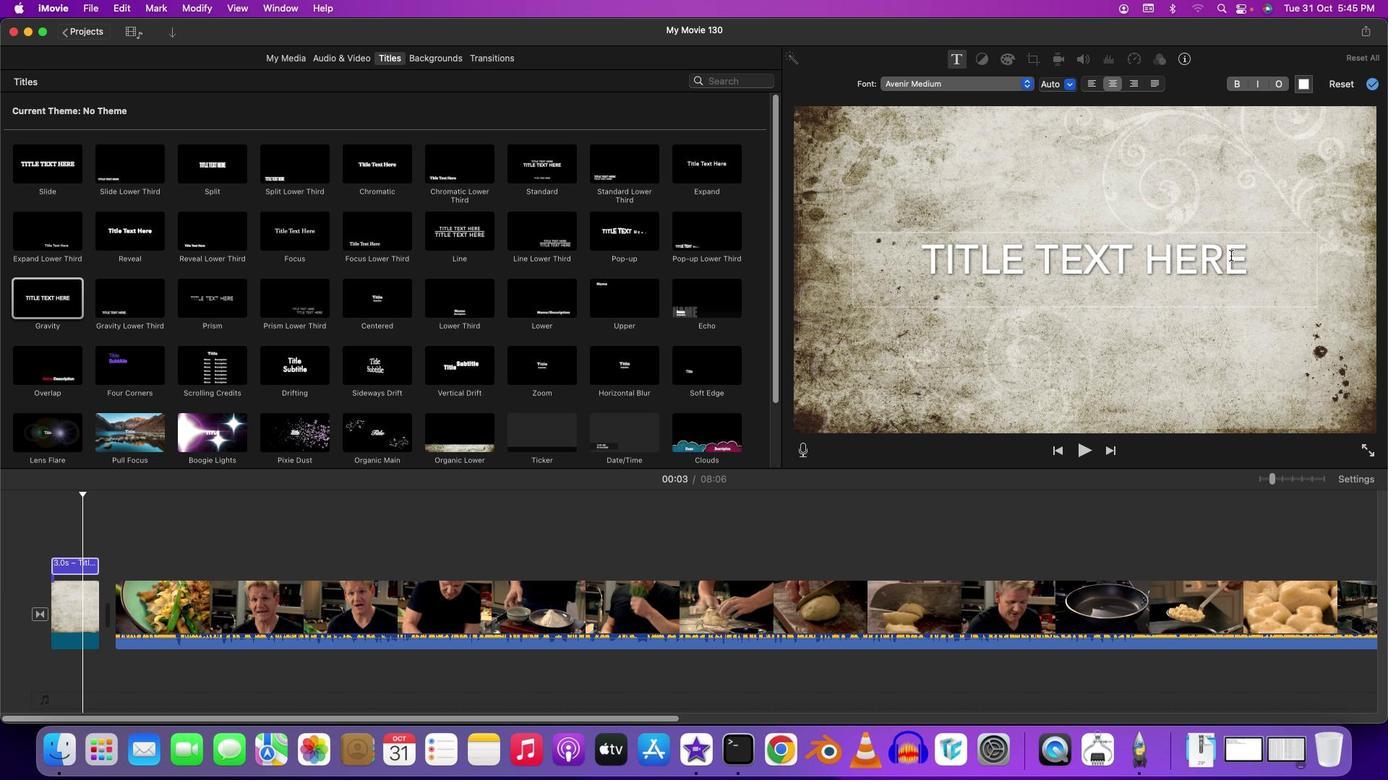 
Action: Key pressed Key.backspaceKey.backspaceKey.backspaceKey.backspaceKey.backspaceKey.backspaceKey.backspaceKey.backspaceKey.backspaceKey.backspaceKey.backspaceKey.backspaceKey.backspaceKey.backspaceKey.backspaceKey.backspaceKey.backspaceKey.backspaceKey.backspaceKey.shift'F''a''v''o''u''r''i''t''e'Key.spaceKey.shift'H''e''l''a'Key.backspaceKey.backspace'a''l''t''h''y'Key.space'r''e''c''i''p''e'
Screenshot: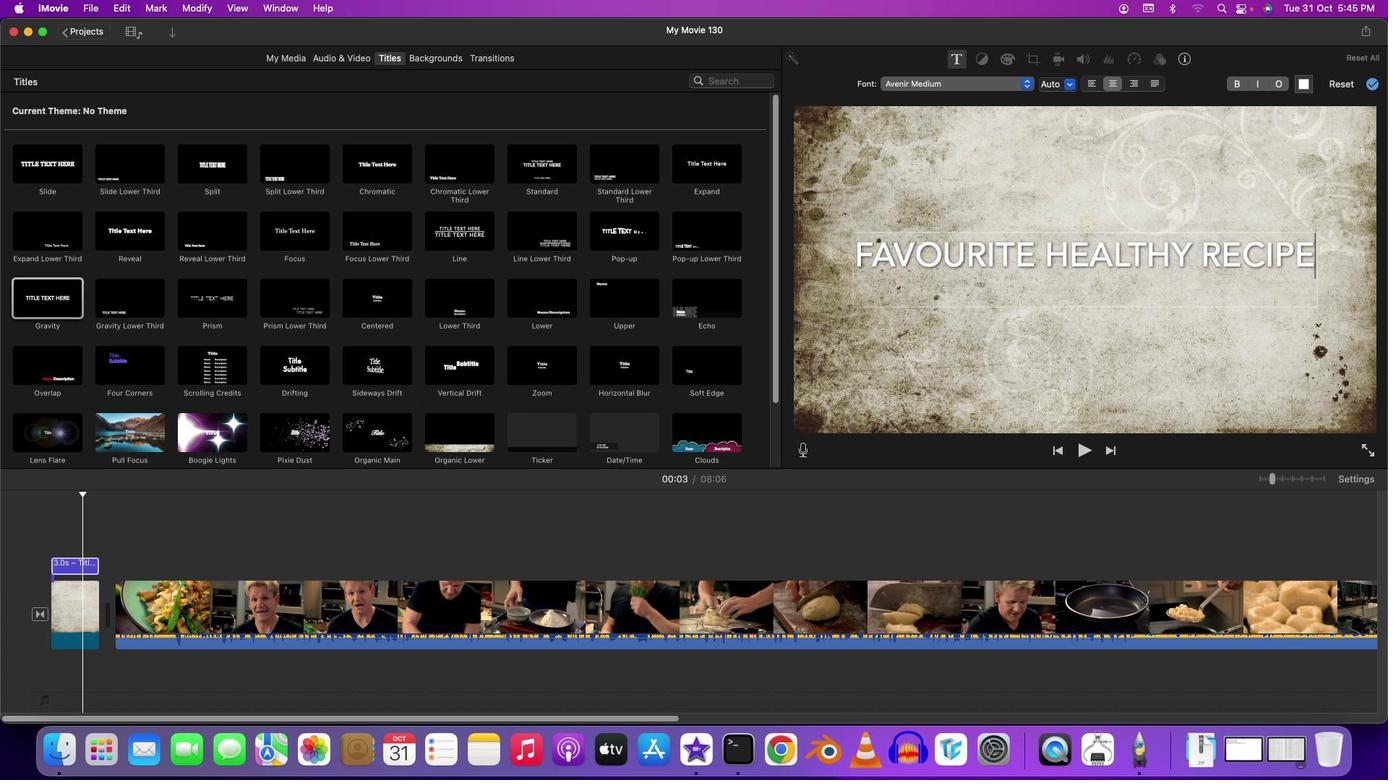 
Action: Mouse moved to (788, 443)
Screenshot: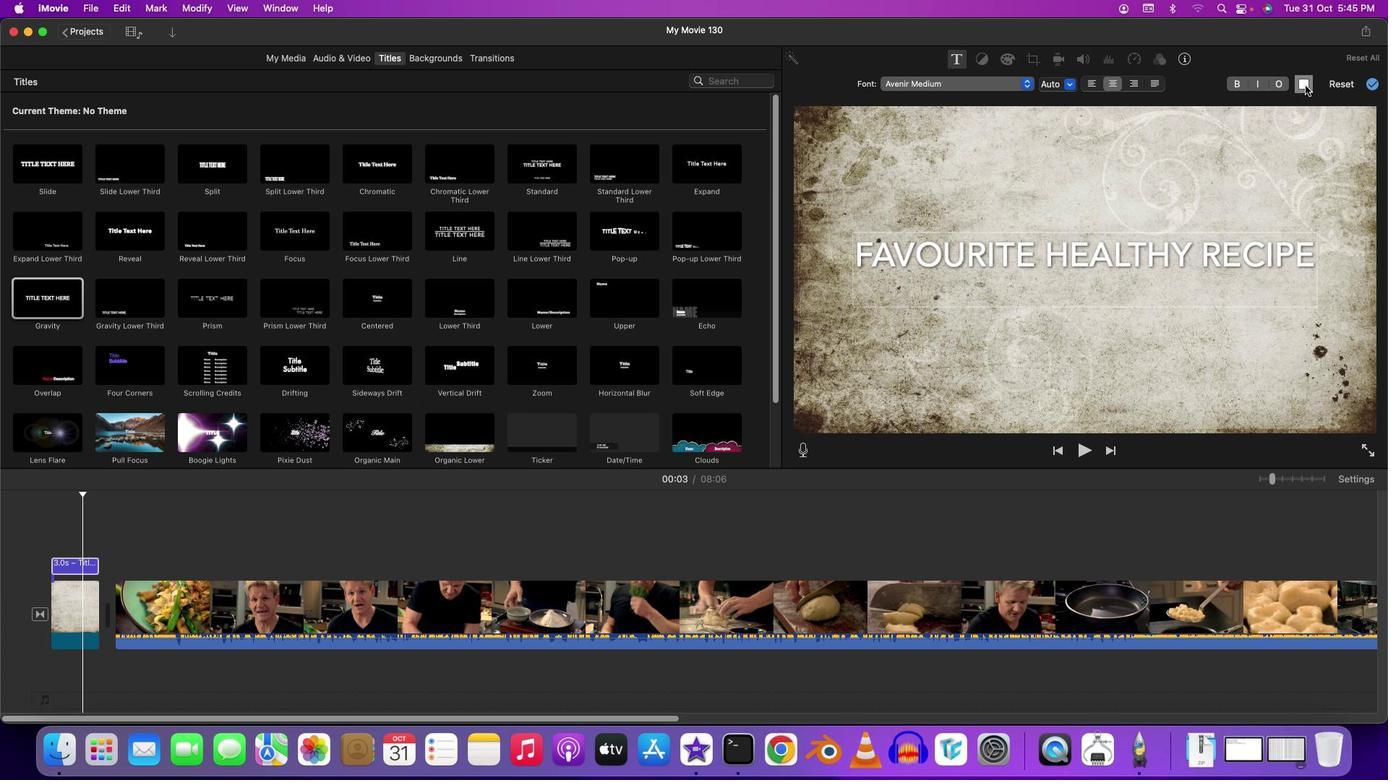 
Action: Mouse pressed left at (788, 443)
Screenshot: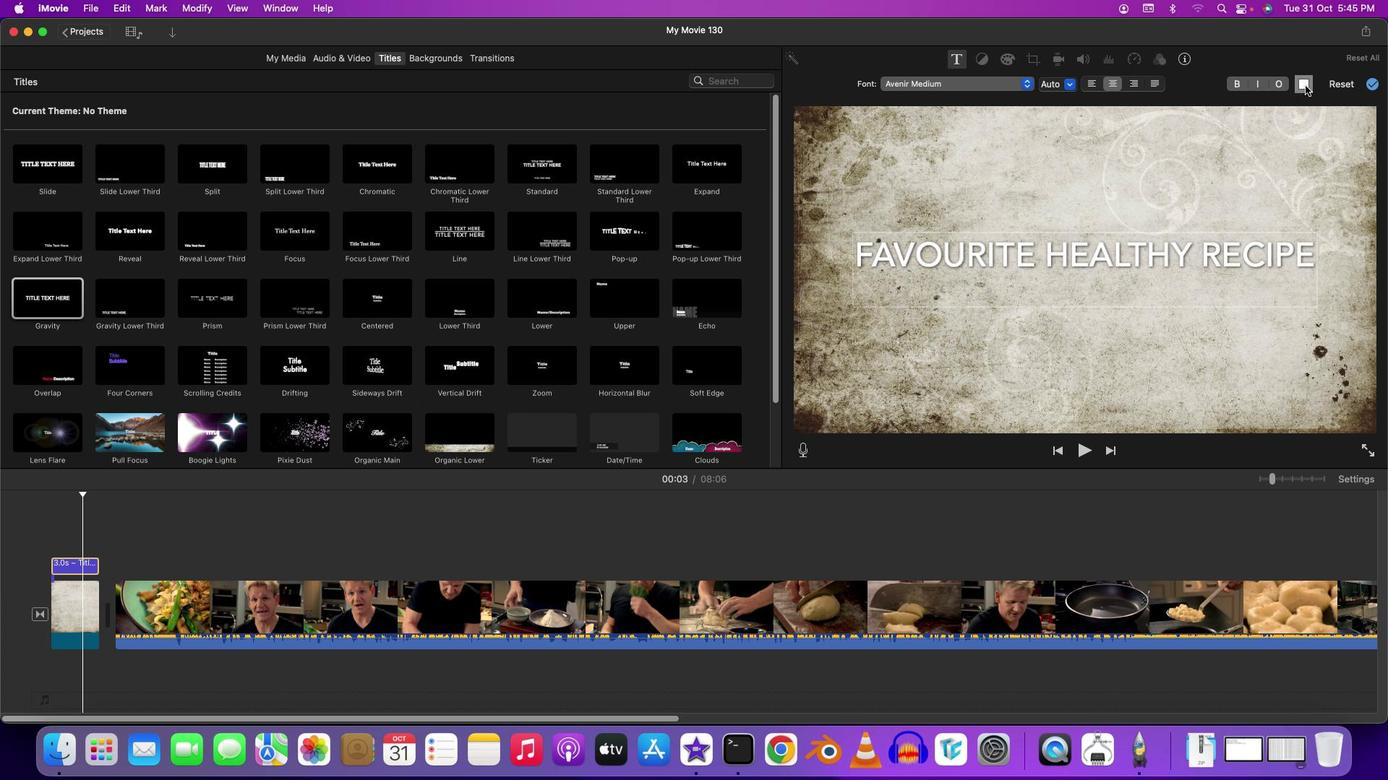 
Action: Mouse moved to (795, 443)
Screenshot: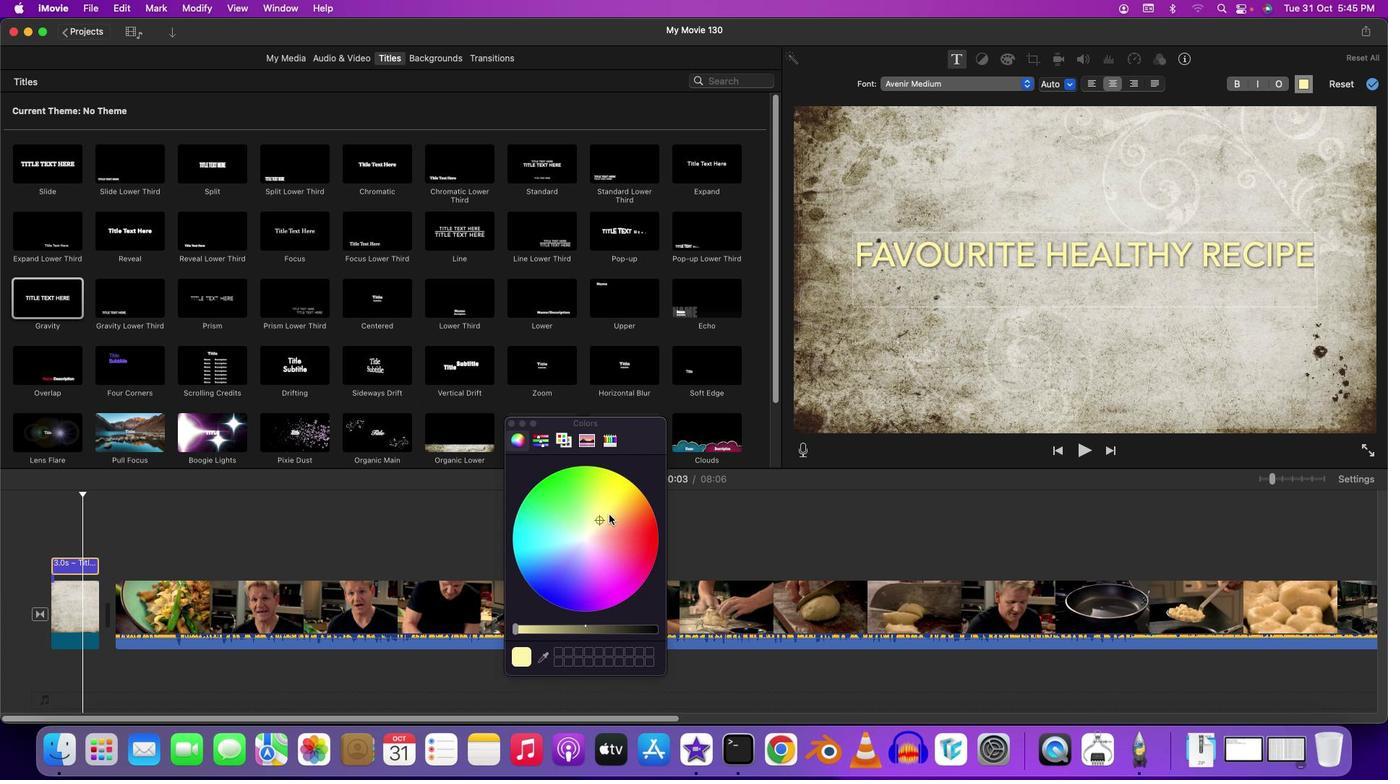 
Action: Mouse pressed left at (795, 443)
Screenshot: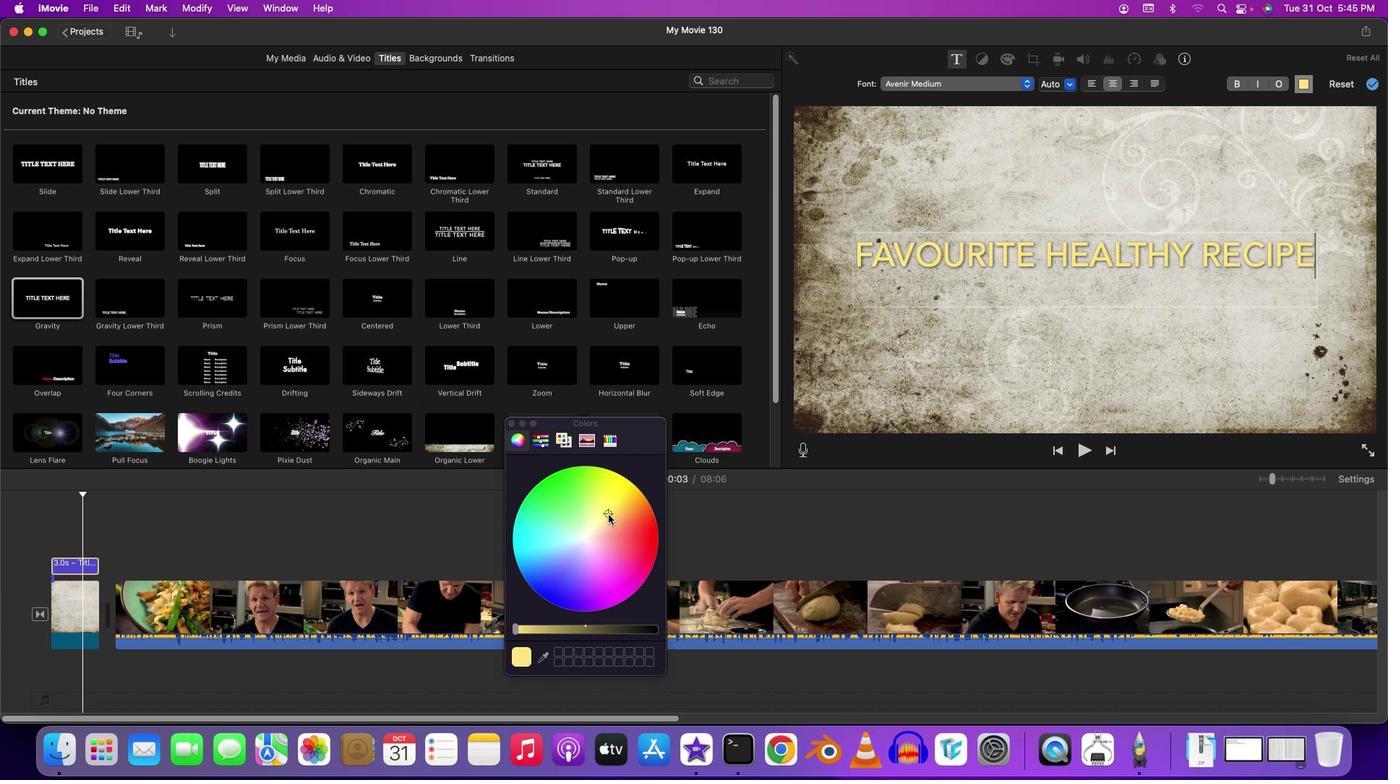 
Action: Mouse moved to (796, 443)
Screenshot: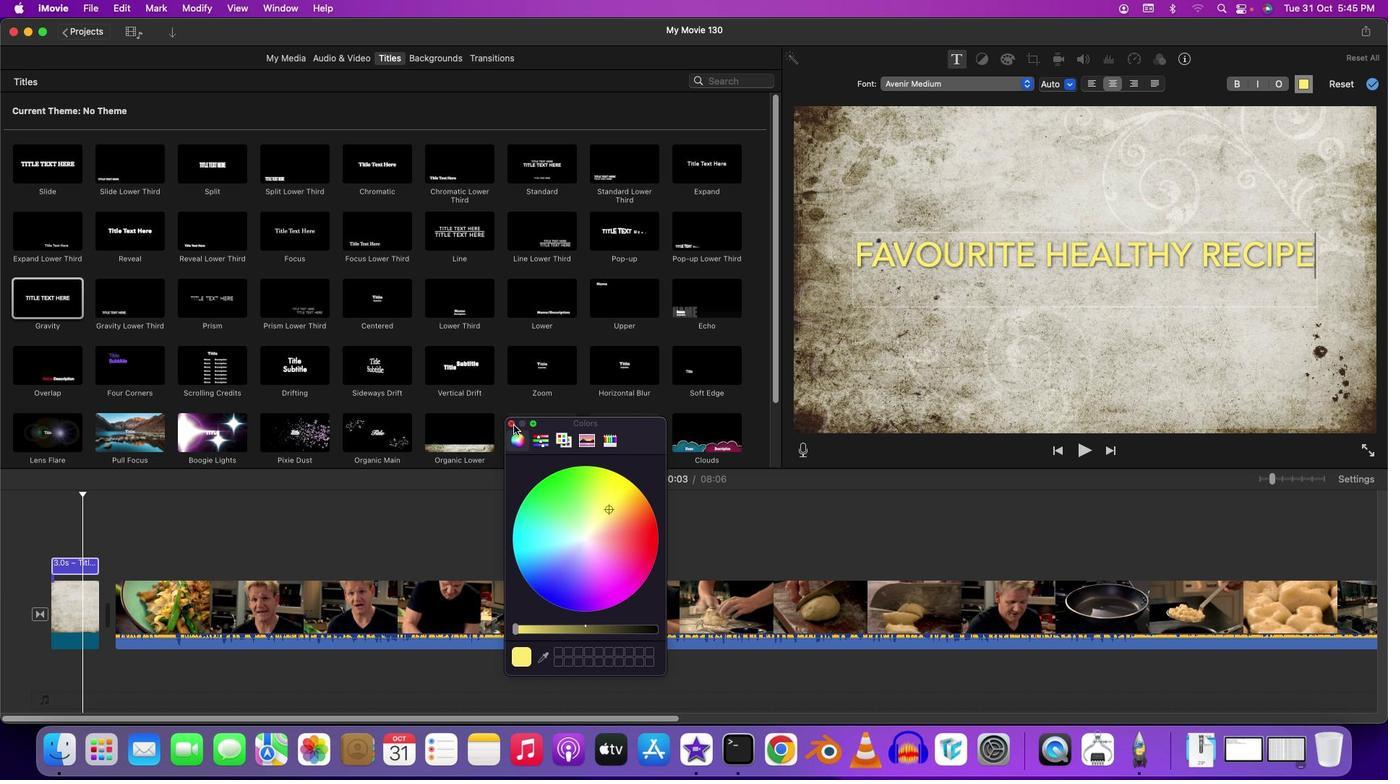 
Action: Mouse pressed left at (796, 443)
Screenshot: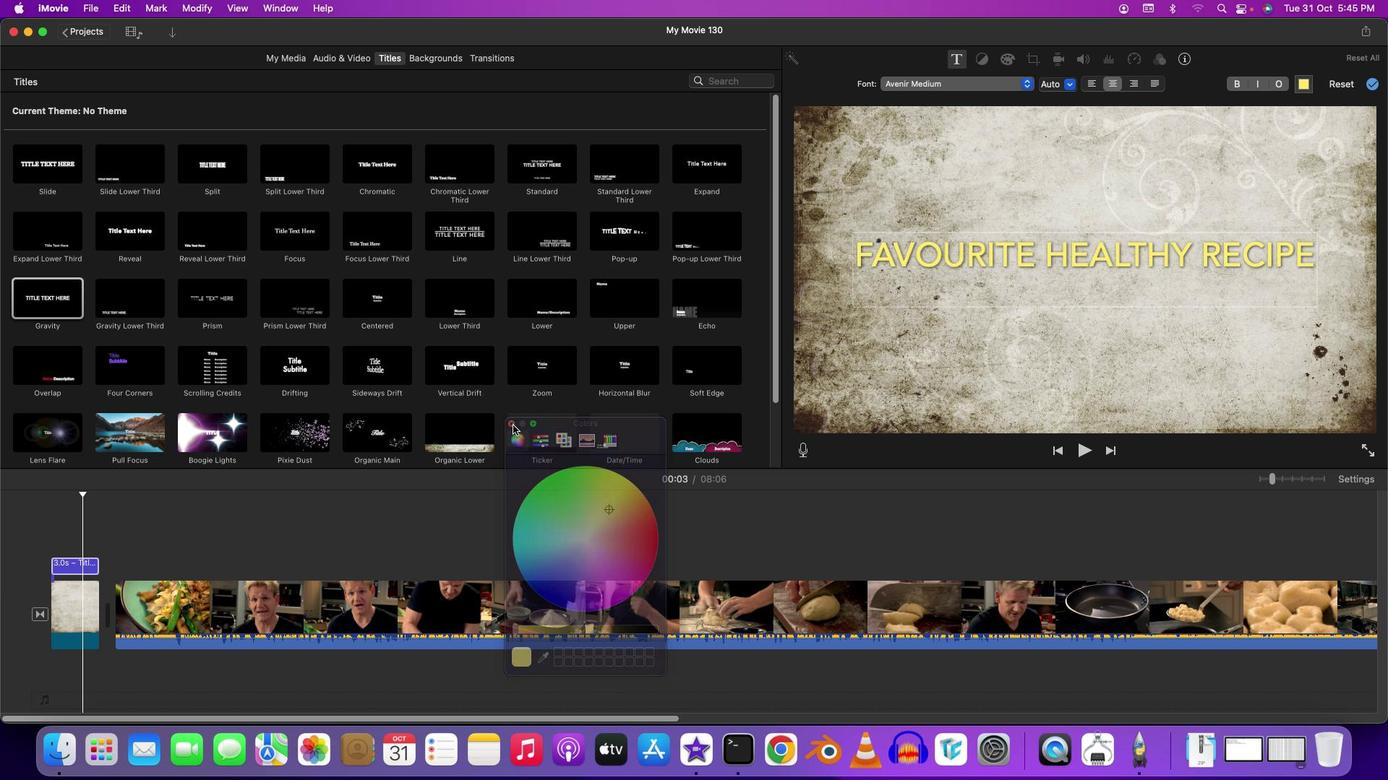 
Action: Mouse moved to (800, 443)
Screenshot: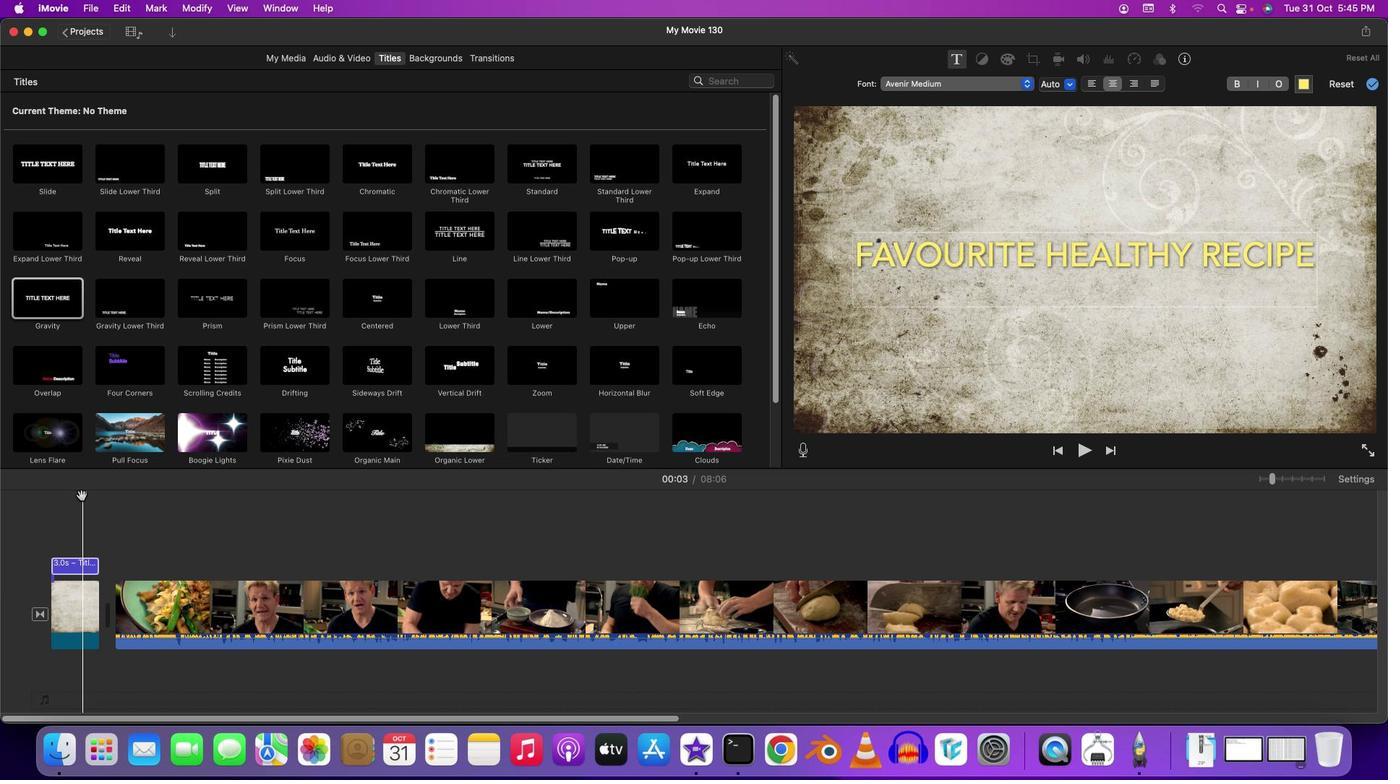 
Action: Mouse pressed left at (800, 443)
Screenshot: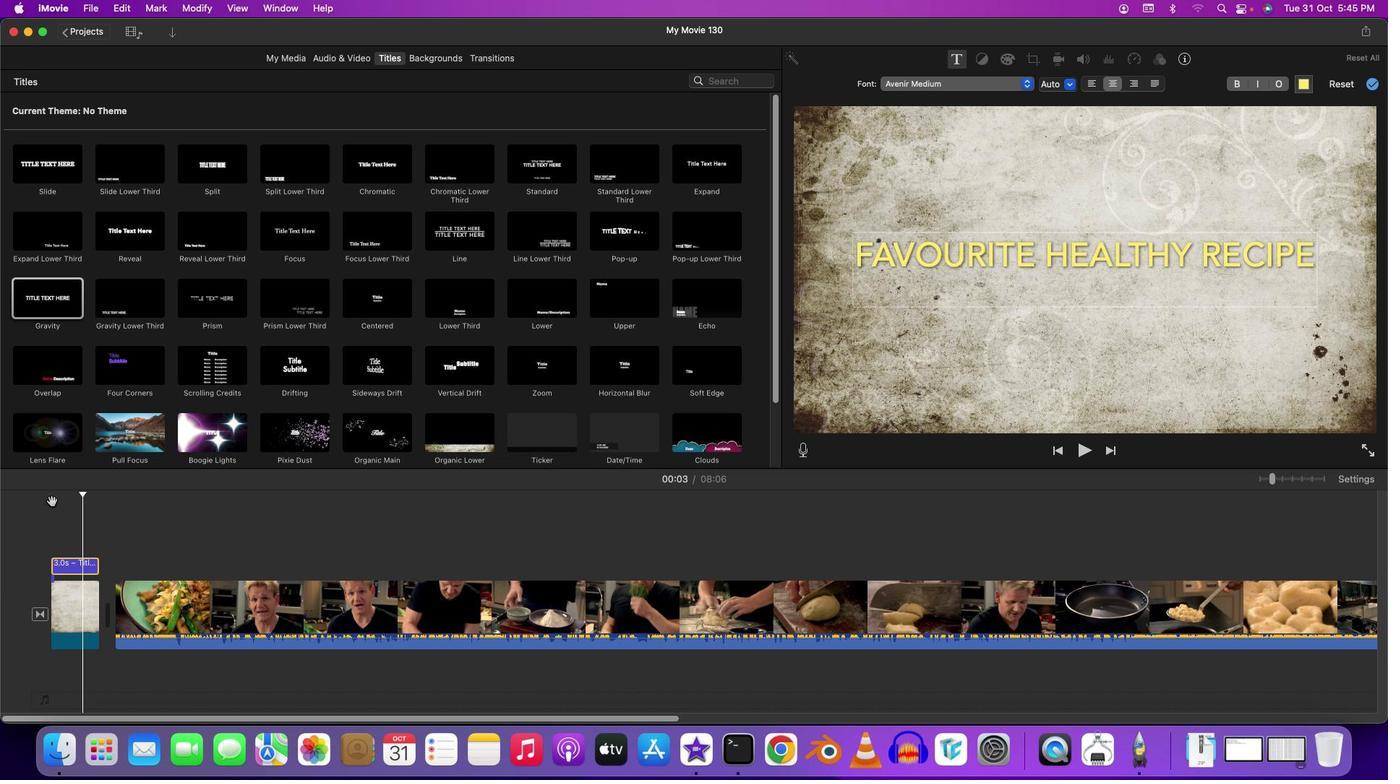 
Action: Mouse moved to (800, 443)
Screenshot: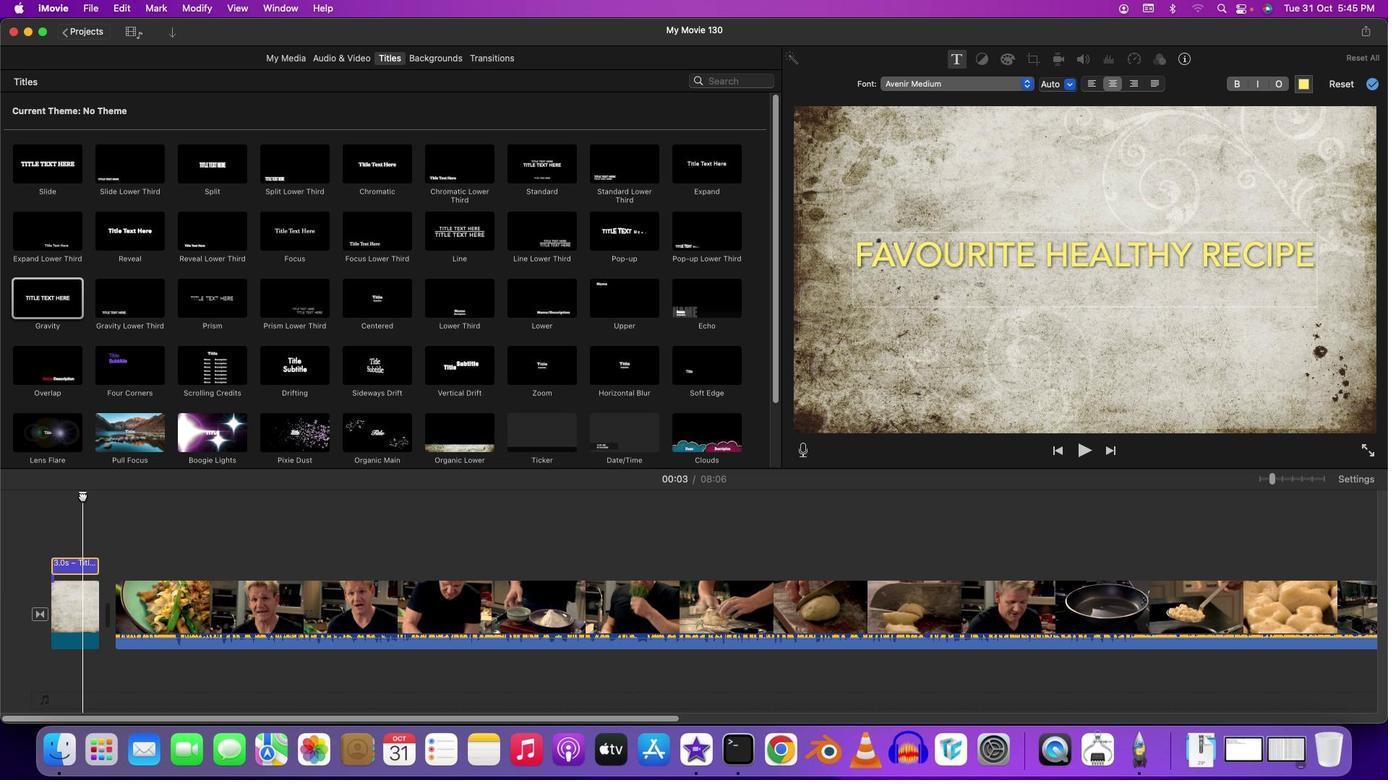 
Action: Mouse pressed left at (800, 443)
Screenshot: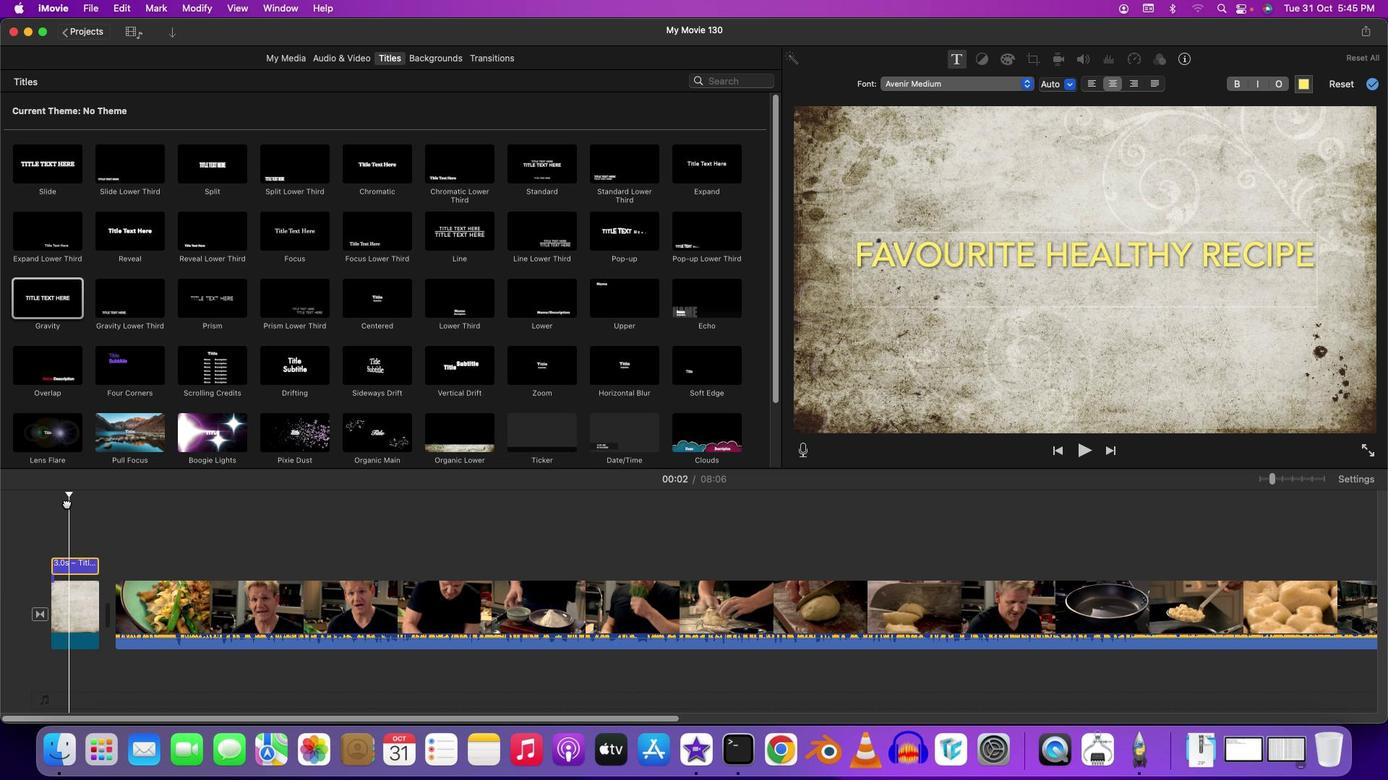 
Action: Mouse moved to (801, 443)
Screenshot: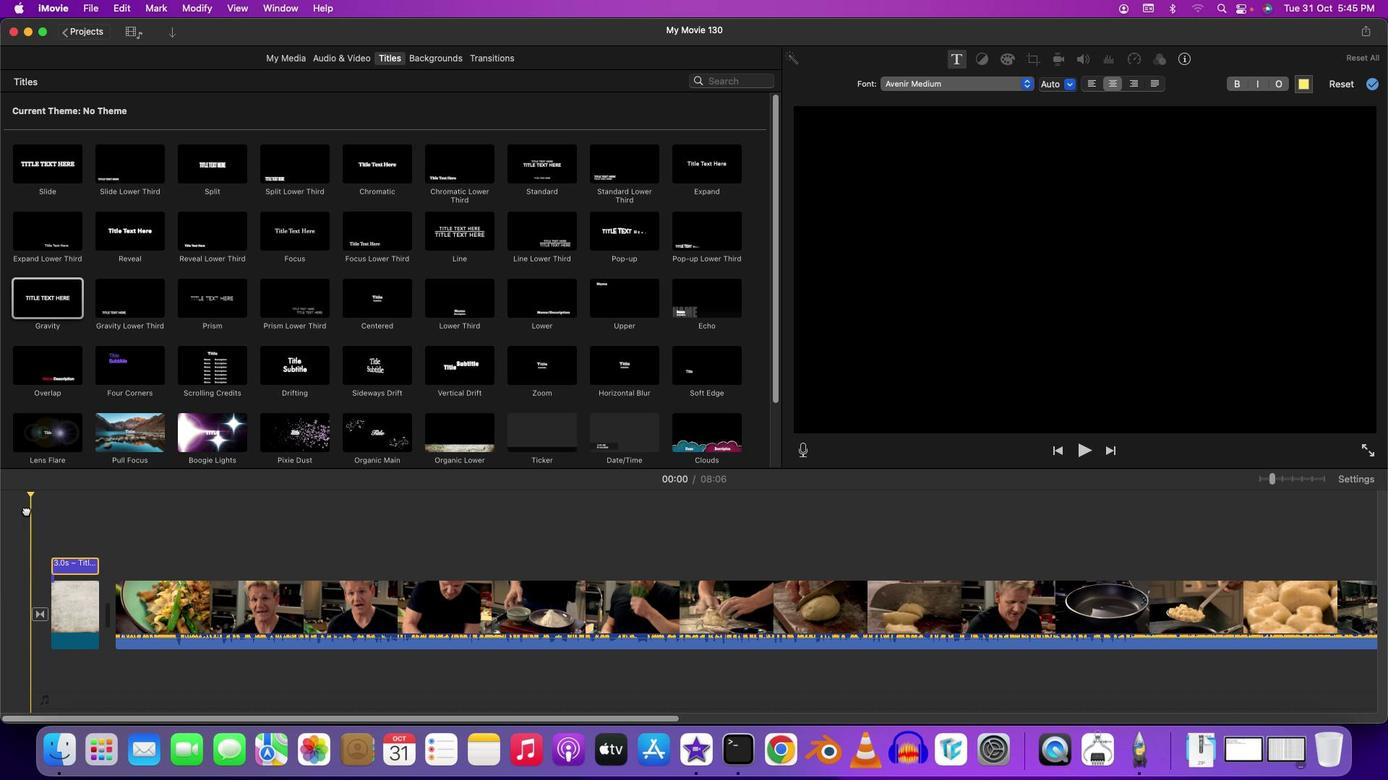 
Action: Key pressed Key.space
Screenshot: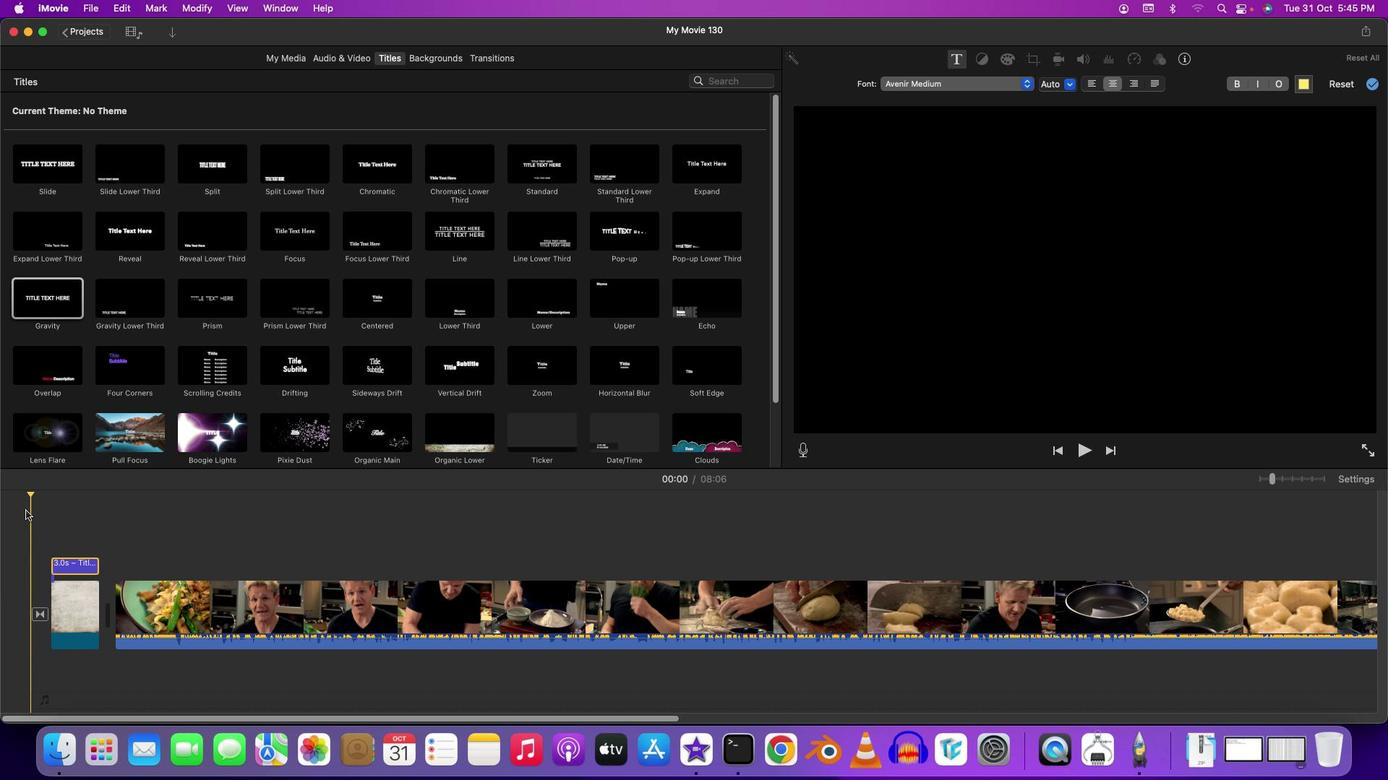 
Action: Mouse moved to (800, 443)
Screenshot: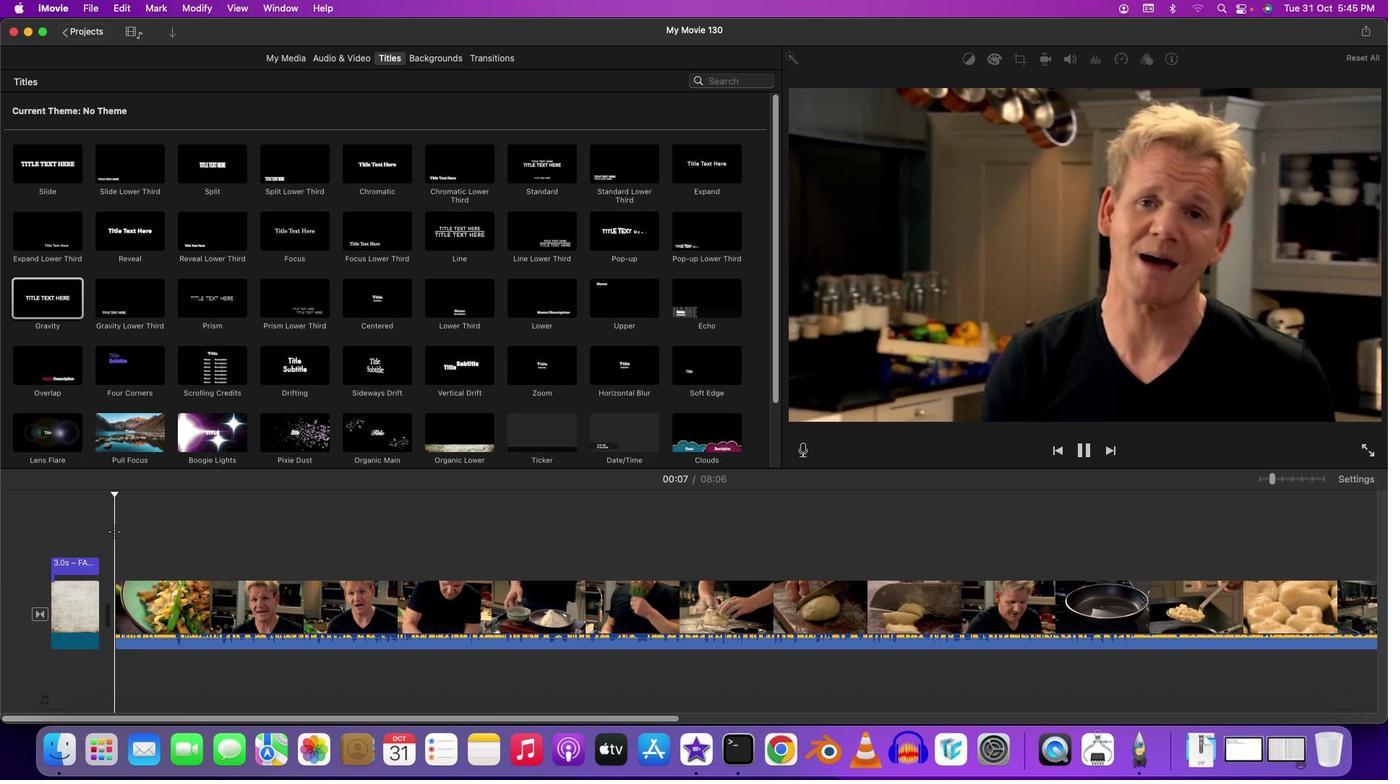 
Action: Mouse pressed left at (800, 443)
Screenshot: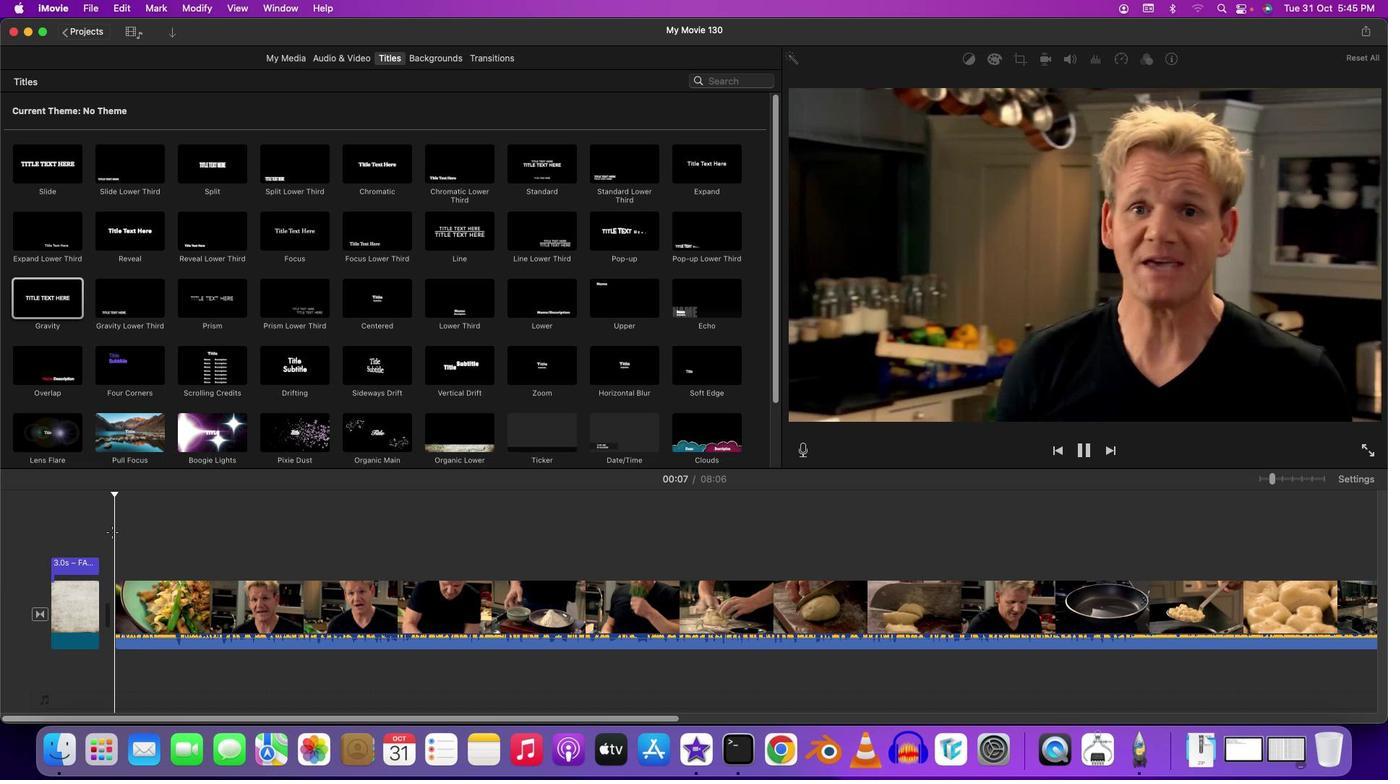 
Action: Mouse moved to (801, 443)
Screenshot: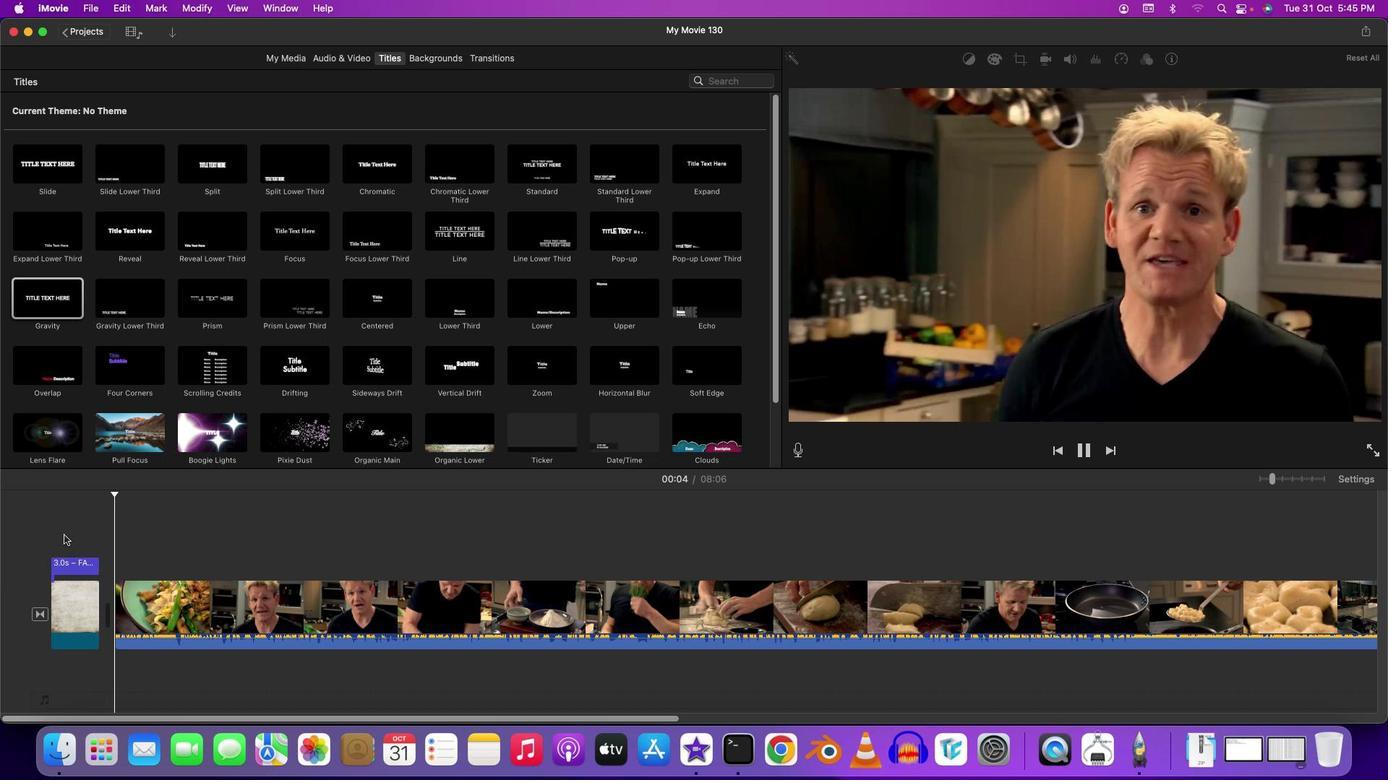 
Action: Mouse pressed left at (801, 443)
Screenshot: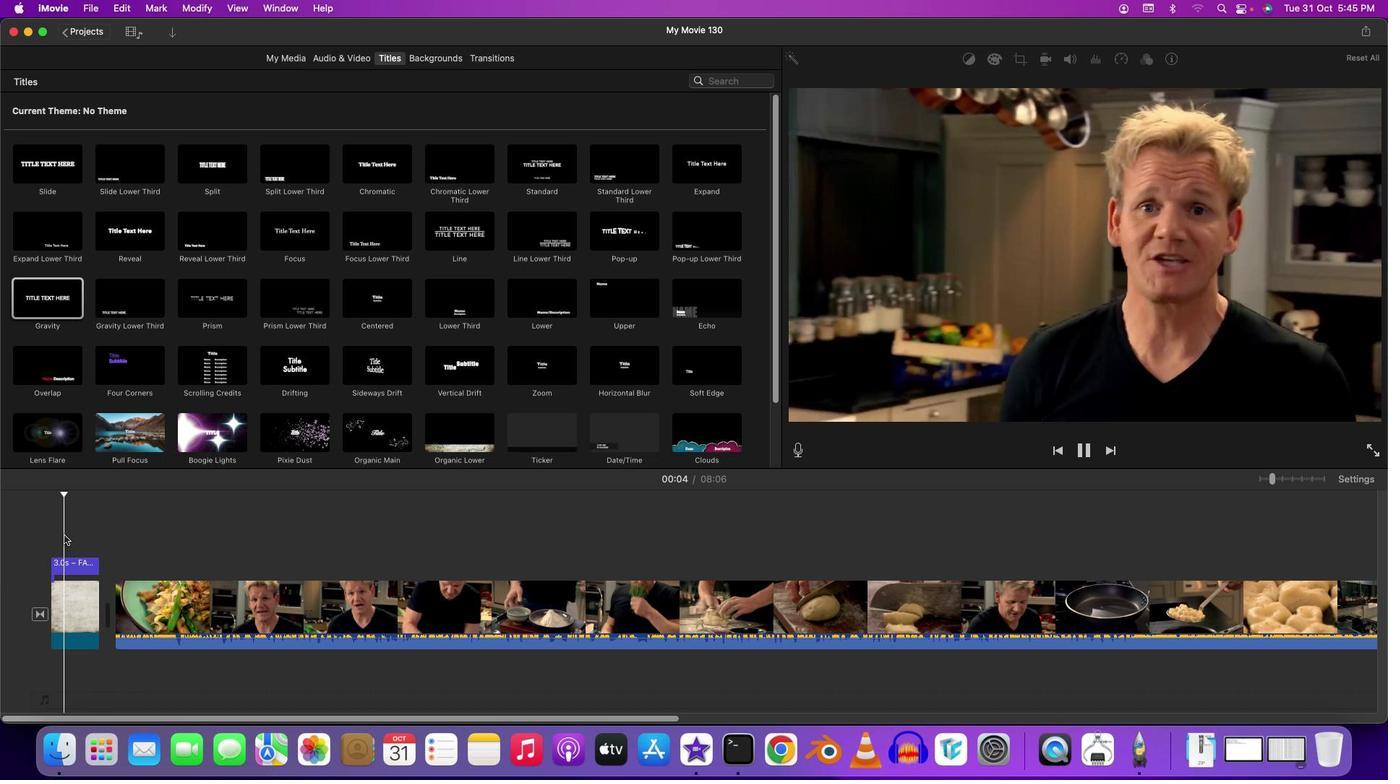 
Action: Key pressed Key.space
Screenshot: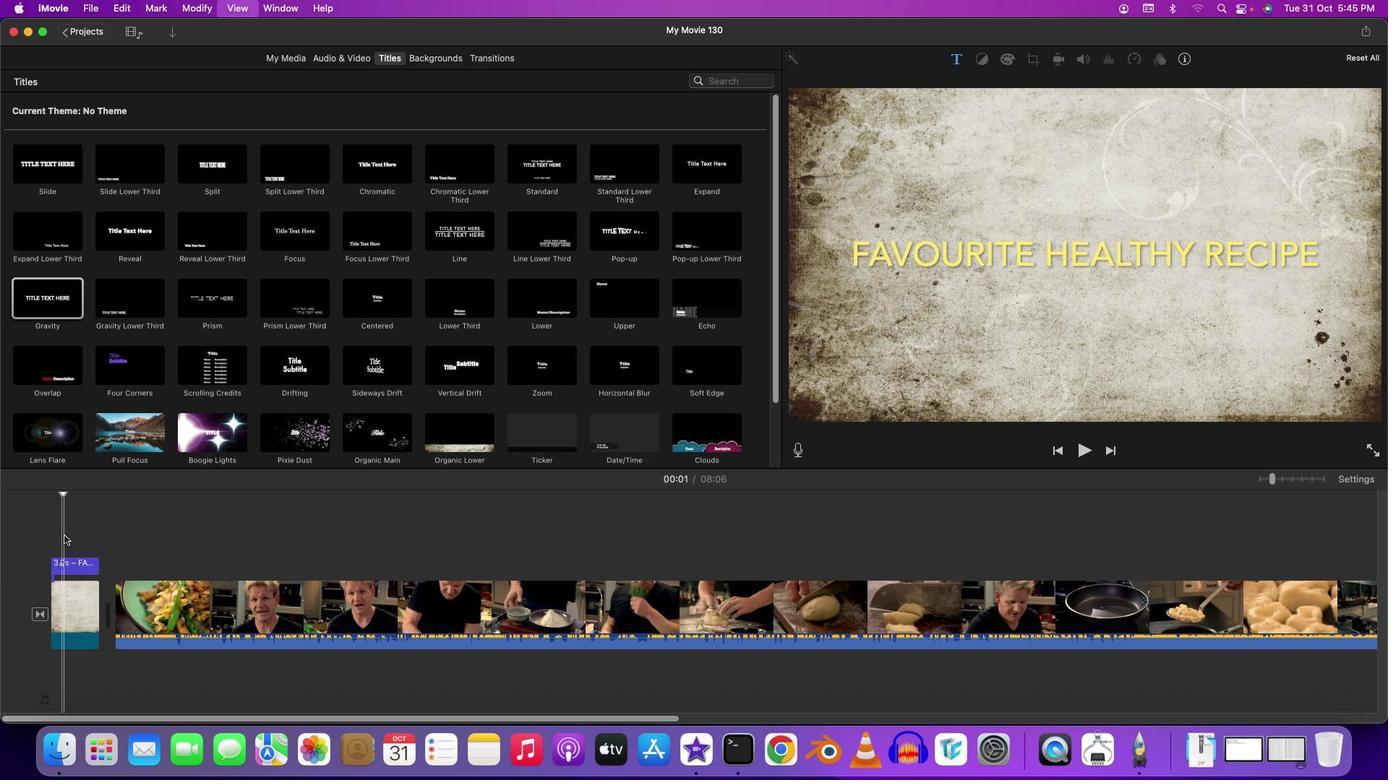 
Action: Mouse moved to (796, 443)
Screenshot: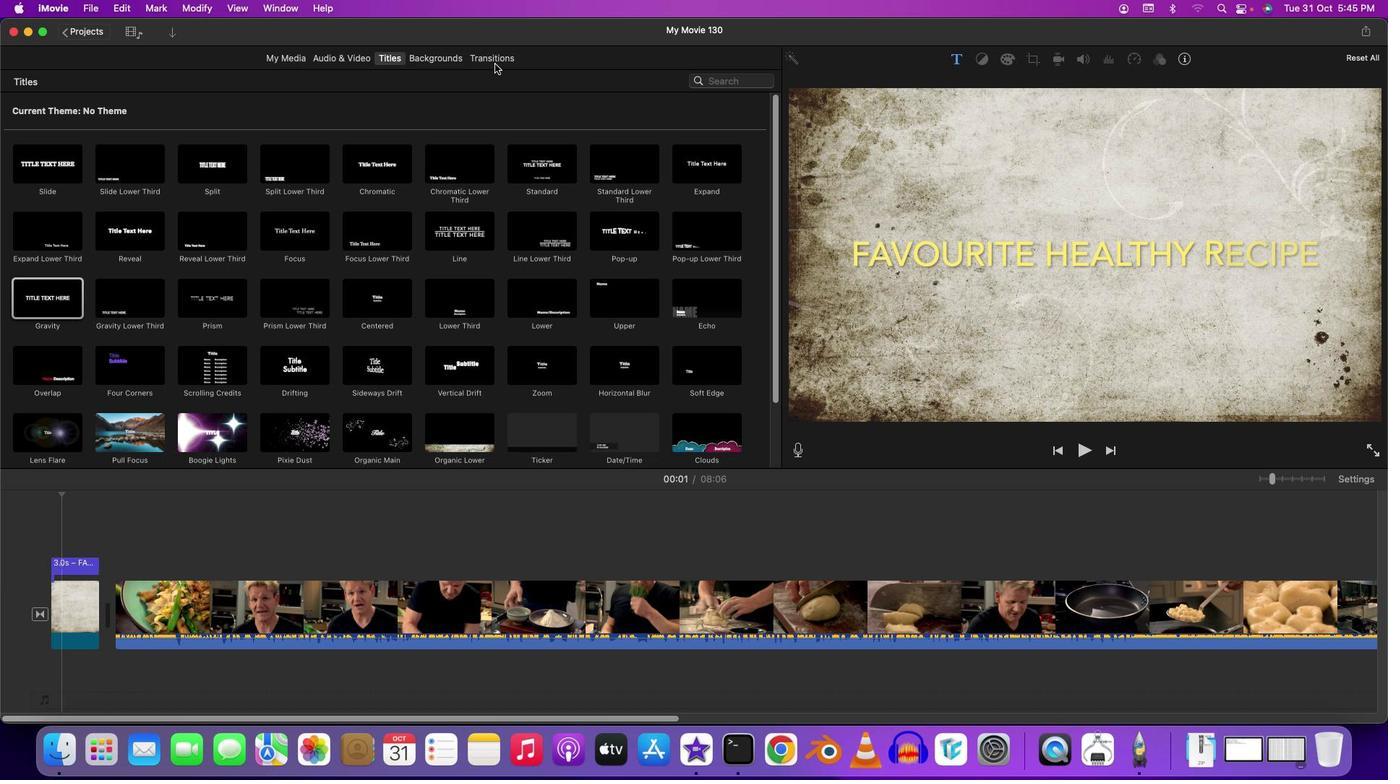 
Action: Mouse pressed left at (796, 443)
Screenshot: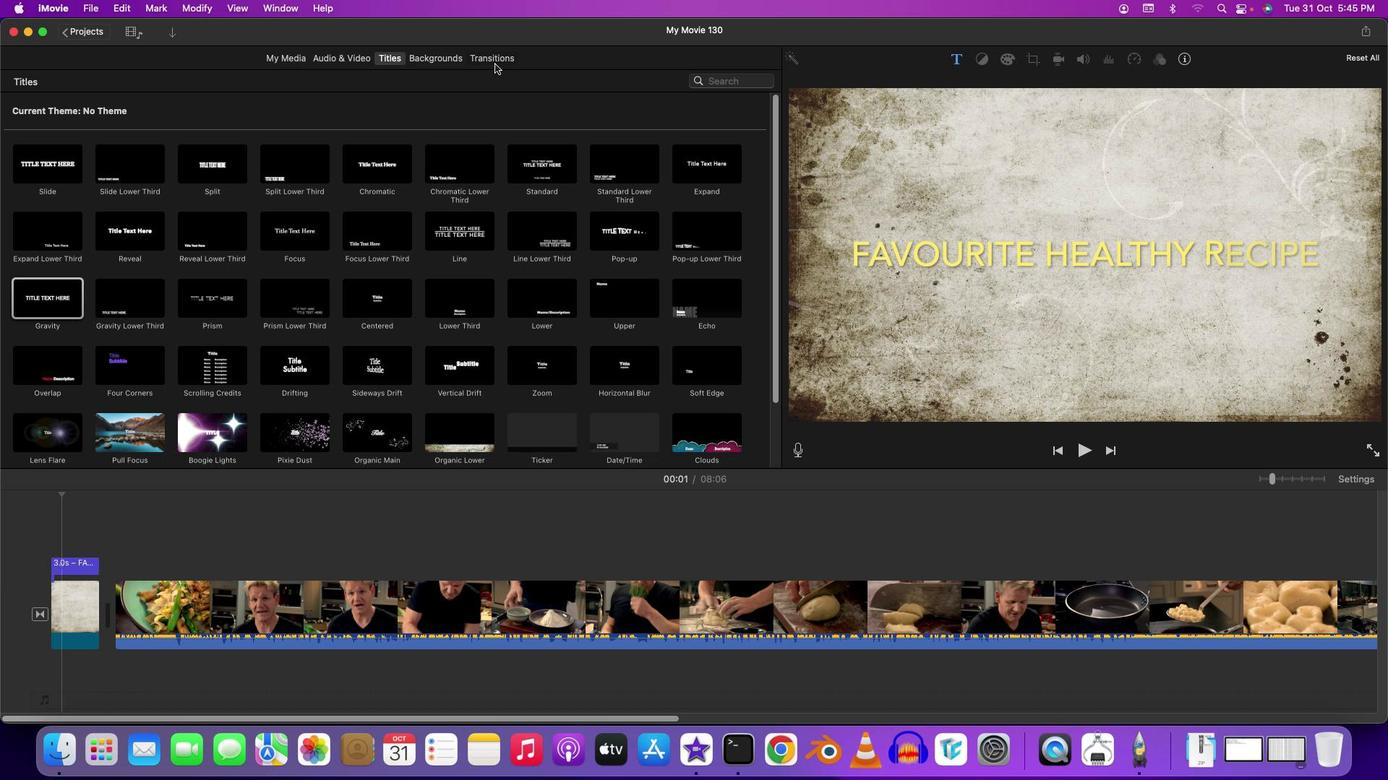 
Action: Mouse moved to (798, 443)
Screenshot: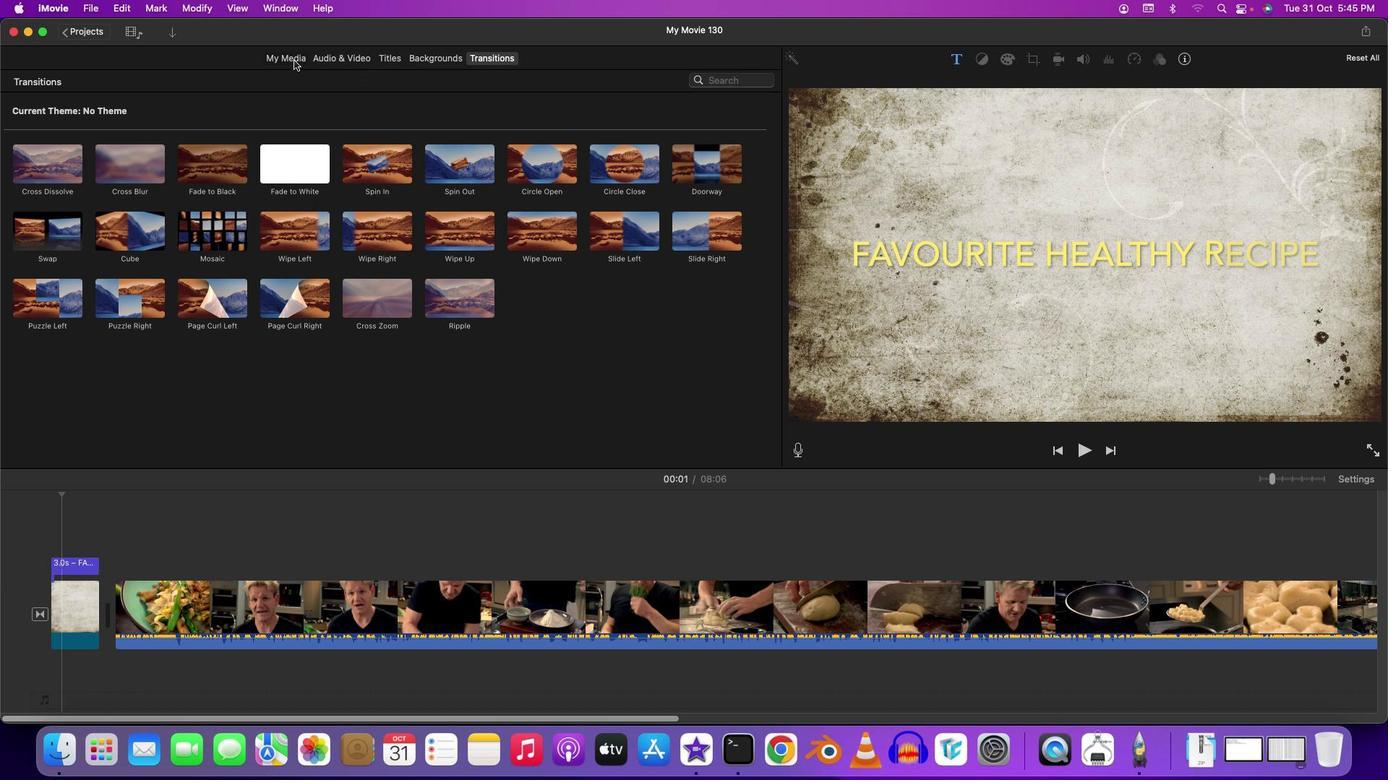 
Action: Mouse pressed left at (798, 443)
Screenshot: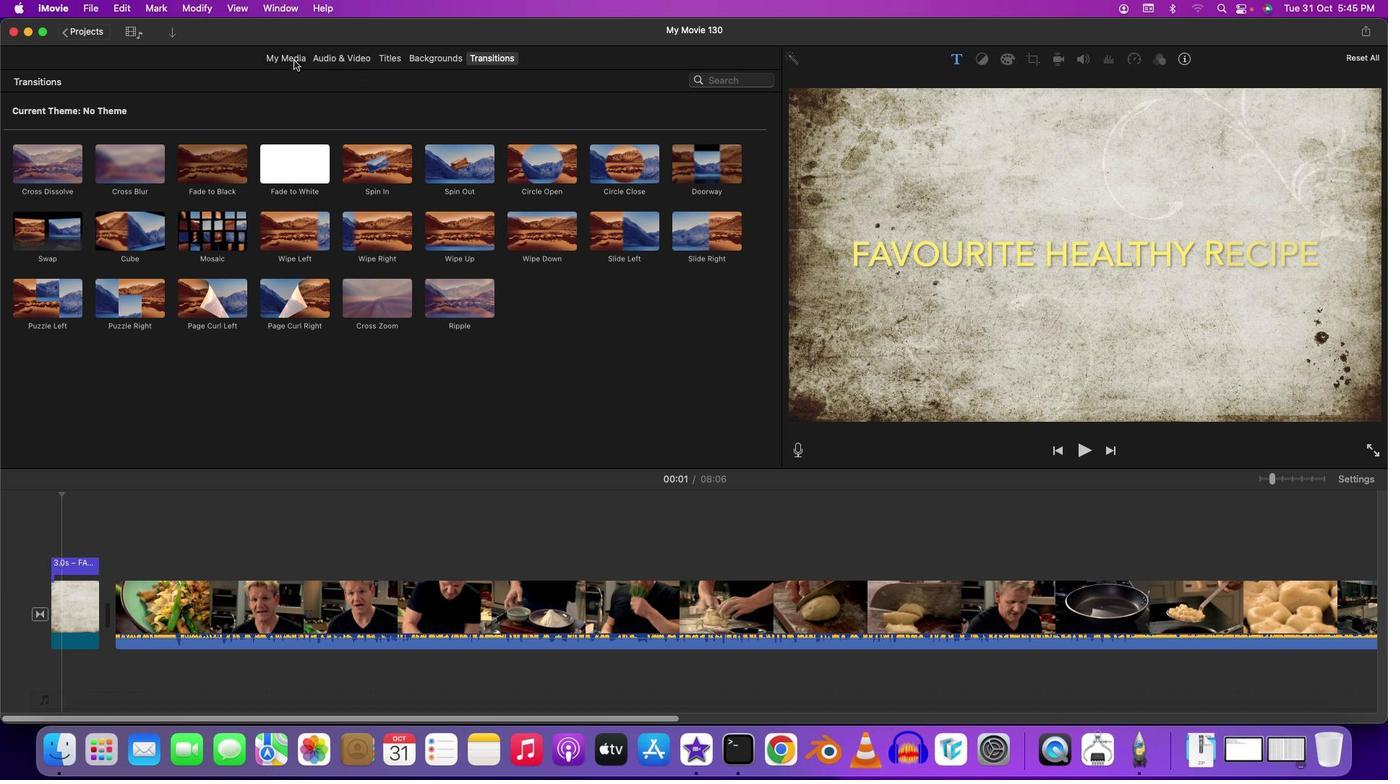 
Action: Mouse moved to (799, 443)
Screenshot: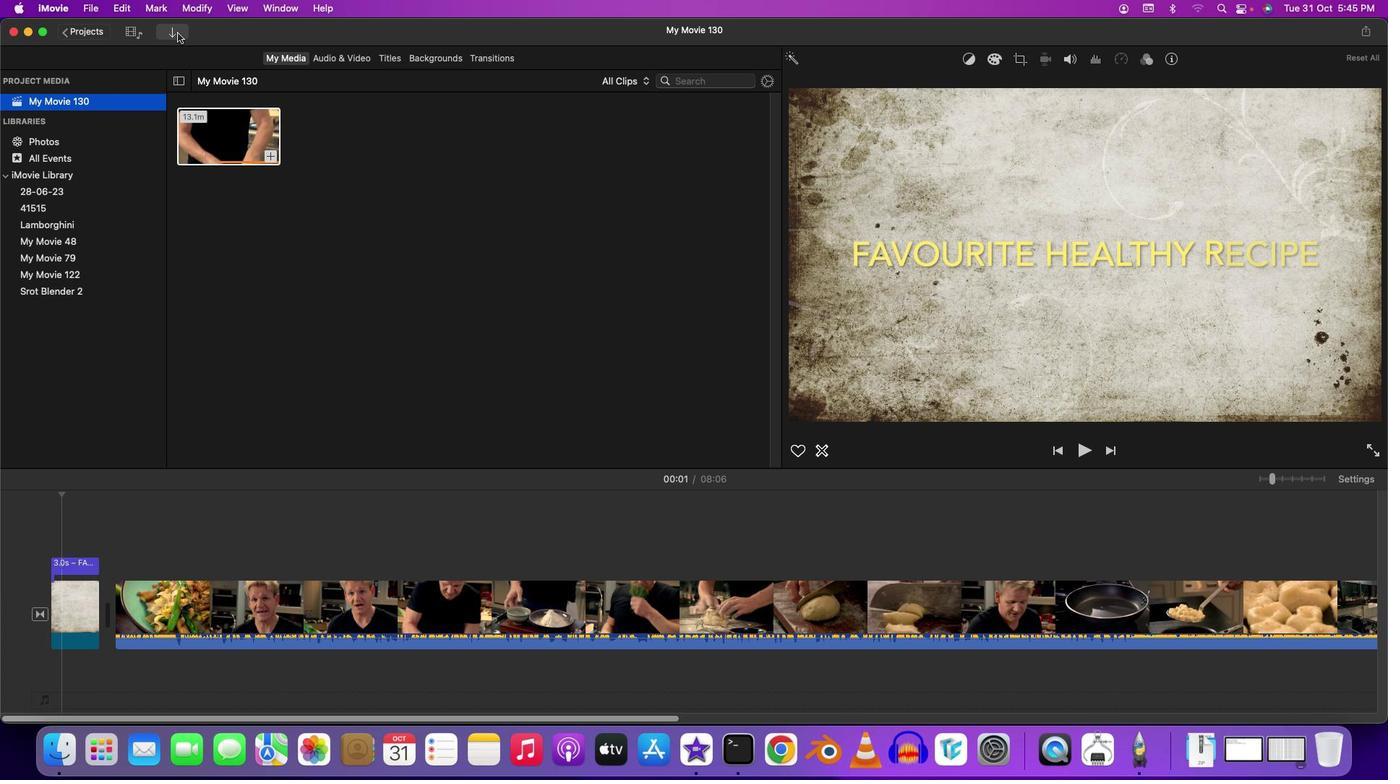 
Action: Mouse pressed left at (799, 443)
Screenshot: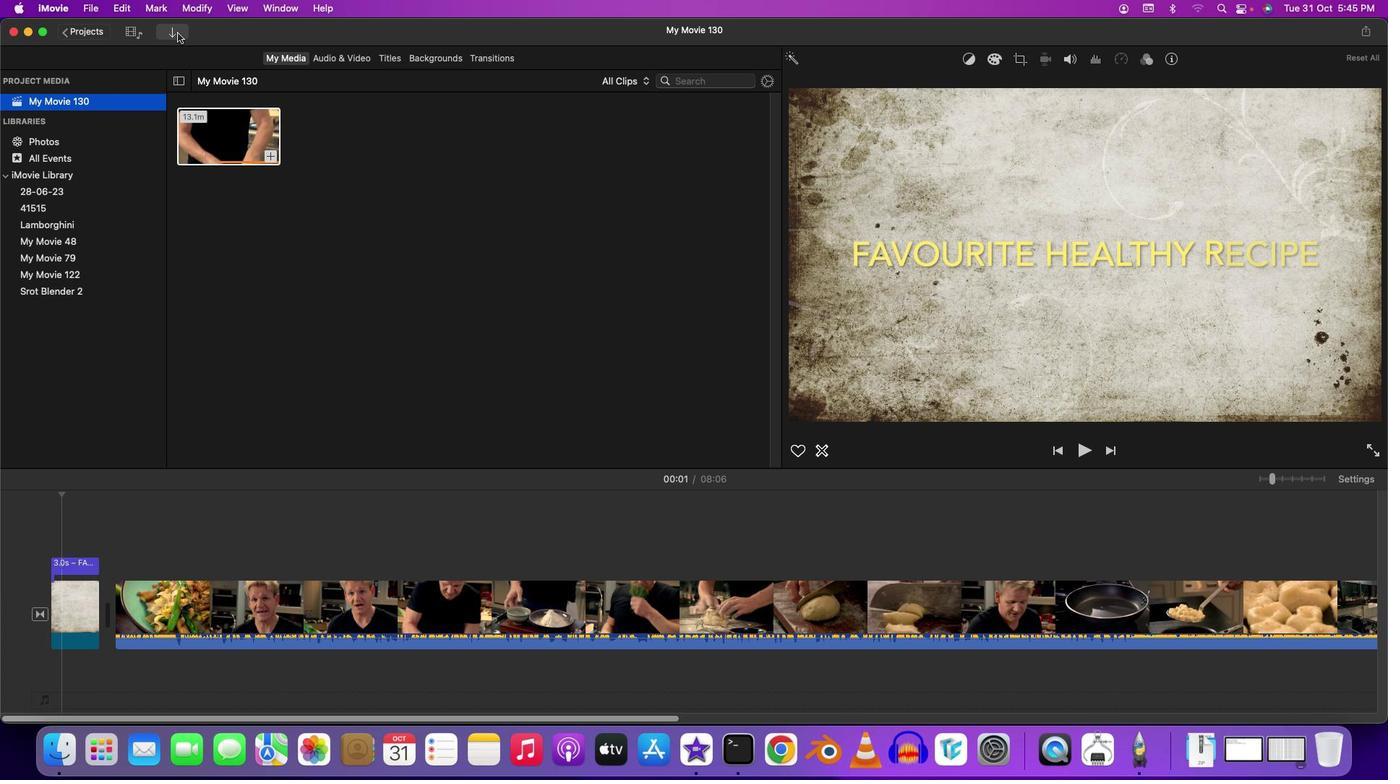 
Action: Mouse moved to (801, 443)
Screenshot: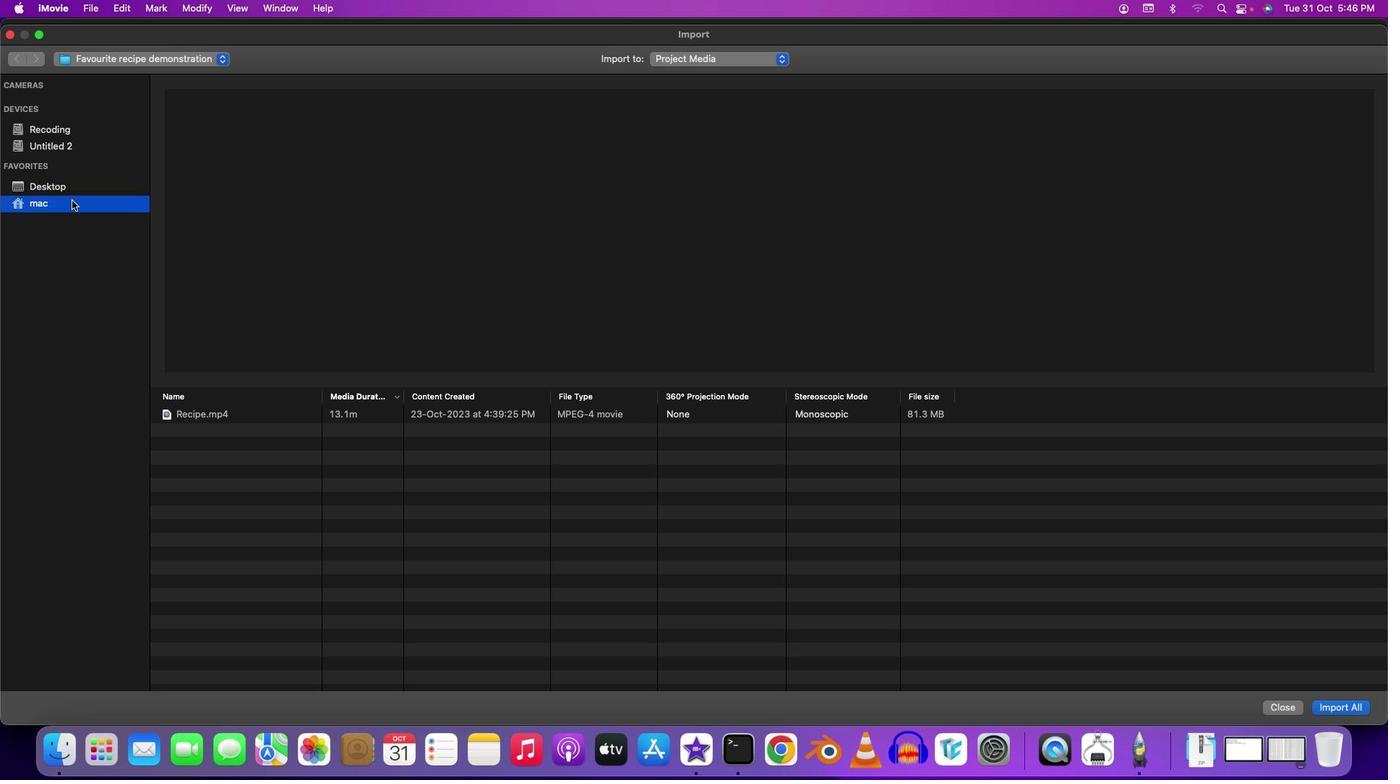 
Action: Mouse pressed left at (801, 443)
Screenshot: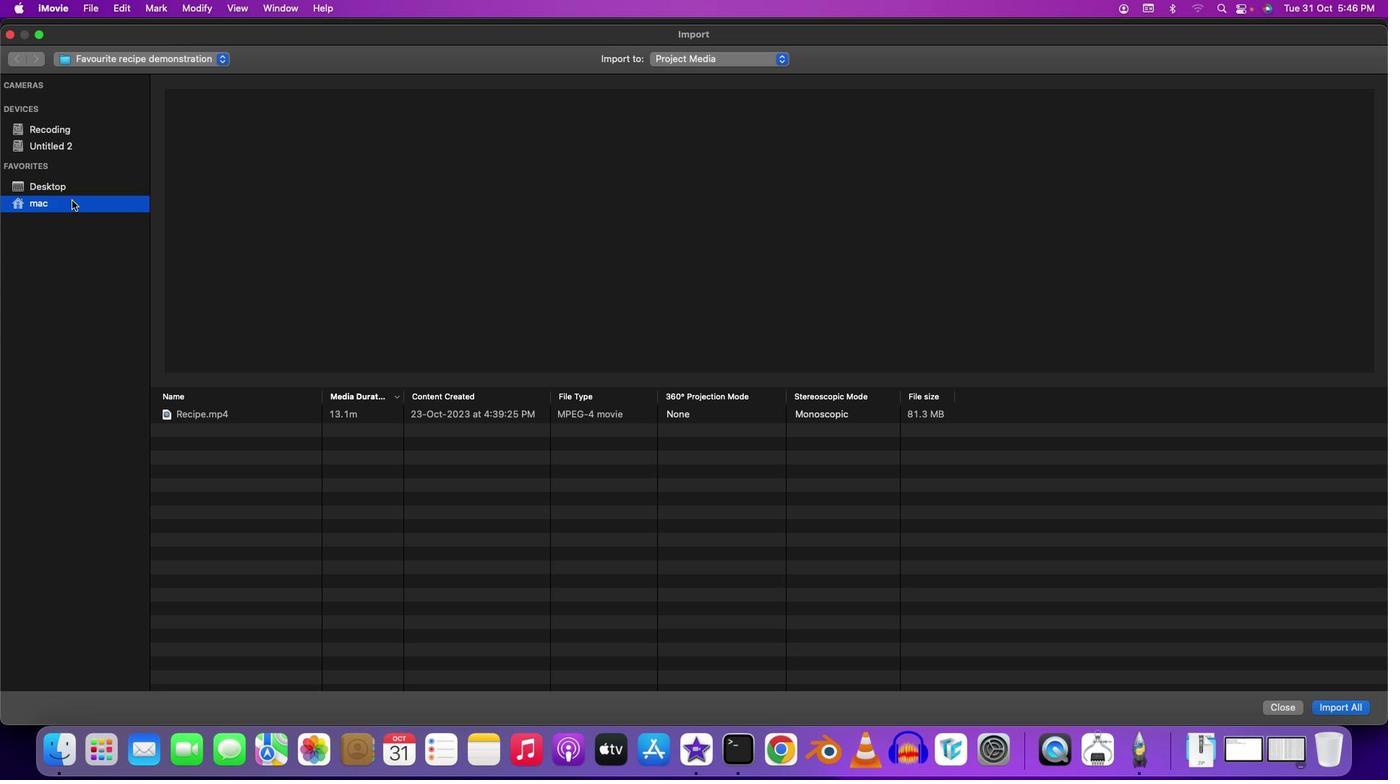 
Action: Mouse moved to (801, 443)
Screenshot: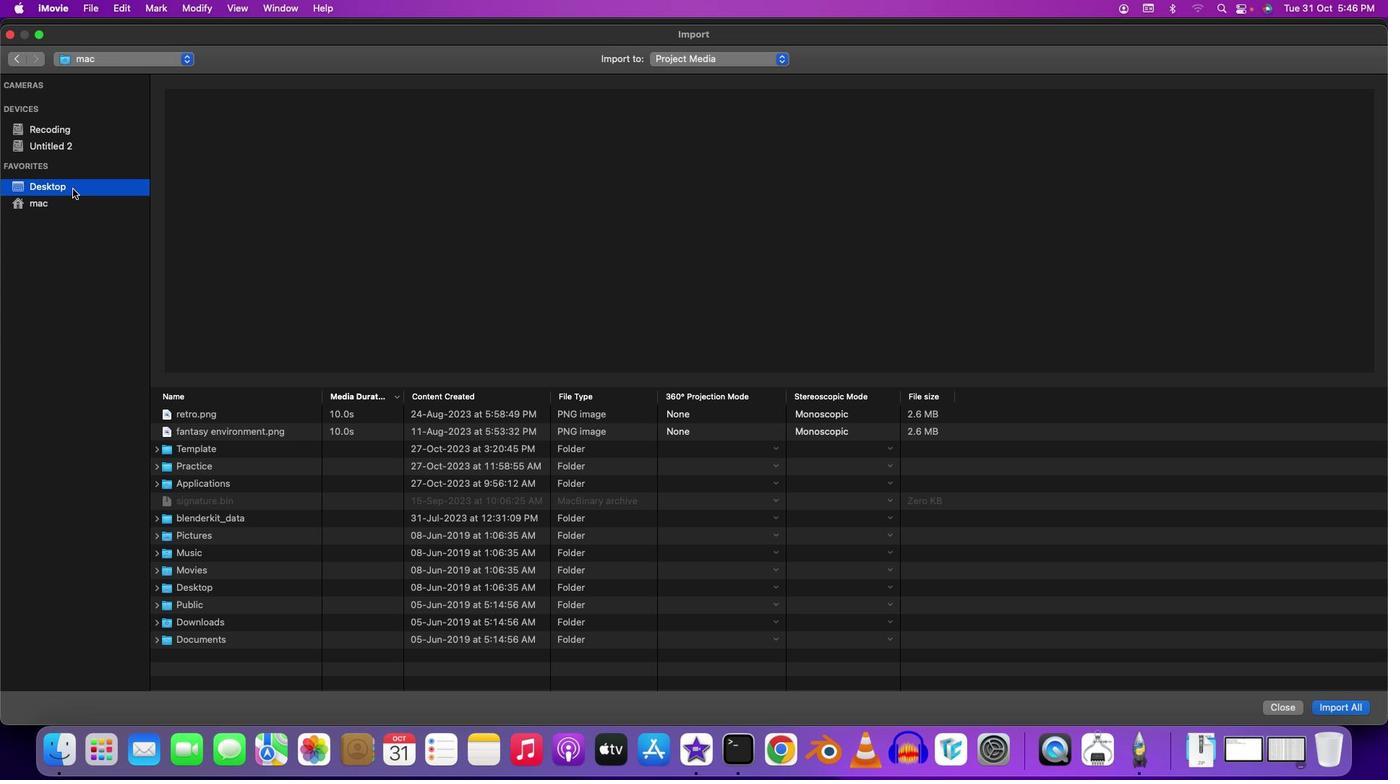 
Action: Mouse pressed left at (801, 443)
Screenshot: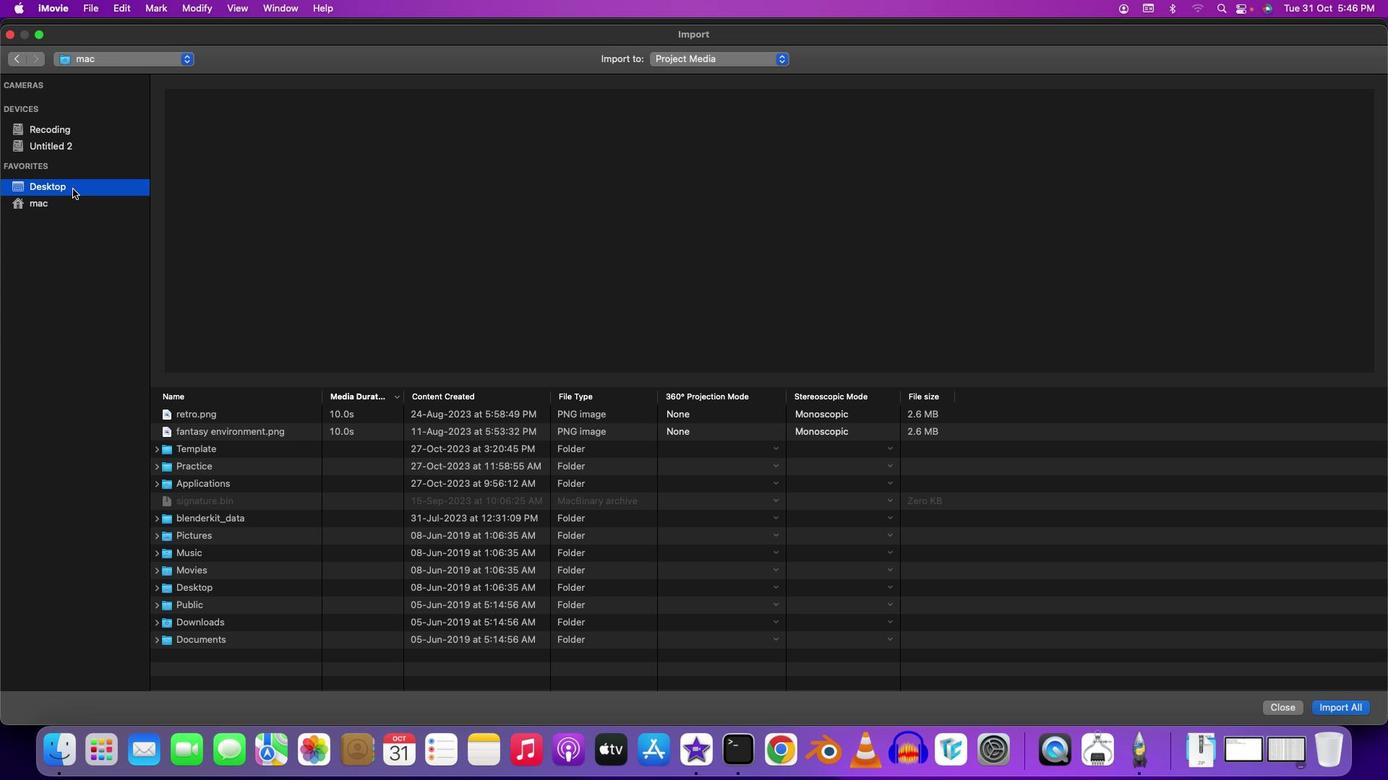 
Action: Mouse moved to (798, 443)
Screenshot: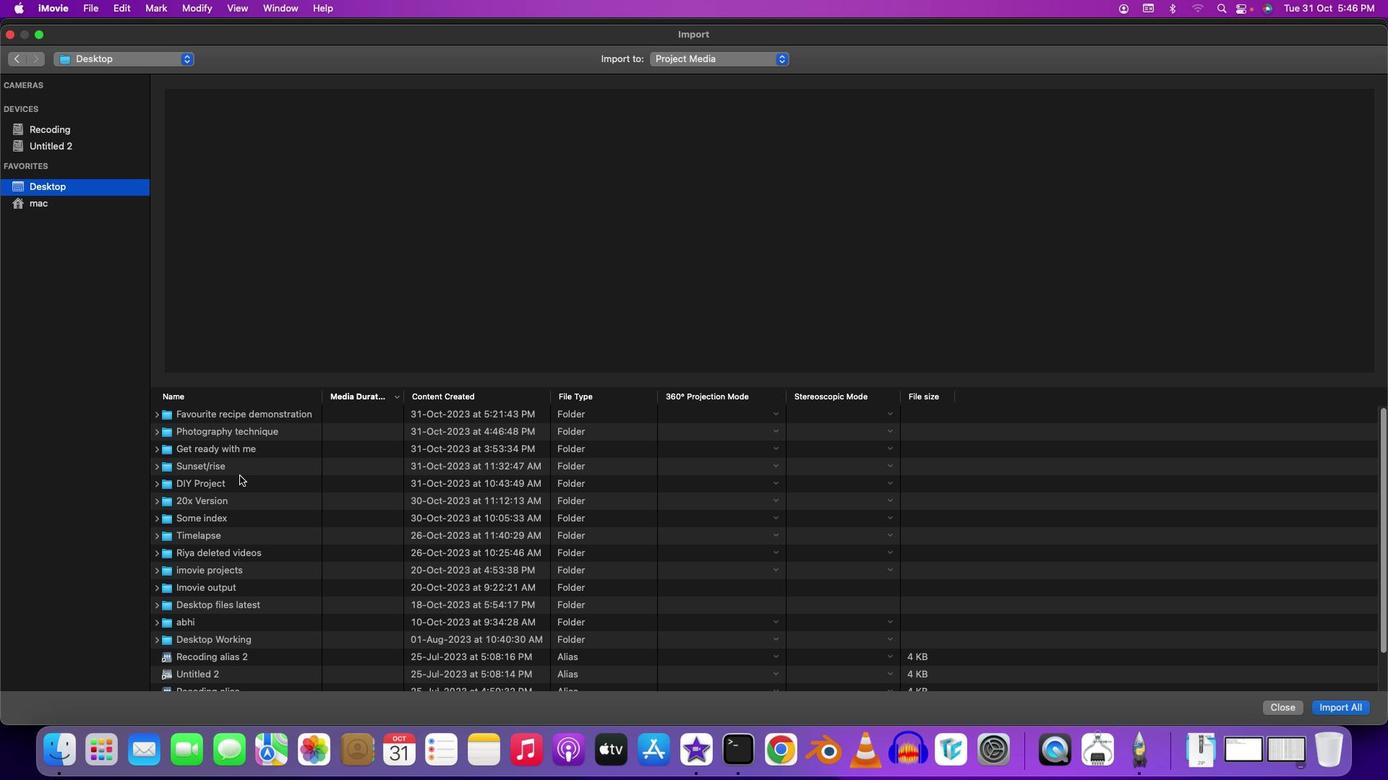 
Action: Mouse pressed left at (798, 443)
Screenshot: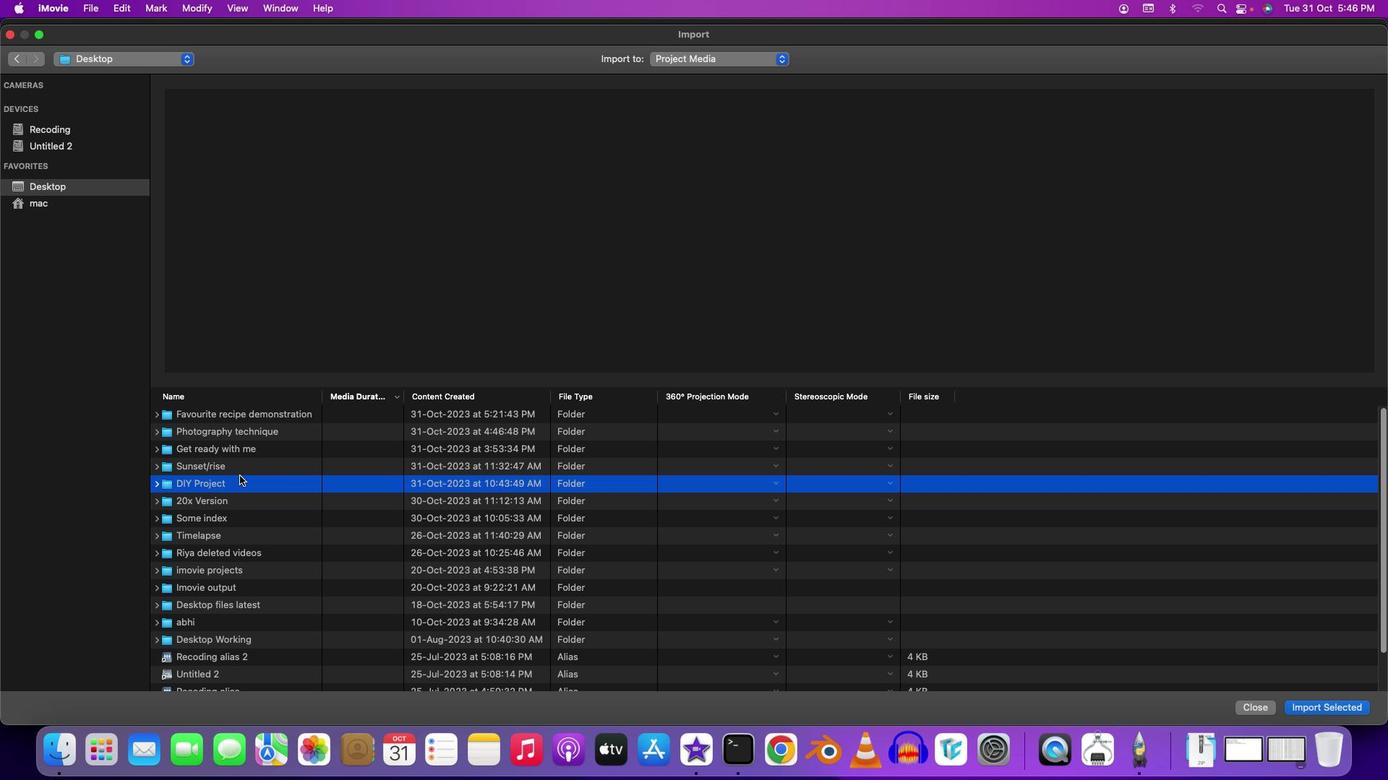 
Action: Mouse pressed left at (798, 443)
Screenshot: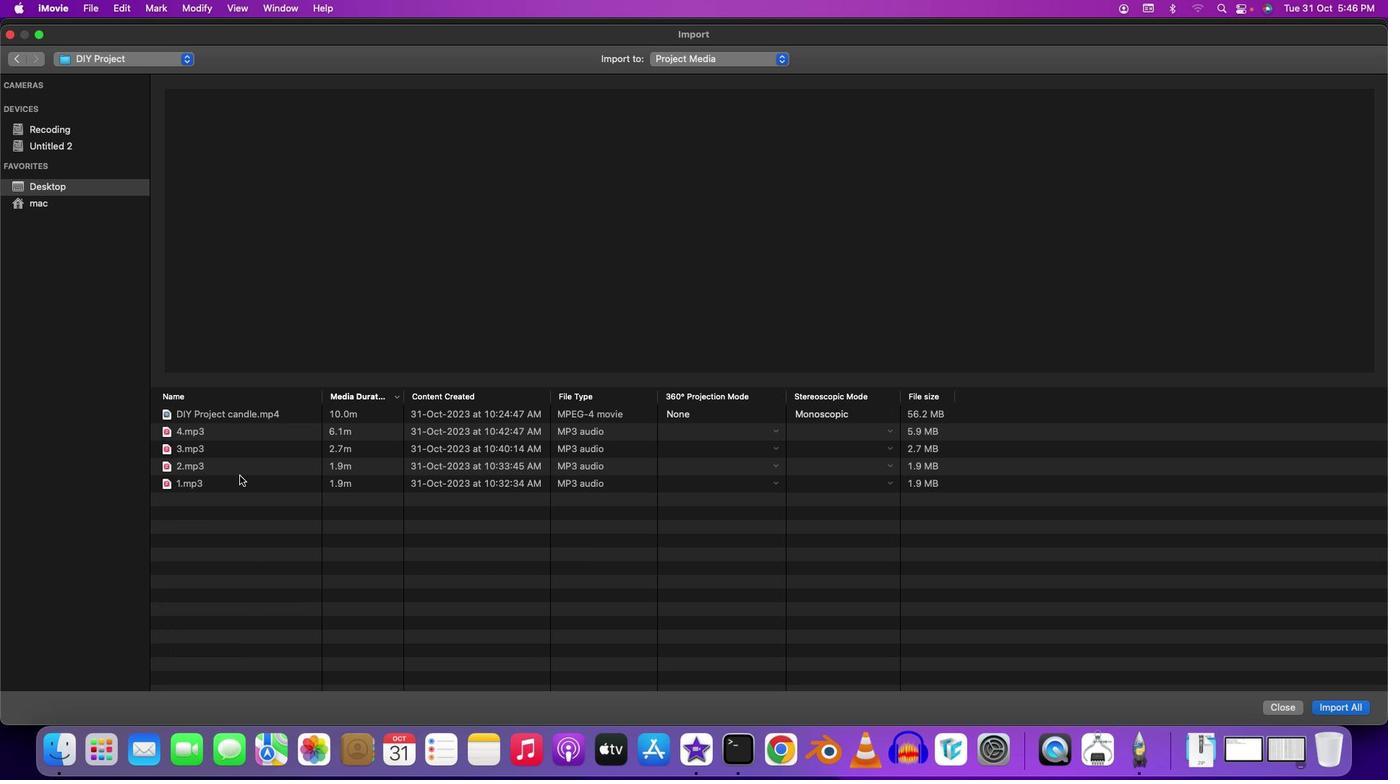 
Action: Mouse moved to (798, 443)
Screenshot: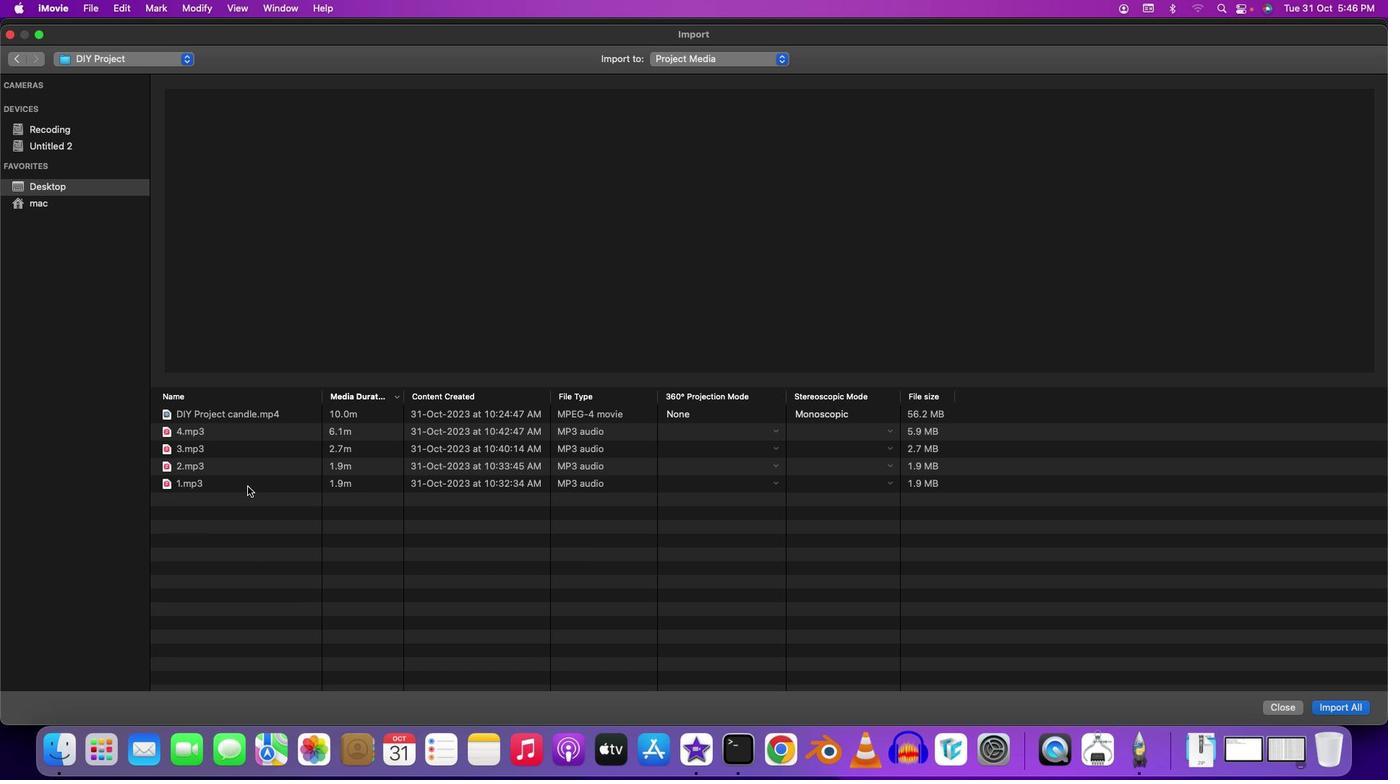
Action: Mouse pressed left at (798, 443)
Screenshot: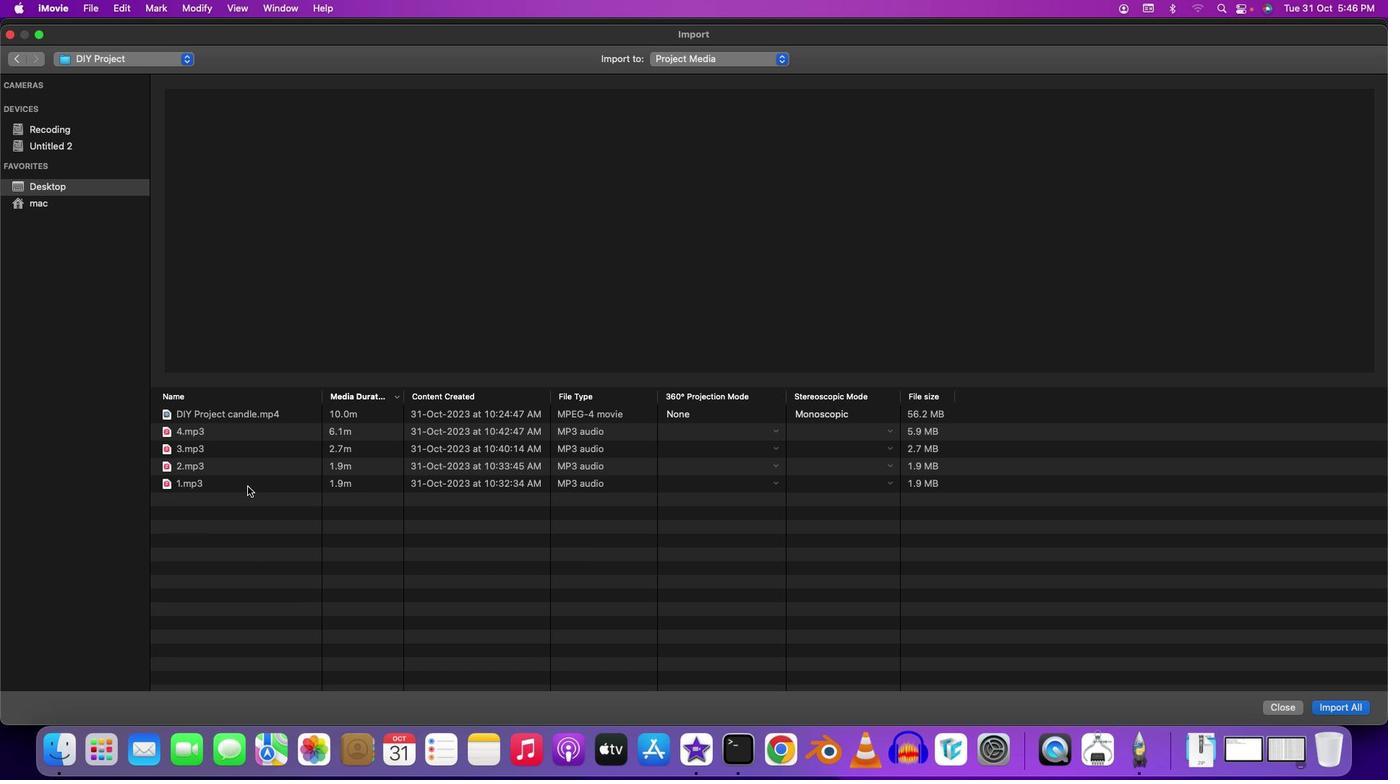 
Action: Mouse moved to (788, 442)
Screenshot: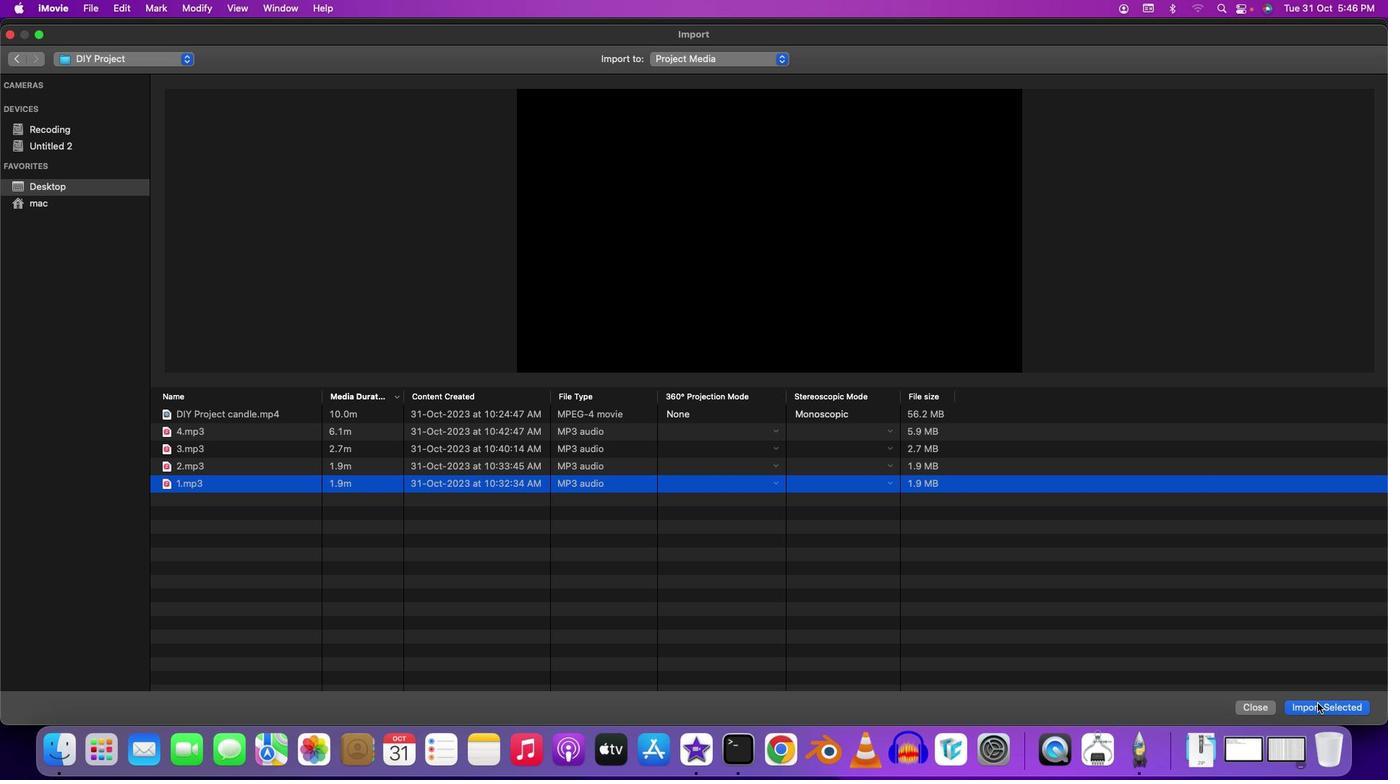 
Action: Mouse pressed left at (788, 442)
Screenshot: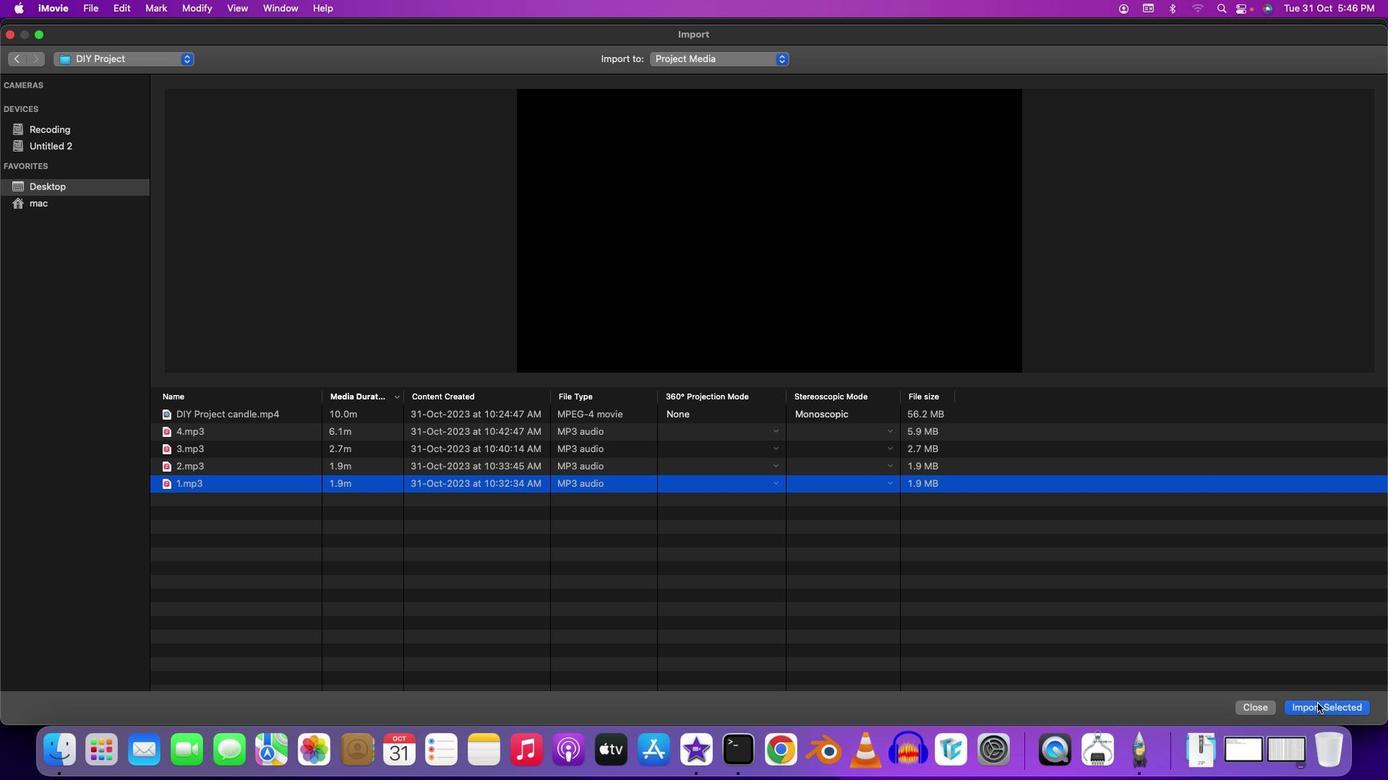 
Action: Mouse moved to (797, 443)
Screenshot: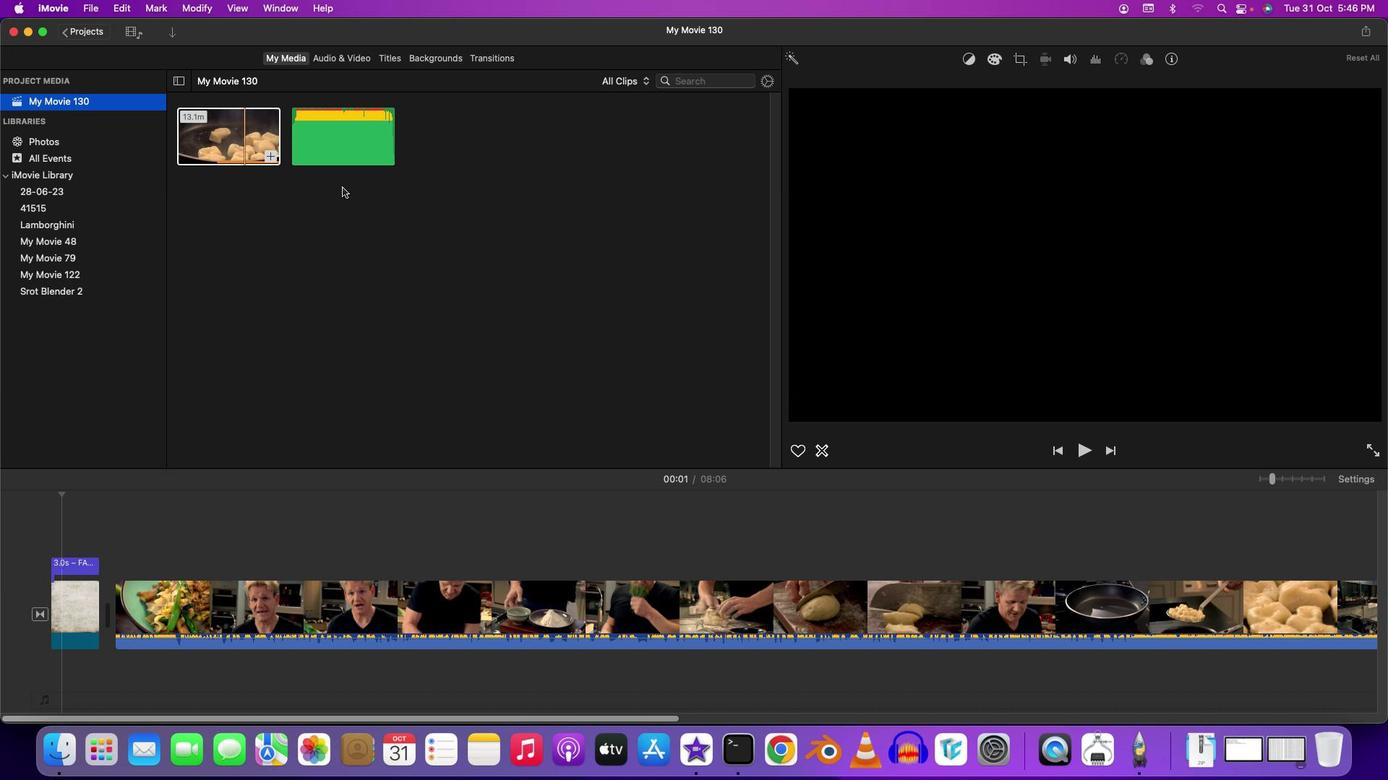 
Action: Mouse pressed left at (797, 443)
Screenshot: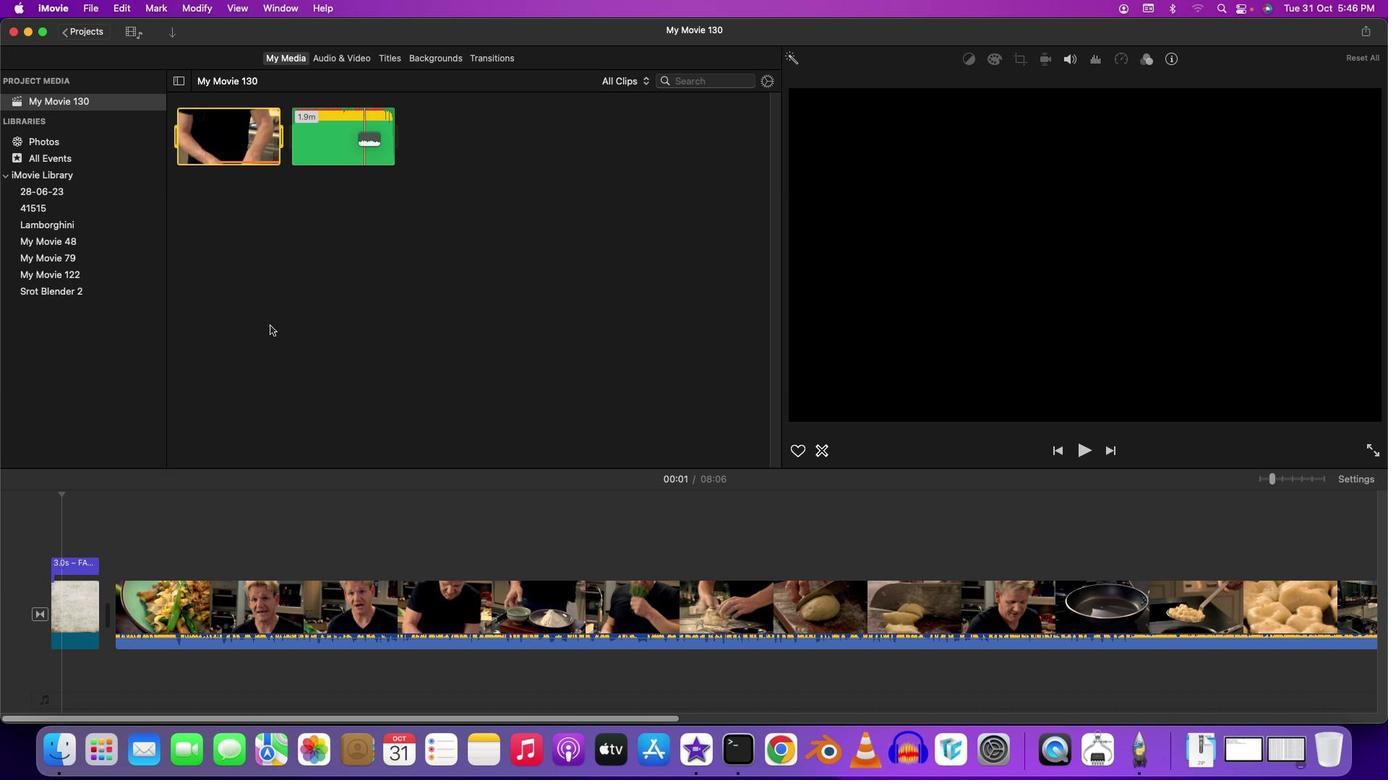 
Action: Mouse moved to (801, 443)
Screenshot: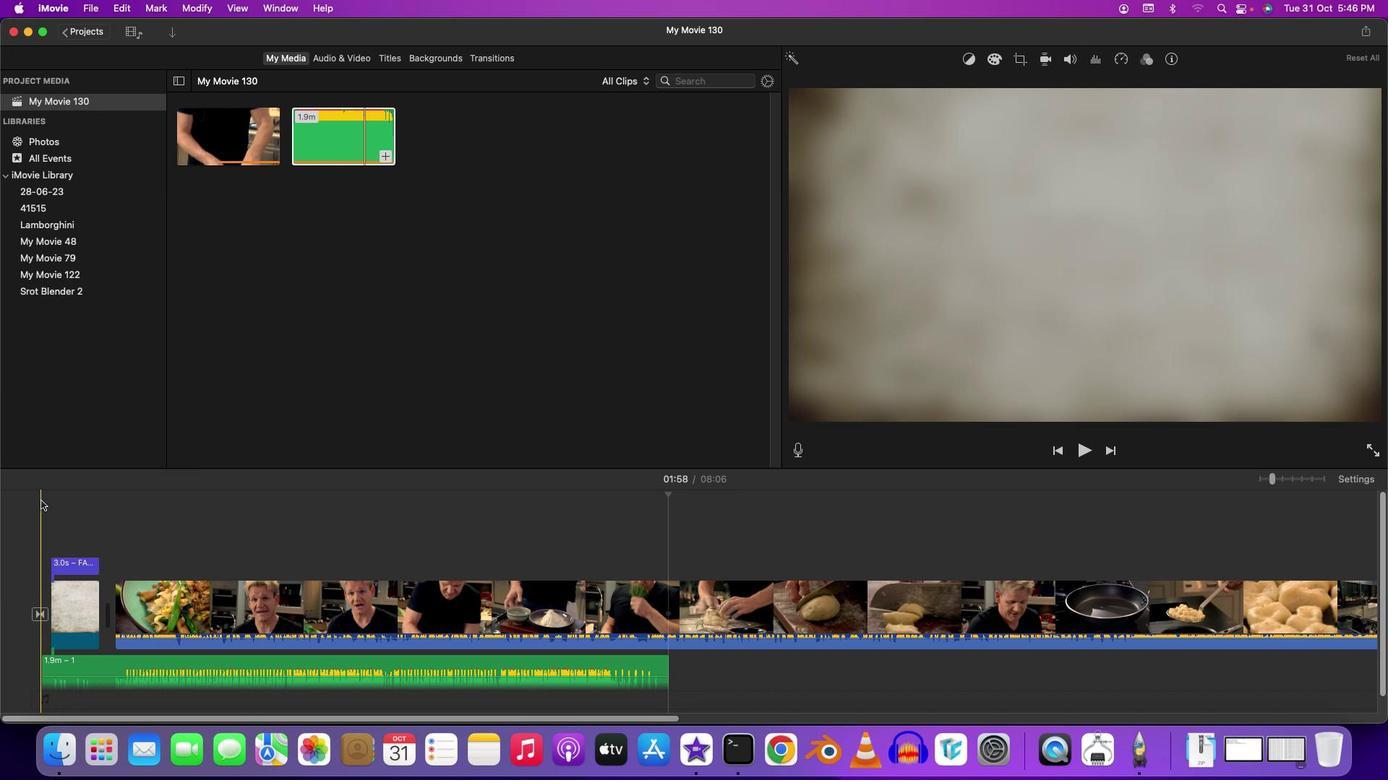 
Action: Mouse pressed left at (801, 443)
Screenshot: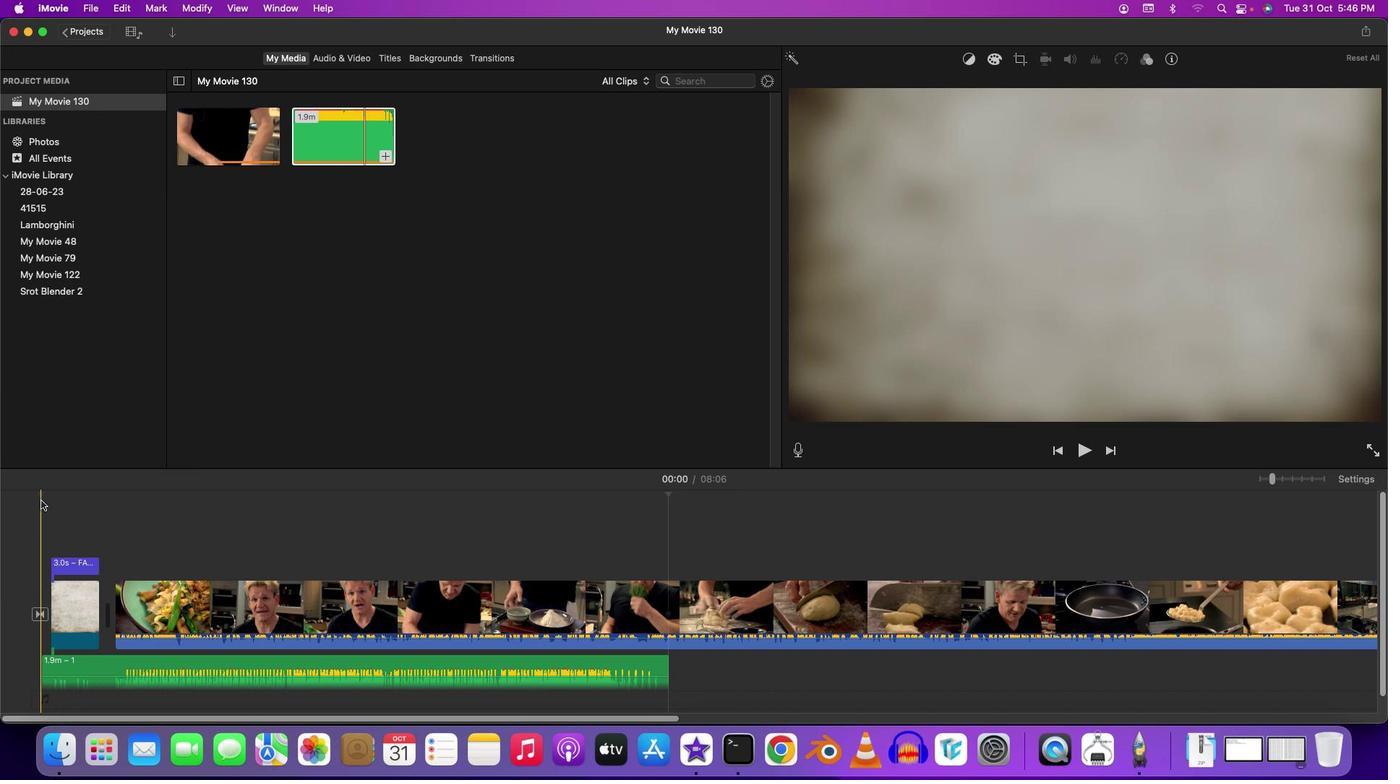 
Action: Mouse moved to (801, 443)
Screenshot: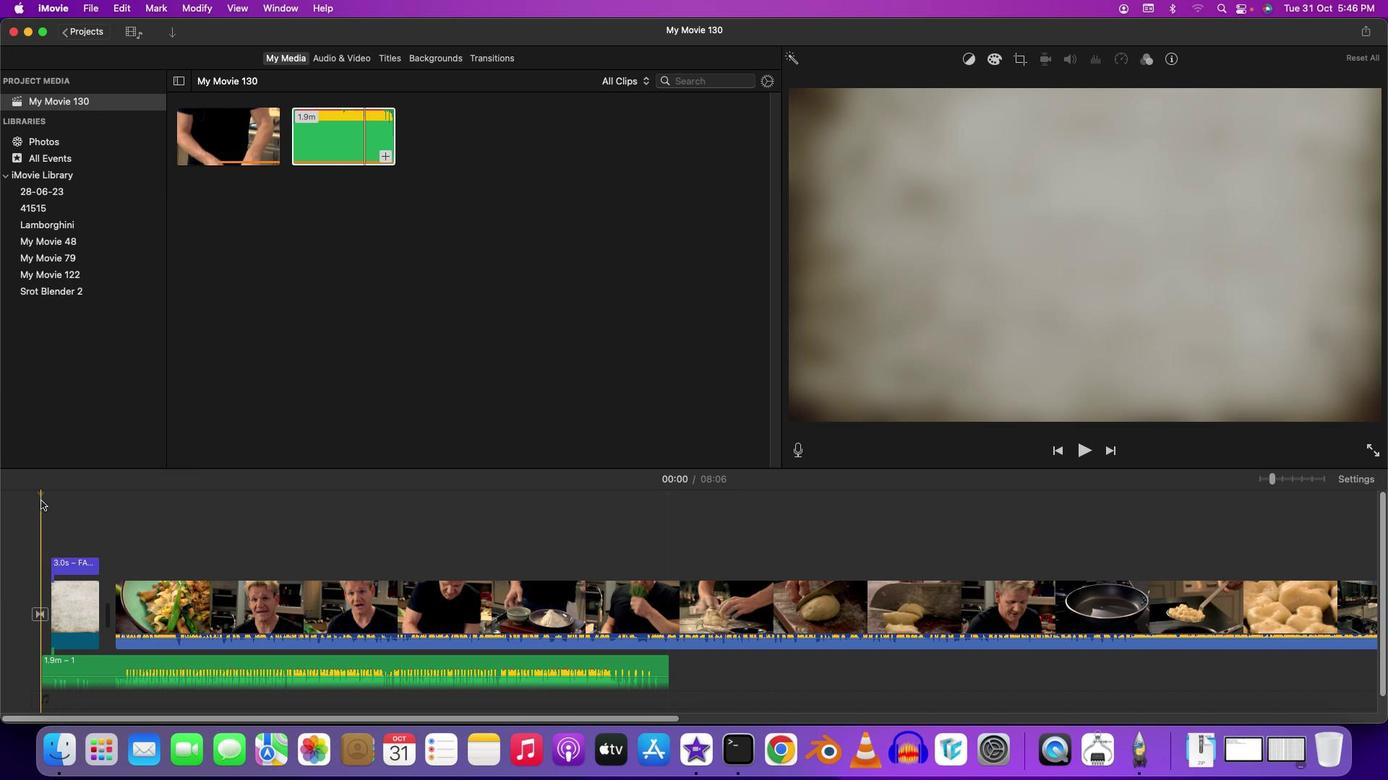 
Action: Key pressed Key.space
Screenshot: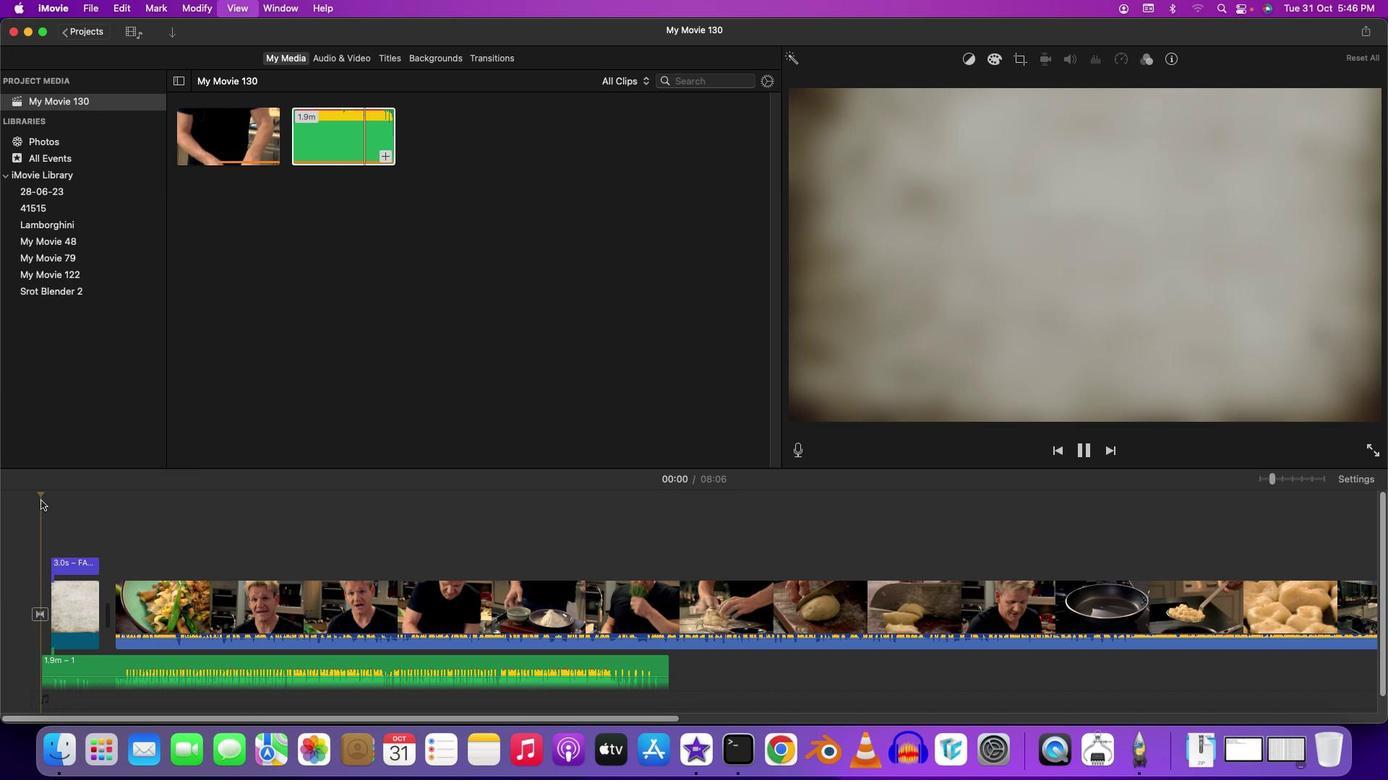 
Action: Mouse moved to (798, 443)
Screenshot: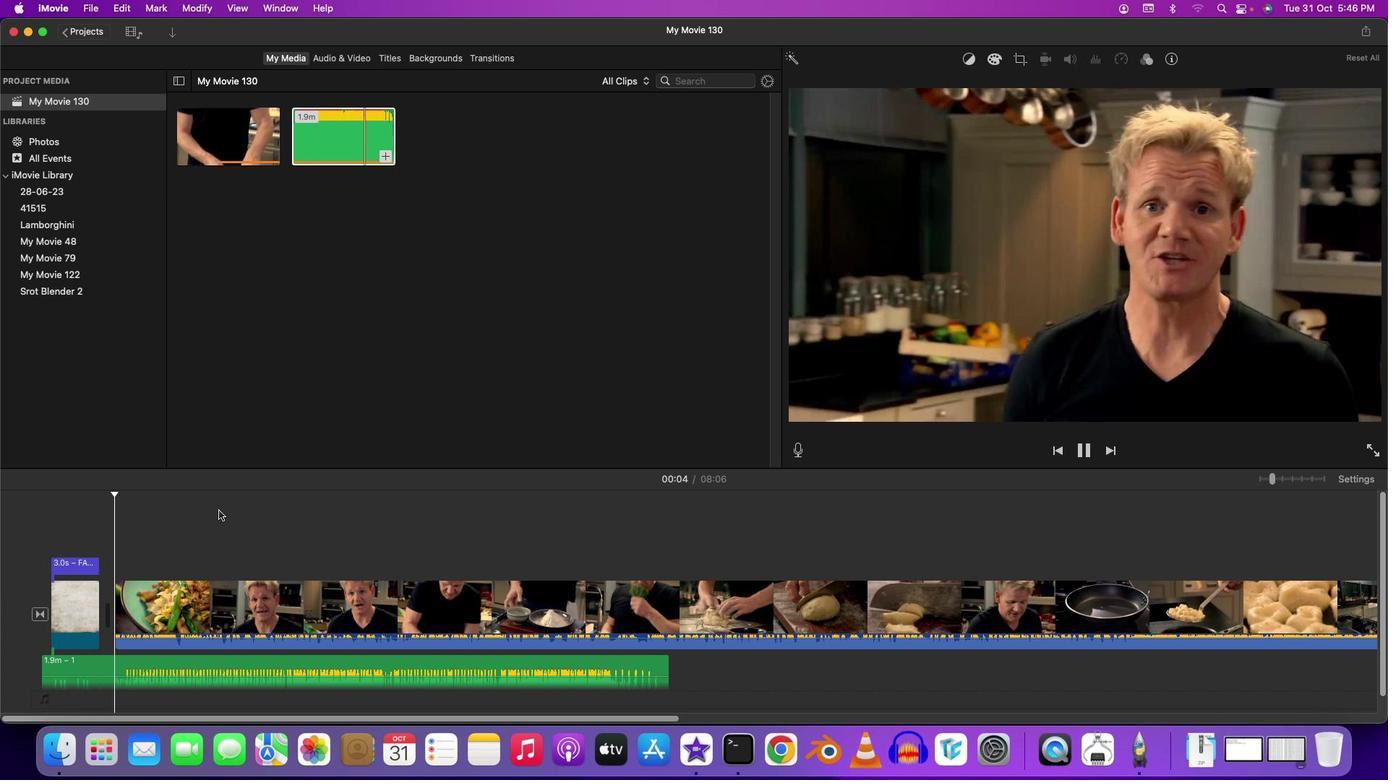 
Action: Mouse pressed left at (798, 443)
Screenshot: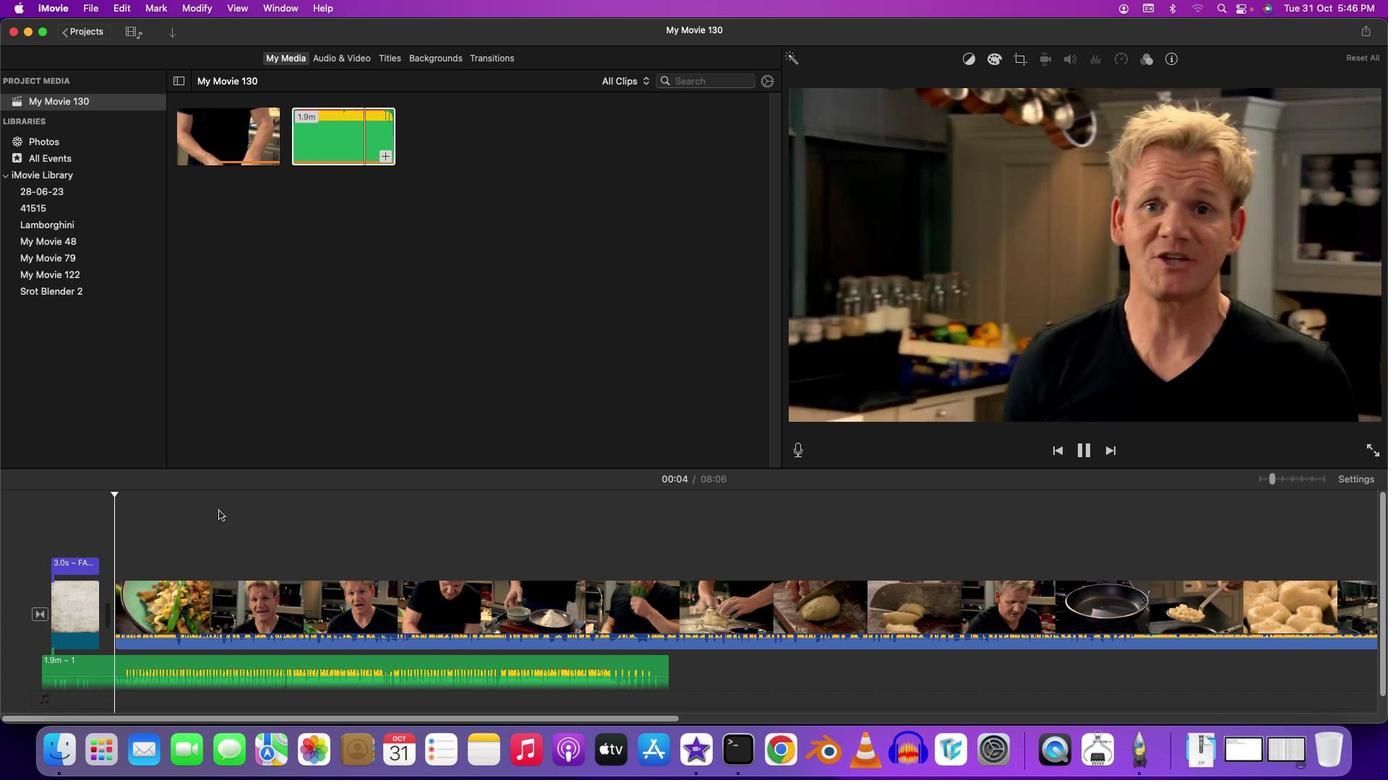 
Action: Mouse moved to (787, 443)
Screenshot: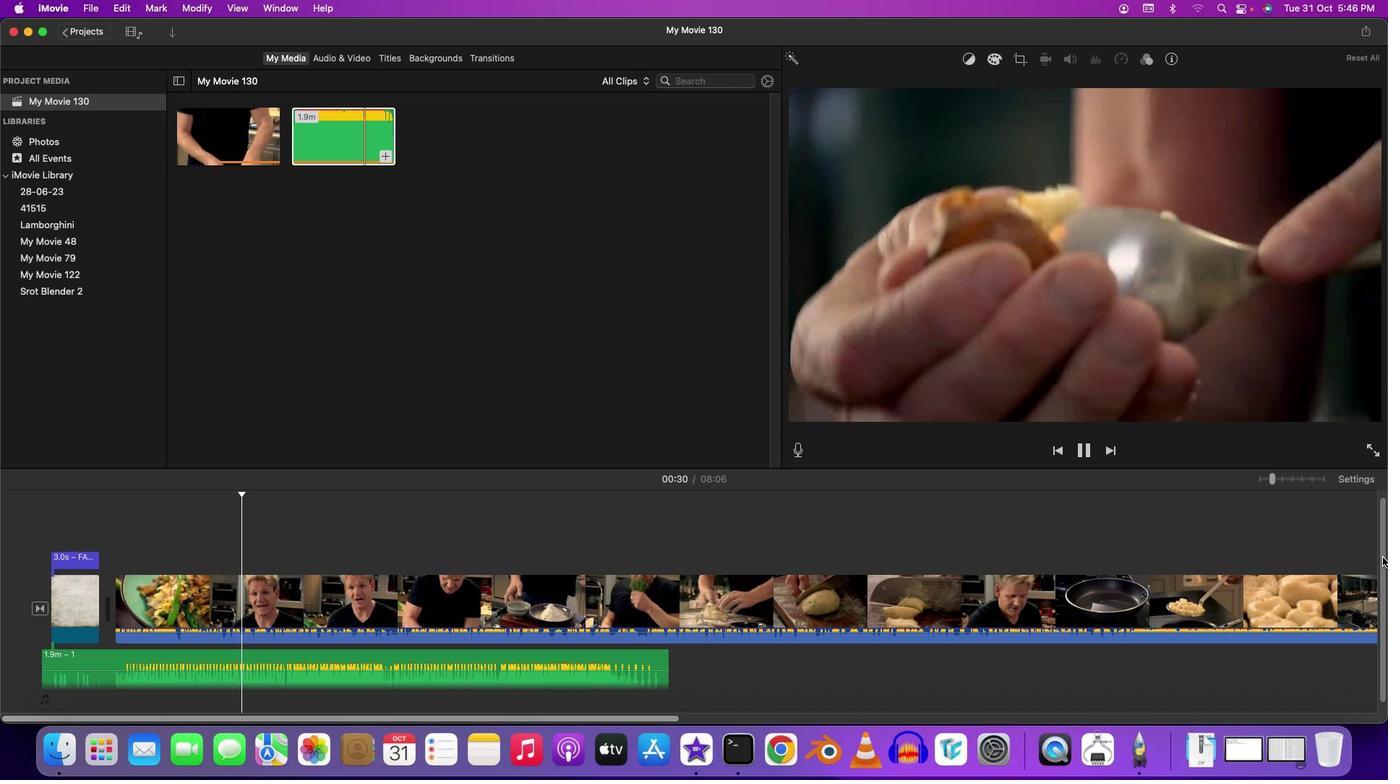 
Action: Mouse pressed left at (787, 443)
Screenshot: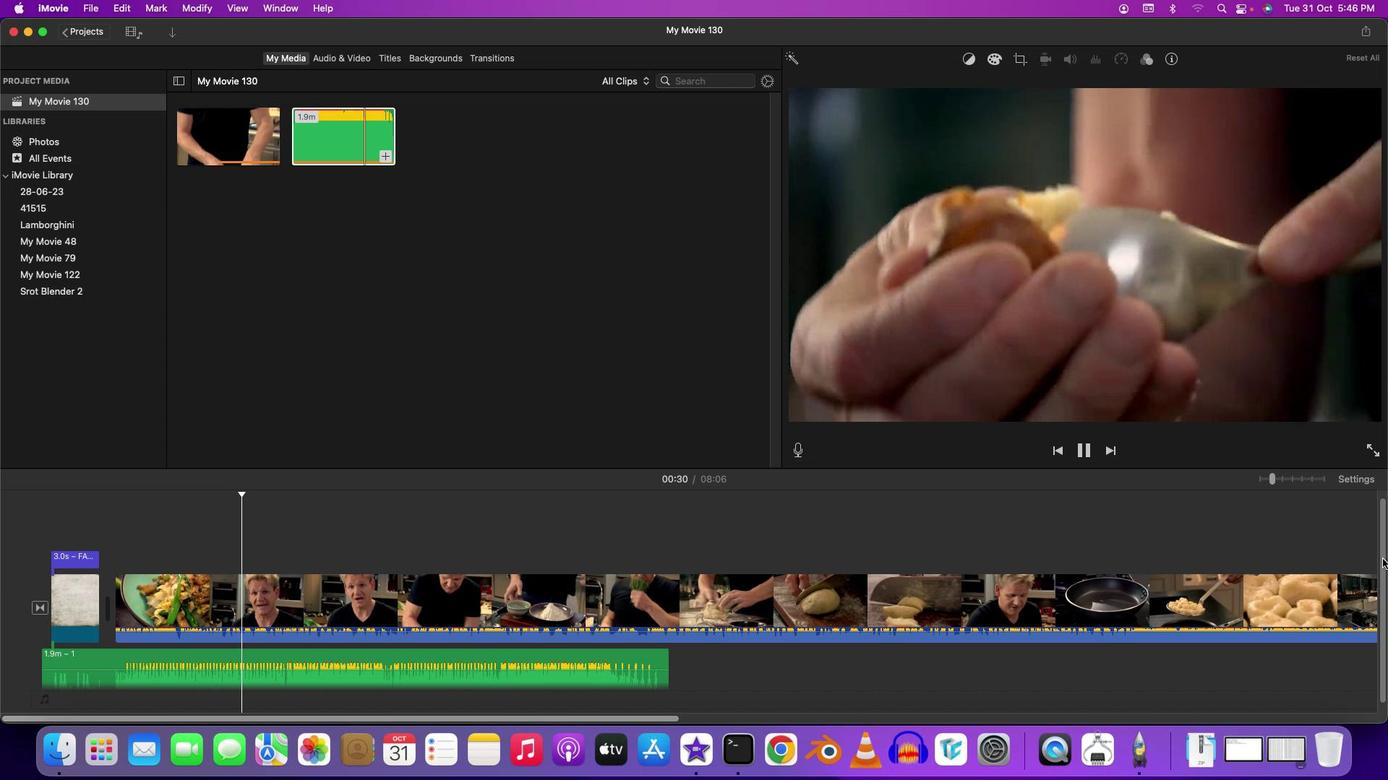 
Action: Mouse moved to (801, 442)
Screenshot: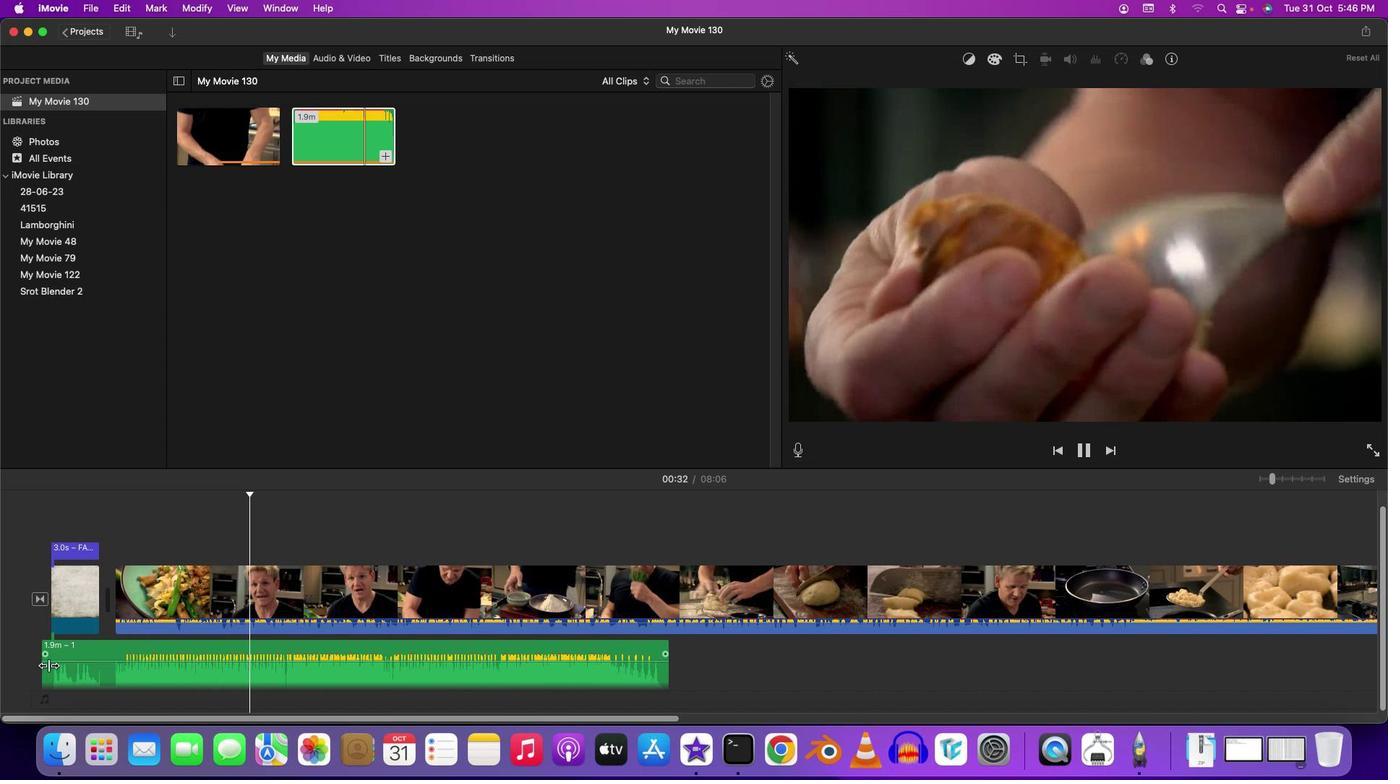 
Action: Mouse pressed left at (801, 442)
Screenshot: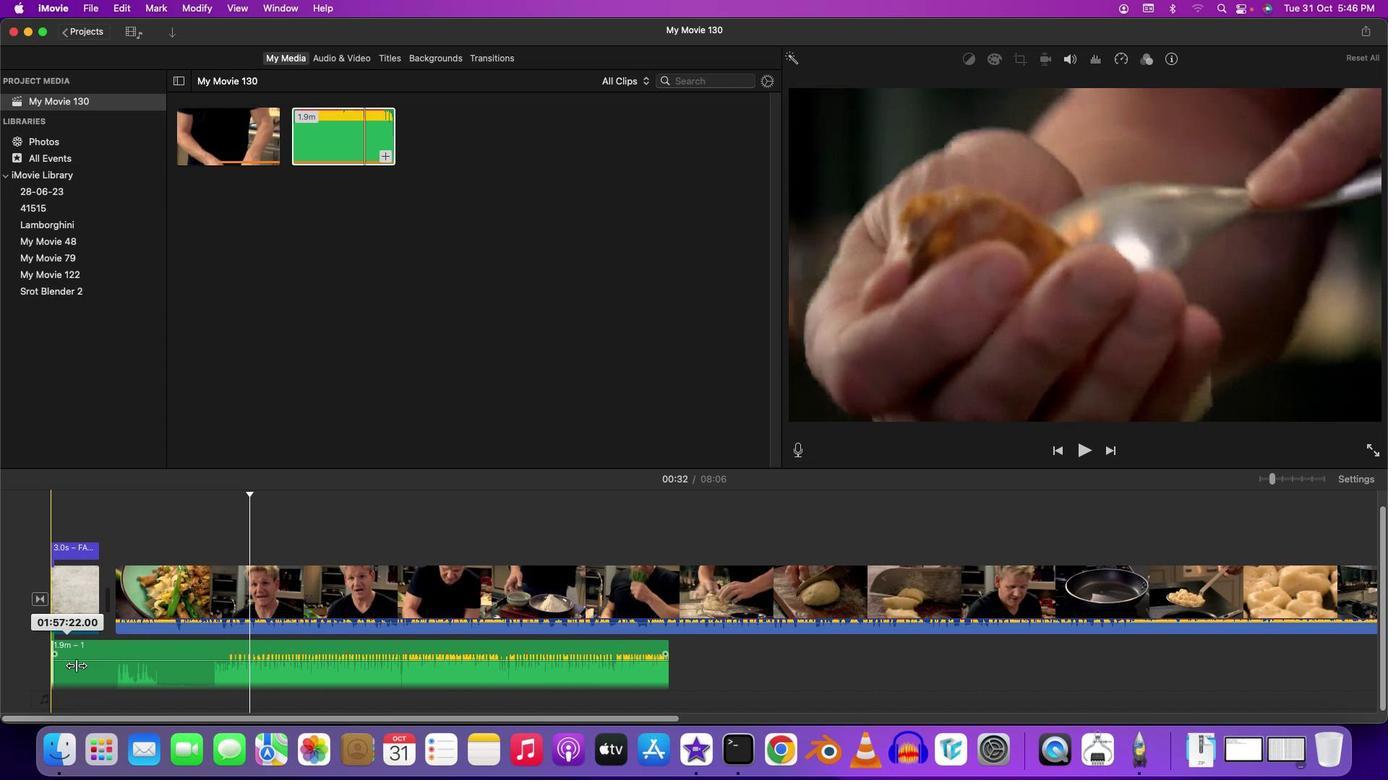 
Action: Mouse moved to (798, 442)
Screenshot: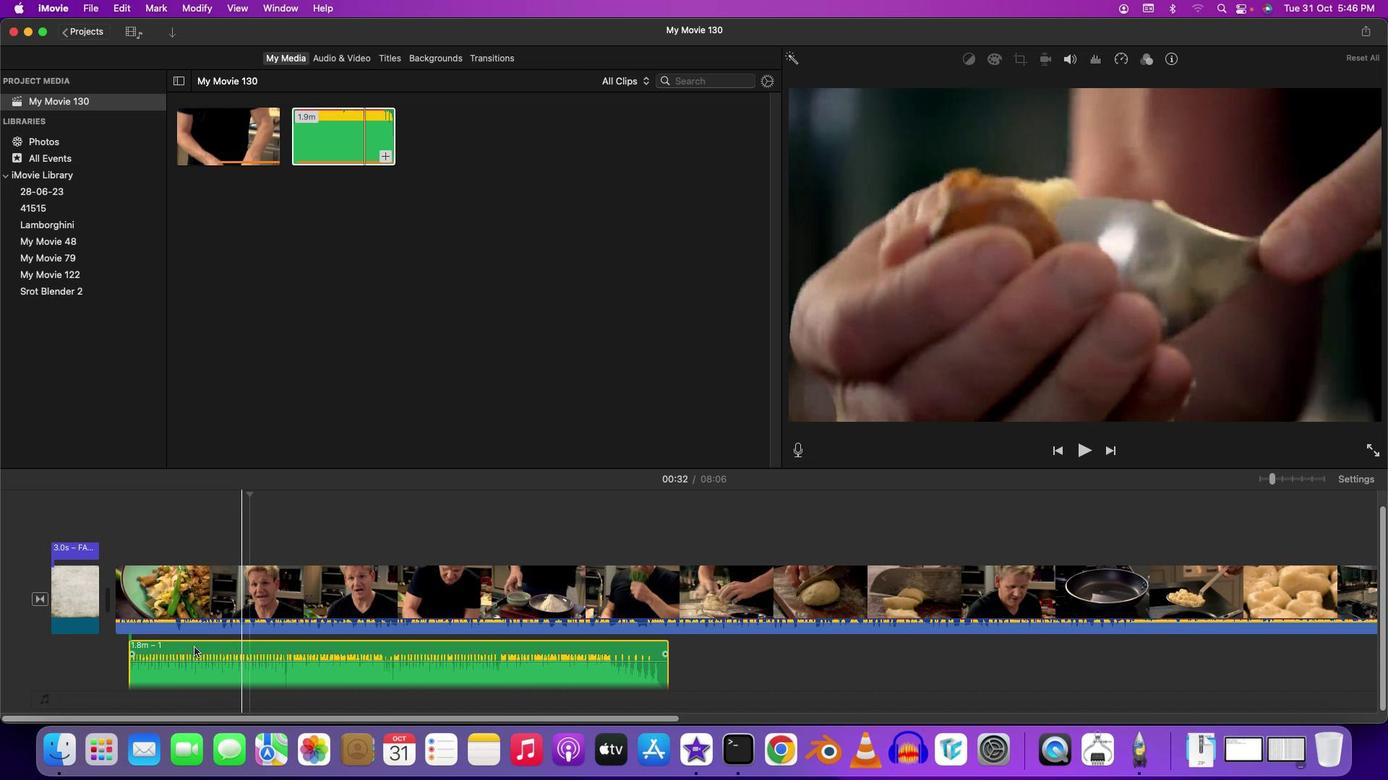 
Action: Mouse pressed left at (798, 442)
Screenshot: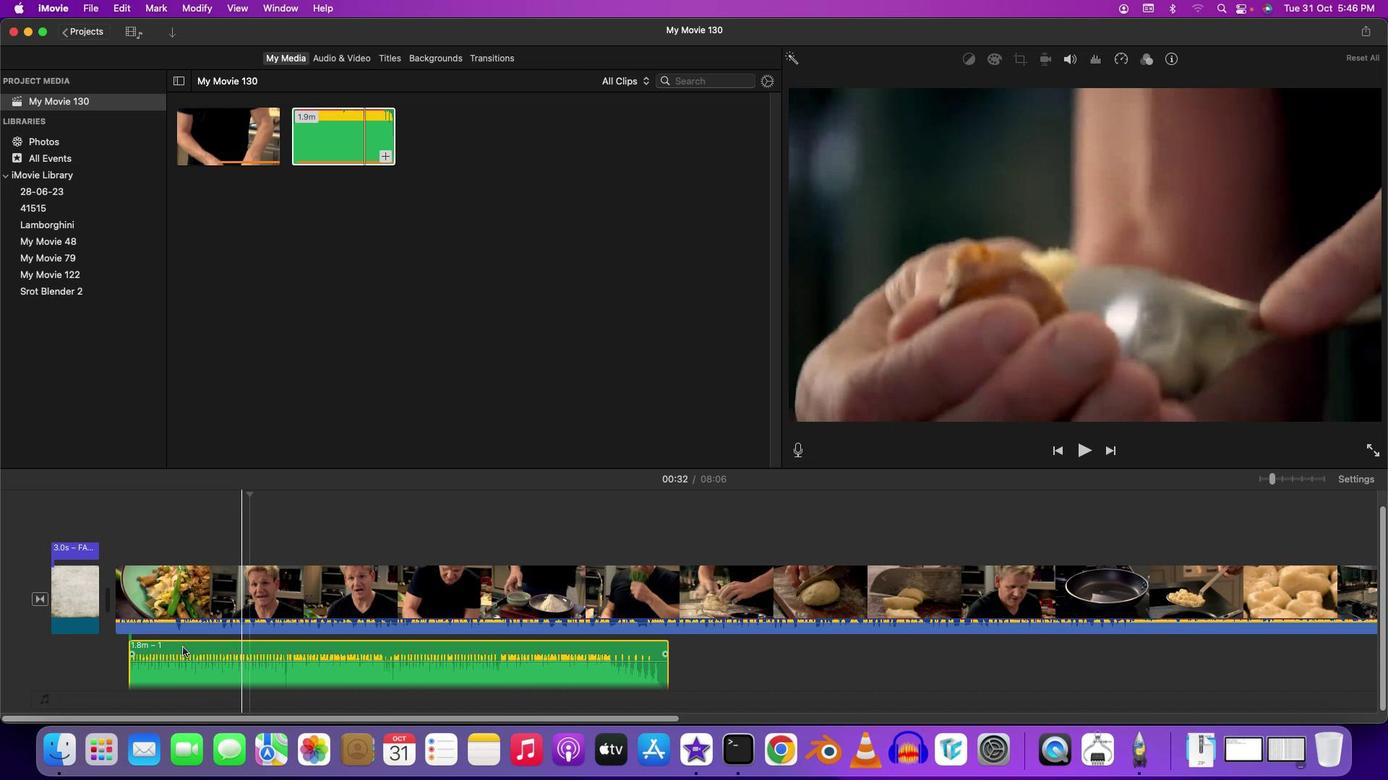 
Action: Mouse moved to (801, 443)
Screenshot: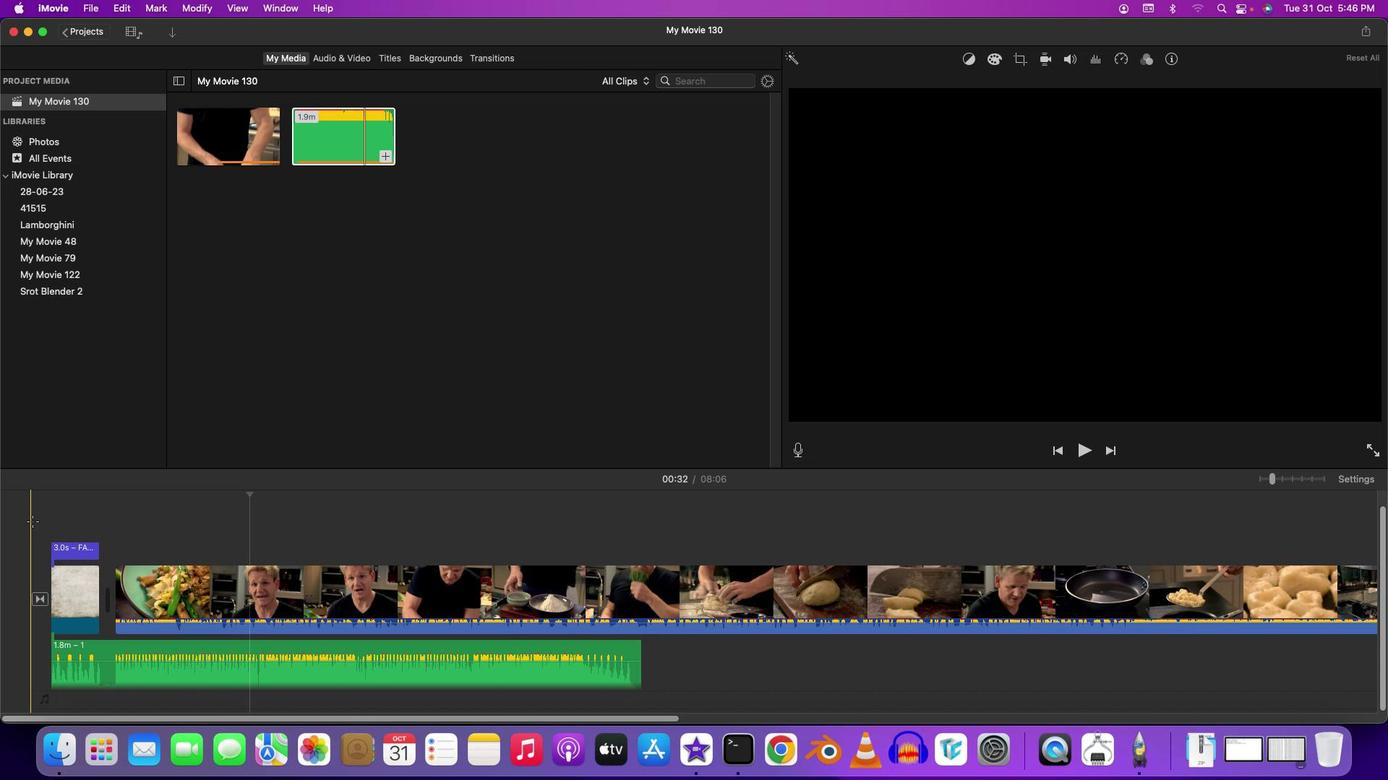 
Action: Mouse pressed left at (801, 443)
Screenshot: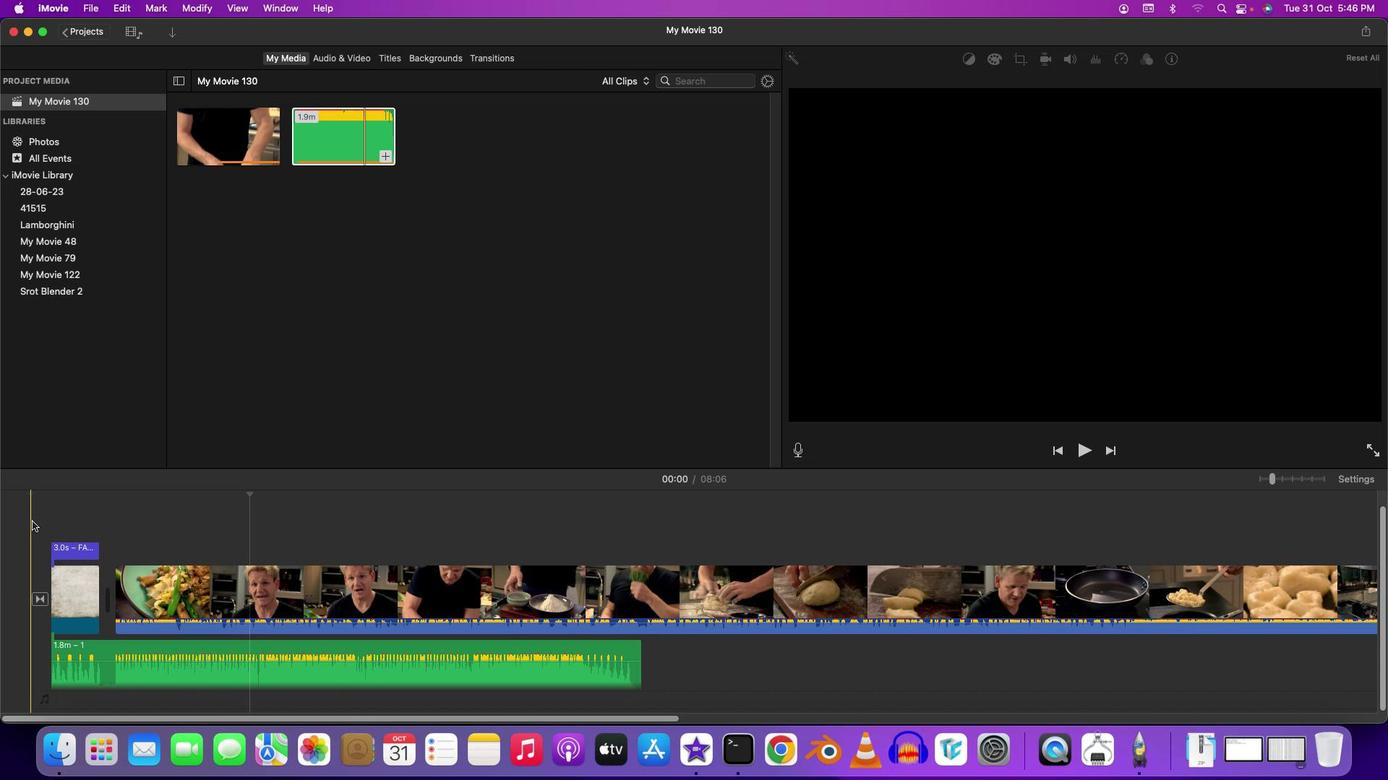
Action: Mouse moved to (801, 443)
Screenshot: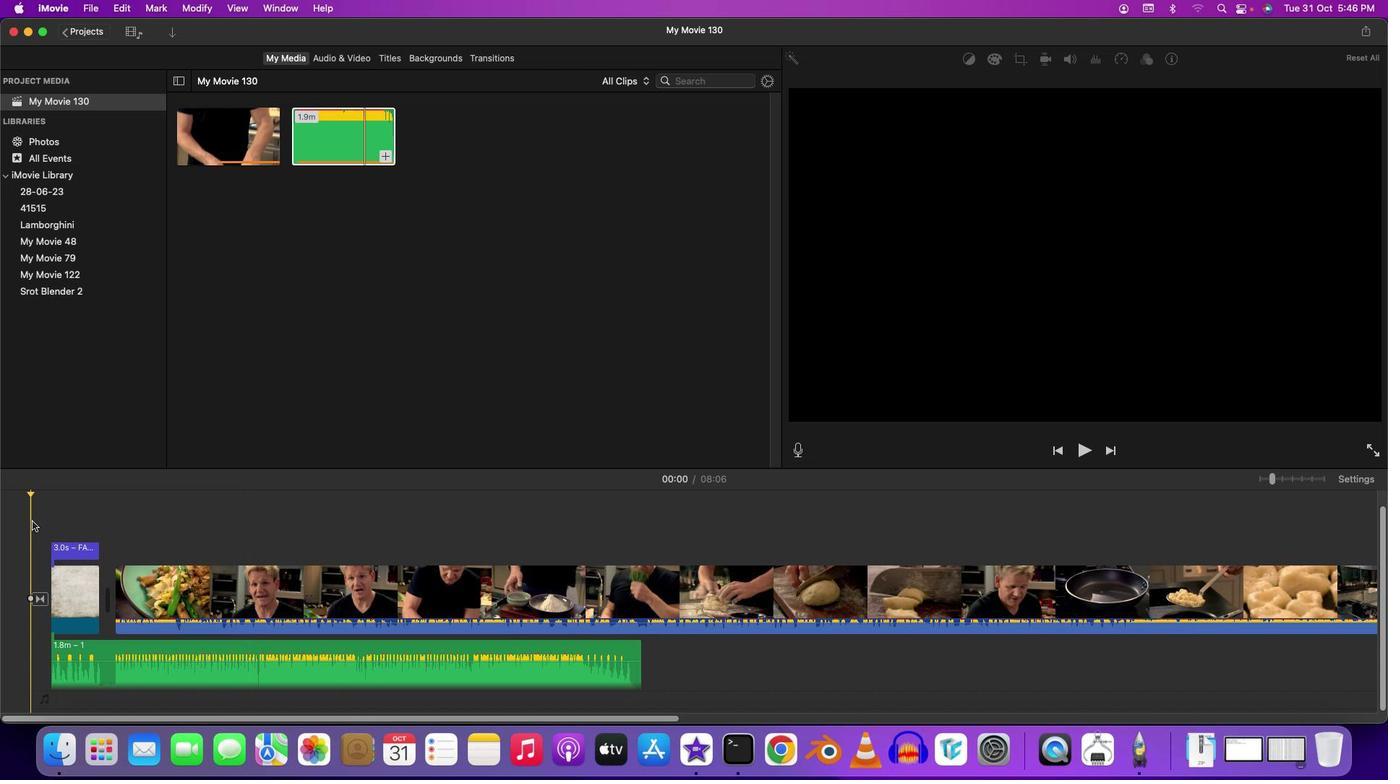 
Action: Key pressed Key.space
Screenshot: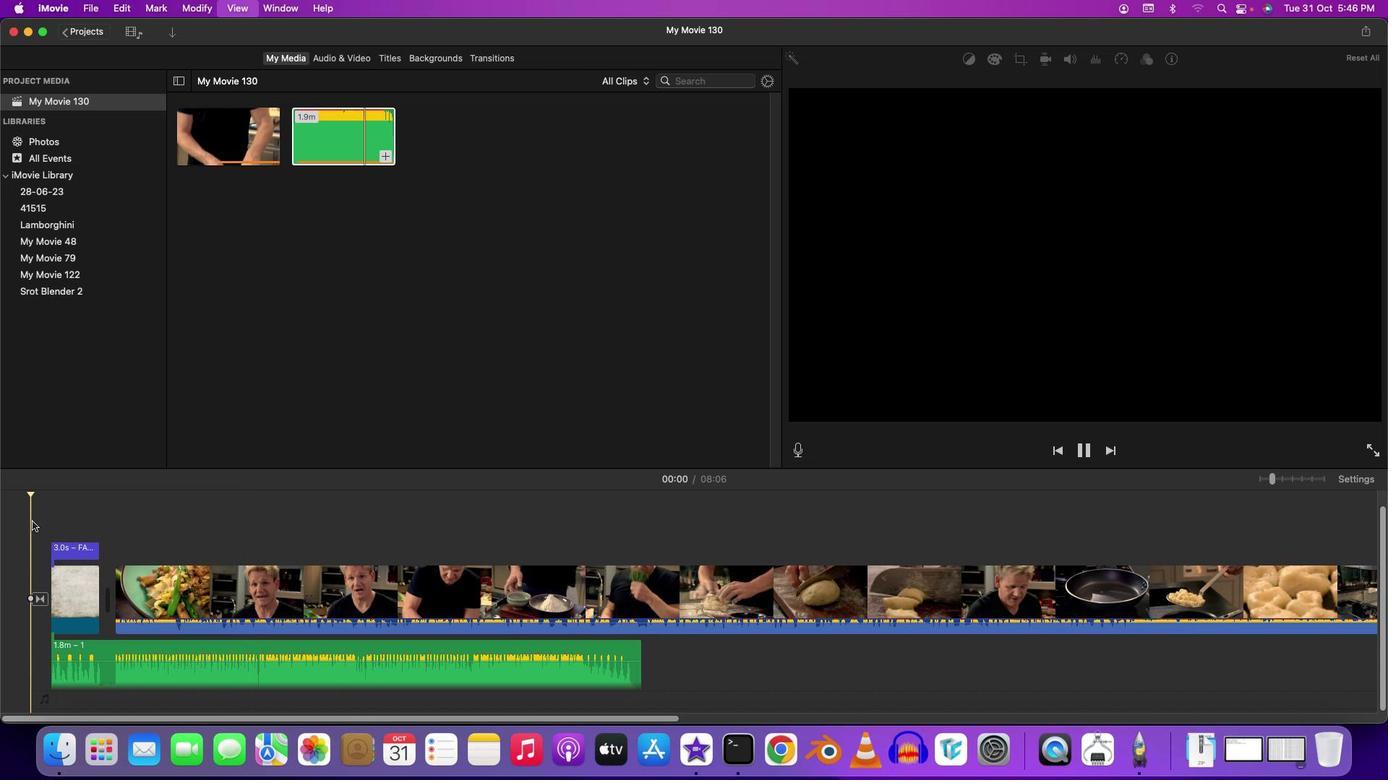 
Action: Mouse moved to (800, 442)
Screenshot: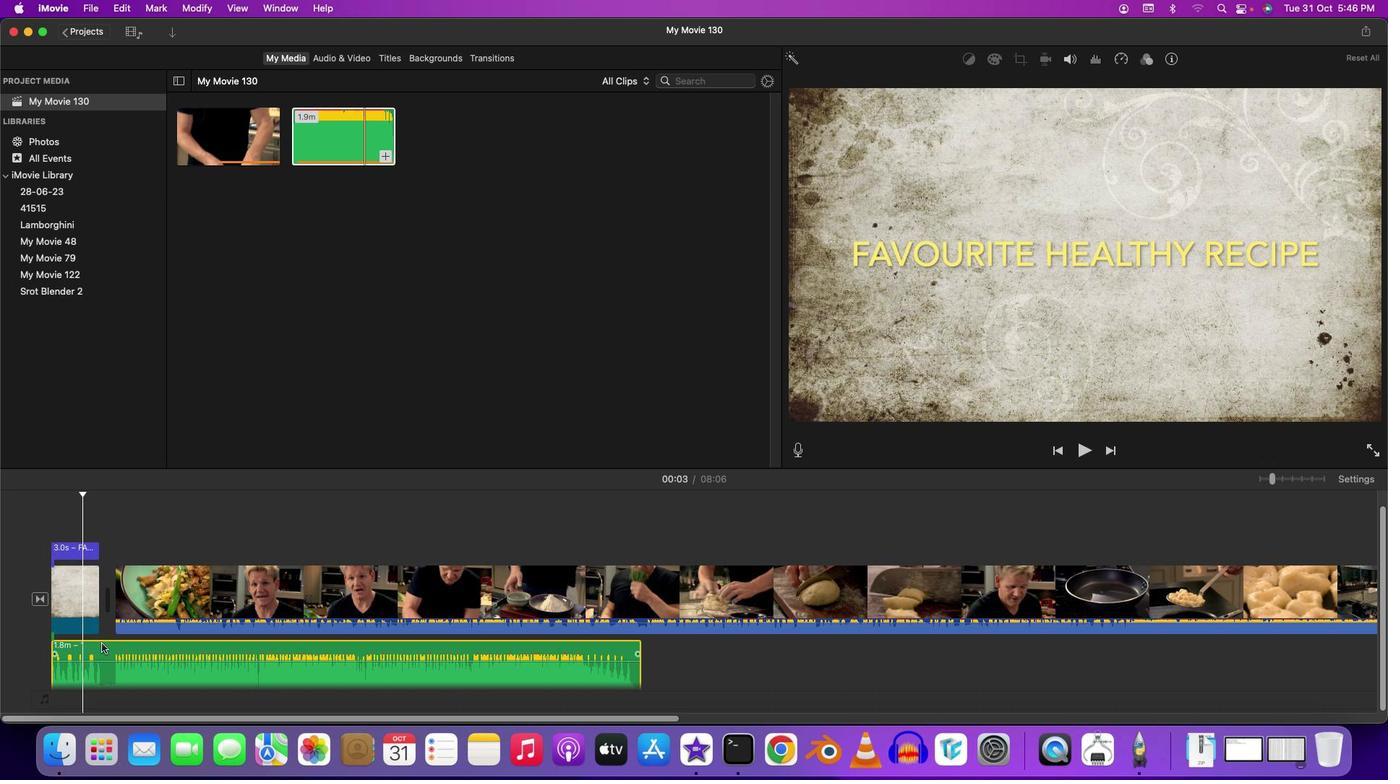 
Action: Mouse pressed left at (800, 442)
Screenshot: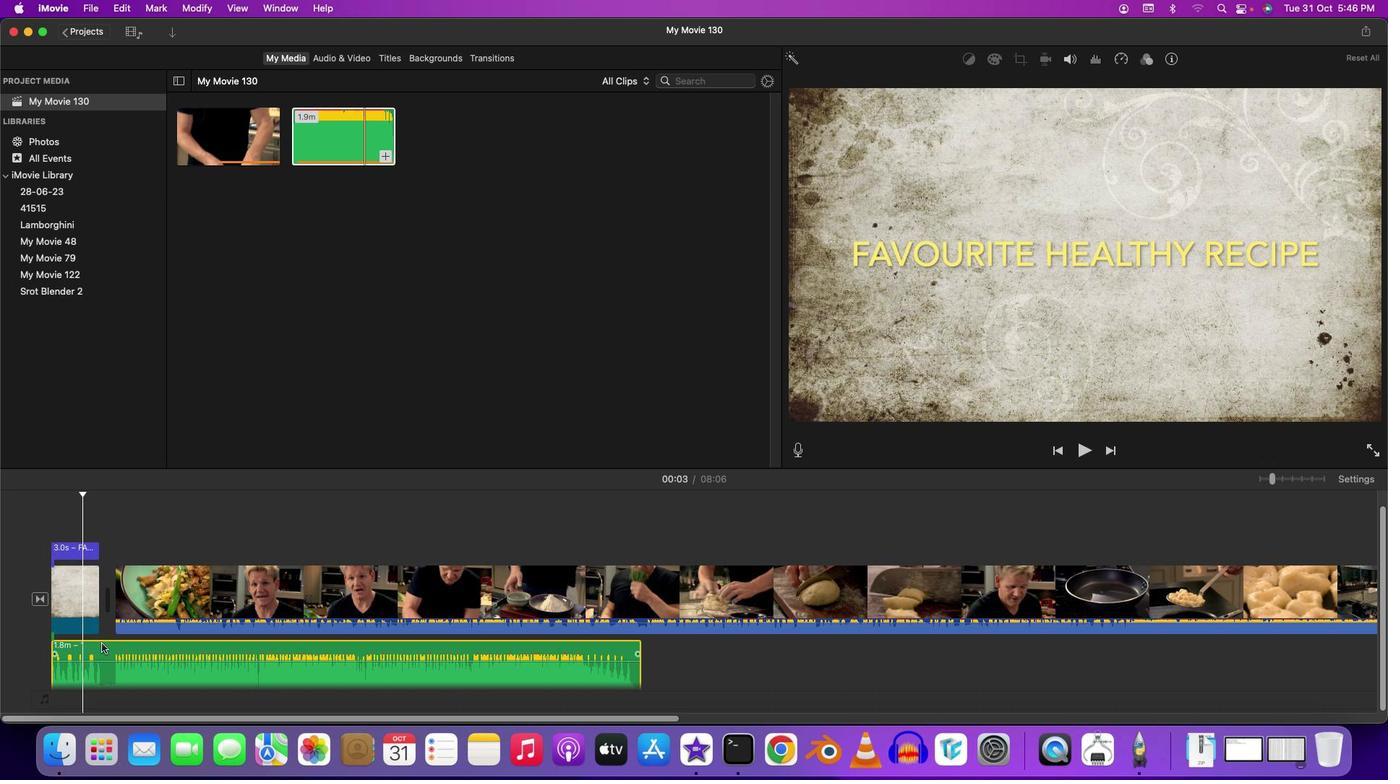 
Action: Mouse moved to (801, 443)
Screenshot: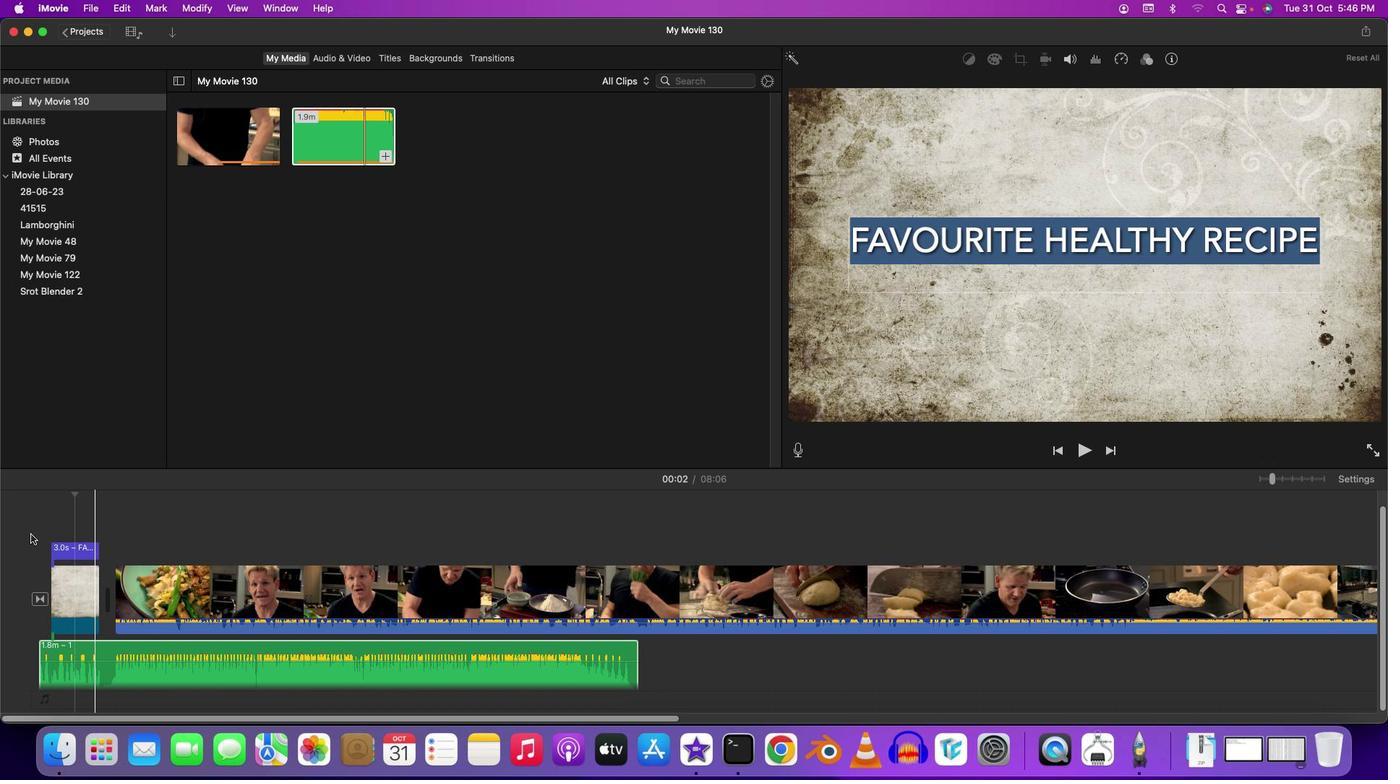 
Action: Mouse pressed left at (801, 443)
Screenshot: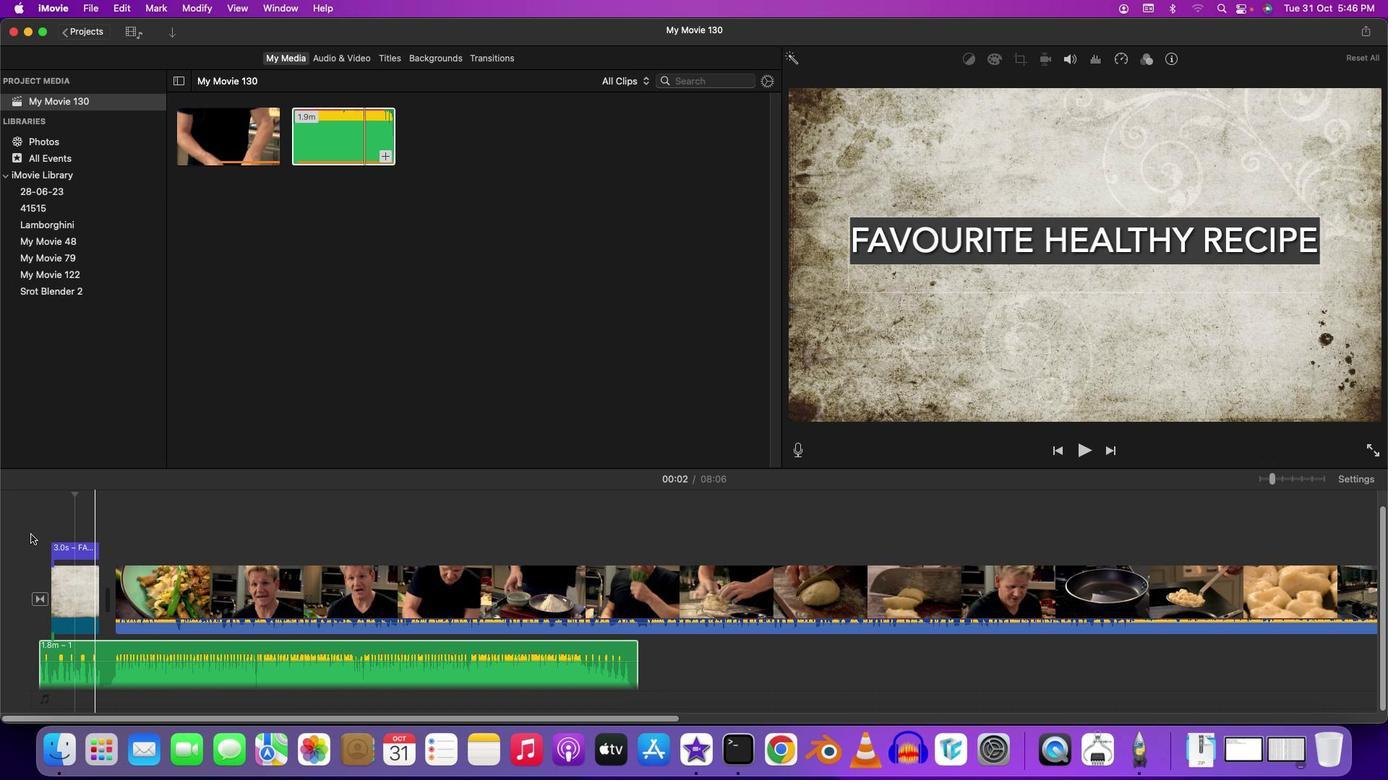 
Action: Mouse moved to (801, 443)
Screenshot: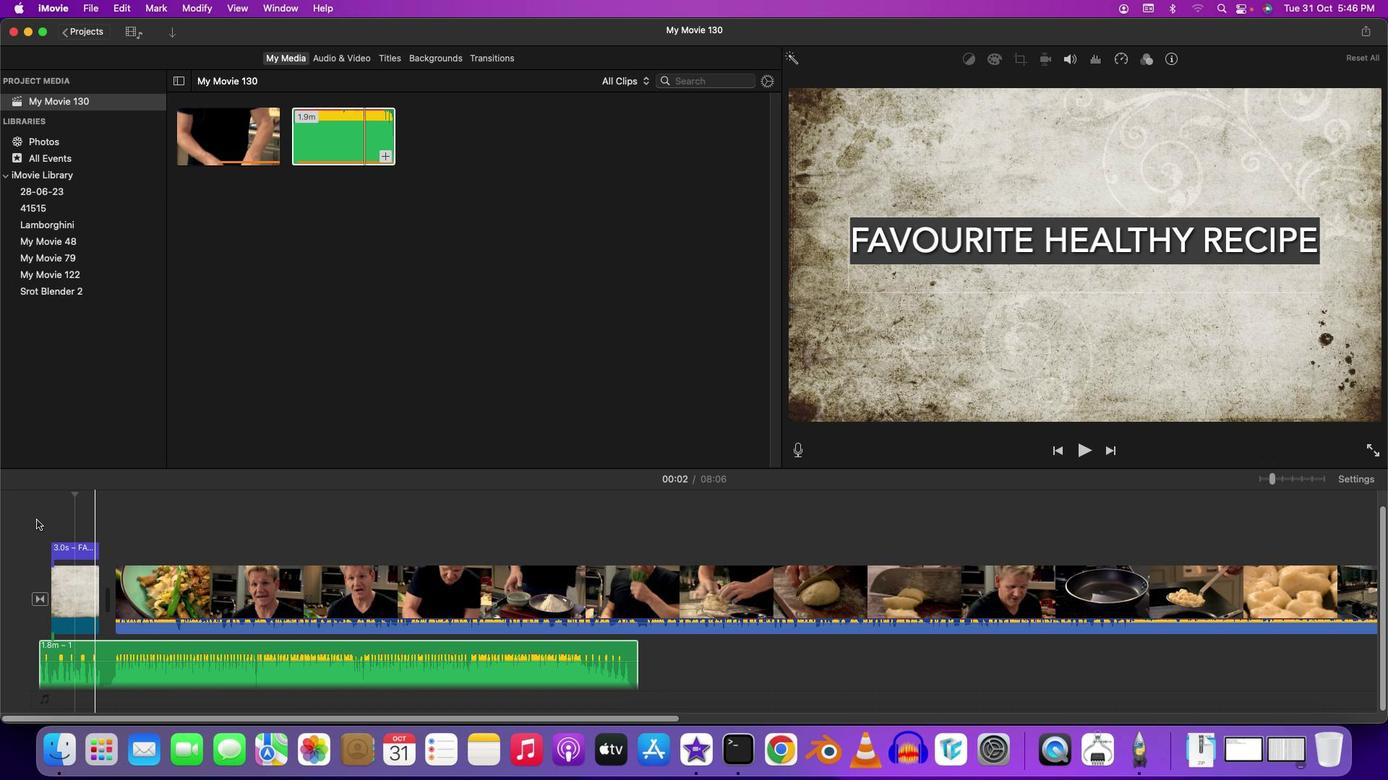 
Action: Mouse pressed left at (801, 443)
Screenshot: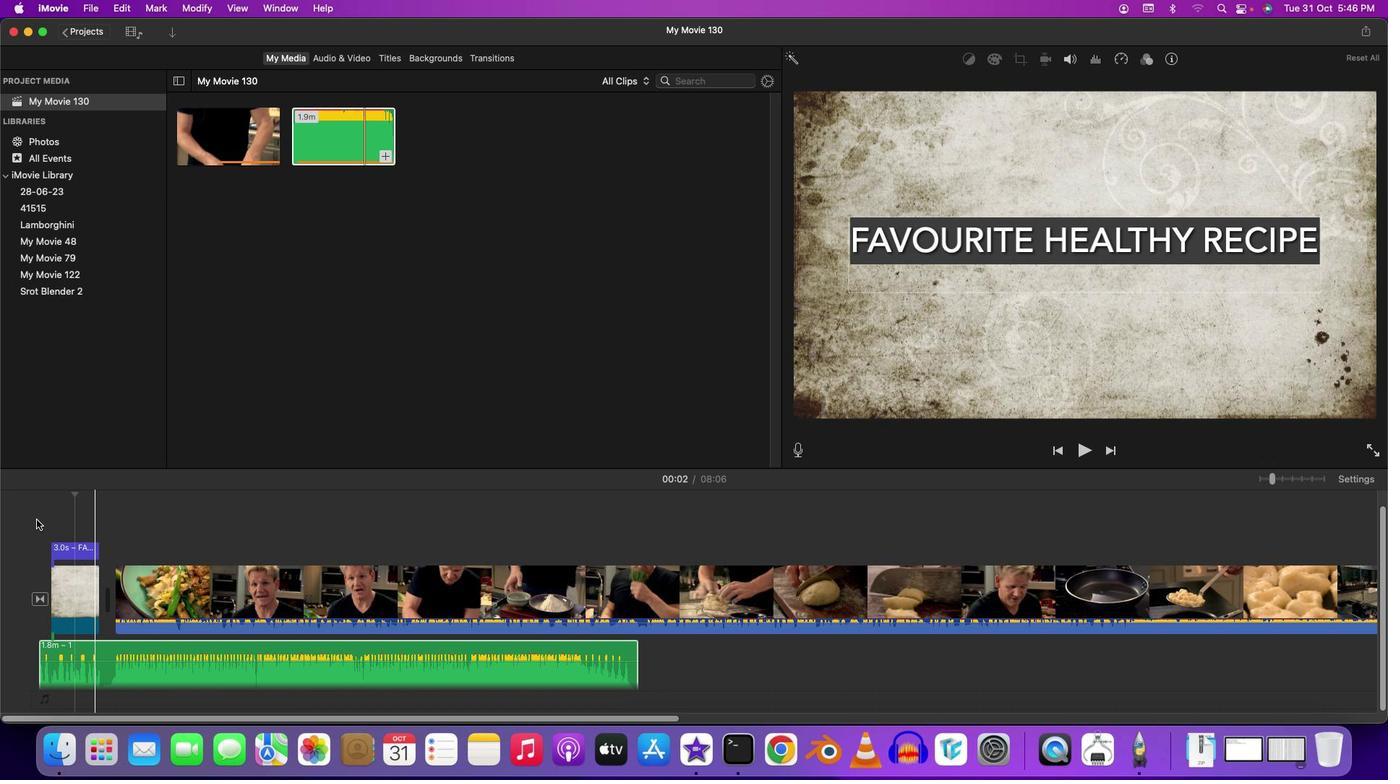 
Action: Key pressed Key.space
Screenshot: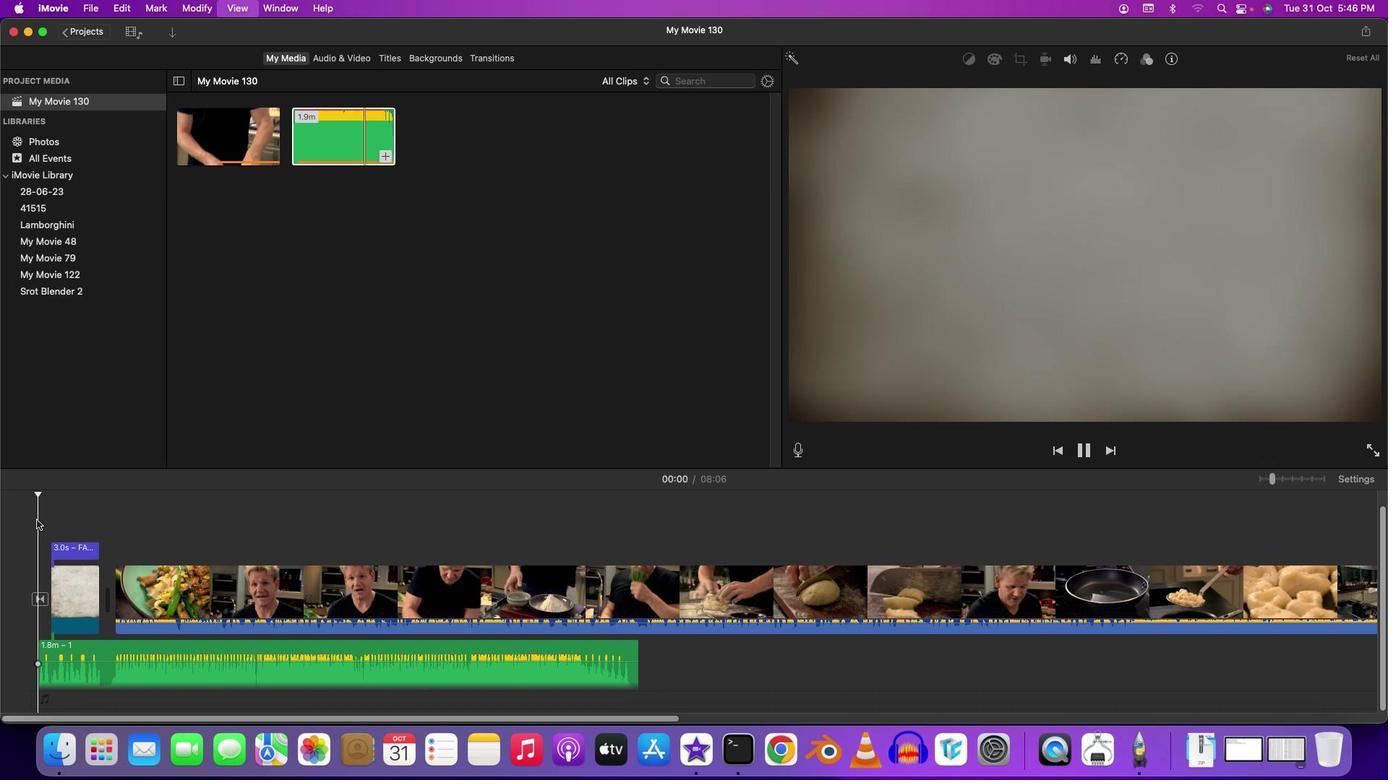 
Action: Mouse moved to (800, 443)
Screenshot: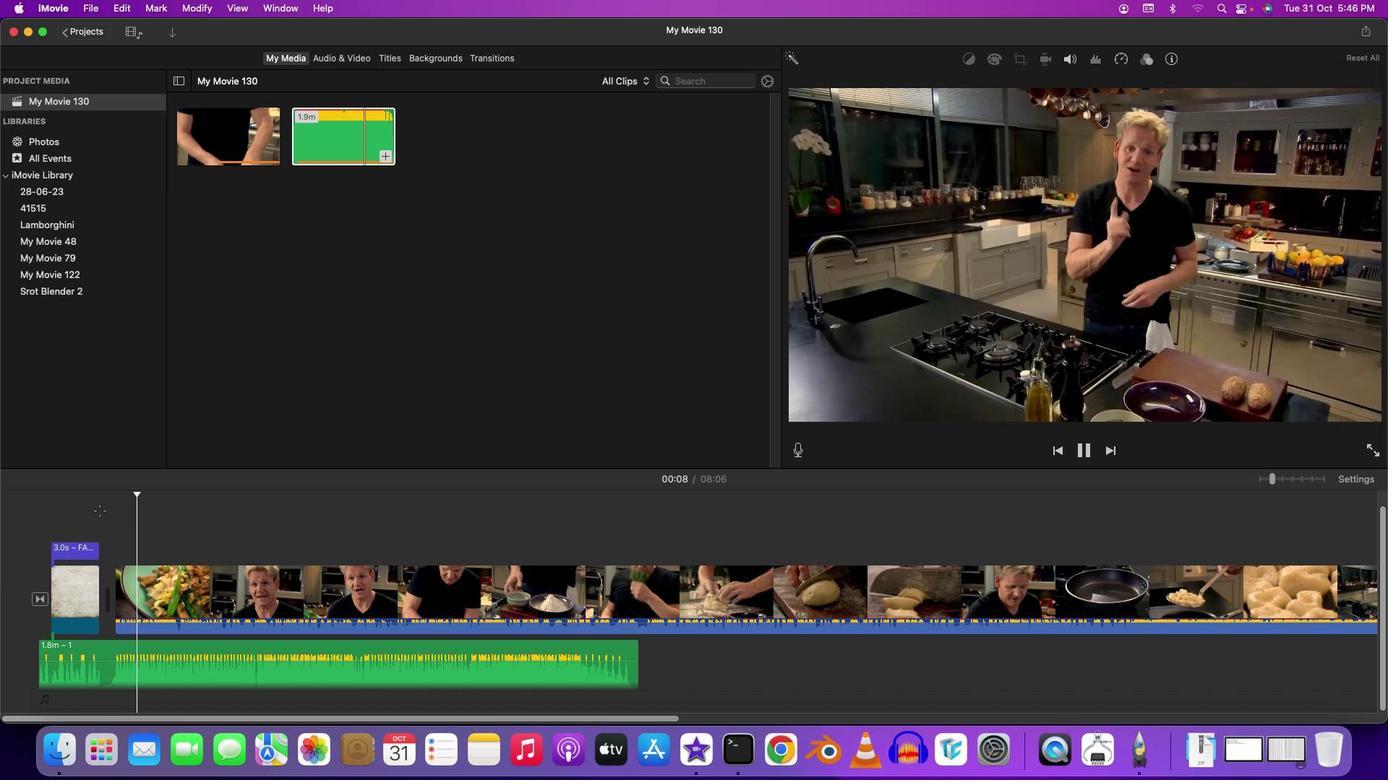 
Action: Mouse pressed left at (800, 443)
Screenshot: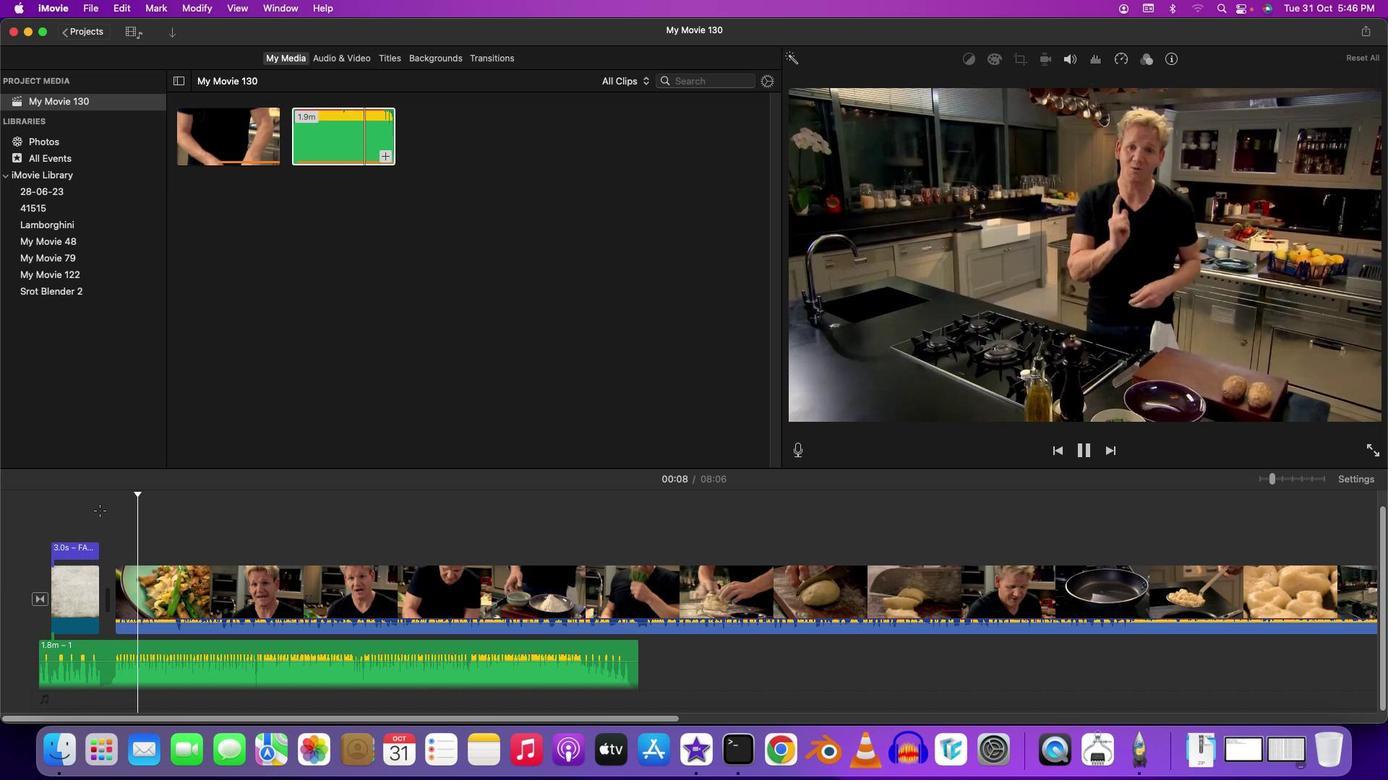 
Action: Mouse moved to (801, 443)
Screenshot: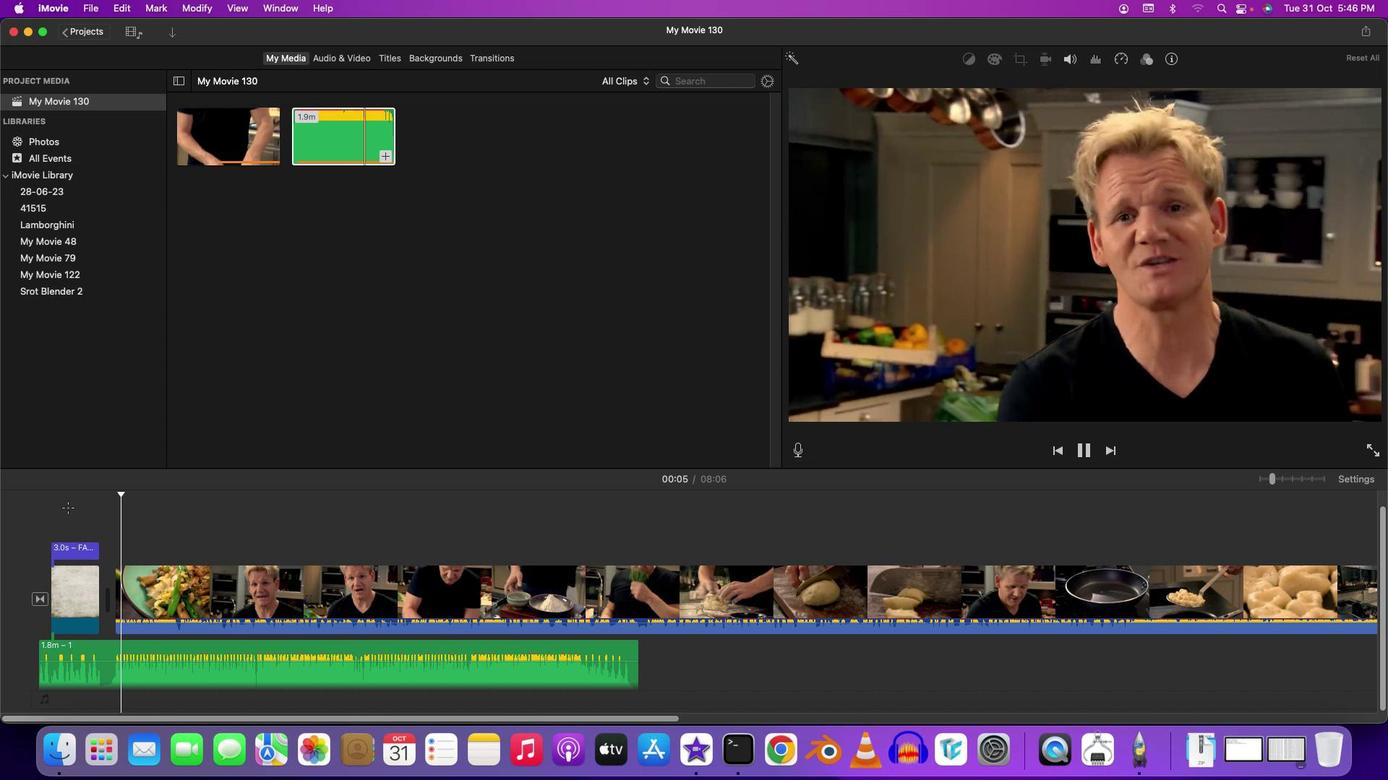 
Action: Mouse pressed left at (801, 443)
Screenshot: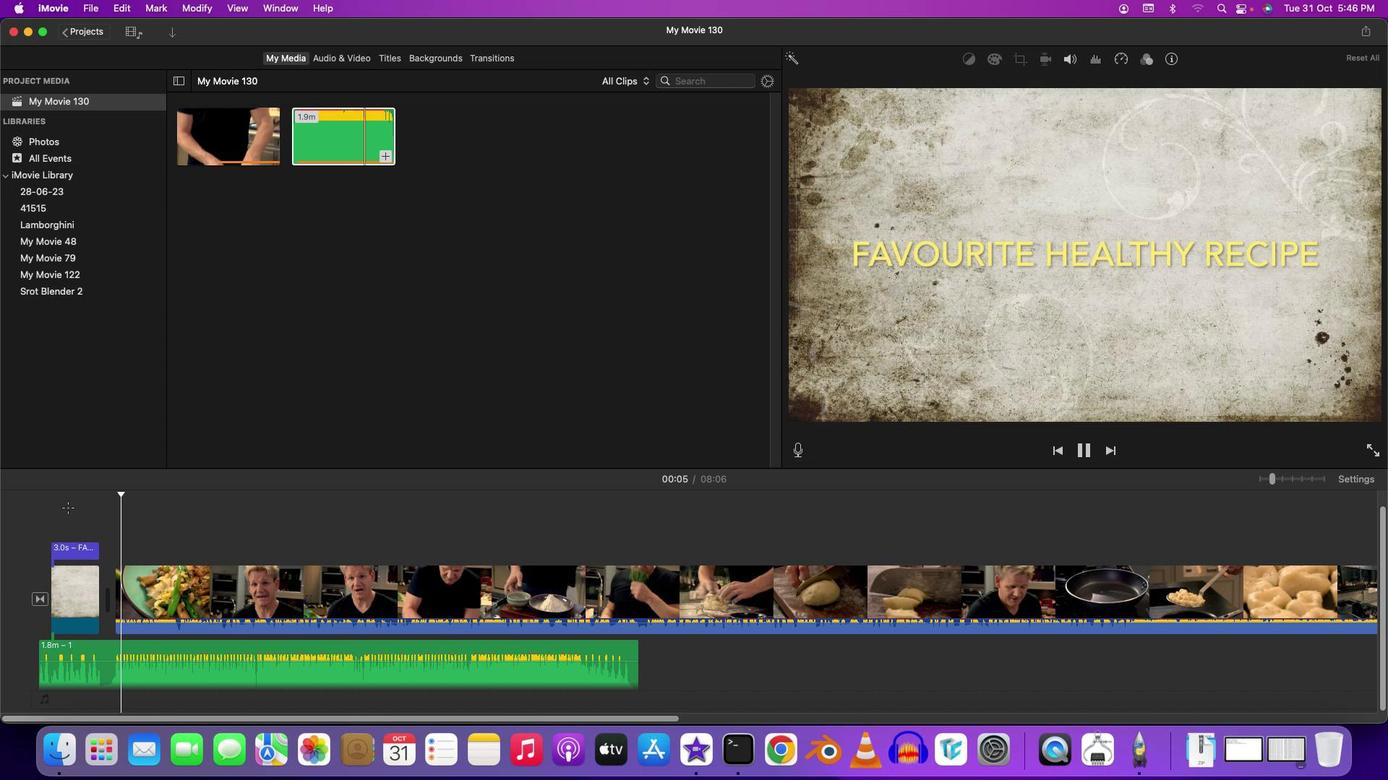 
Action: Mouse moved to (800, 443)
Screenshot: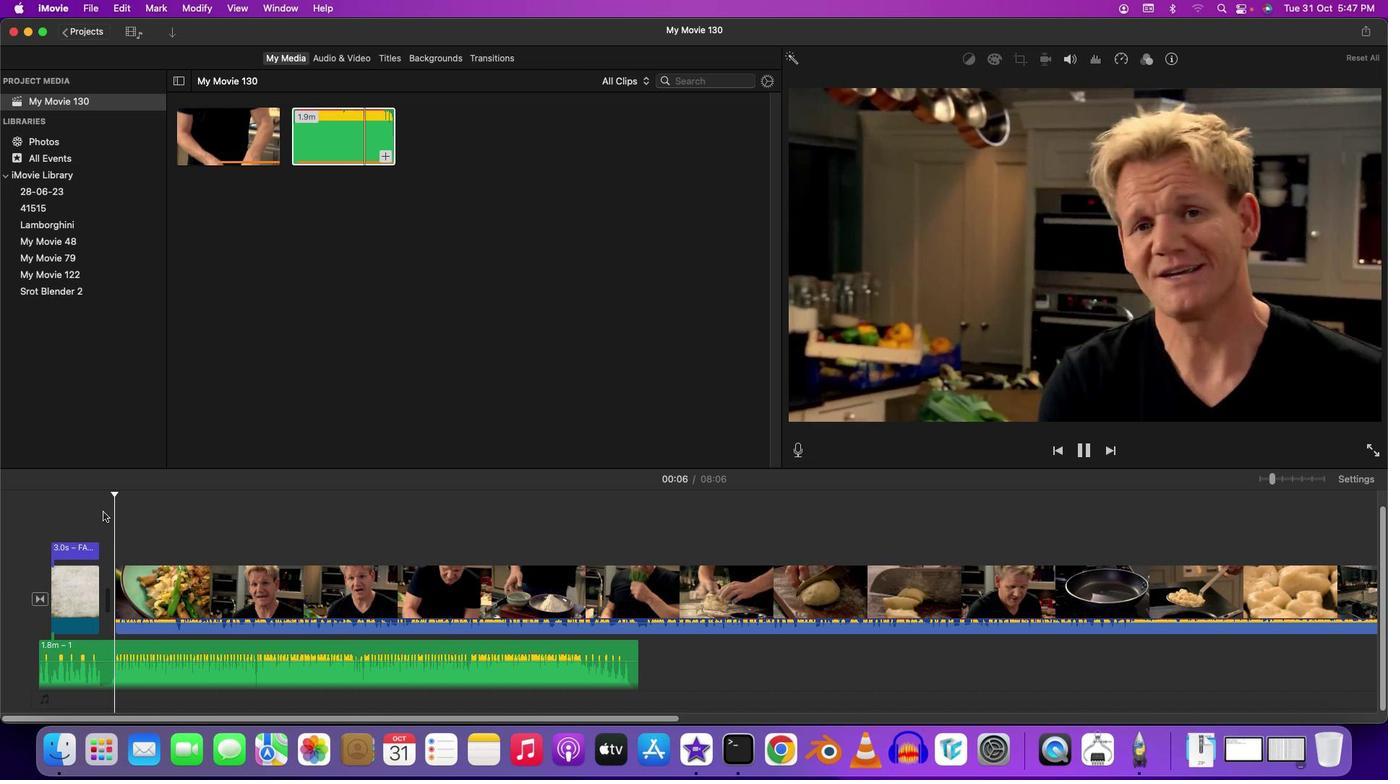 
Action: Mouse pressed left at (800, 443)
Screenshot: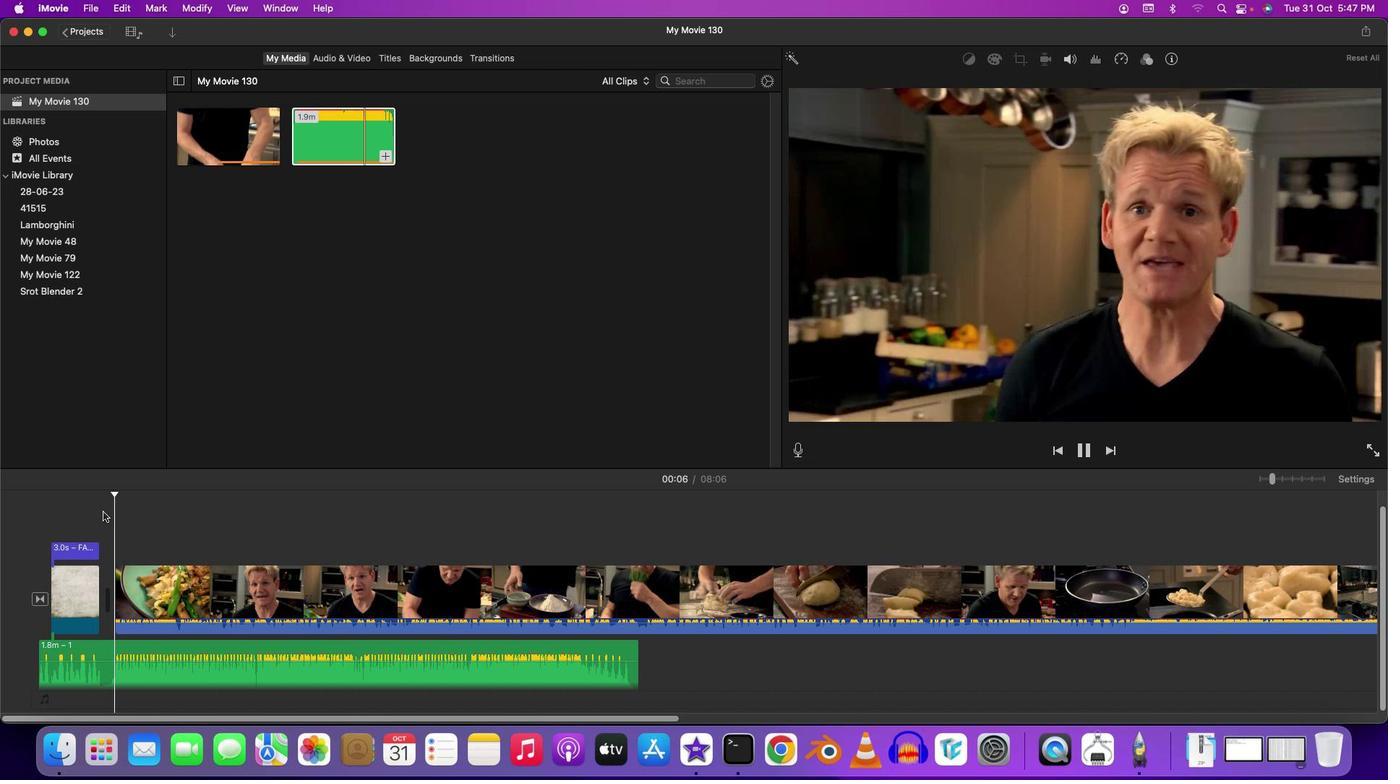 
Action: Mouse moved to (800, 442)
Screenshot: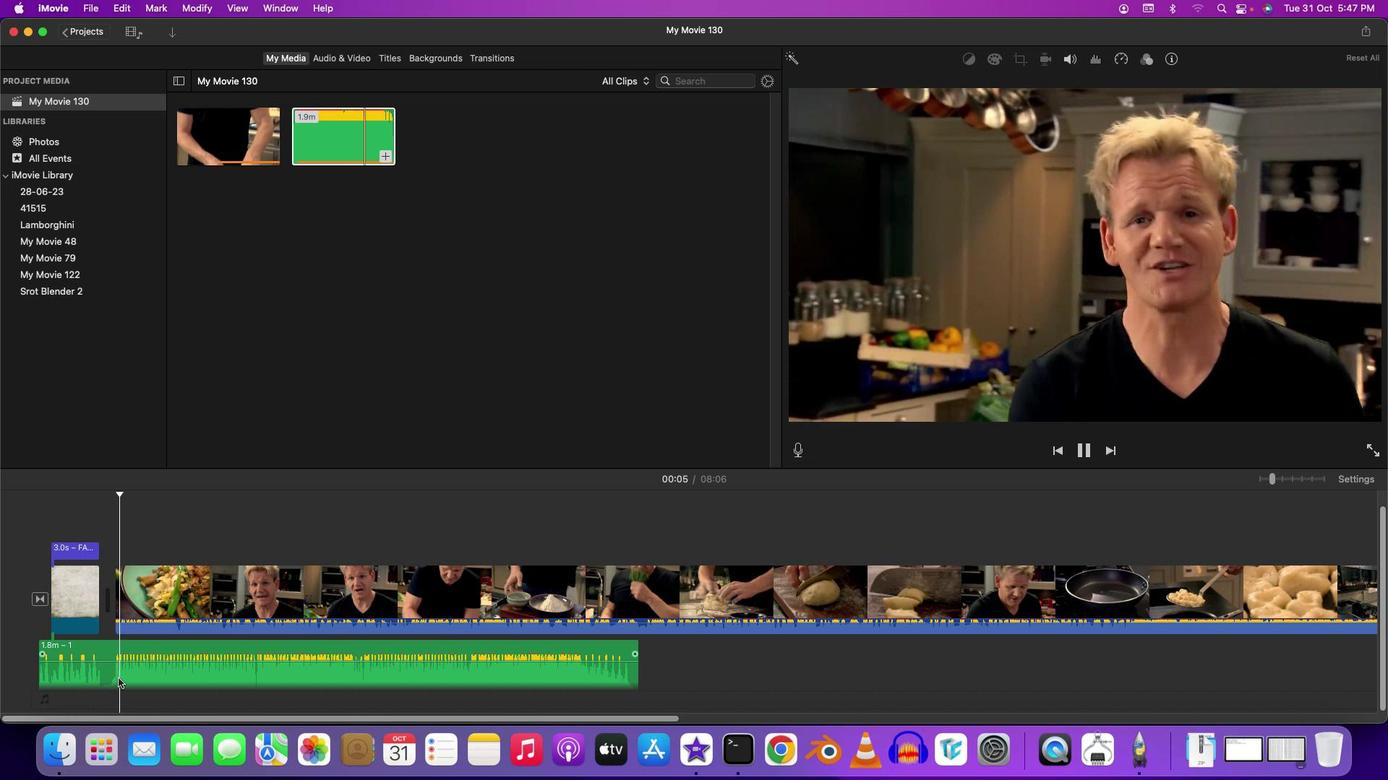 
Action: Key pressed Key.space
Screenshot: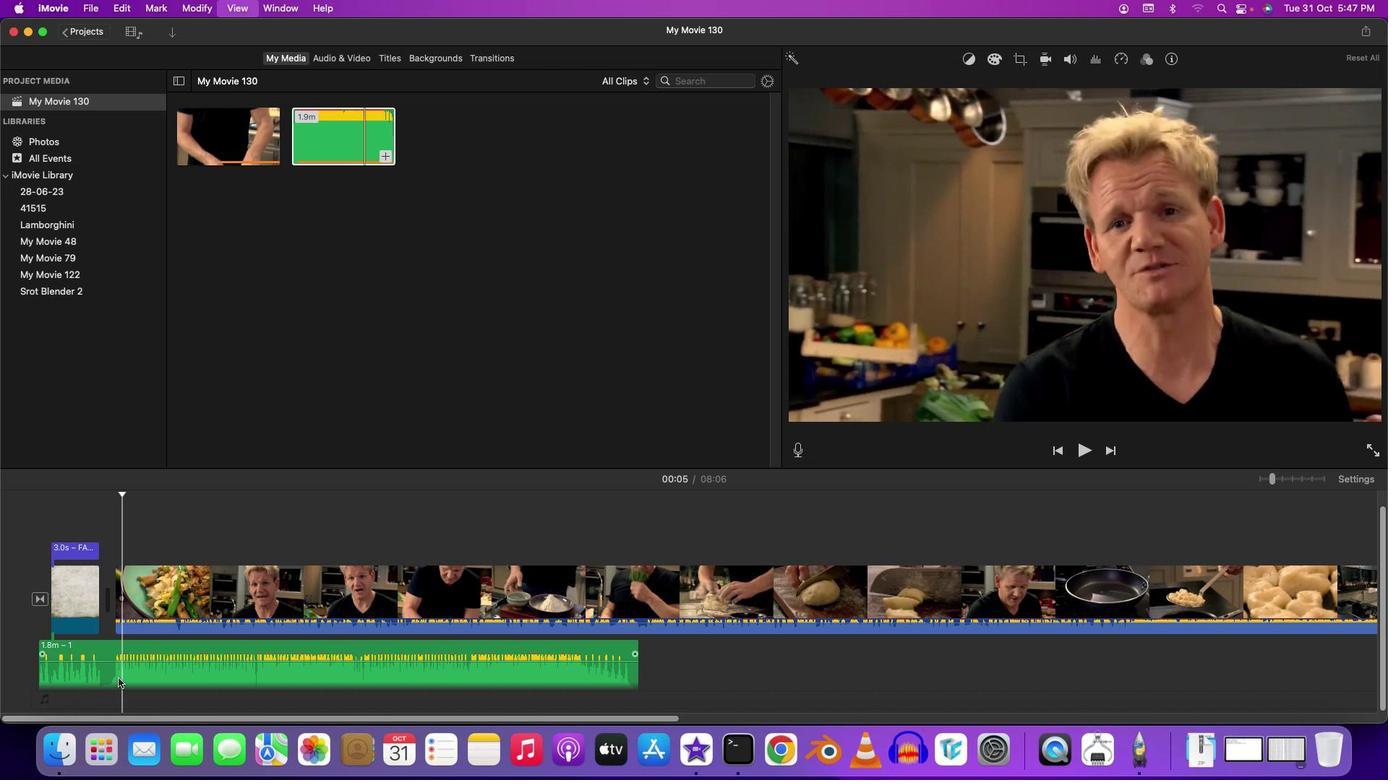
Action: Mouse moved to (795, 442)
Screenshot: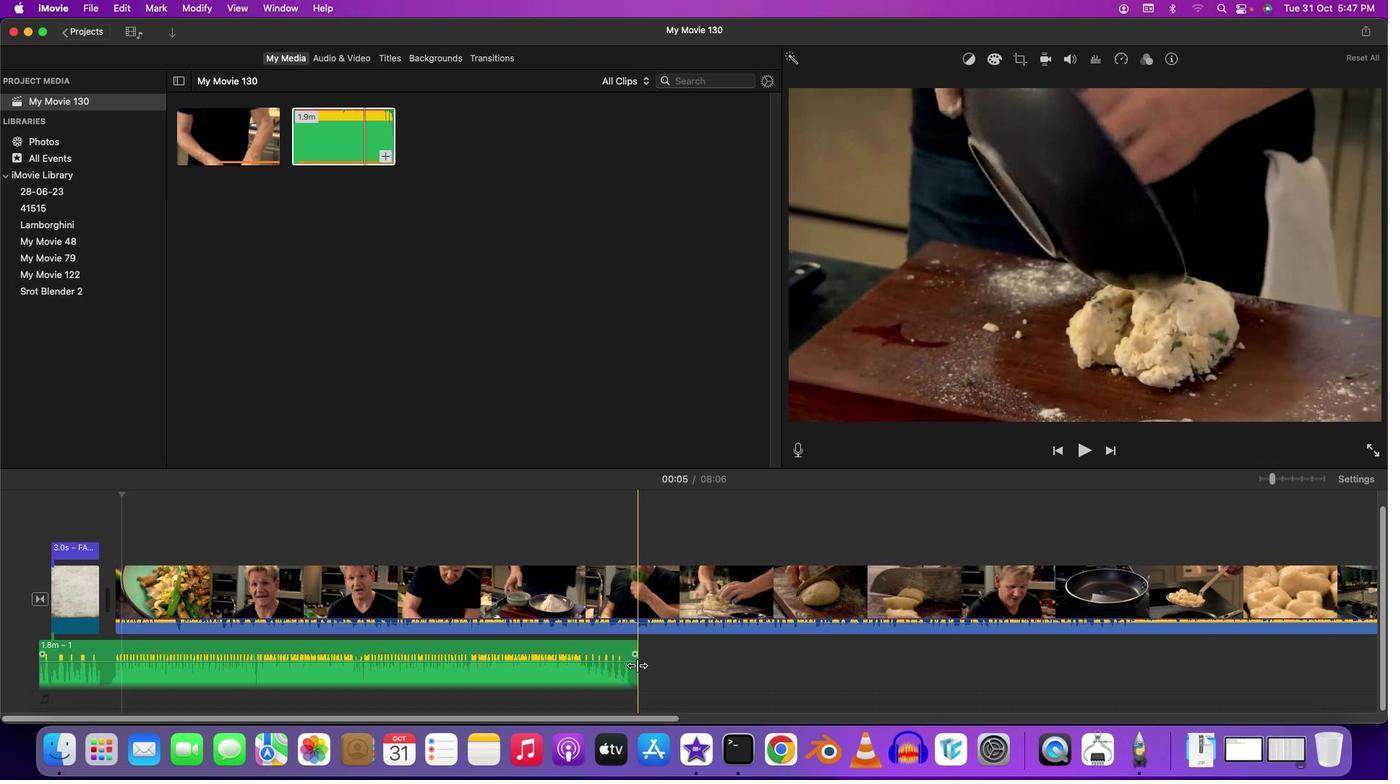 
Action: Mouse pressed left at (795, 442)
Screenshot: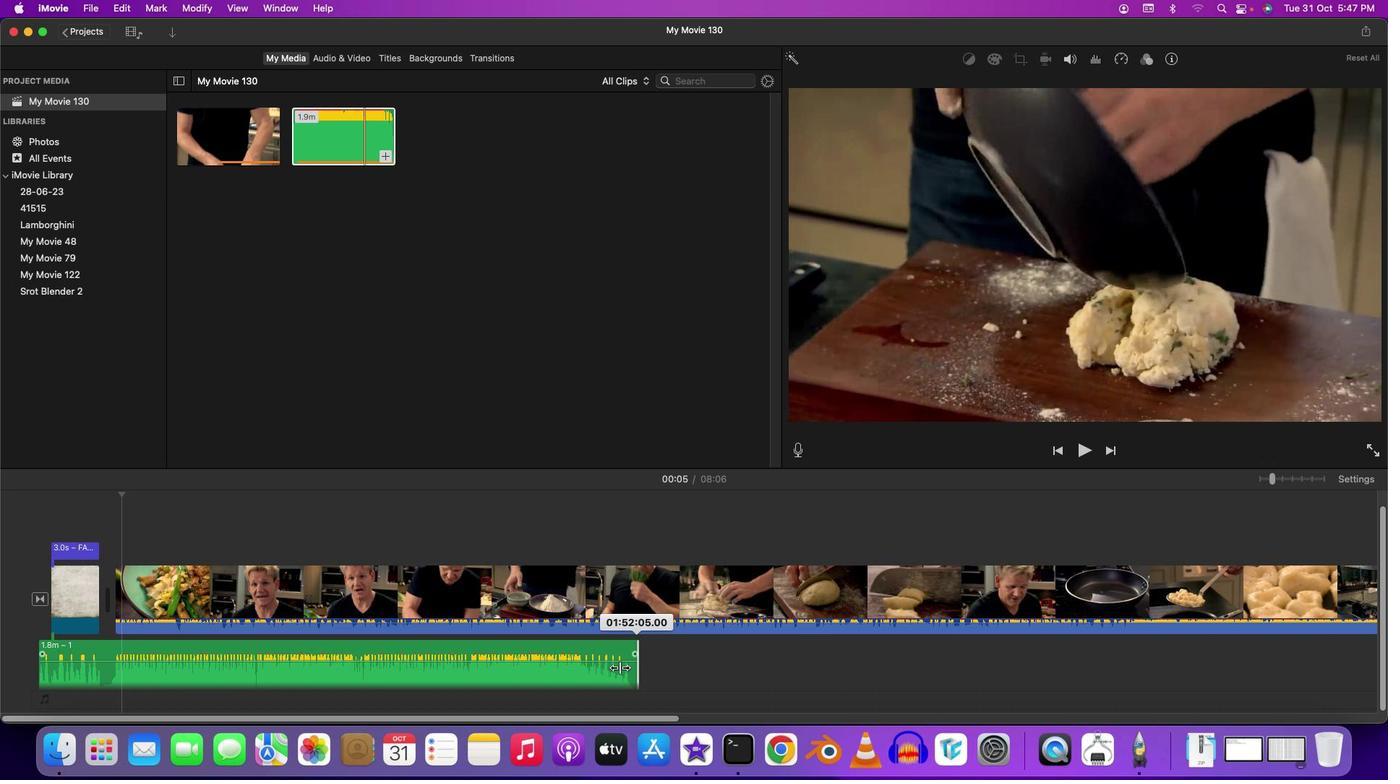 
Action: Mouse moved to (801, 443)
Screenshot: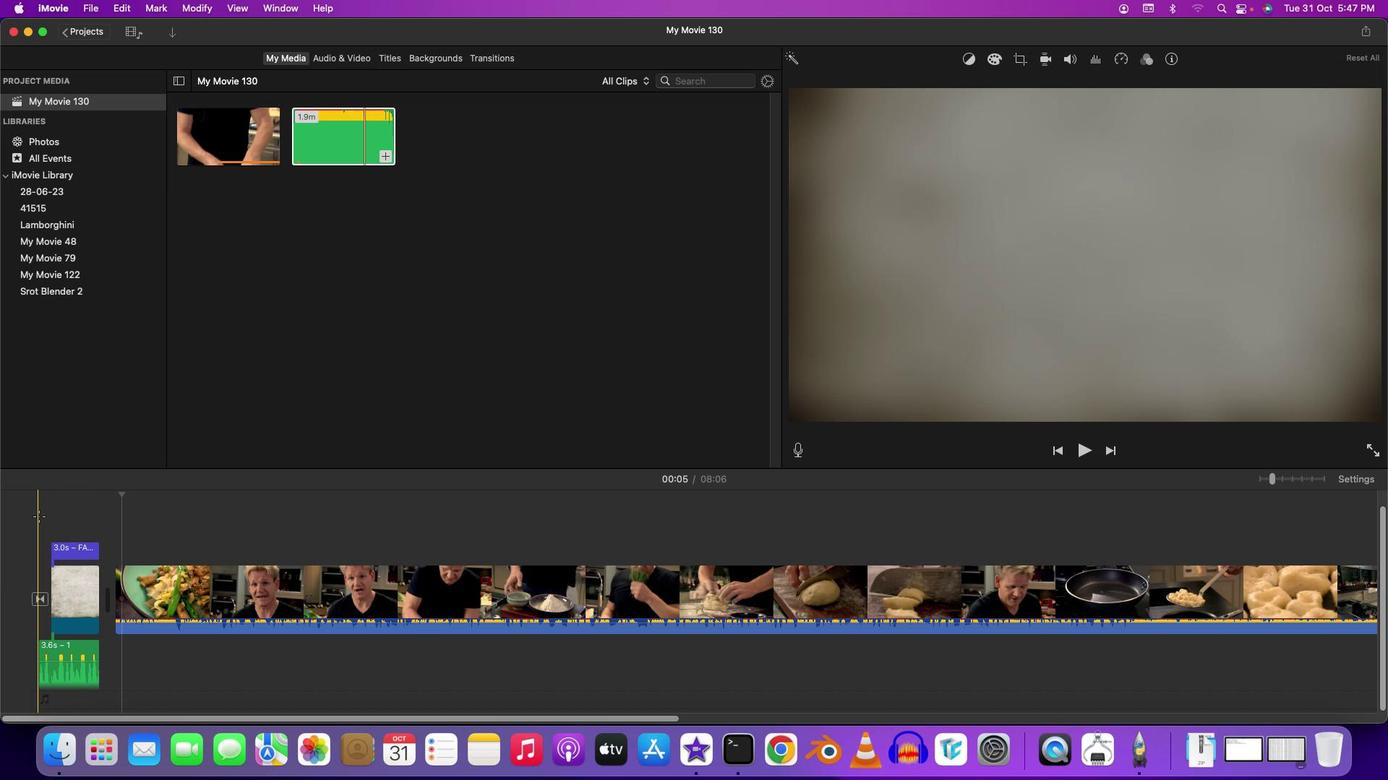 
Action: Mouse pressed left at (801, 443)
Screenshot: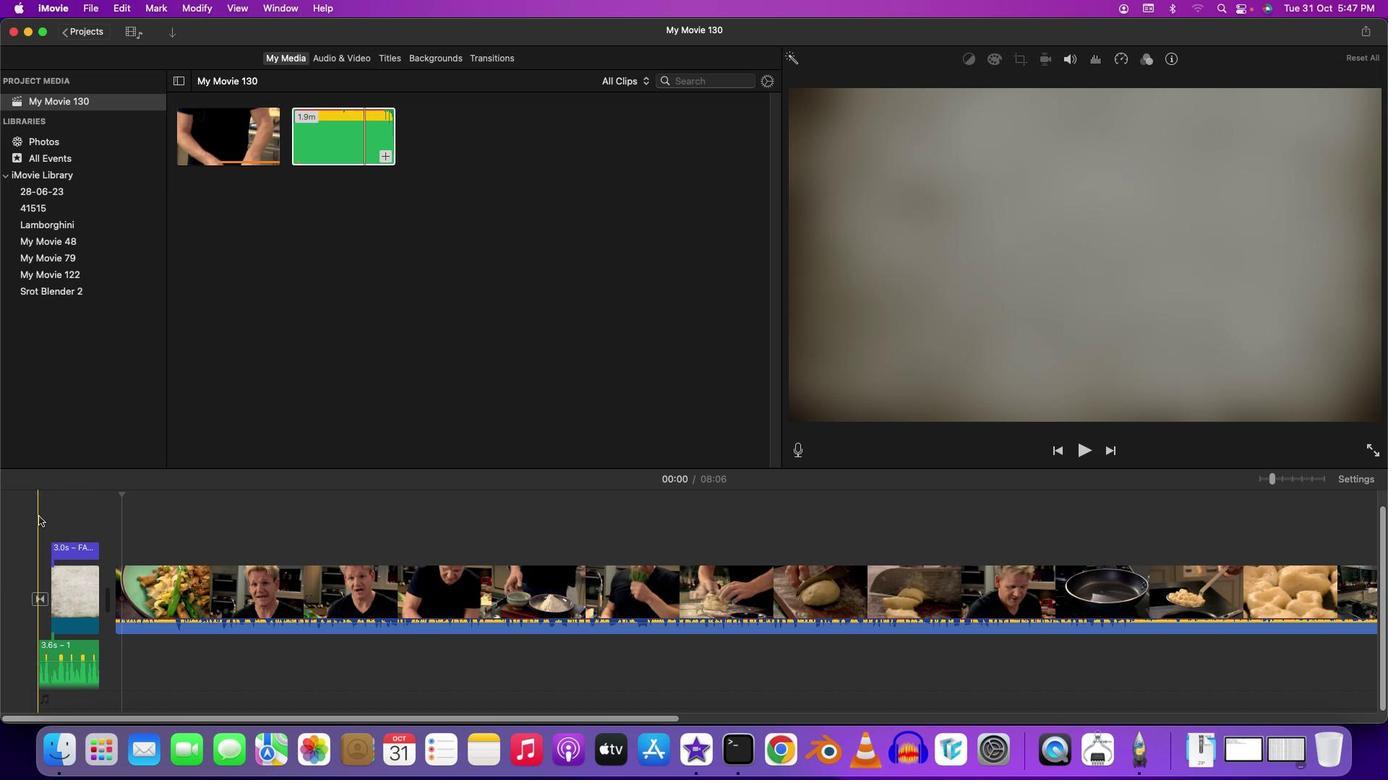 
Action: Key pressed Key.spaceKey.space
Screenshot: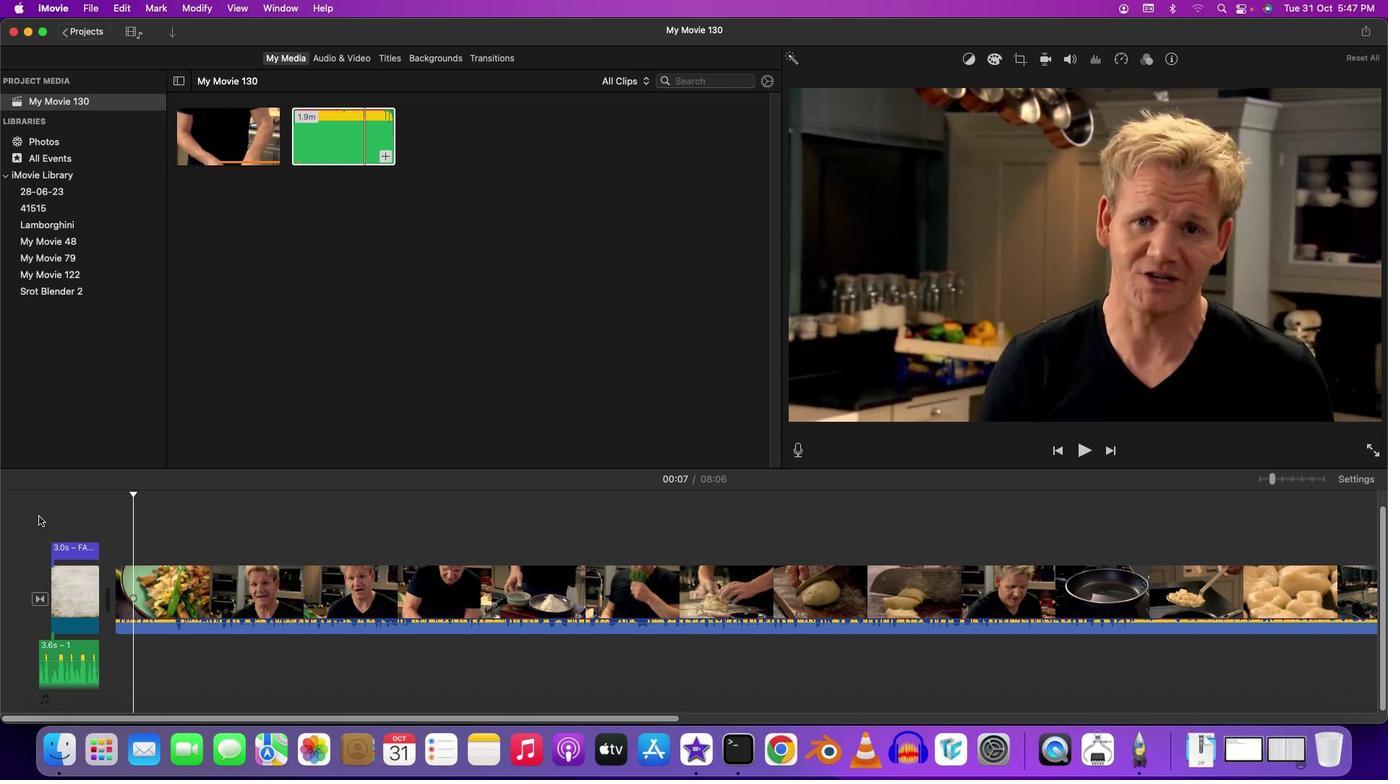 
Action: Mouse moved to (800, 443)
Screenshot: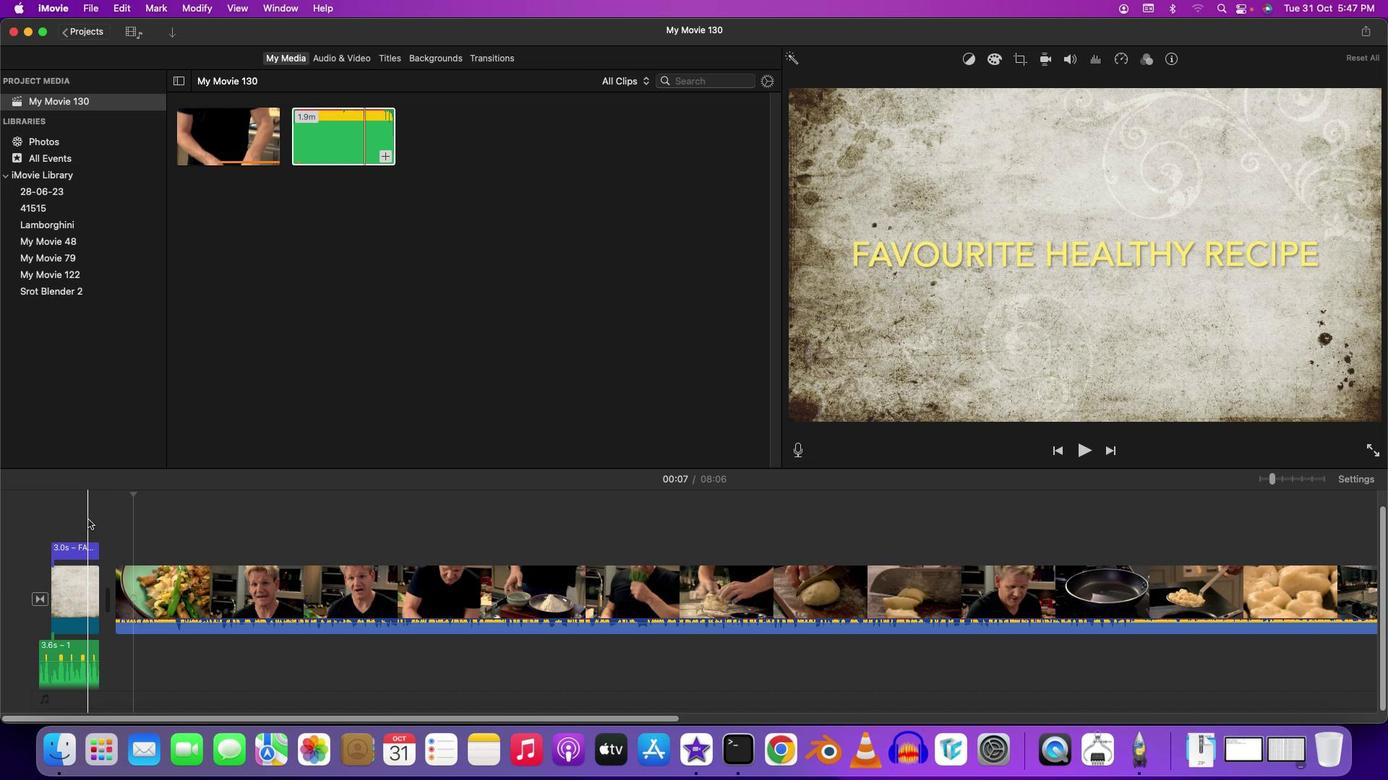 
Action: Mouse pressed left at (800, 443)
Screenshot: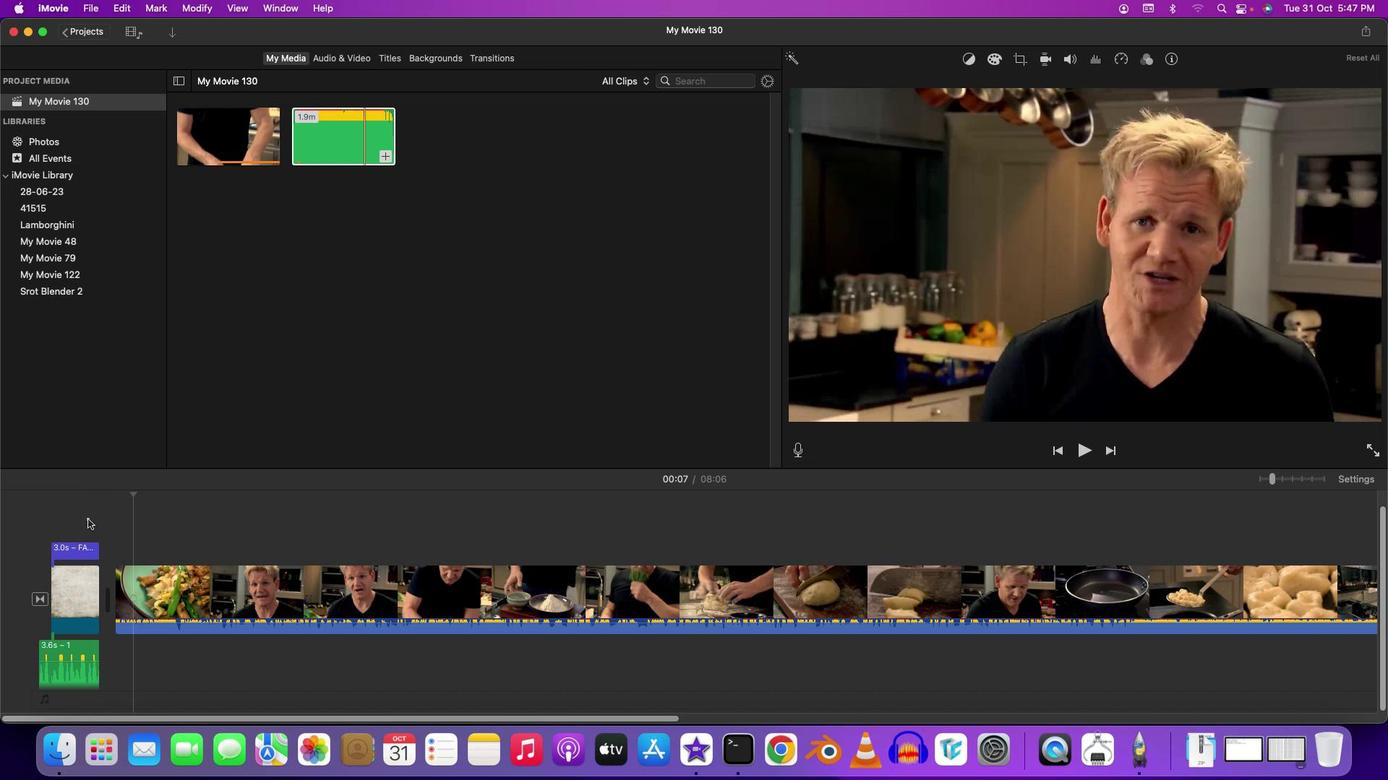 
Action: Mouse moved to (800, 443)
Screenshot: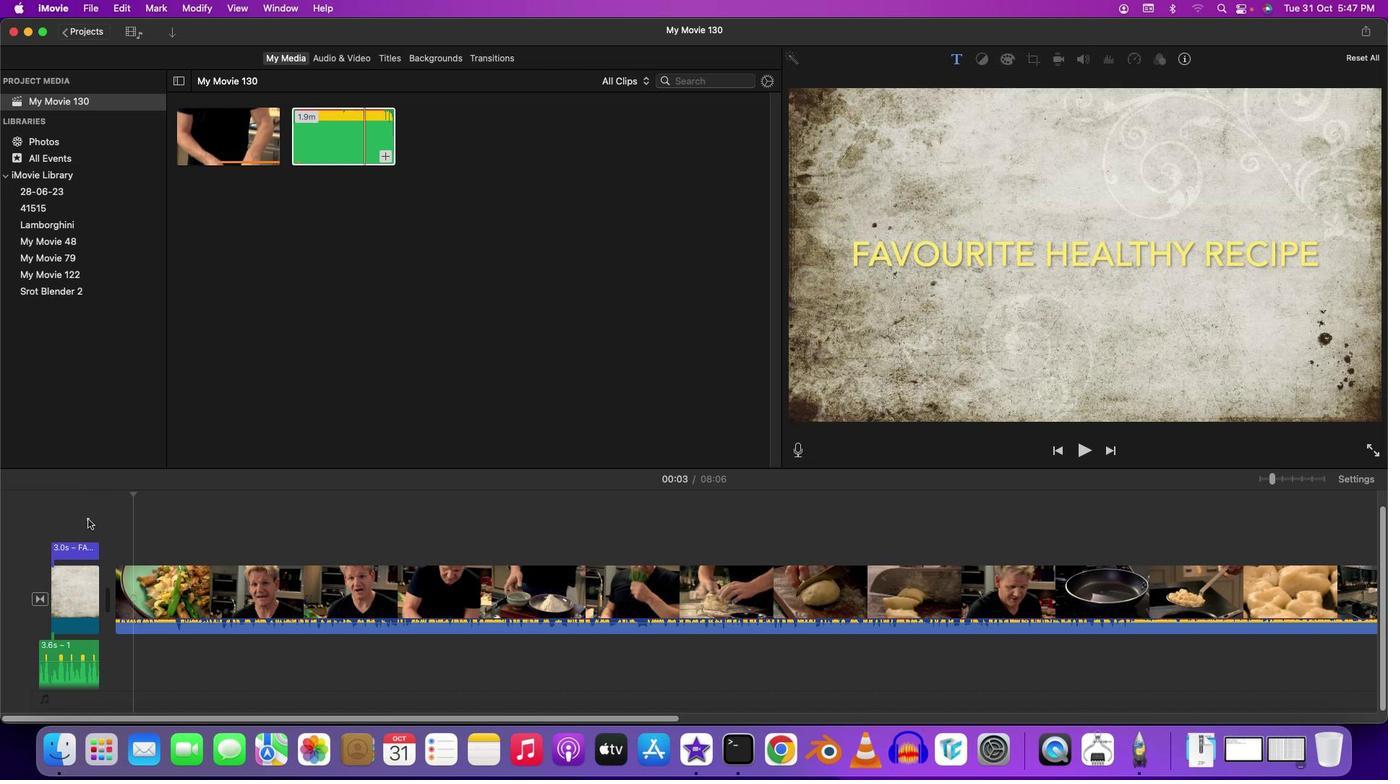 
Action: Key pressed Key.space
Screenshot: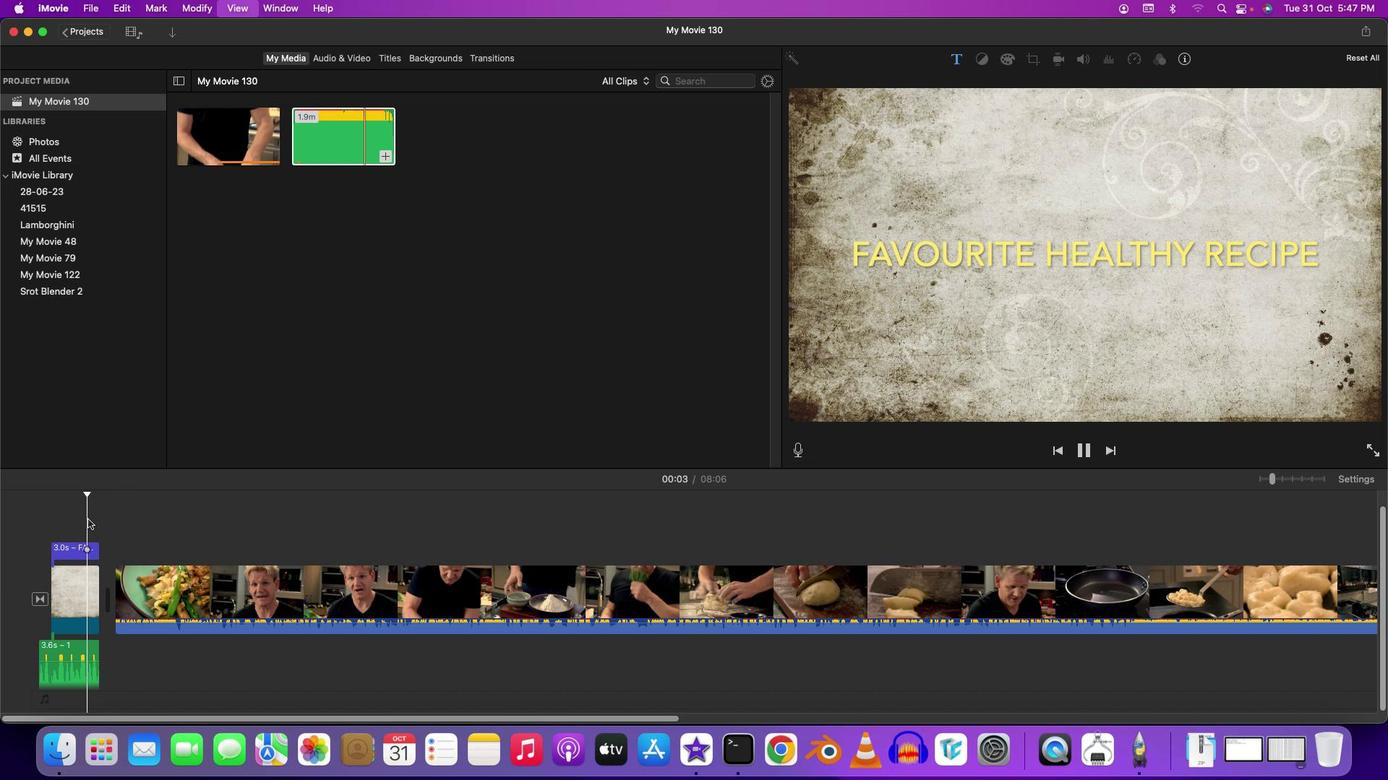 
Action: Mouse moved to (796, 443)
Screenshot: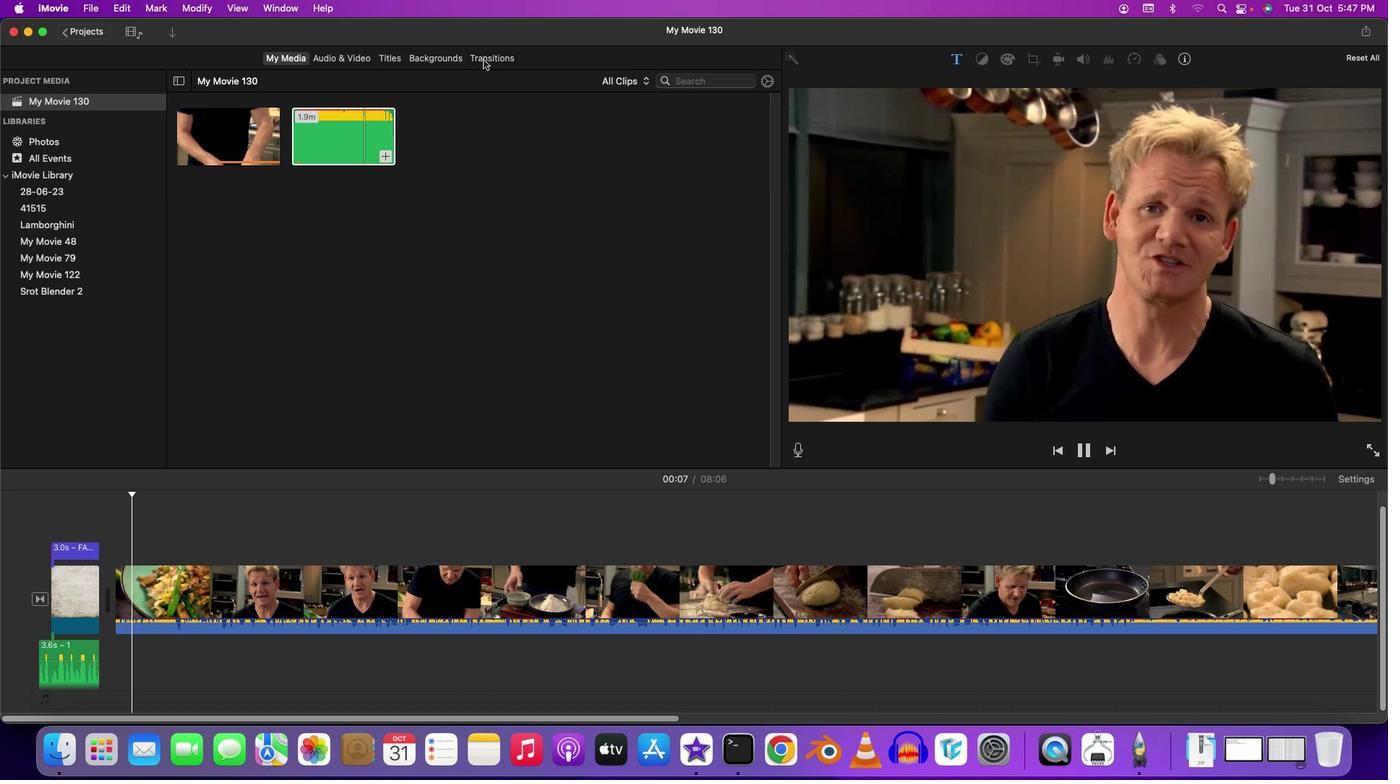 
Action: Mouse pressed left at (796, 443)
Screenshot: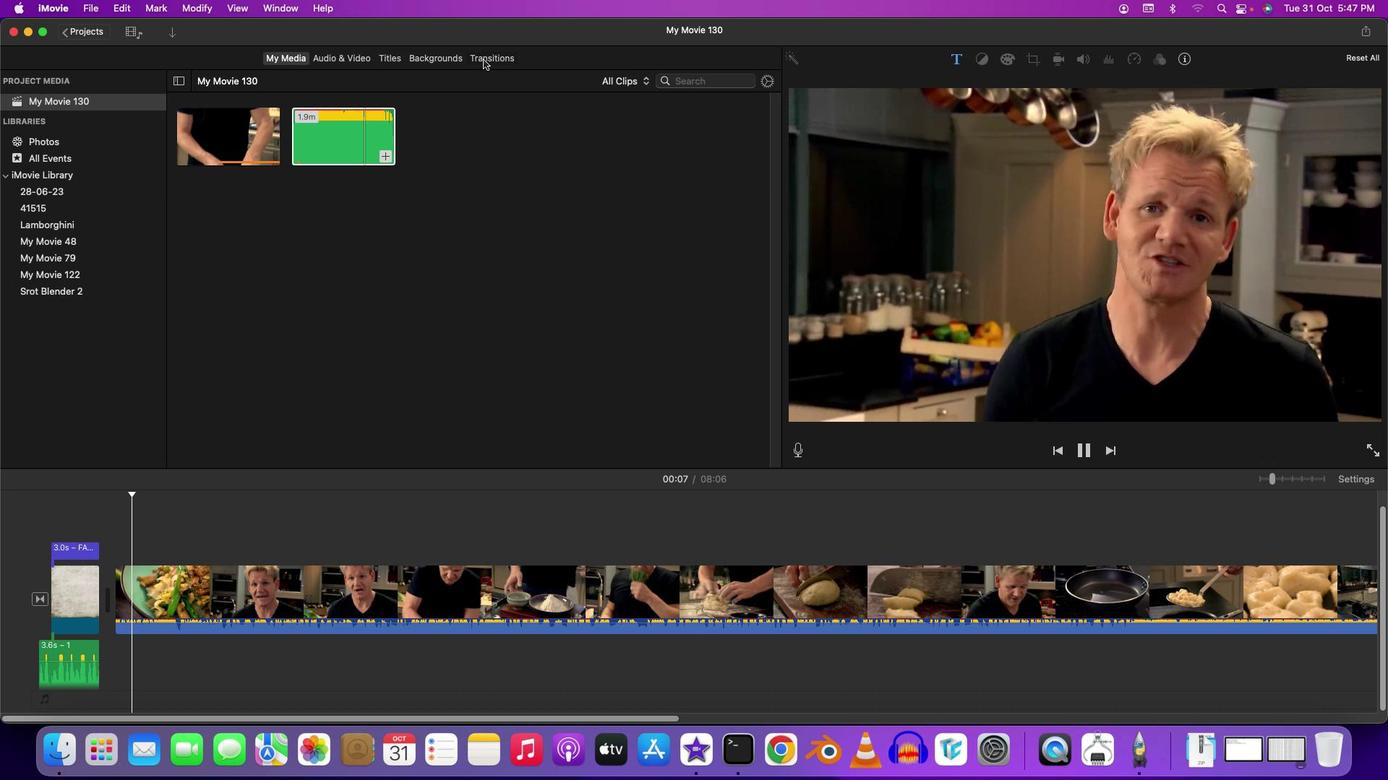 
Action: Mouse moved to (800, 443)
Screenshot: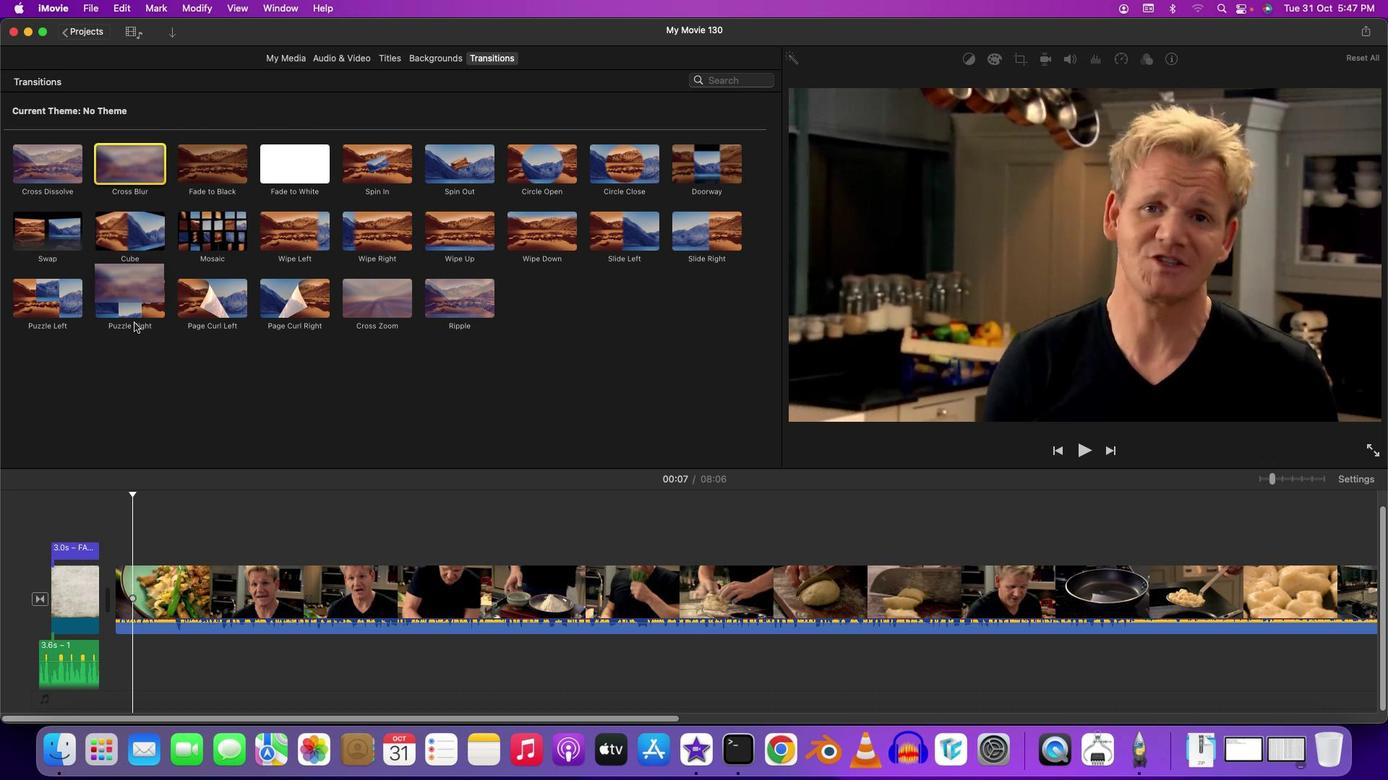 
Action: Mouse pressed left at (800, 443)
Screenshot: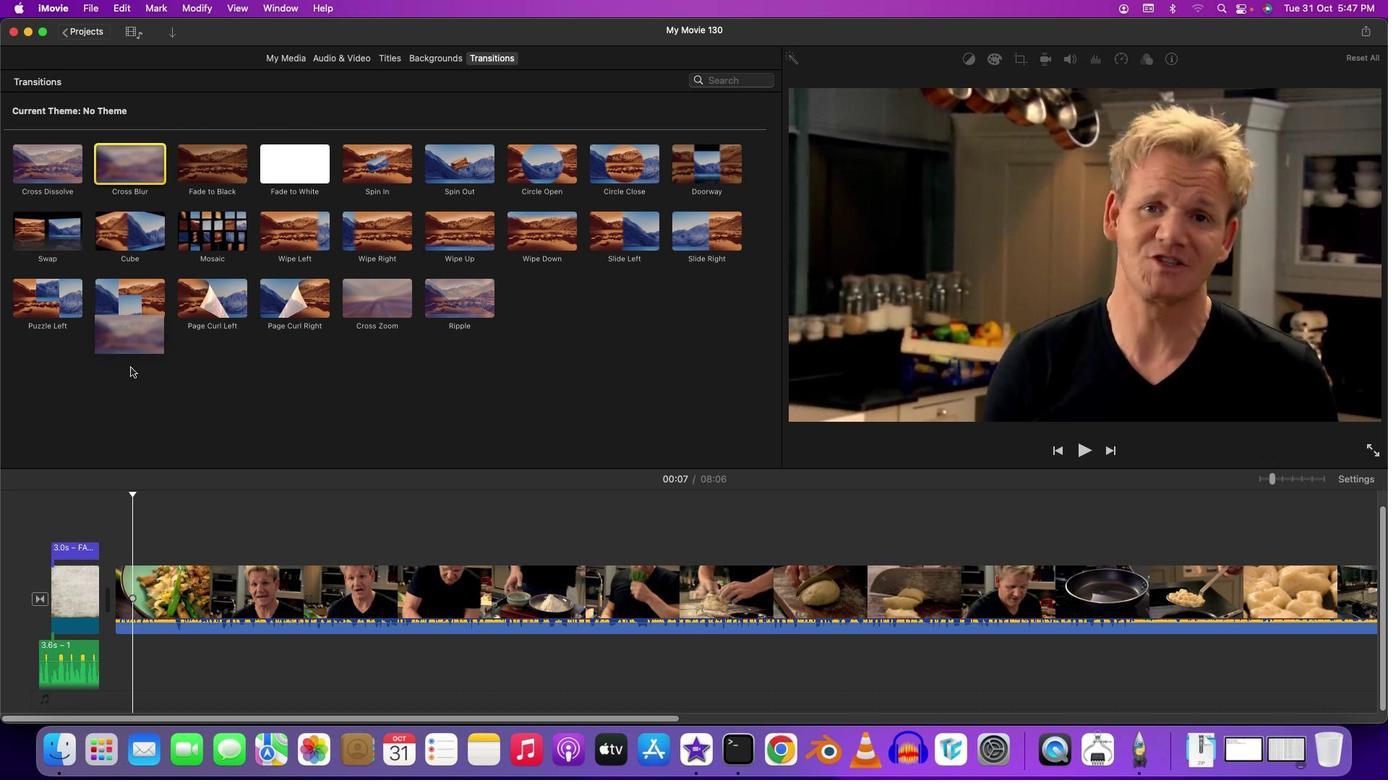 
Action: Mouse moved to (800, 443)
Screenshot: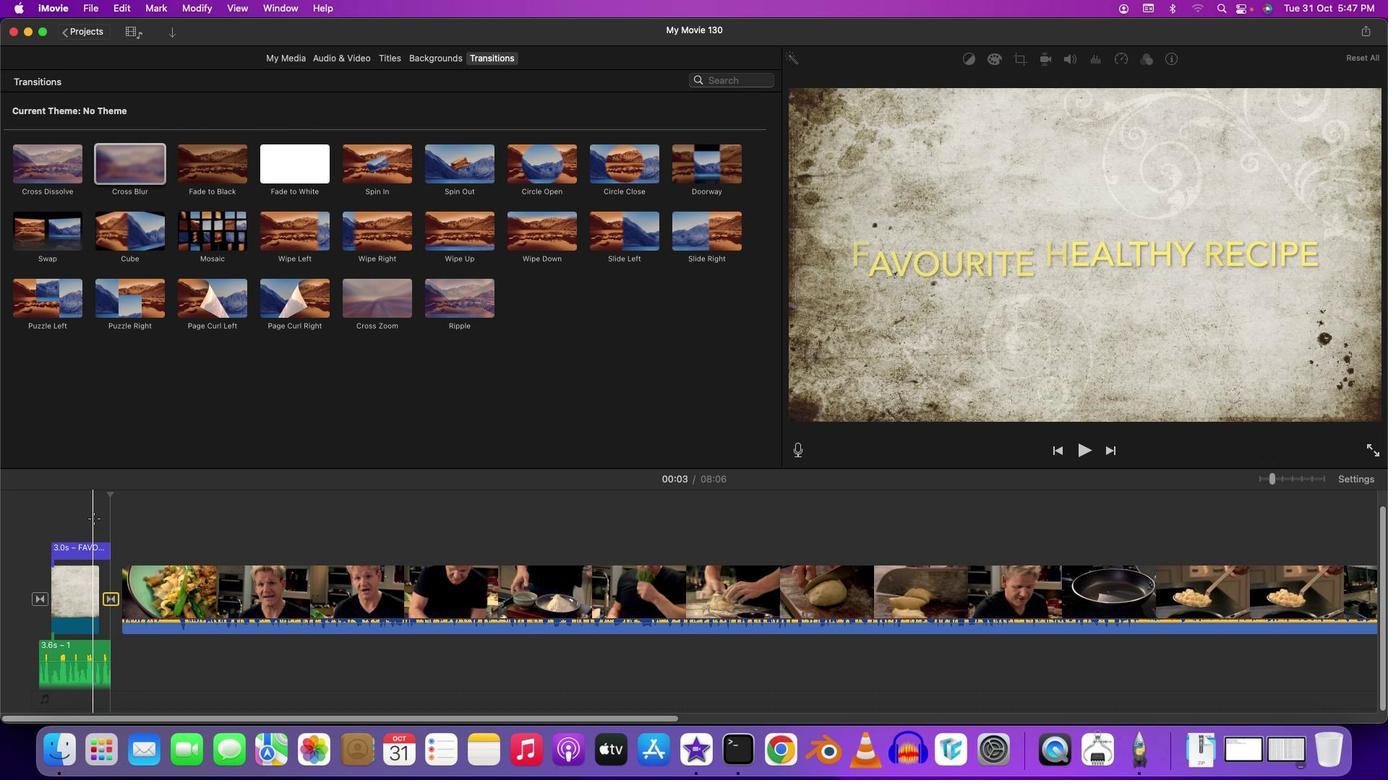 
Action: Mouse pressed left at (800, 443)
Screenshot: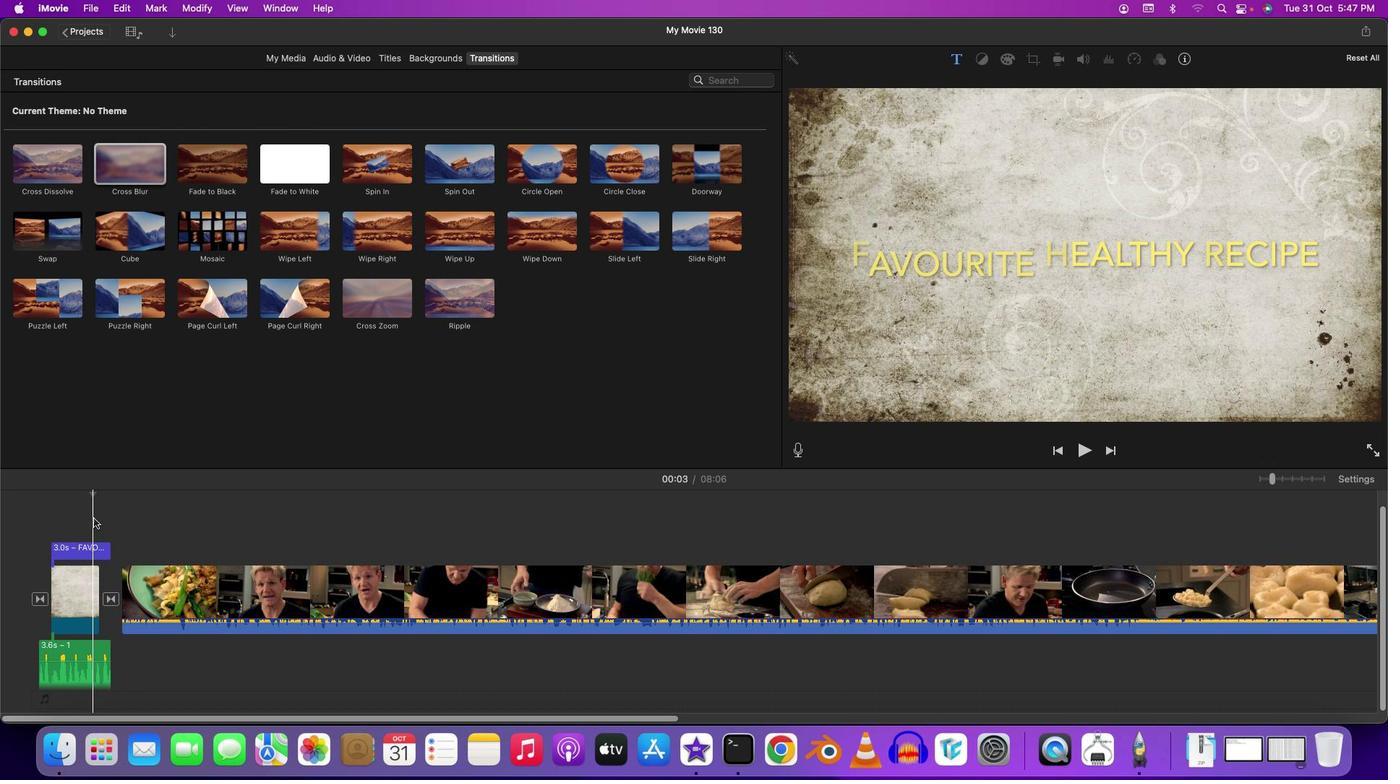 
Action: Mouse moved to (800, 443)
Screenshot: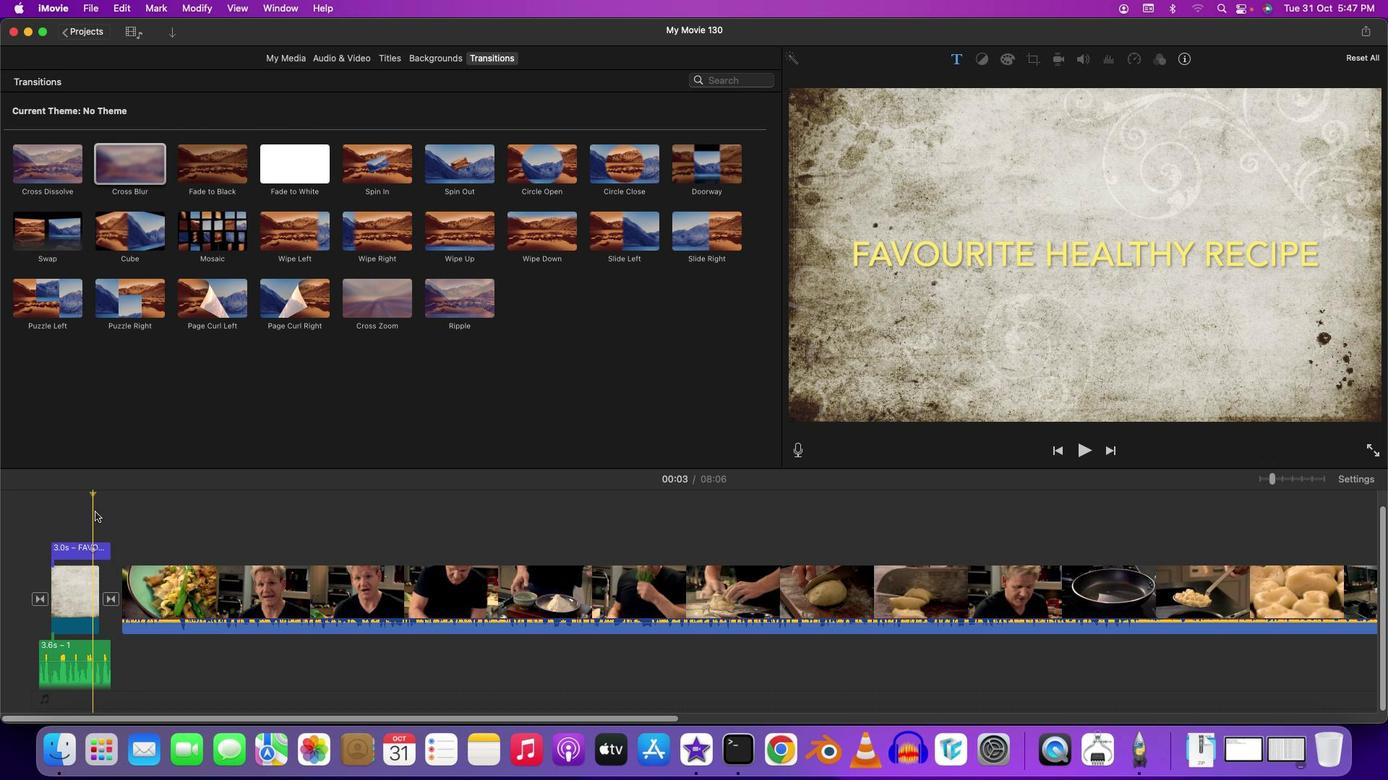 
Action: Key pressed Key.space
Screenshot: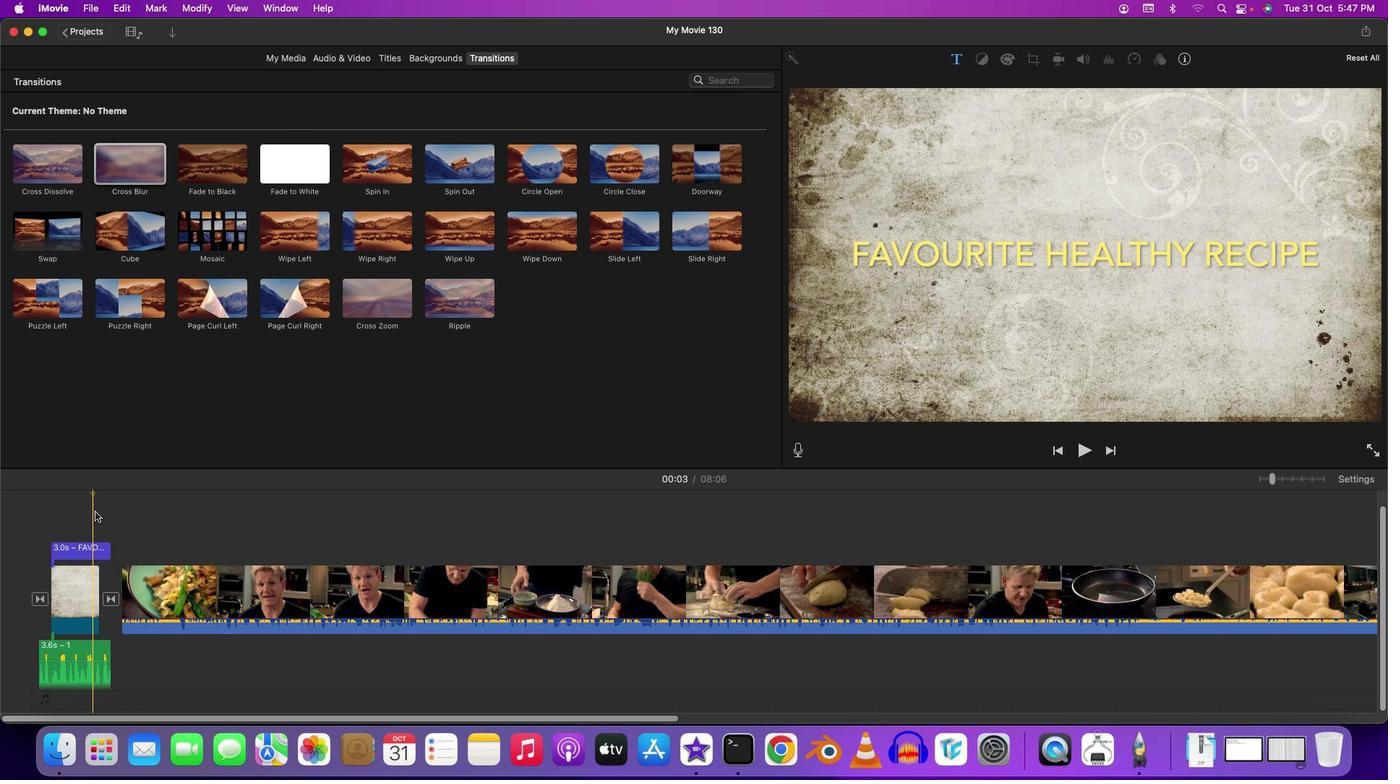
Action: Mouse moved to (799, 442)
Screenshot: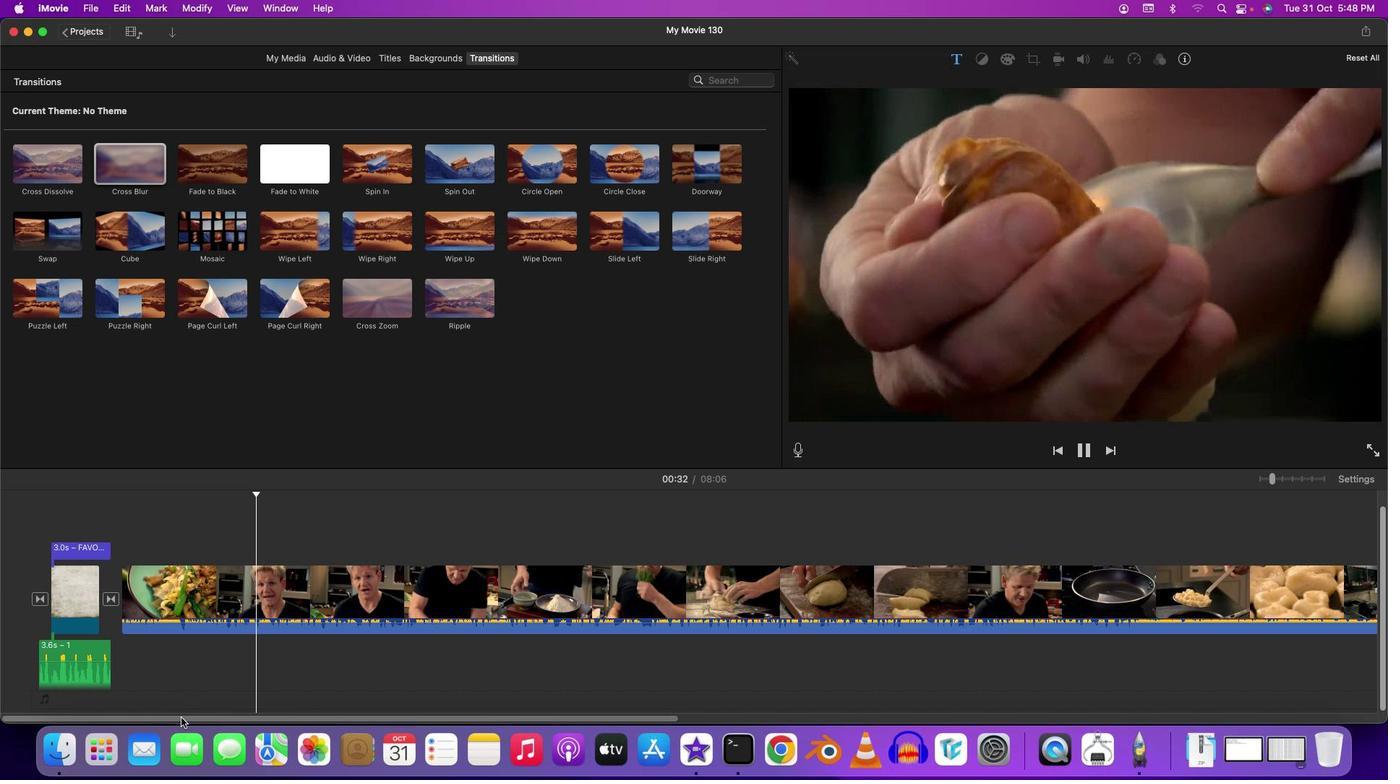 
Action: Mouse pressed left at (799, 442)
Screenshot: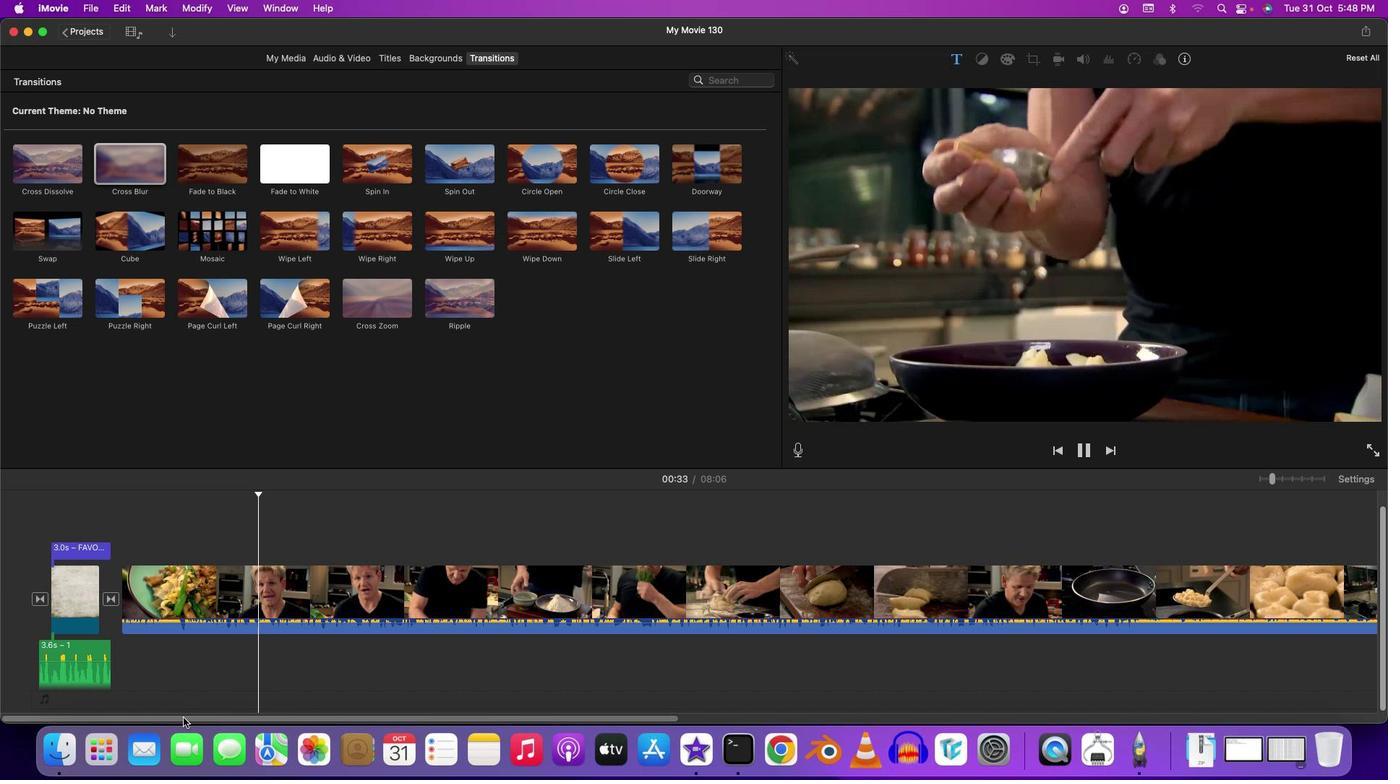 
Action: Mouse moved to (798, 443)
Screenshot: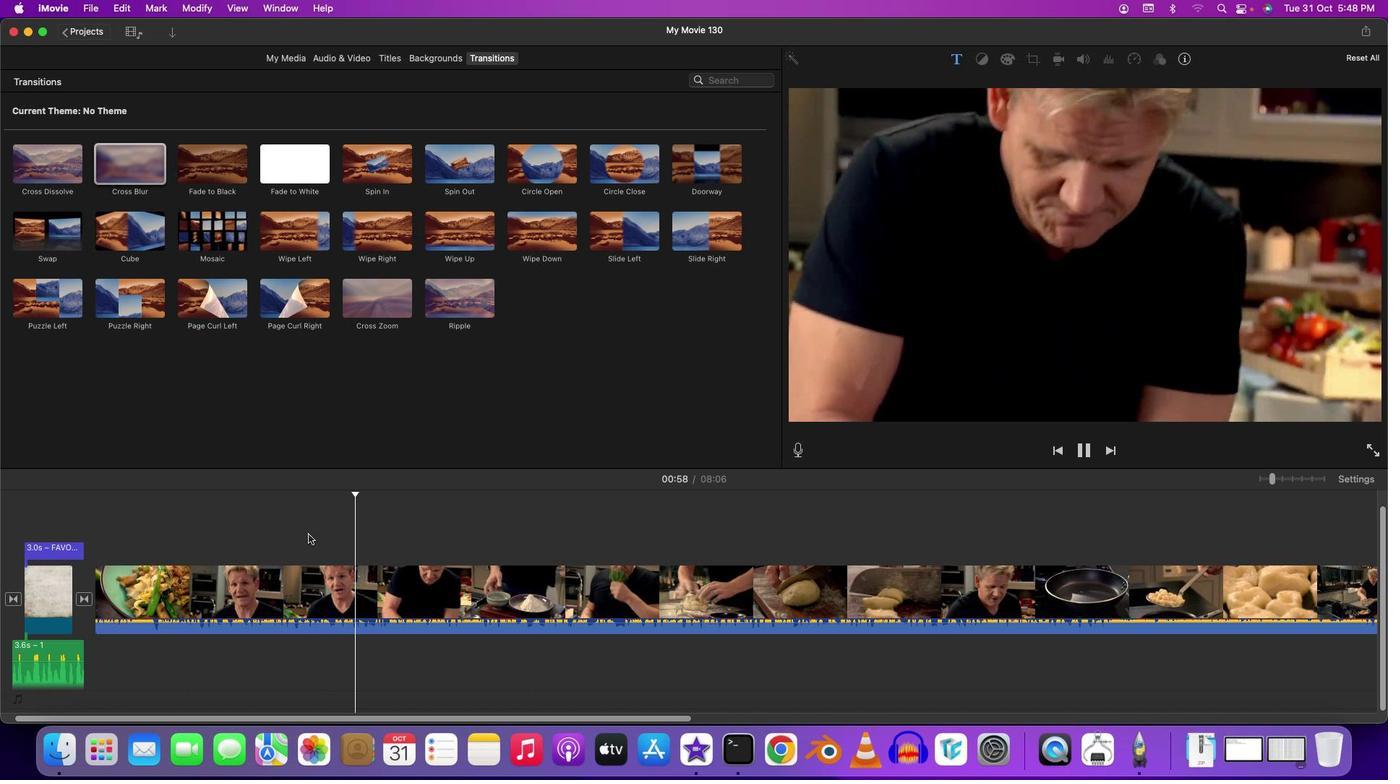 
Action: Mouse pressed left at (798, 443)
Screenshot: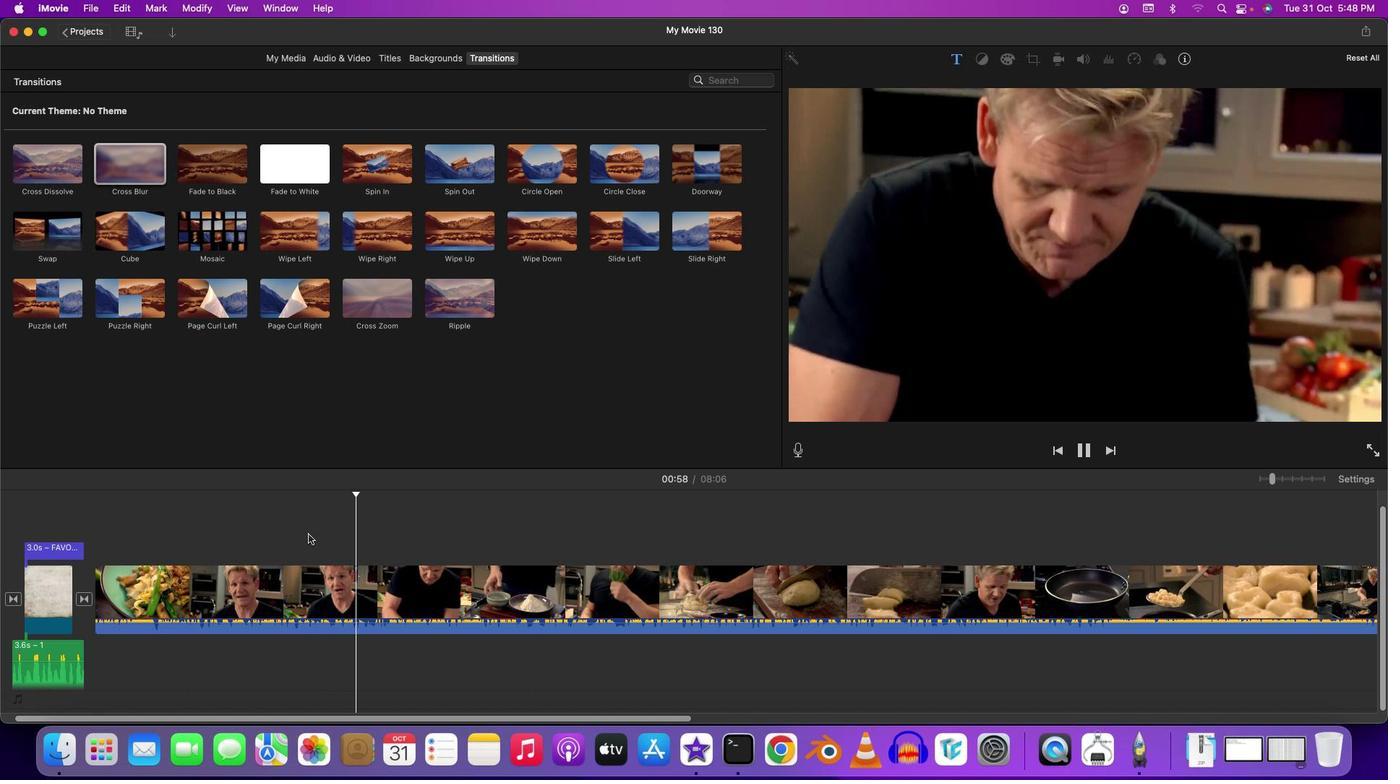 
Action: Mouse moved to (798, 443)
Screenshot: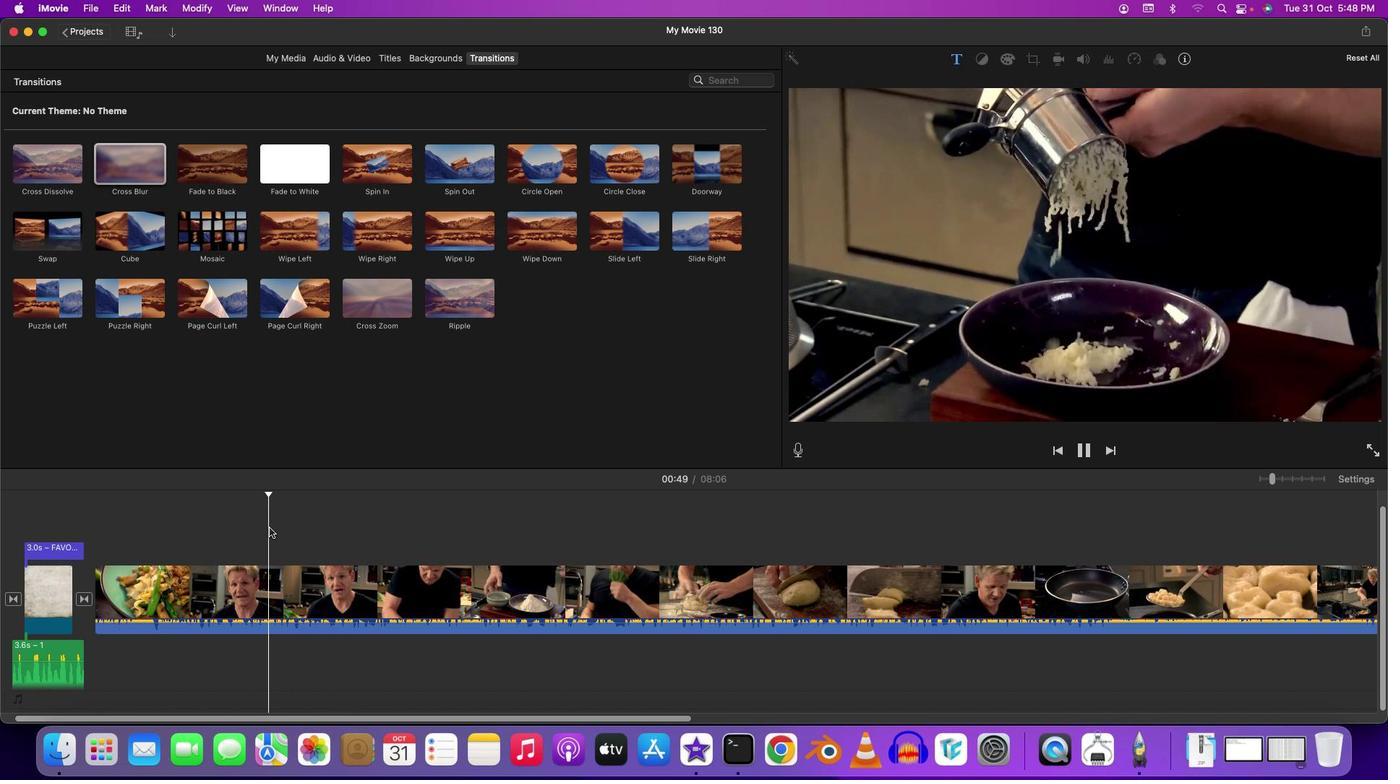 
Action: Mouse pressed left at (798, 443)
Screenshot: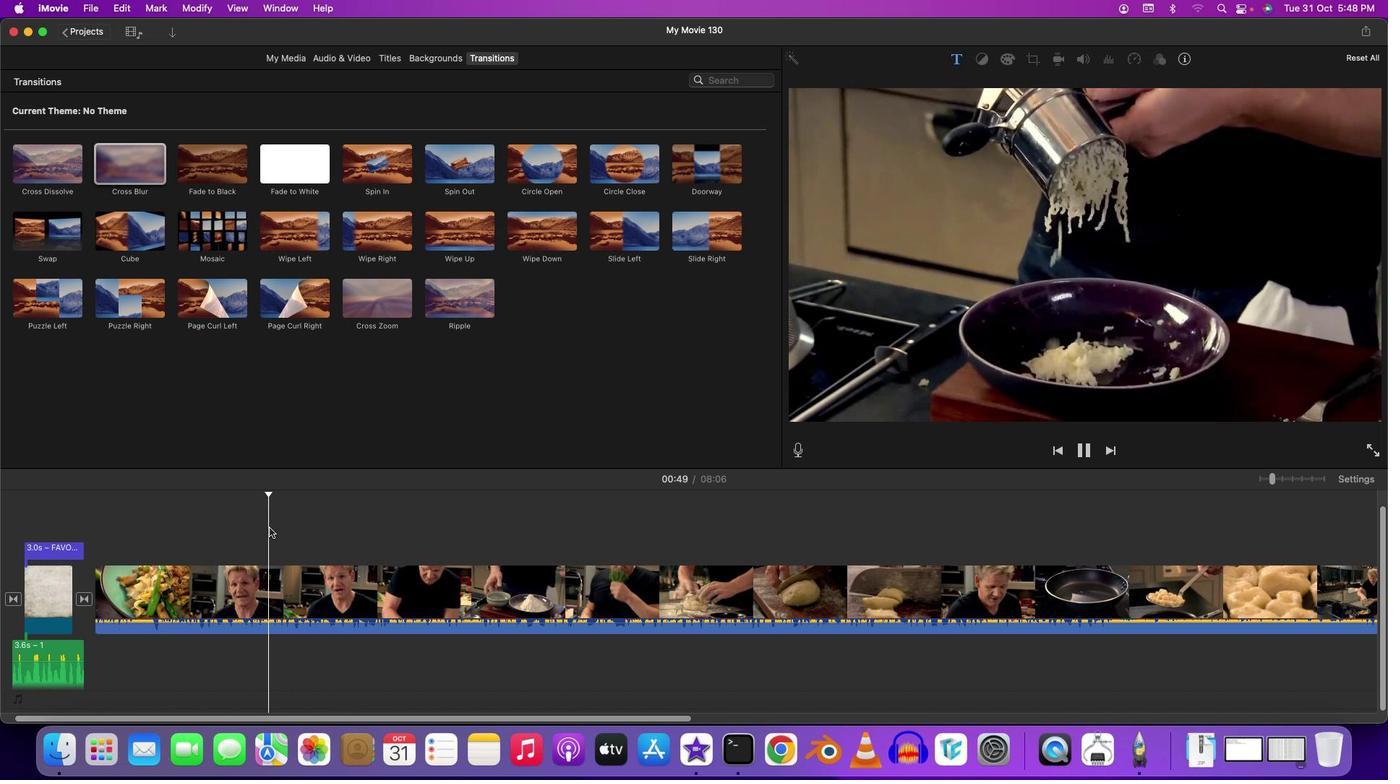 
Action: Mouse moved to (798, 443)
Screenshot: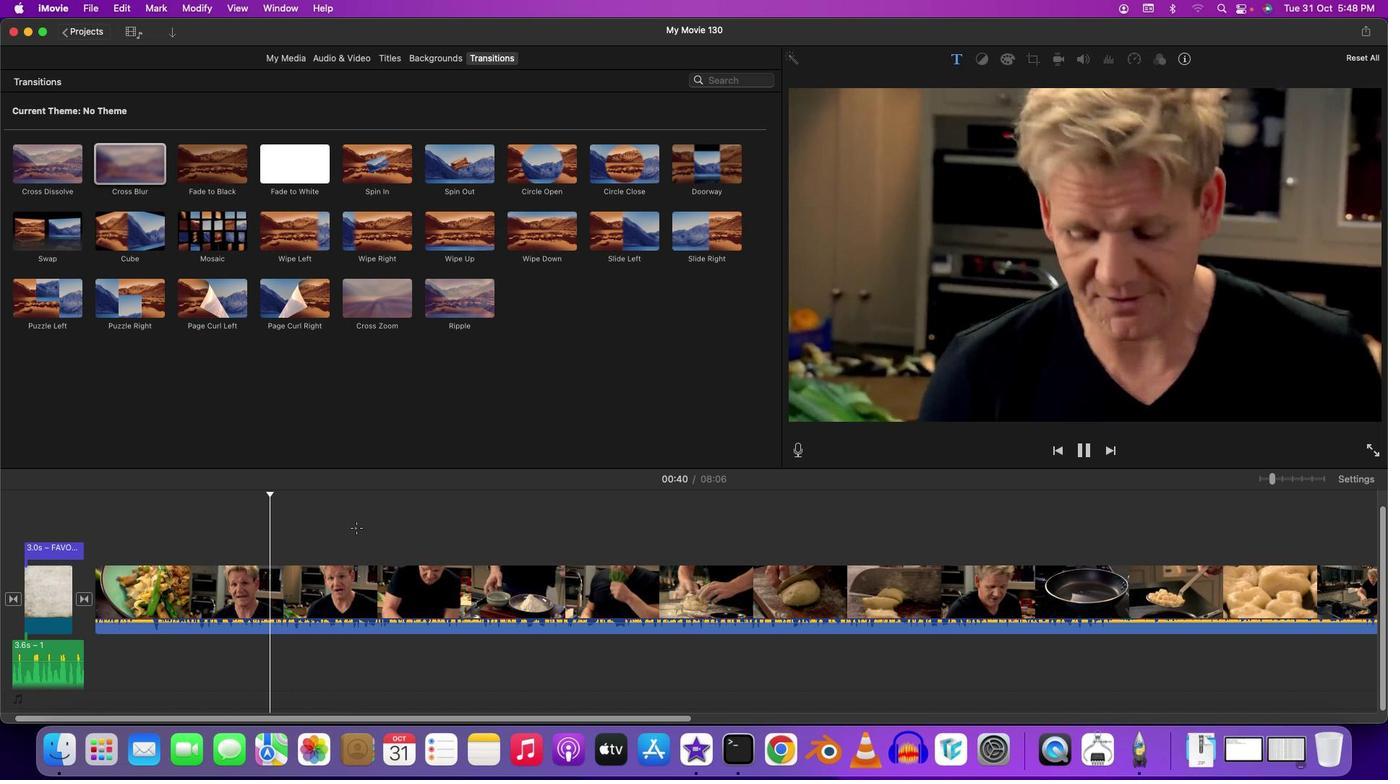 
Action: Mouse pressed left at (798, 443)
Screenshot: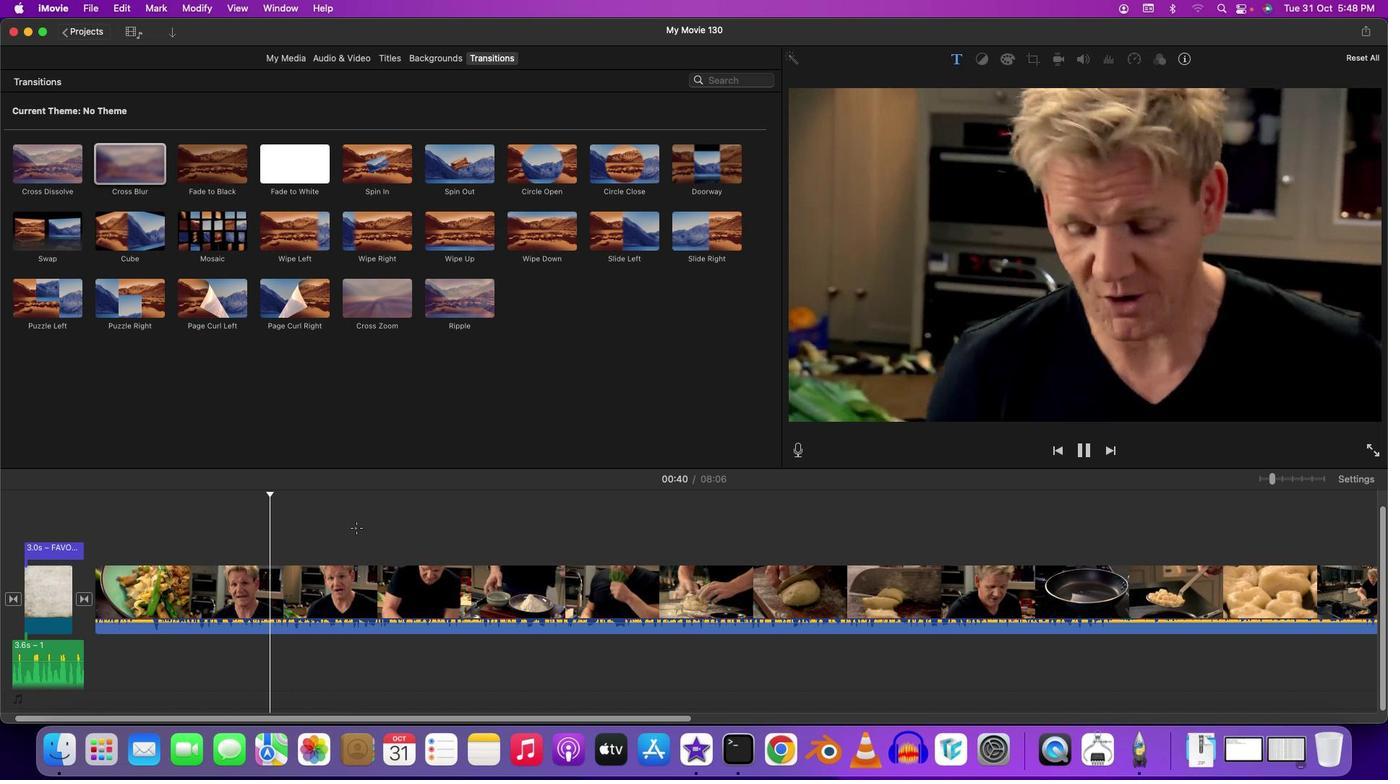 
Action: Mouse moved to (797, 443)
Screenshot: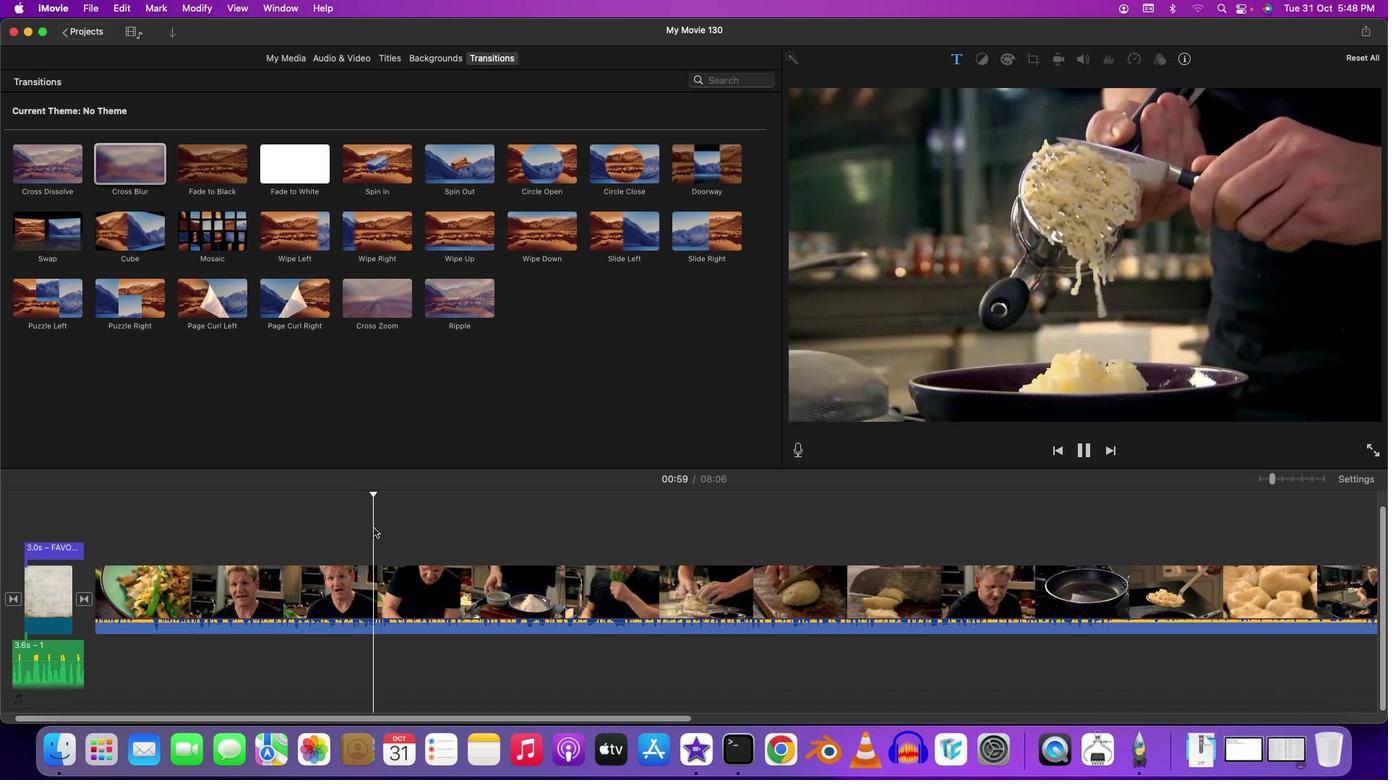 
Action: Mouse pressed left at (797, 443)
Screenshot: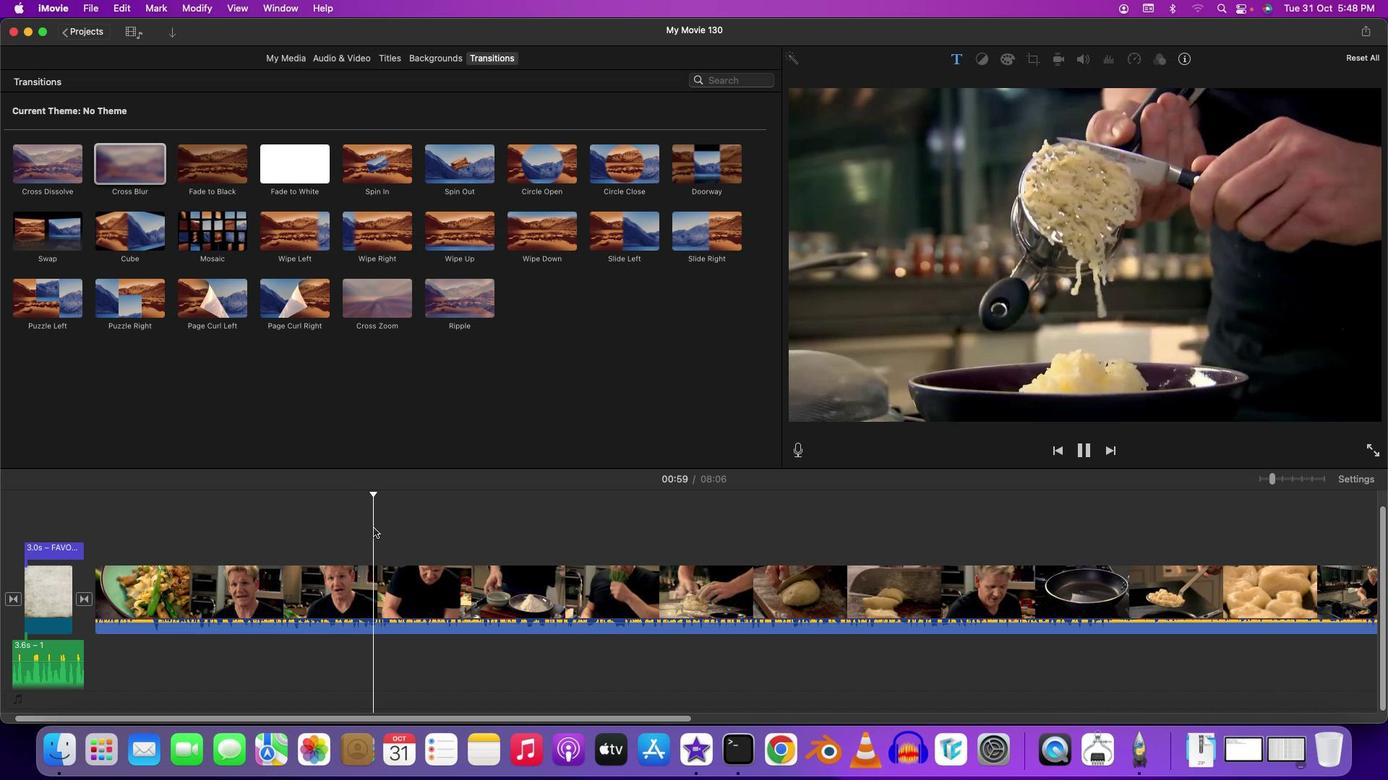
Action: Mouse moved to (796, 442)
Screenshot: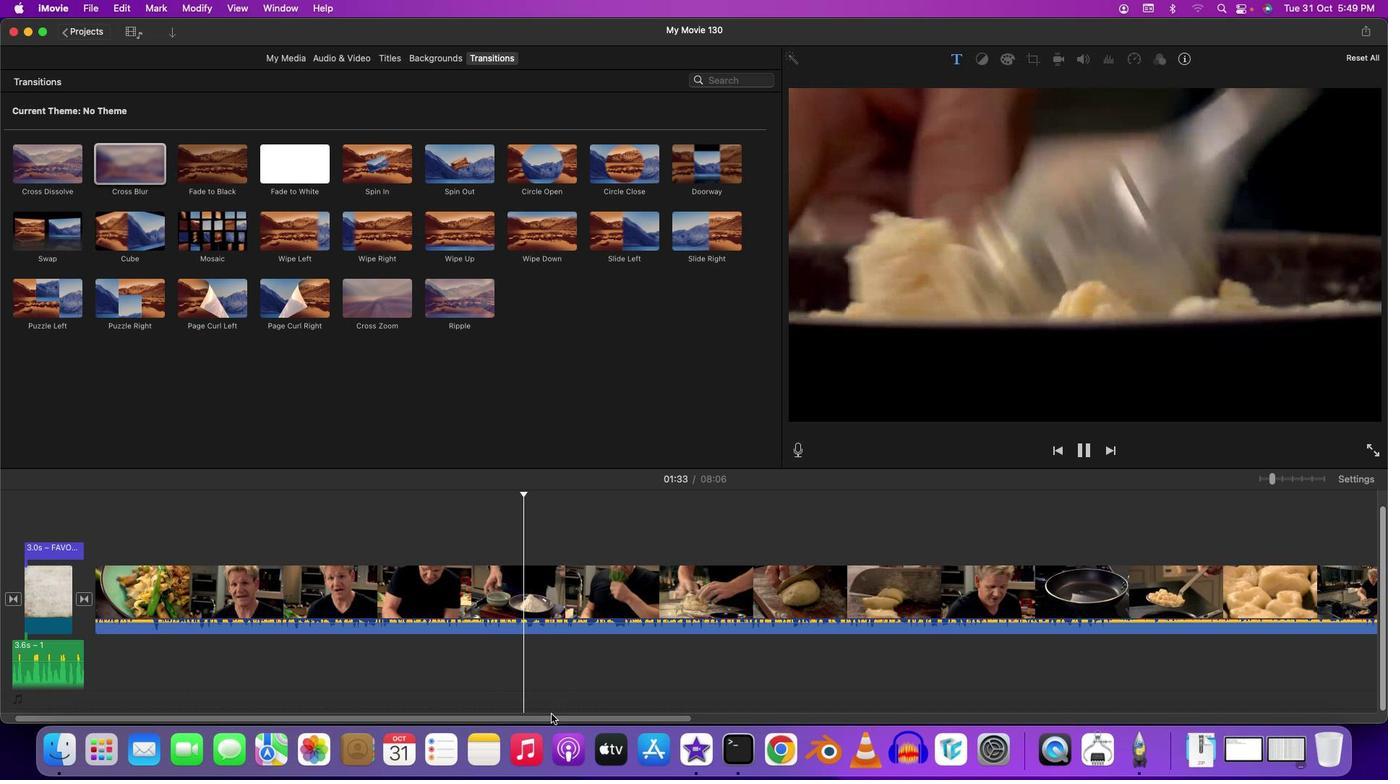 
Action: Mouse pressed left at (796, 442)
Screenshot: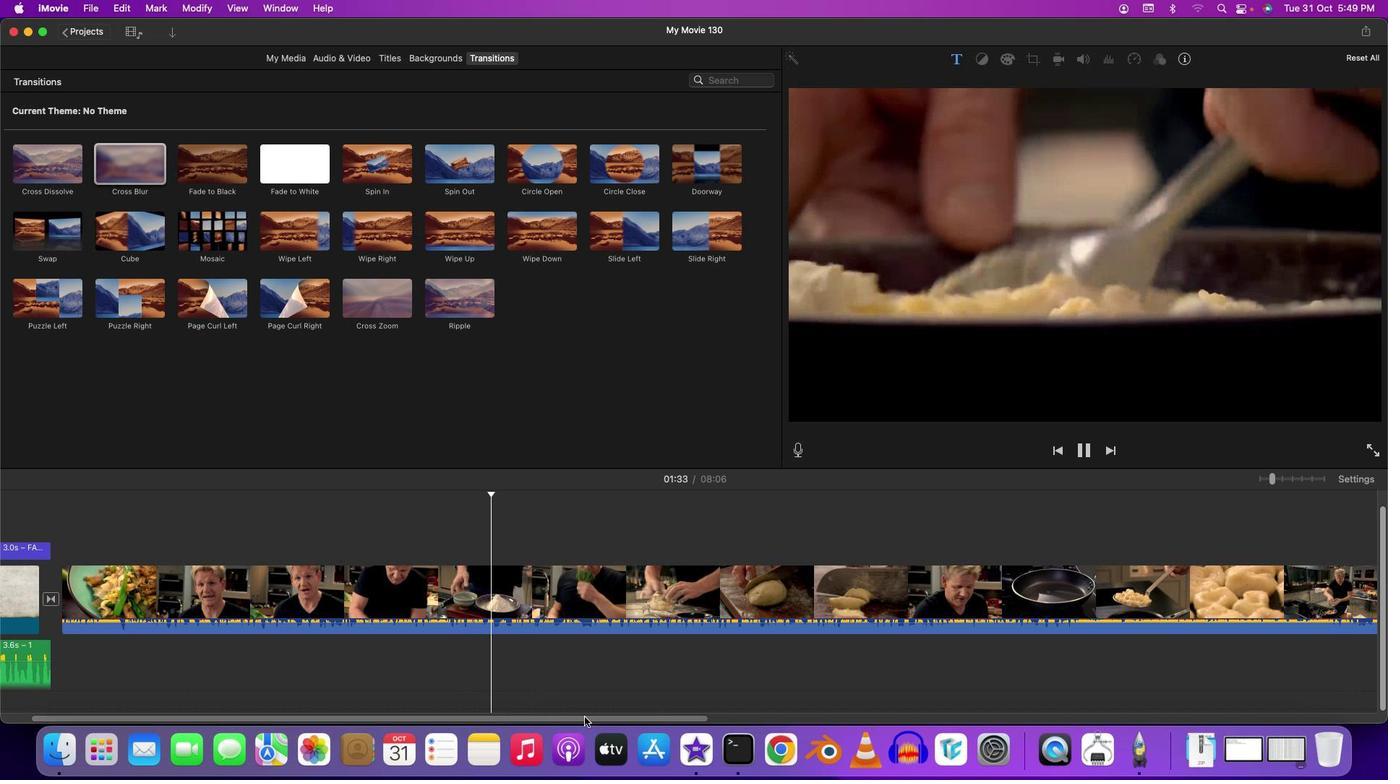 
Action: Mouse moved to (796, 443)
Screenshot: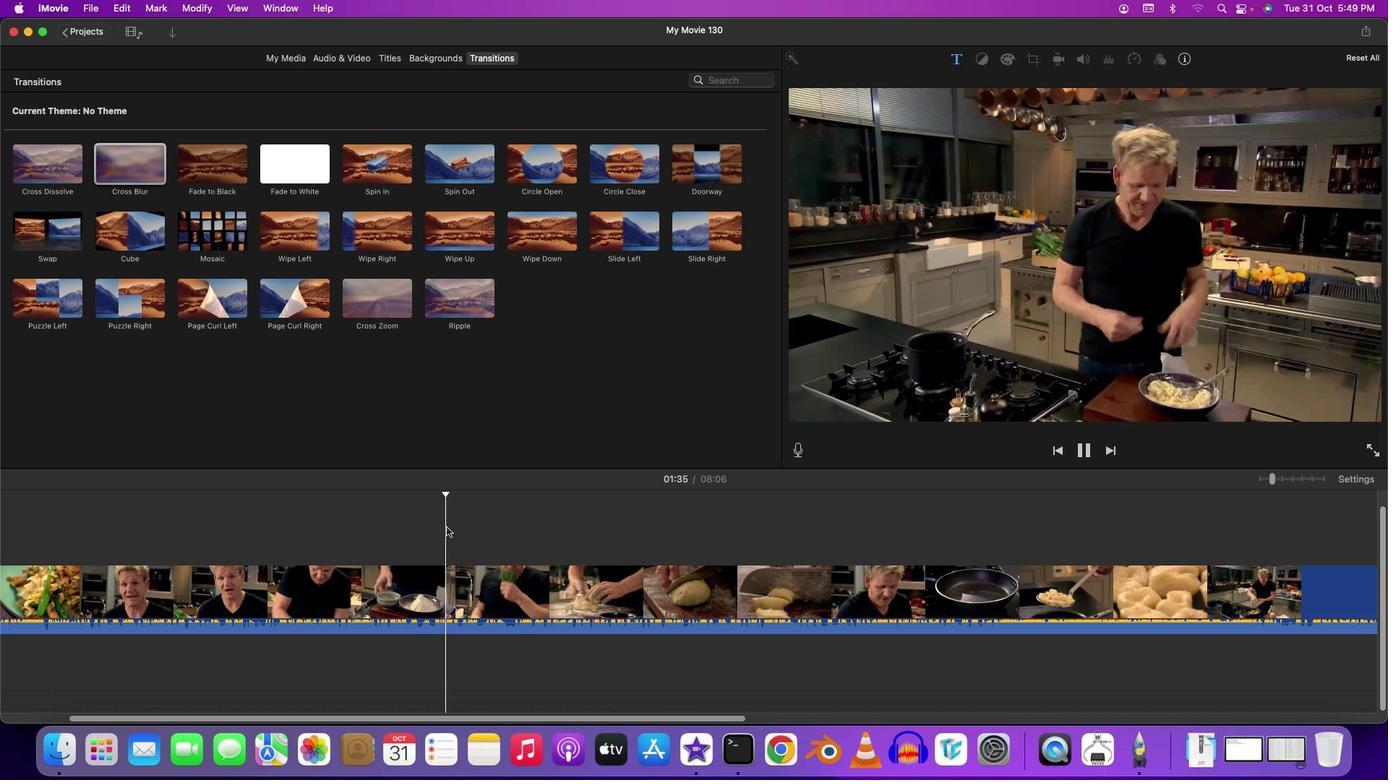 
Action: Mouse pressed left at (796, 443)
Screenshot: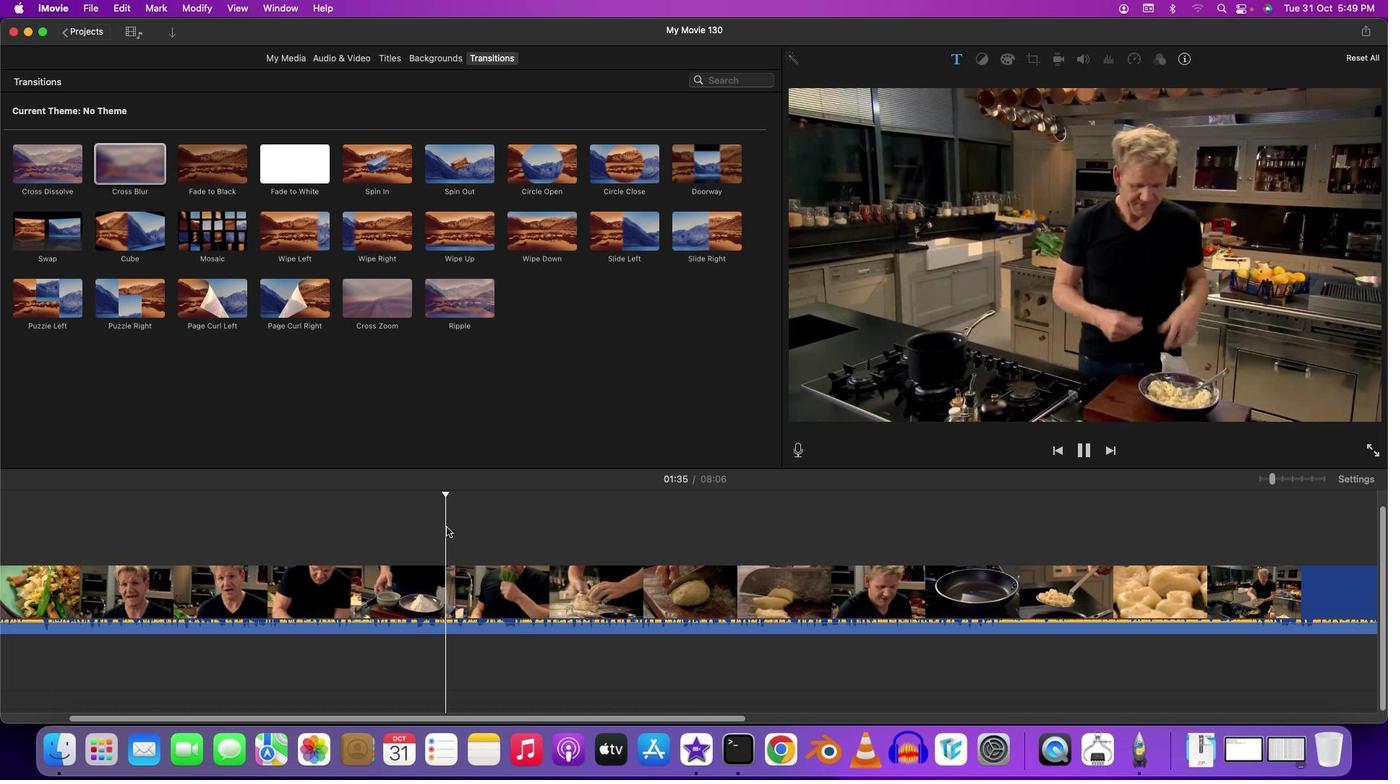 
Action: Mouse moved to (796, 443)
Screenshot: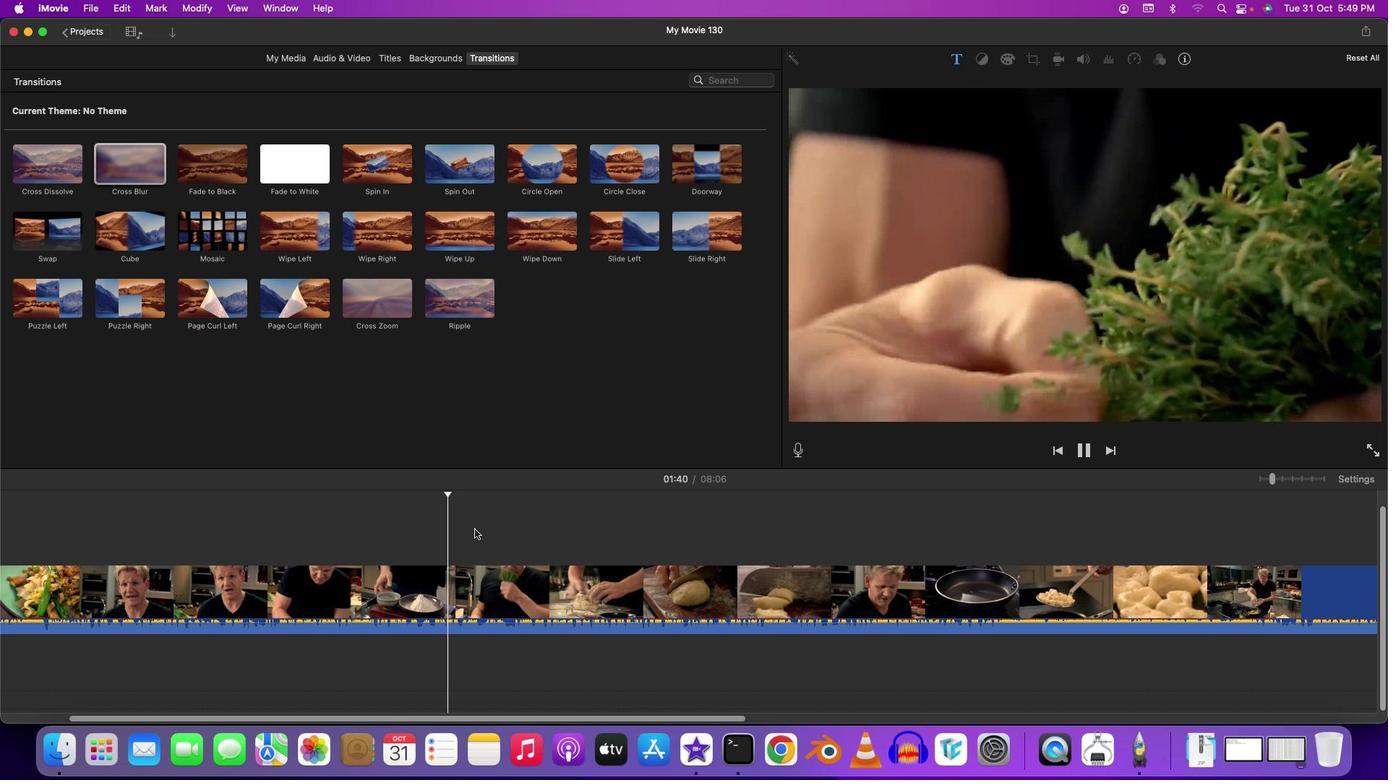 
Action: Mouse pressed left at (796, 443)
Screenshot: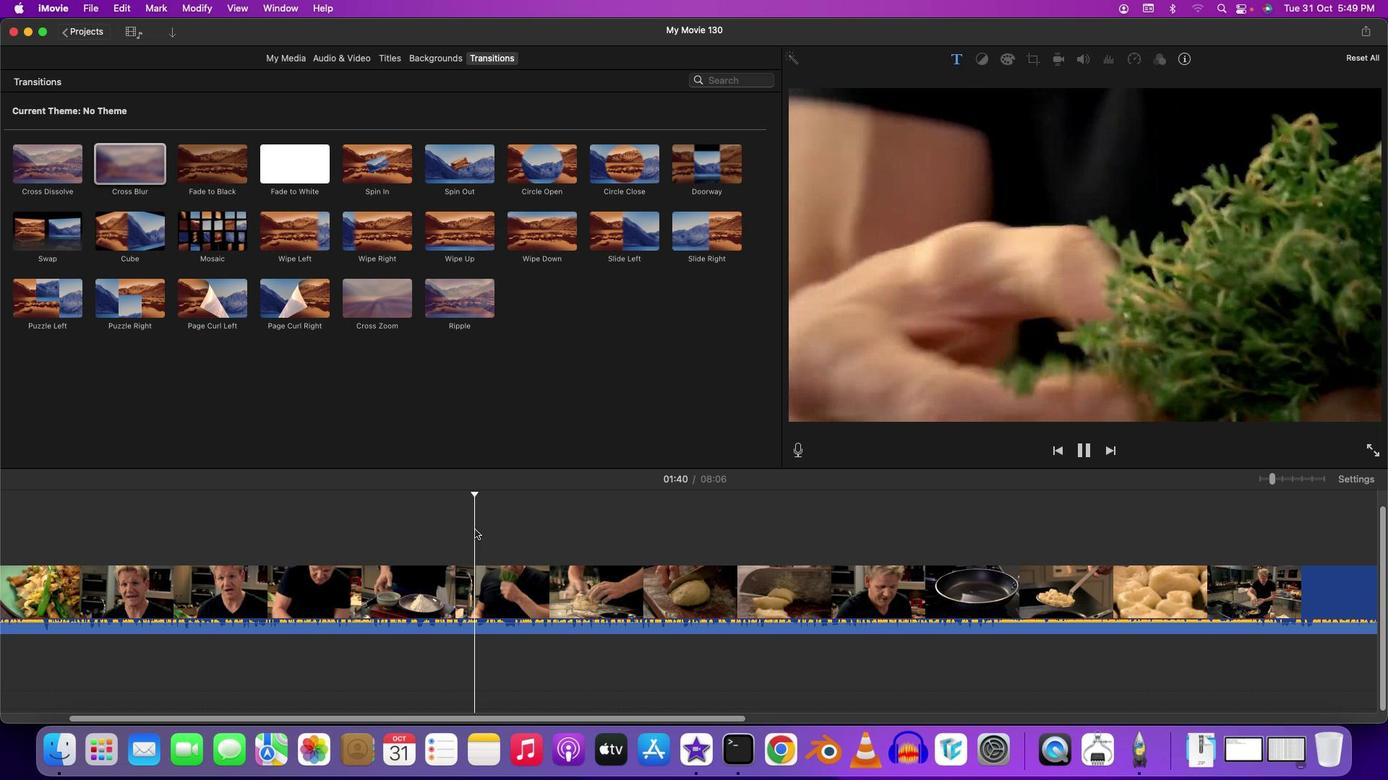 
Action: Mouse moved to (796, 443)
Screenshot: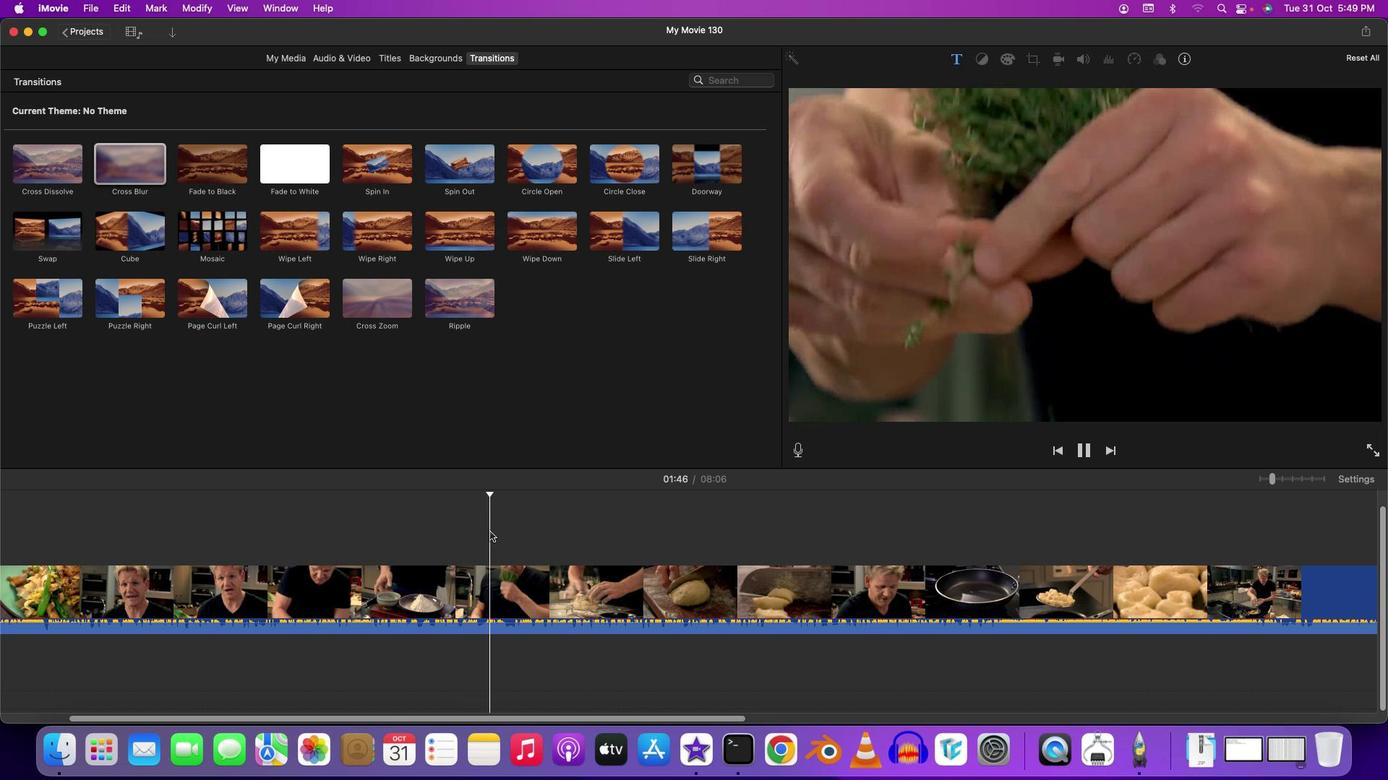 
Action: Mouse pressed left at (796, 443)
Screenshot: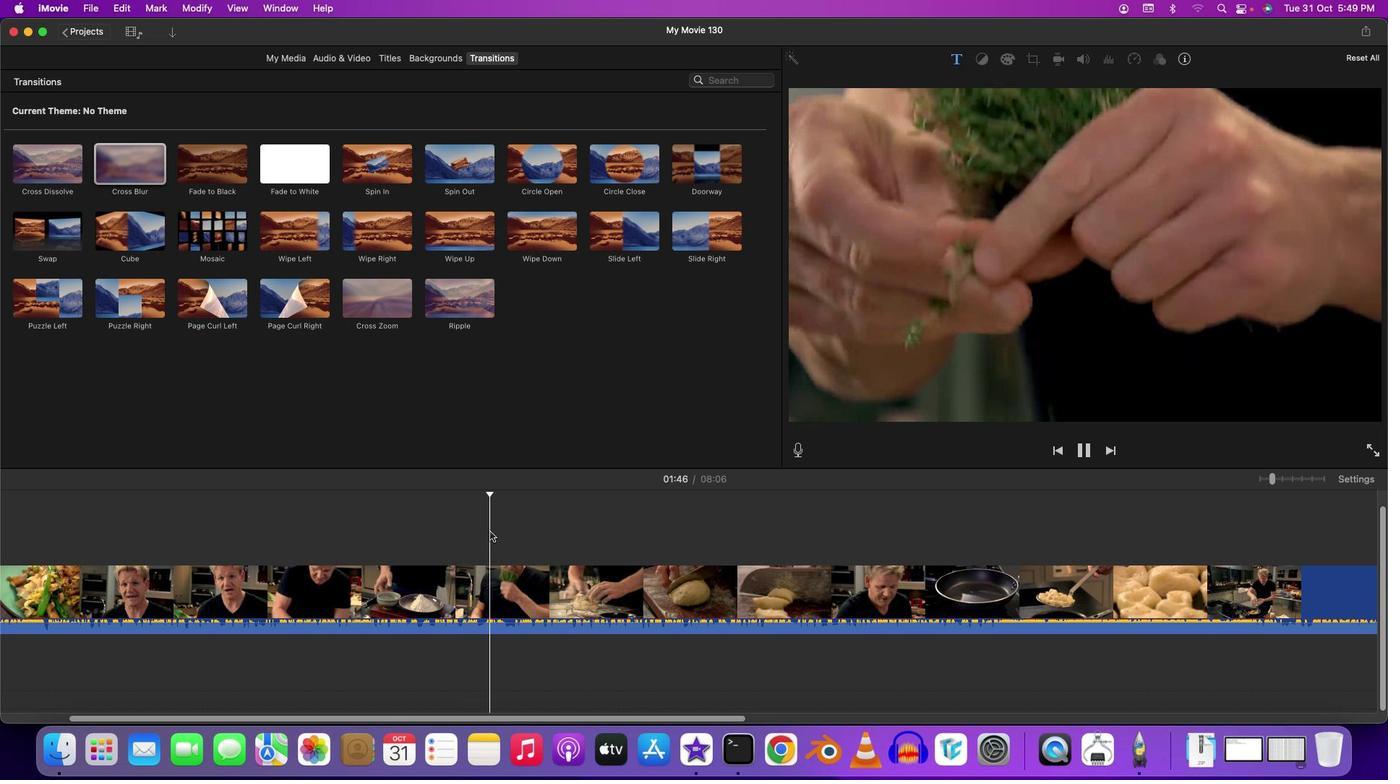 
Action: Mouse moved to (796, 443)
Screenshot: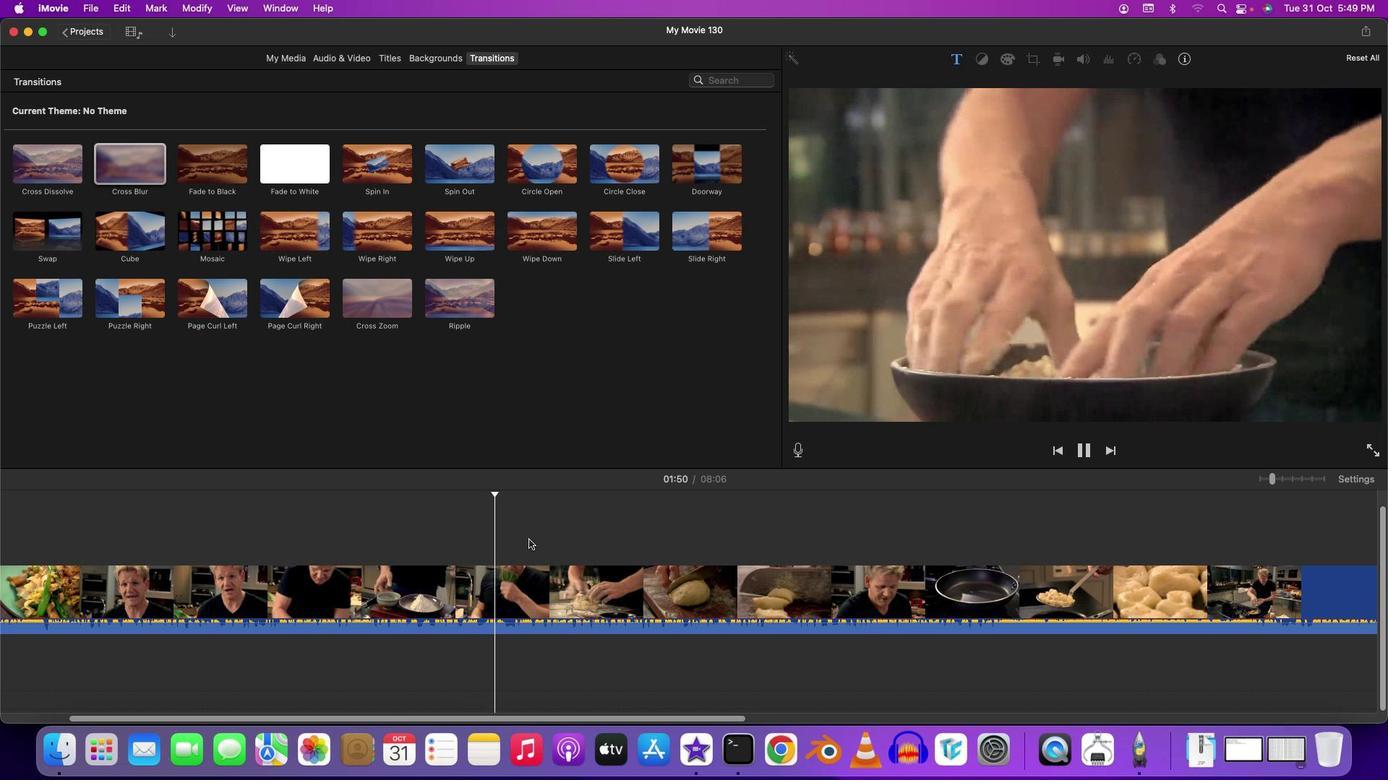 
Action: Mouse pressed left at (796, 443)
Screenshot: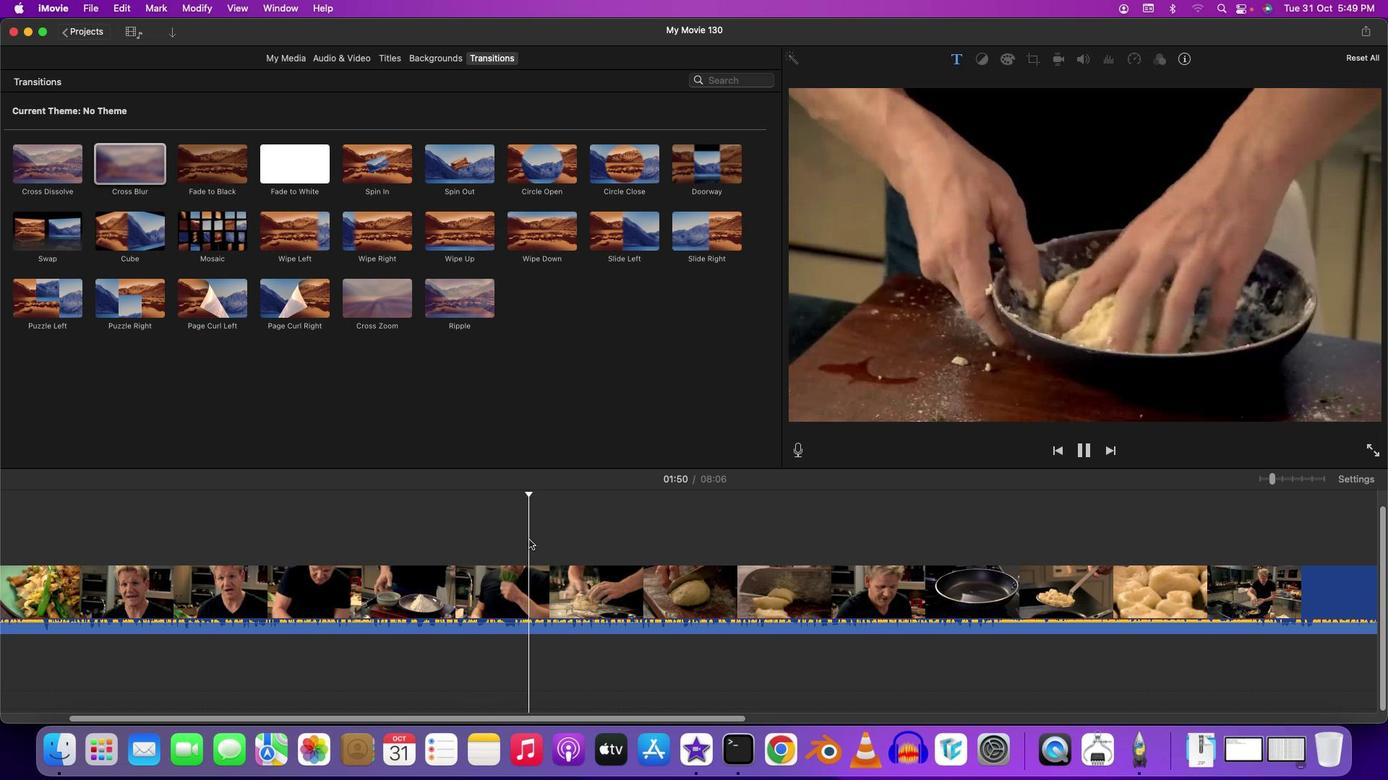 
Action: Mouse moved to (796, 443)
Screenshot: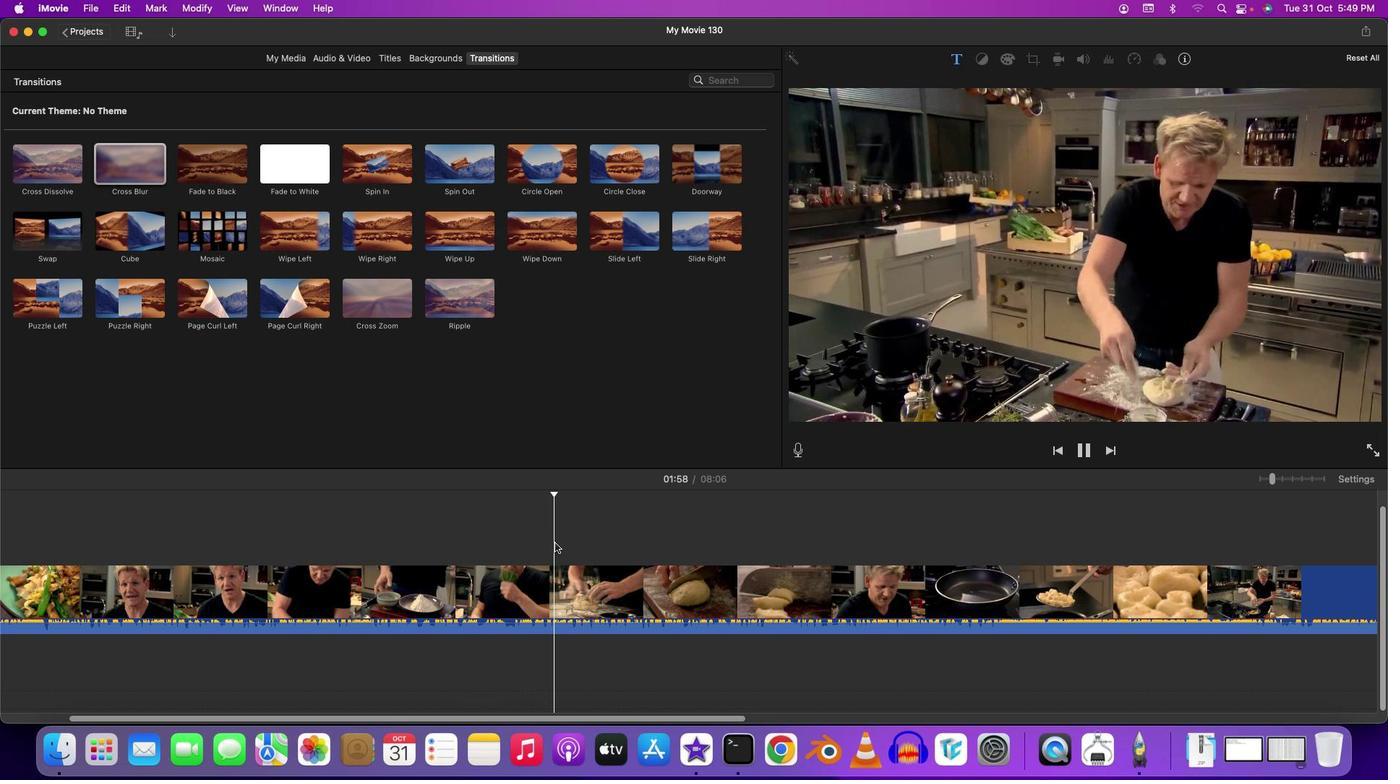 
Action: Mouse pressed left at (796, 443)
Screenshot: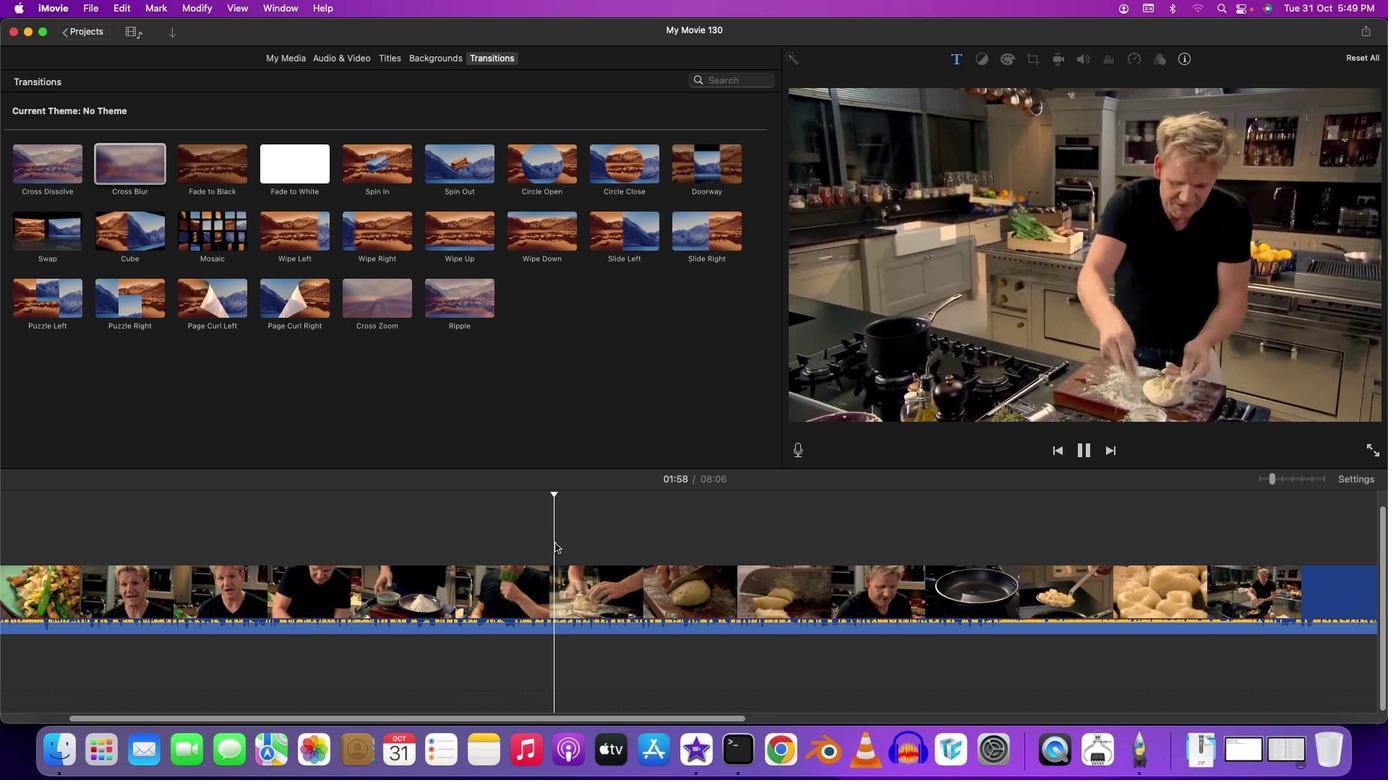 
Action: Mouse moved to (796, 443)
Screenshot: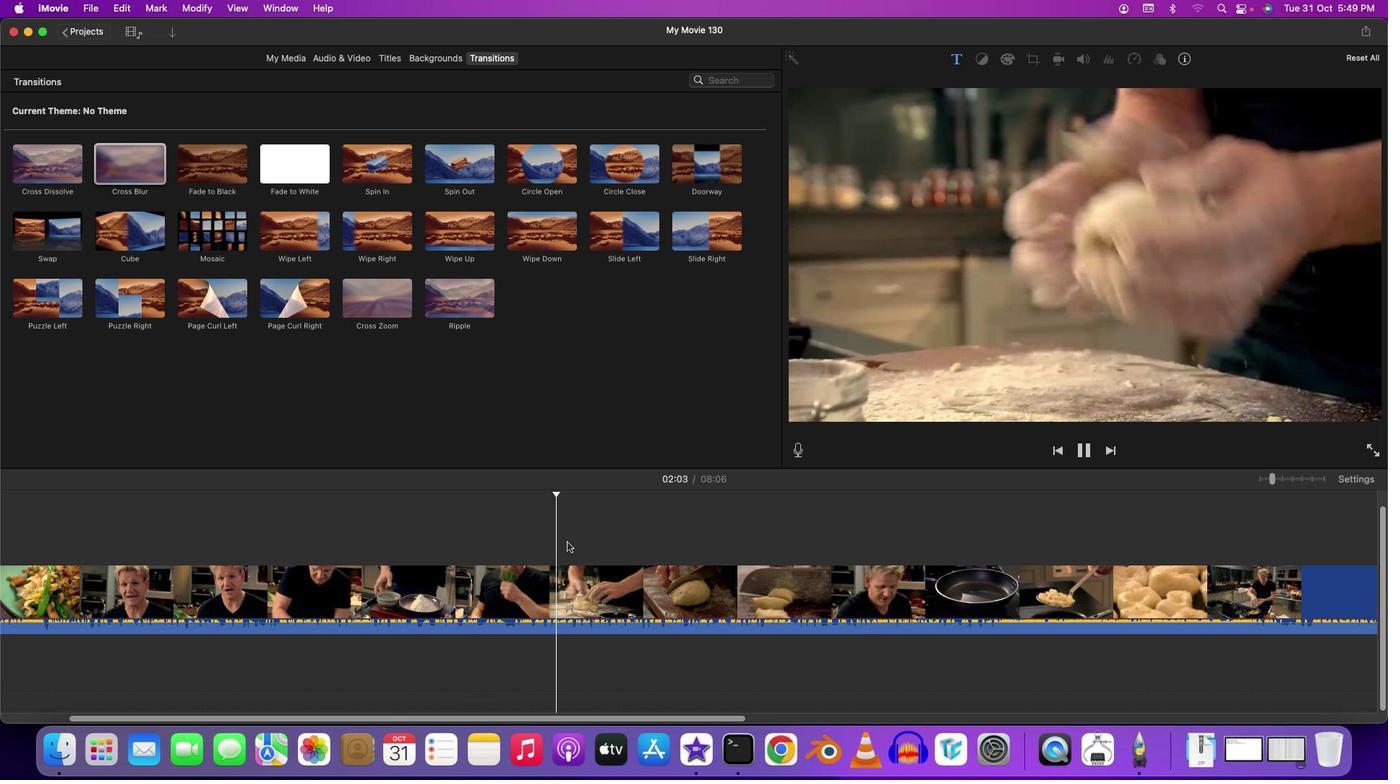 
Action: Mouse pressed left at (796, 443)
Screenshot: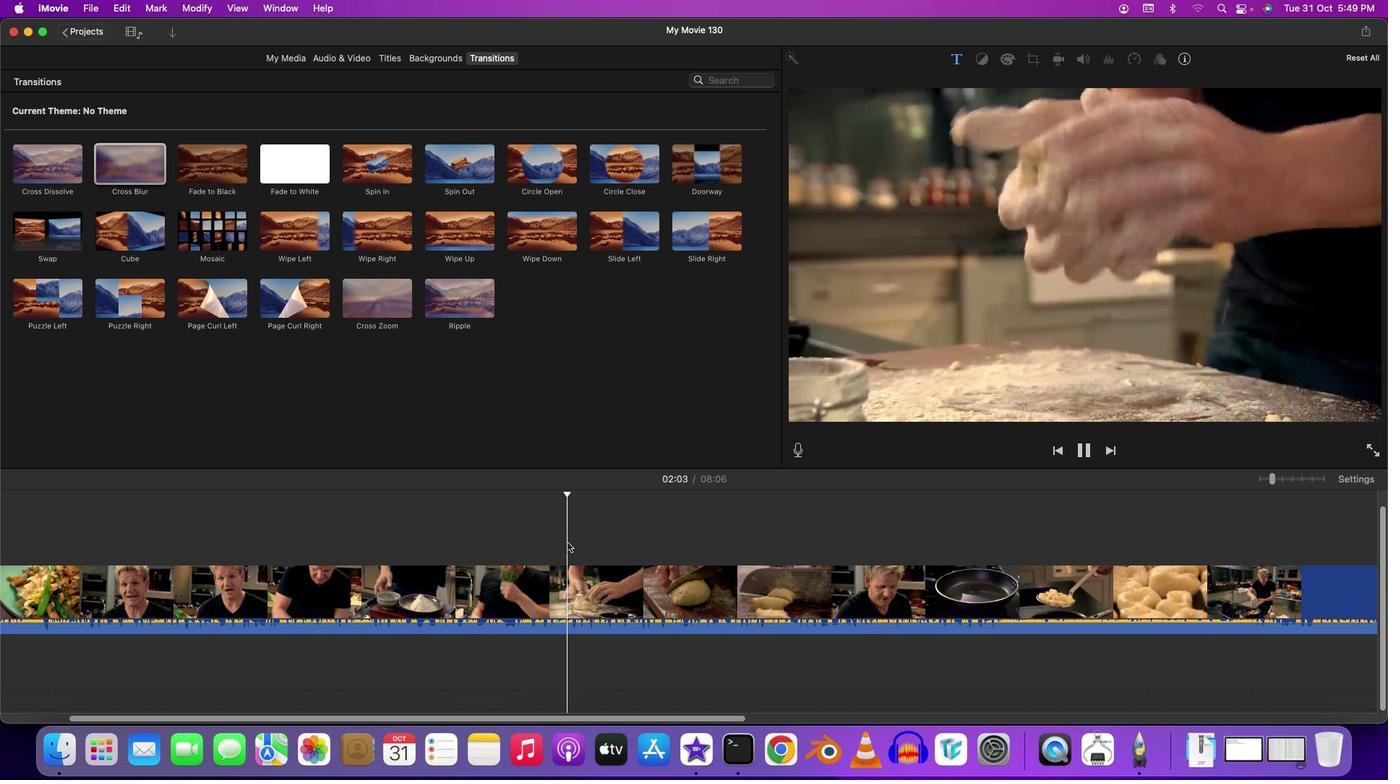 
Action: Mouse moved to (795, 443)
Screenshot: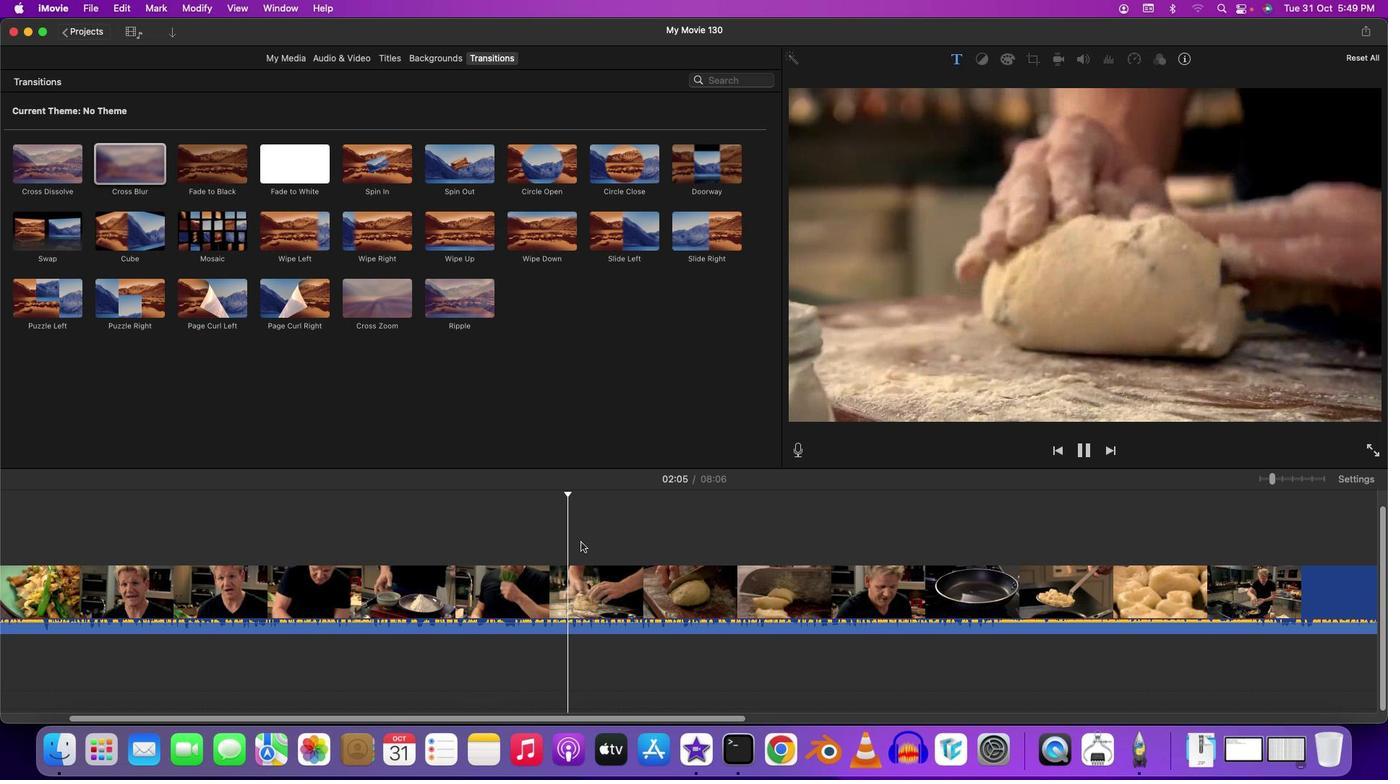 
Action: Mouse pressed left at (795, 443)
Screenshot: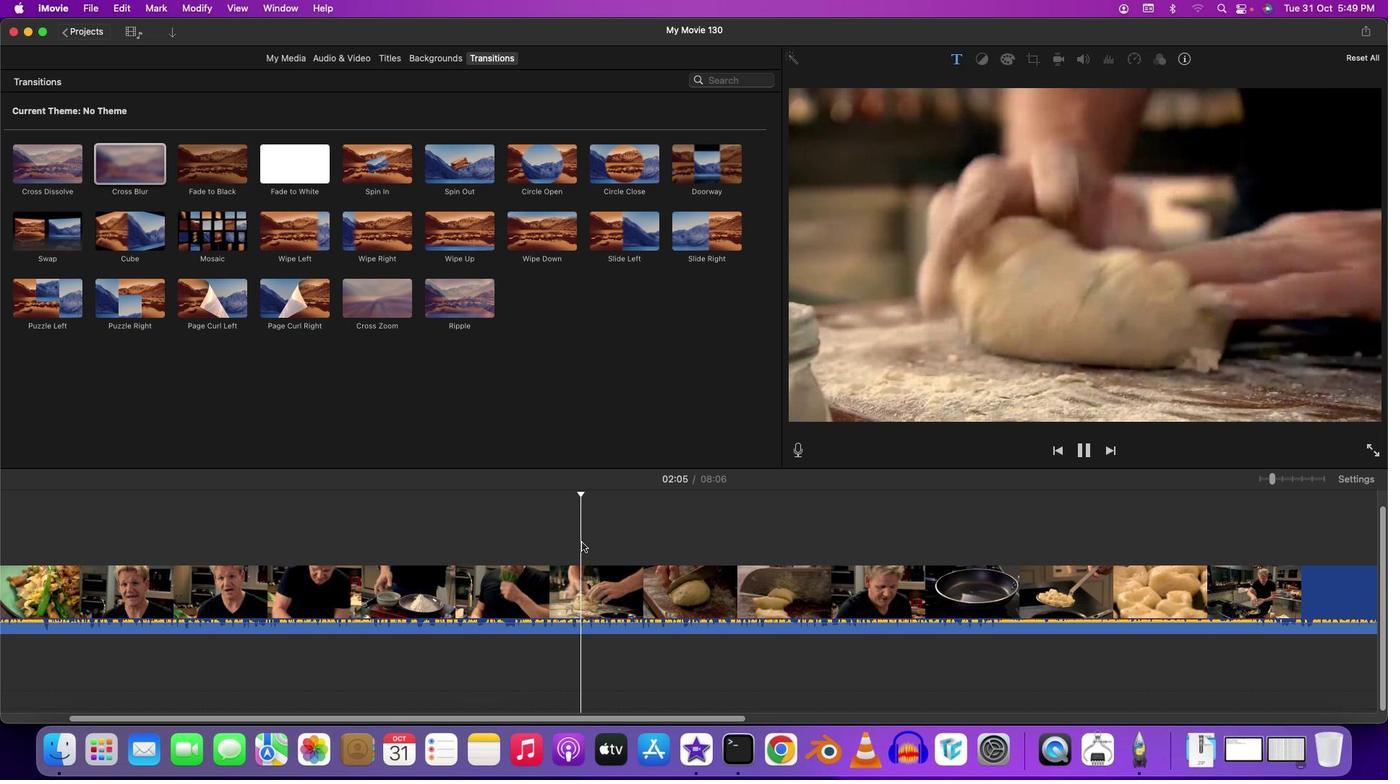 
Action: Mouse moved to (795, 443)
Screenshot: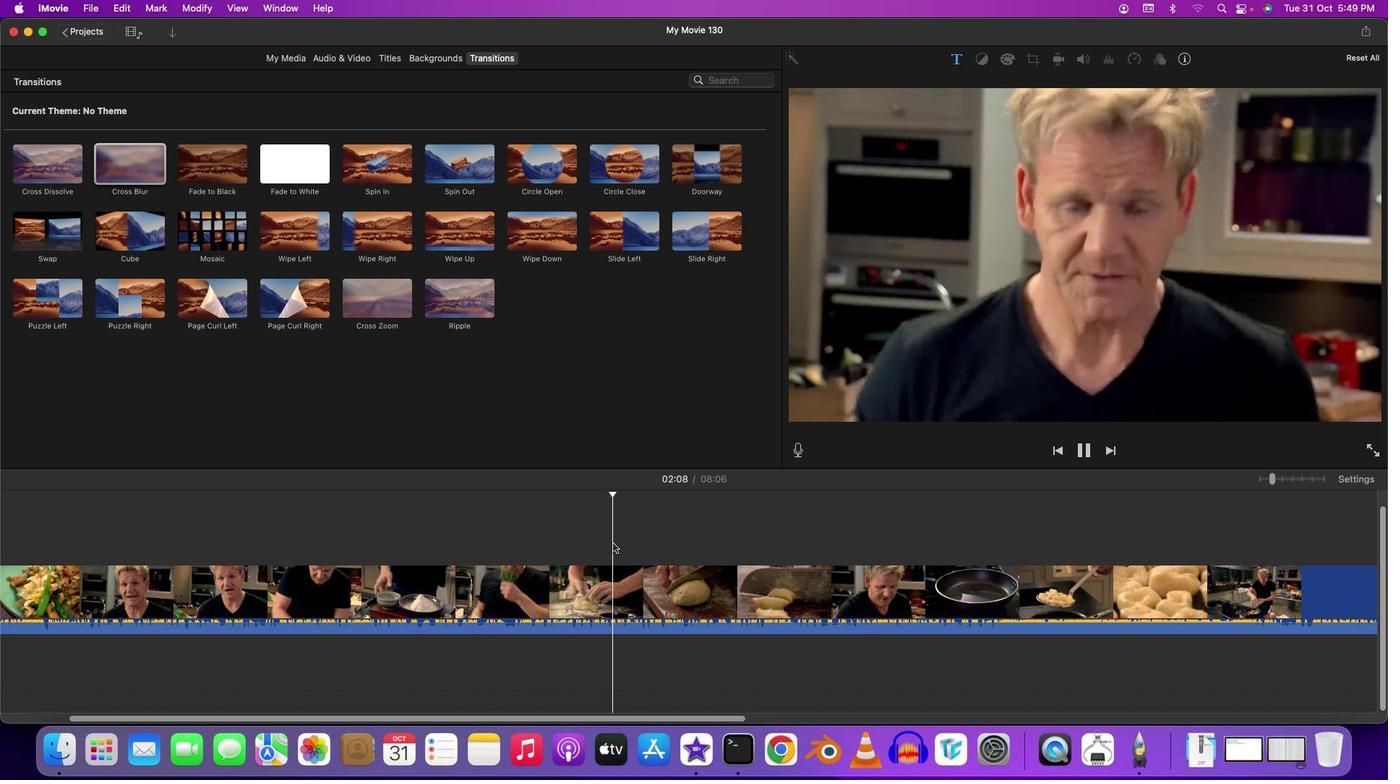 
Action: Mouse pressed left at (795, 443)
Screenshot: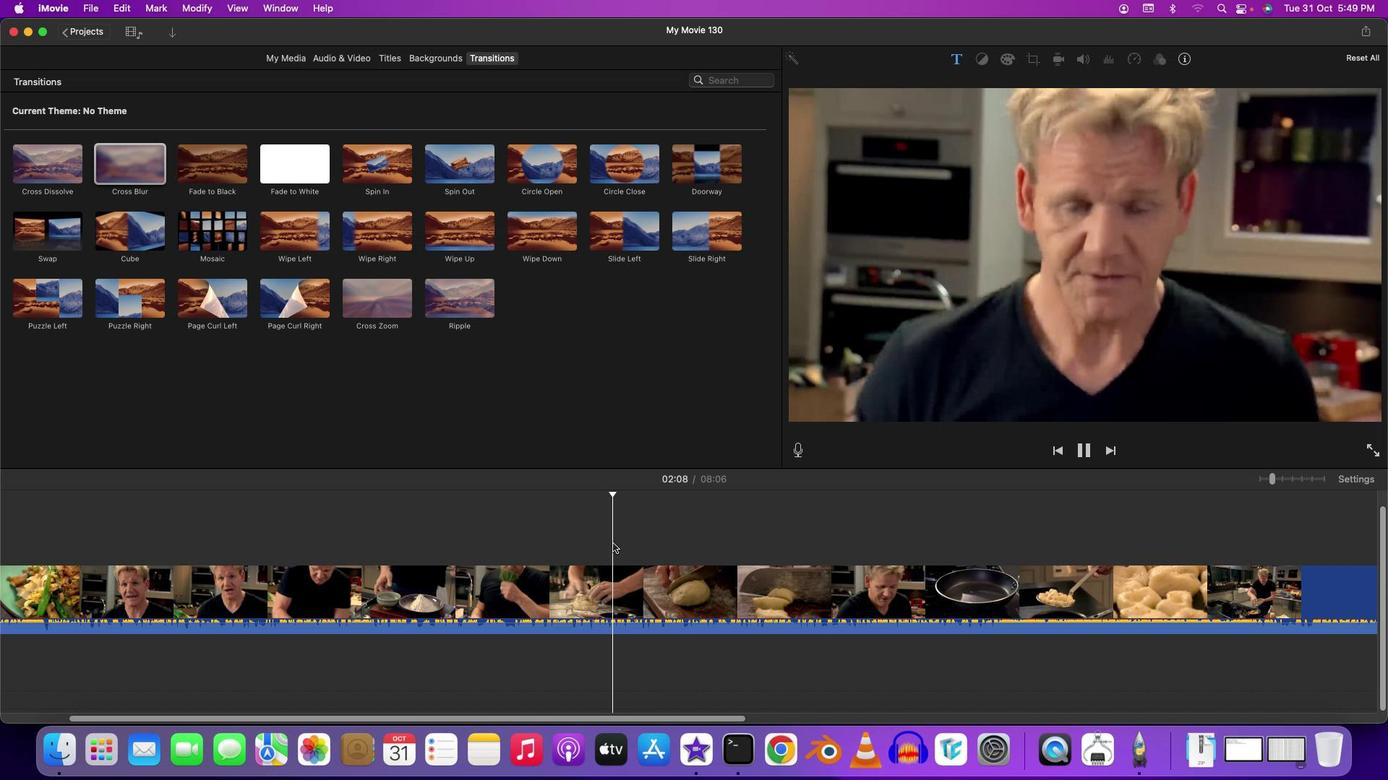 
Action: Mouse moved to (795, 442)
Screenshot: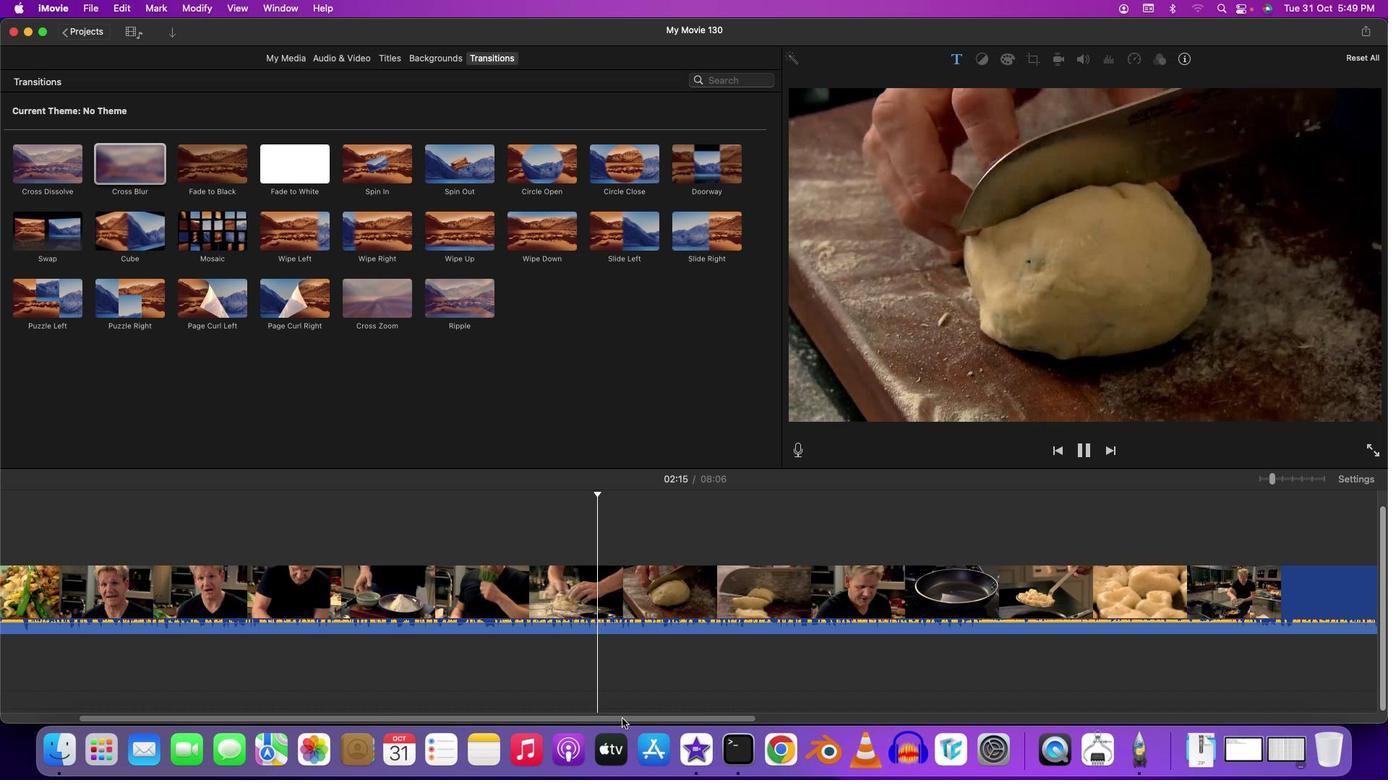 
Action: Mouse pressed left at (795, 442)
Screenshot: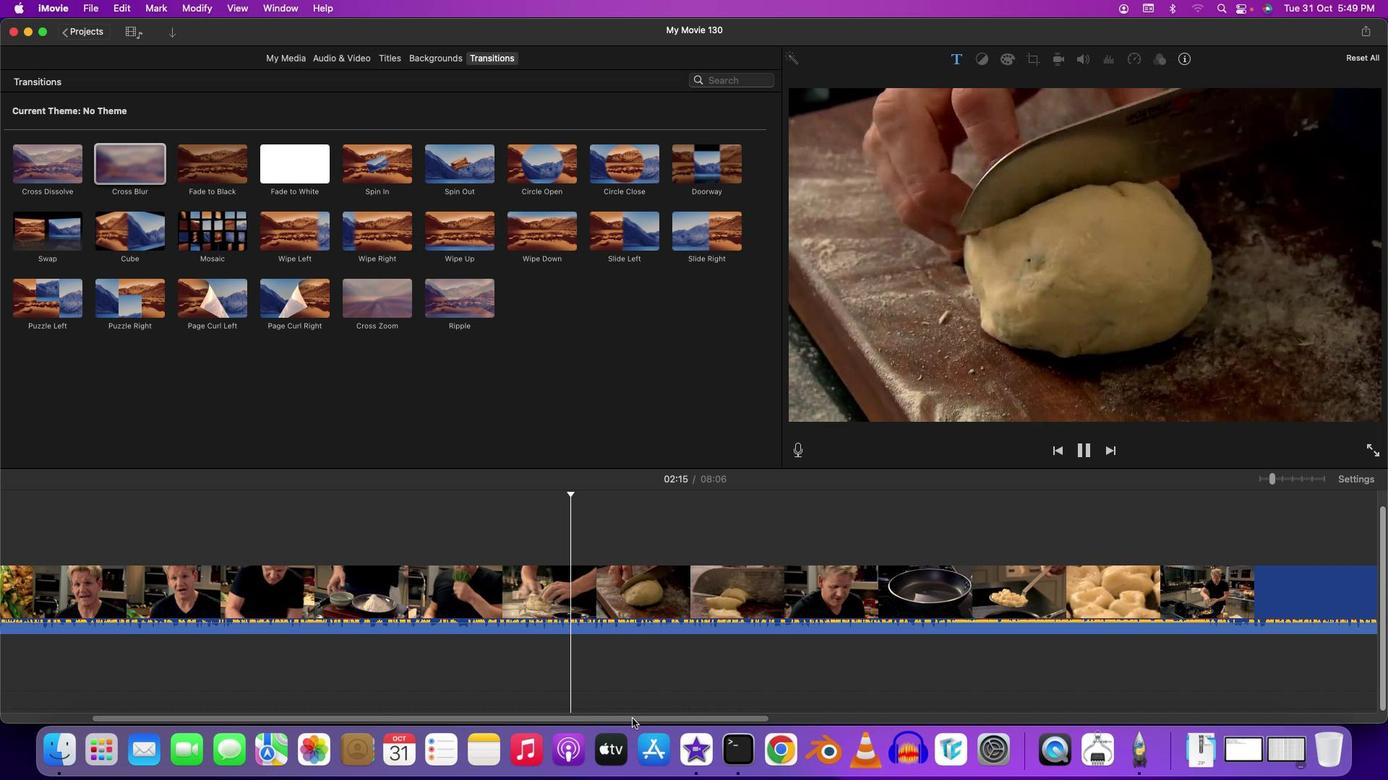 
Action: Mouse moved to (796, 443)
Screenshot: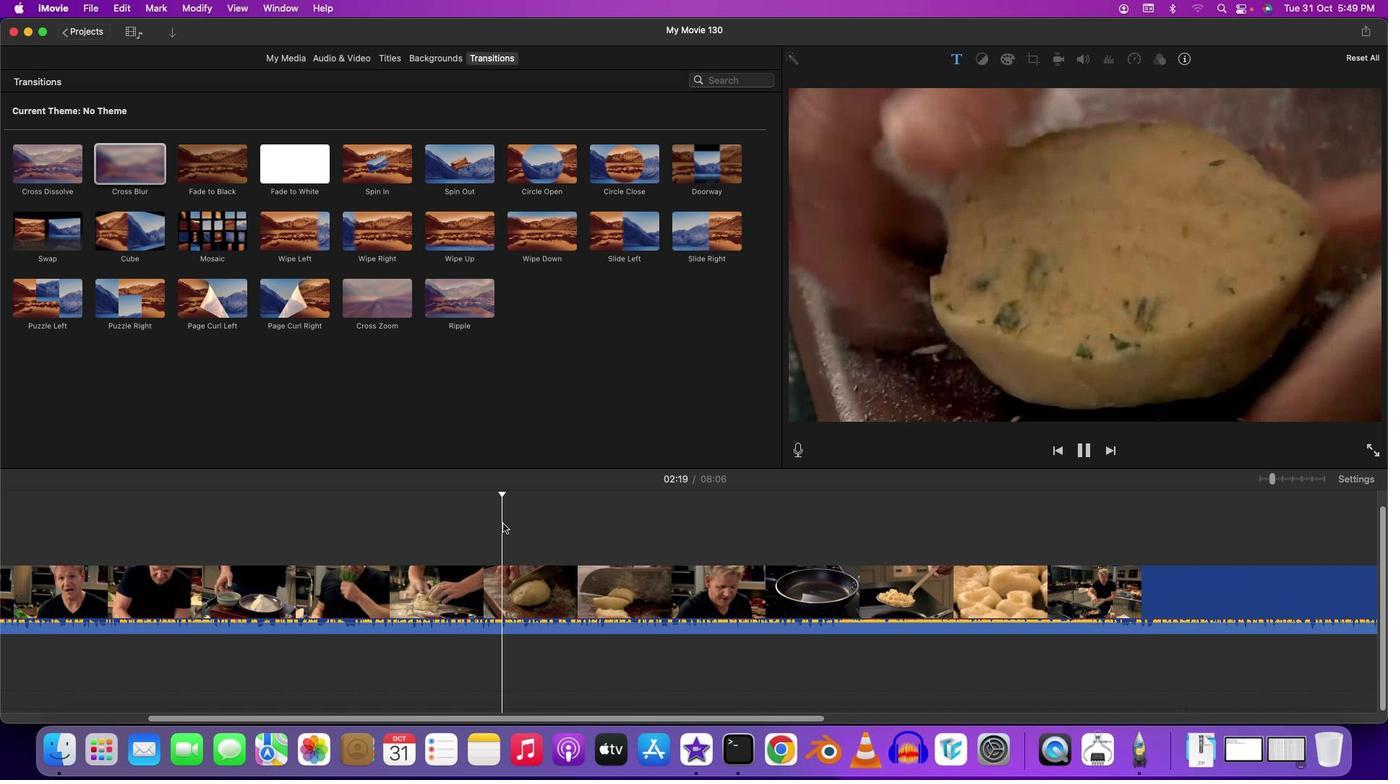 
Action: Mouse pressed left at (796, 443)
Screenshot: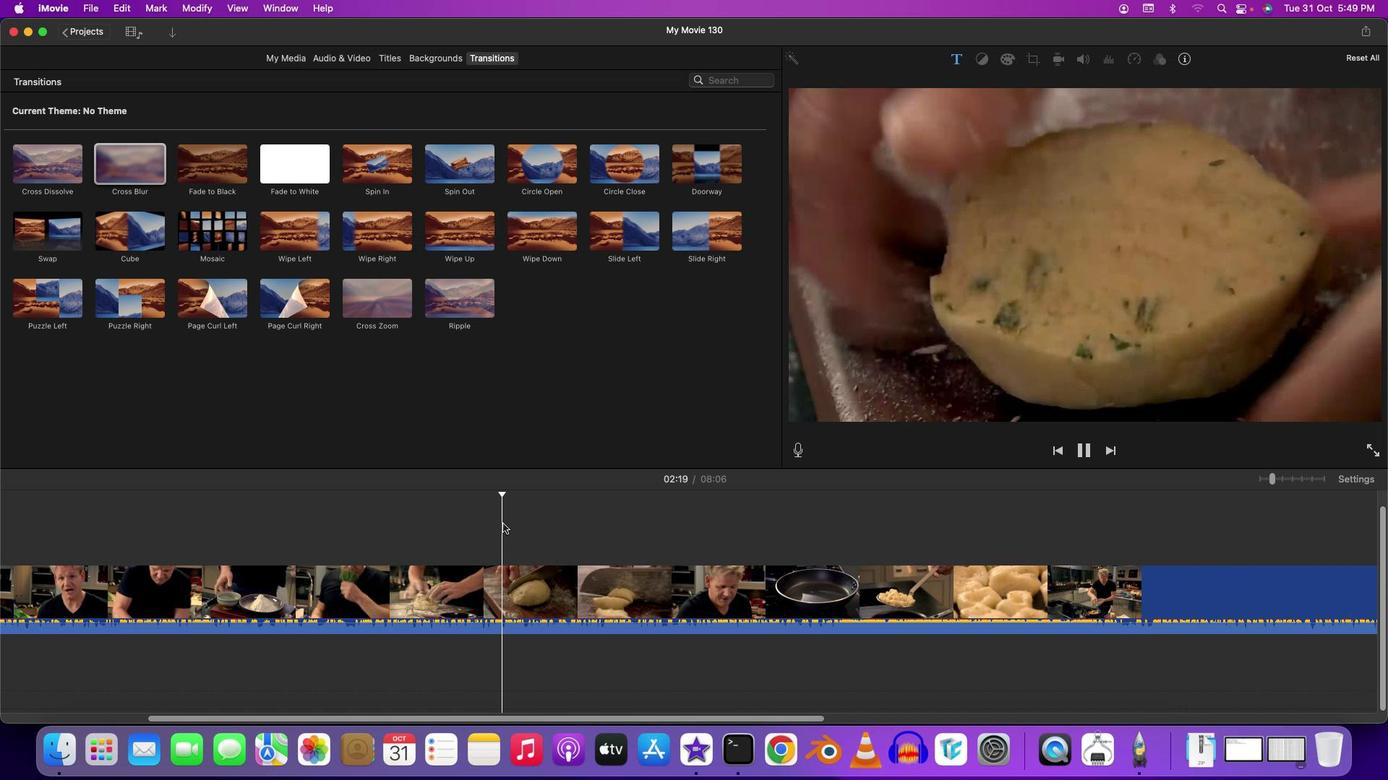 
Action: Mouse moved to (796, 443)
Screenshot: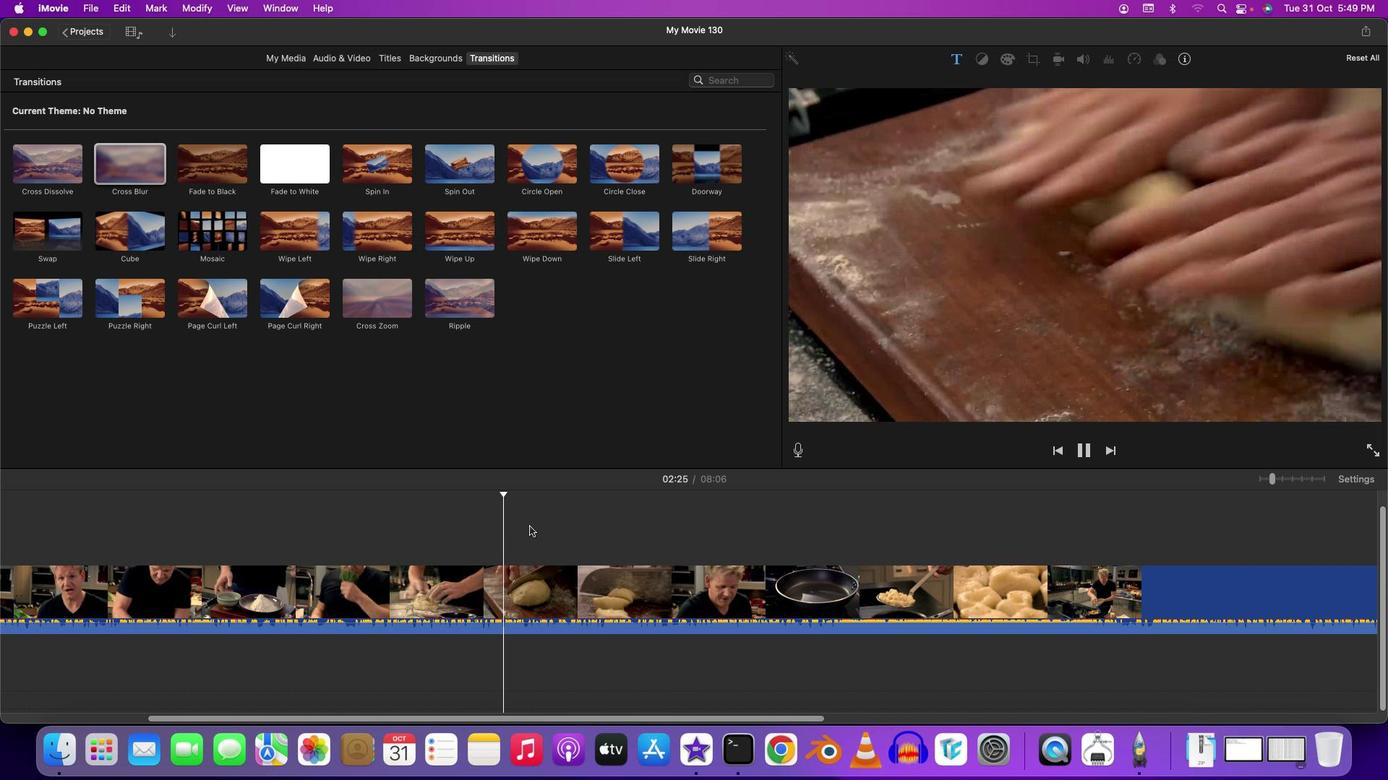 
Action: Mouse pressed left at (796, 443)
Screenshot: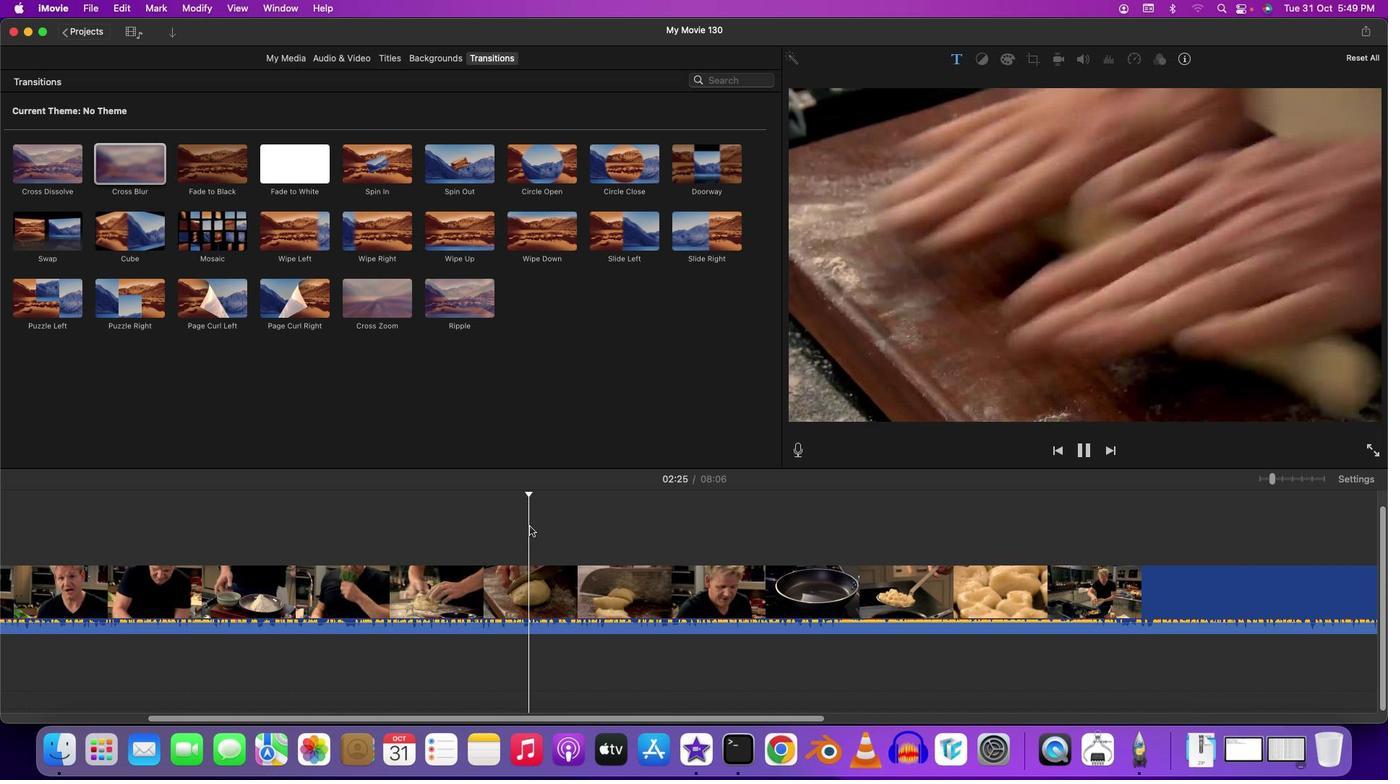 
Action: Mouse moved to (796, 443)
